 Task: Plan a trip to San Salvador, El Salvador from 1st November, 2023 to 9th November, 2023 for 5 adults.3 bedrooms having 3 beds and 3 bathrooms. Property type can be house. Booking option can be shelf check-in. Look for 5 properties as per requirement.
Action: Mouse moved to (563, 76)
Screenshot: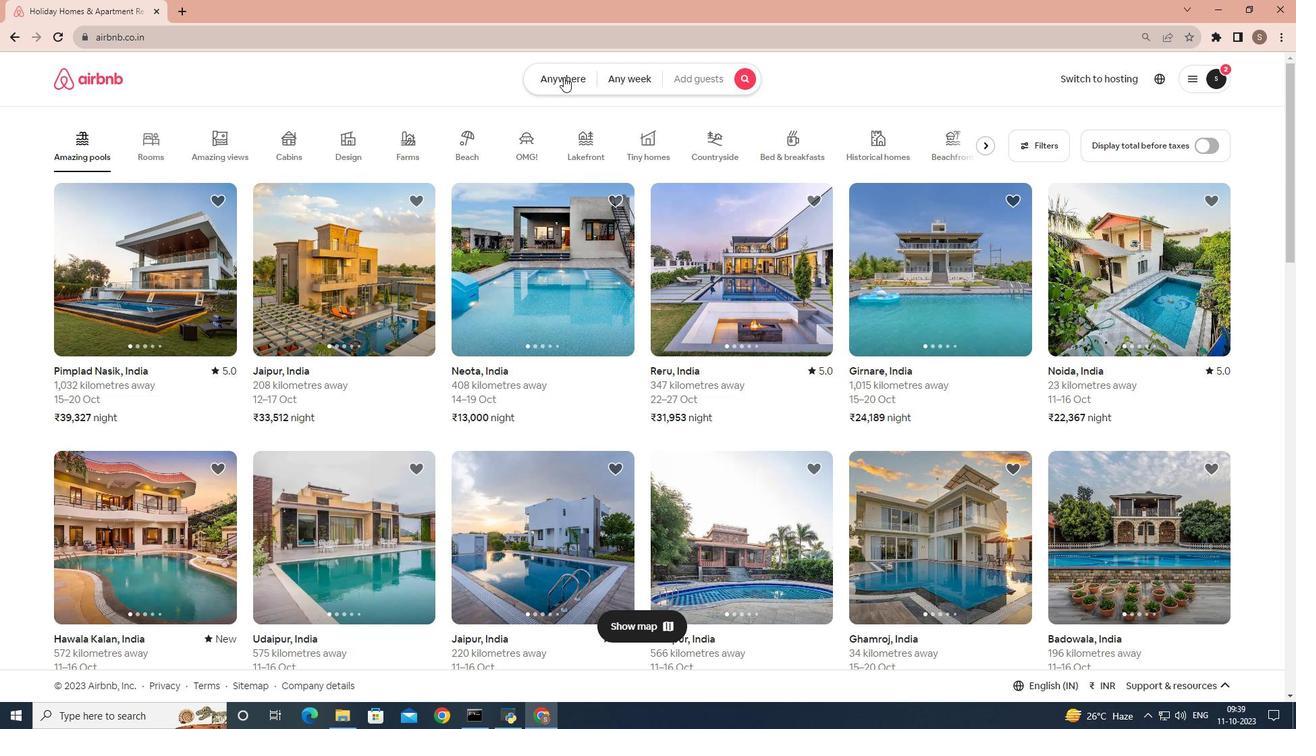 
Action: Mouse pressed left at (563, 76)
Screenshot: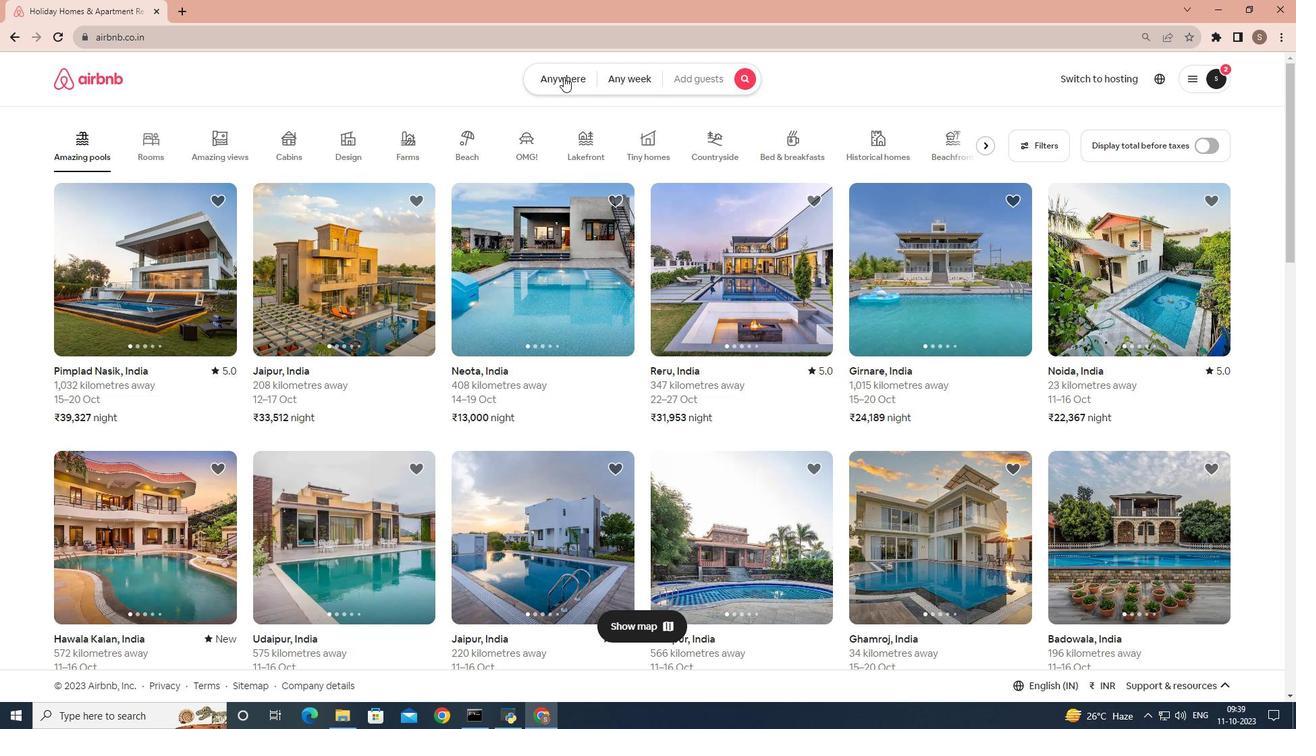 
Action: Mouse moved to (494, 127)
Screenshot: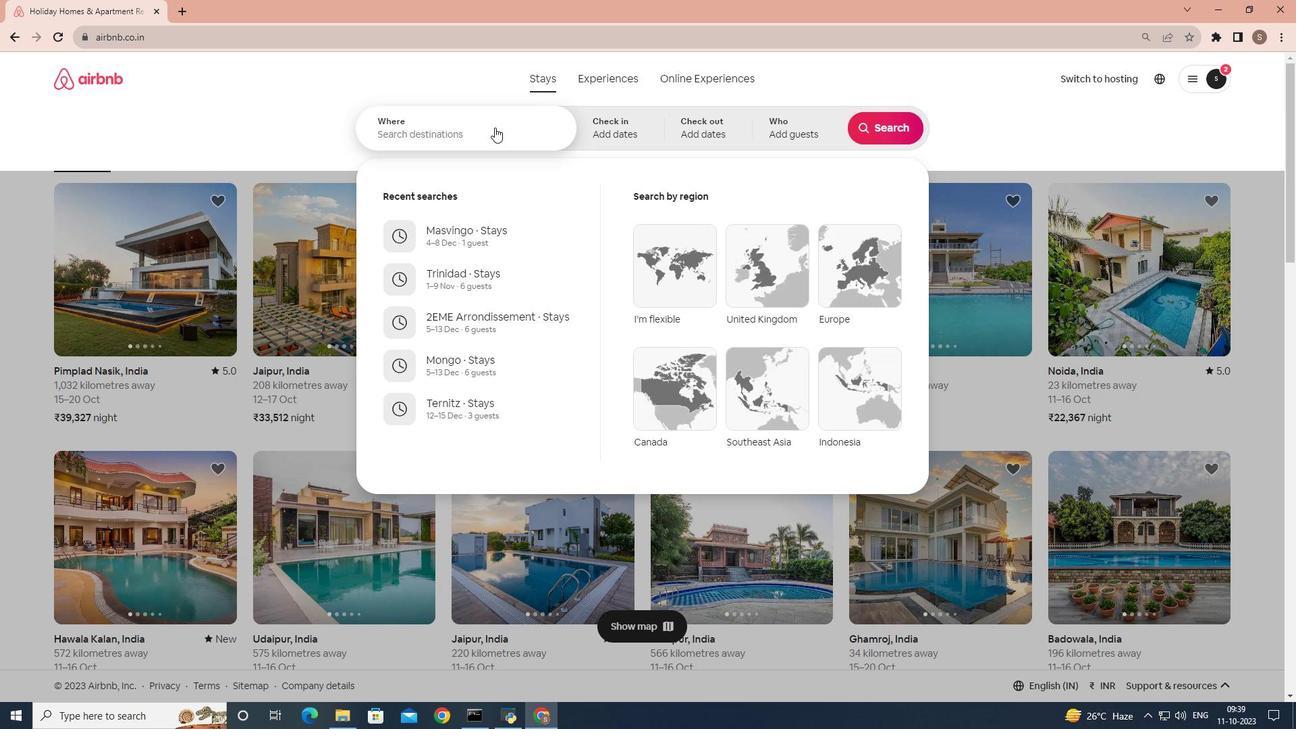 
Action: Mouse pressed left at (494, 127)
Screenshot: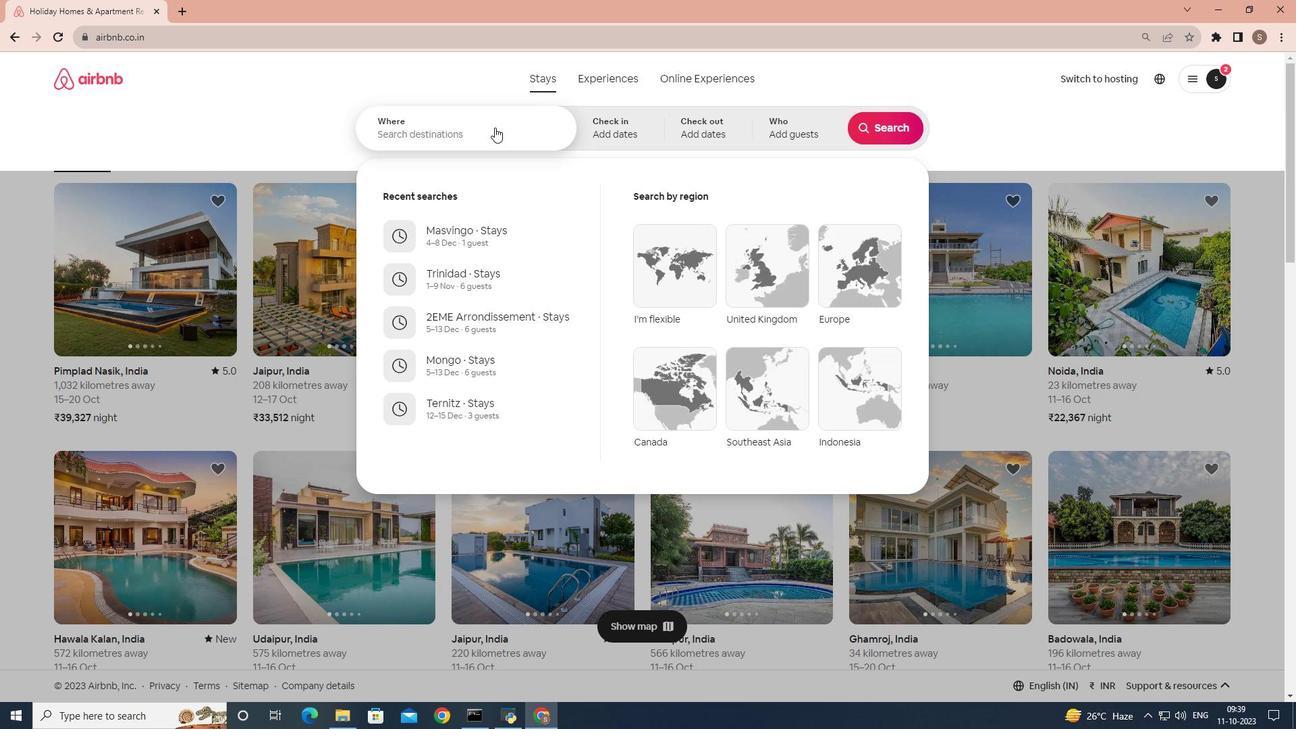 
Action: Mouse moved to (442, 135)
Screenshot: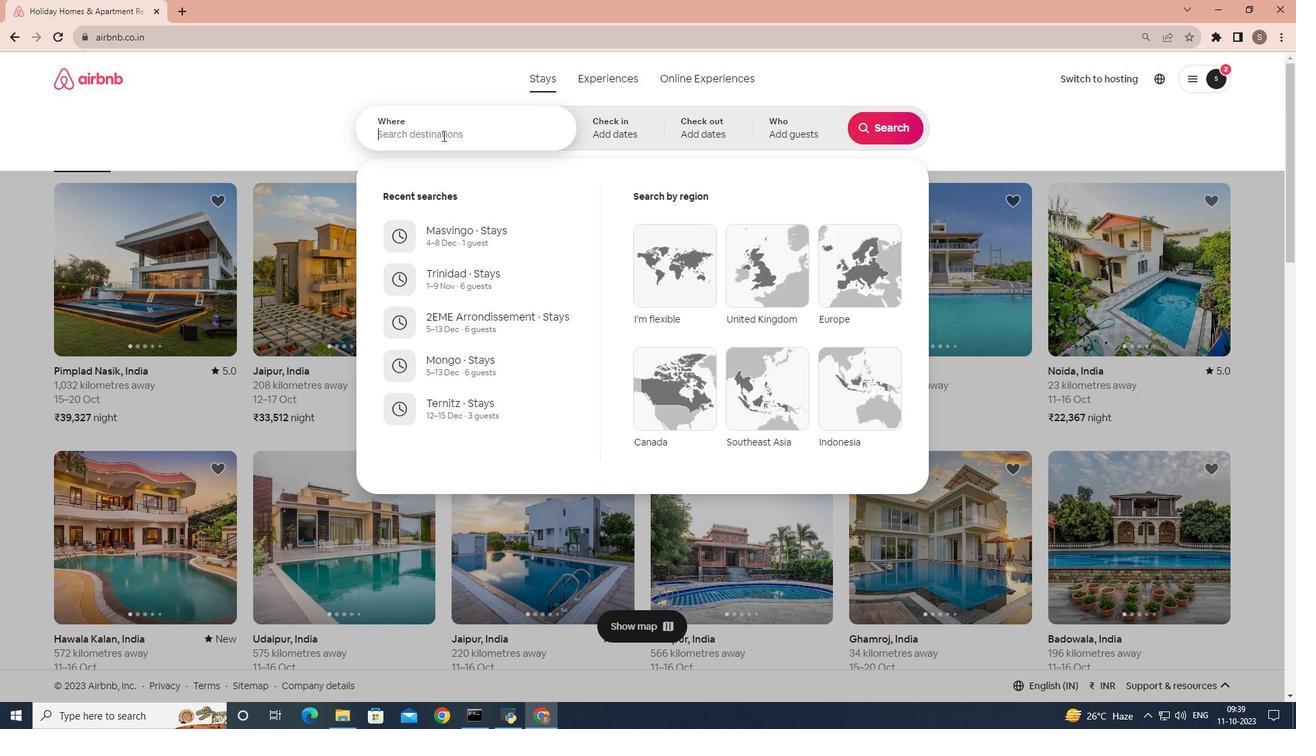 
Action: Key pressed <Key.shift>San<Key.space><Key.shift>Salvador,<Key.space><Key.shift>E<Key.shift_r>I<Key.space><Key.shift>Sal
Screenshot: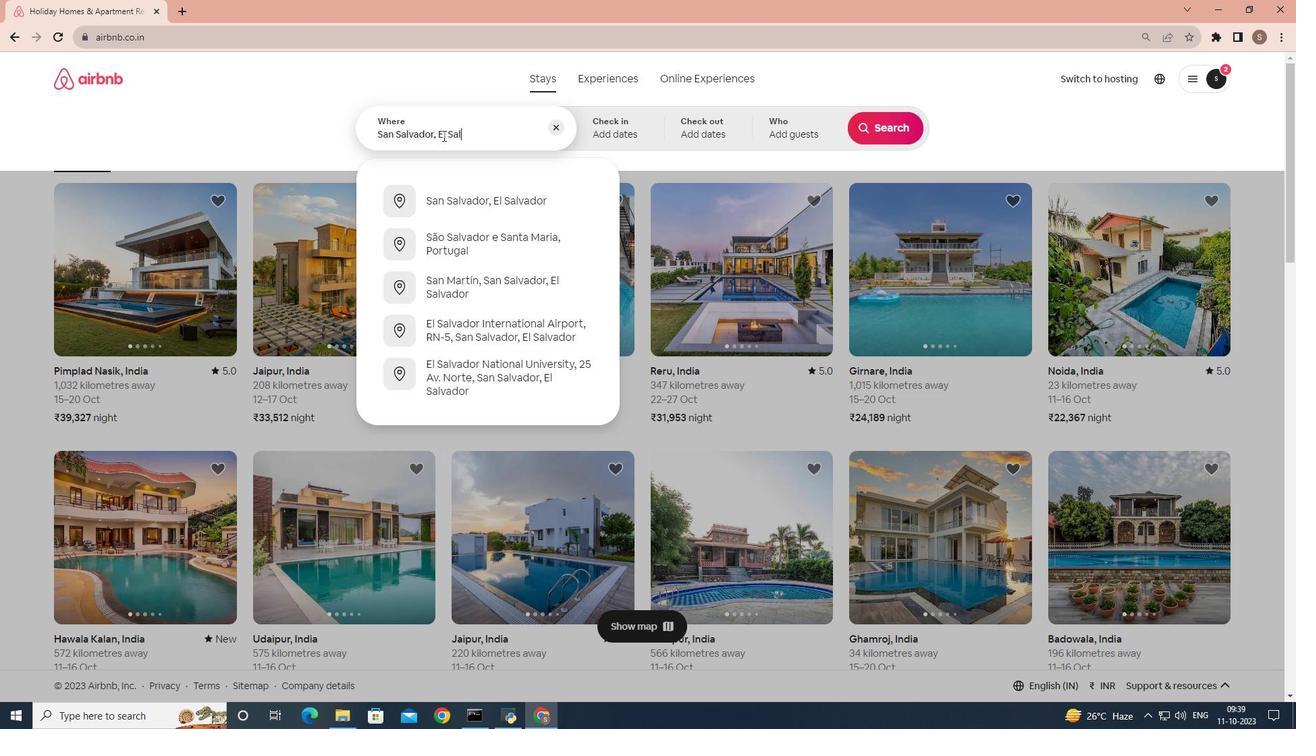 
Action: Mouse moved to (454, 196)
Screenshot: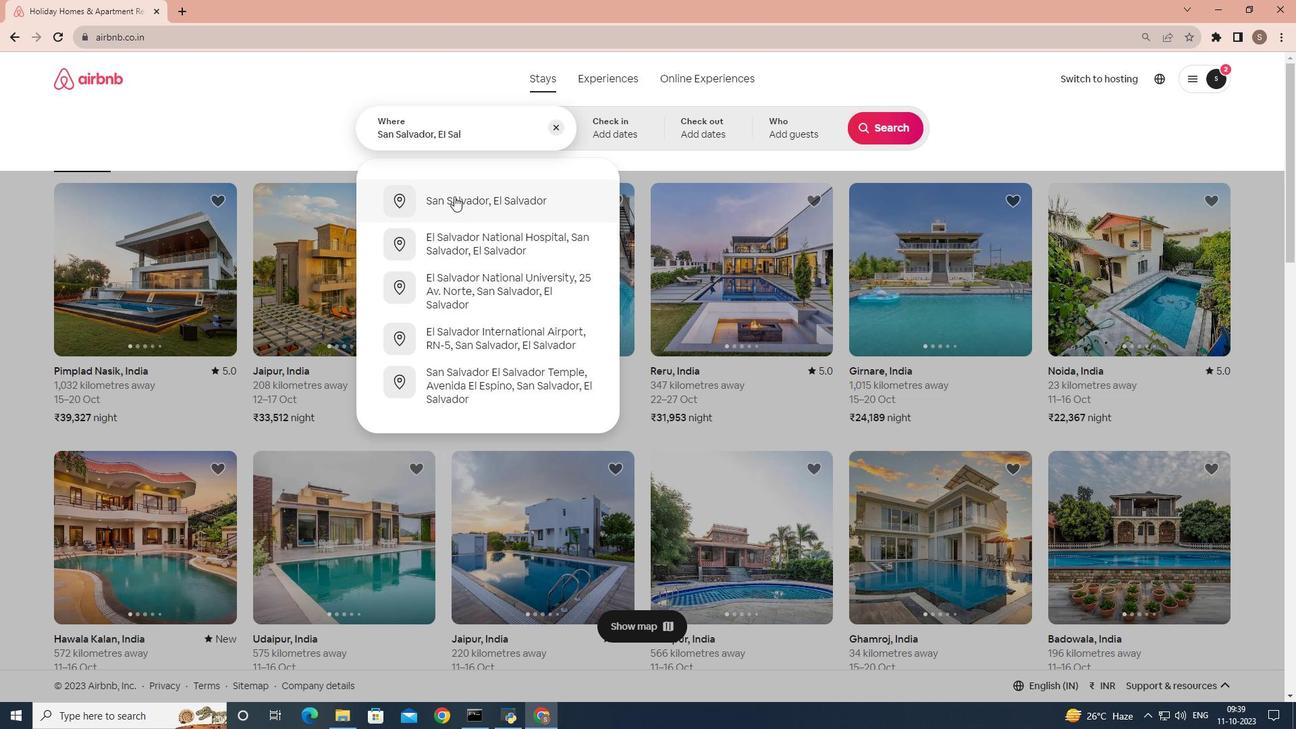
Action: Mouse pressed left at (454, 196)
Screenshot: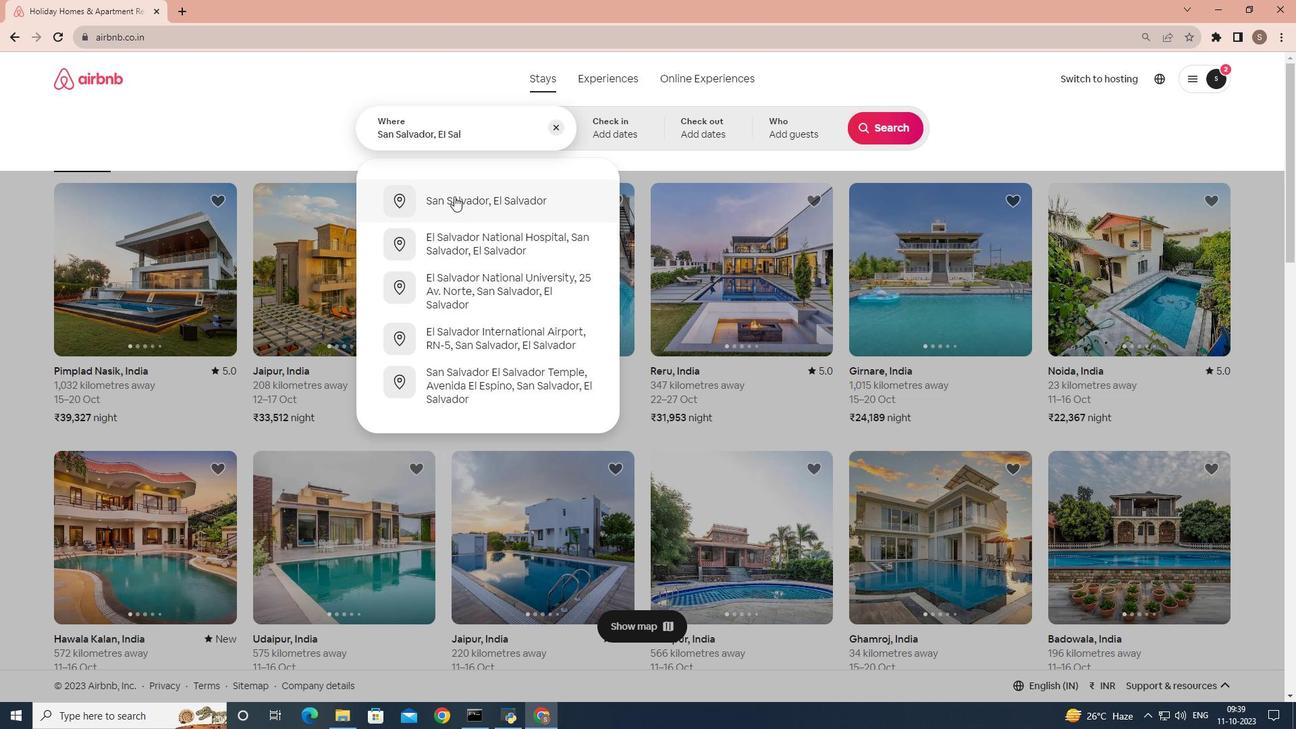 
Action: Mouse moved to (778, 291)
Screenshot: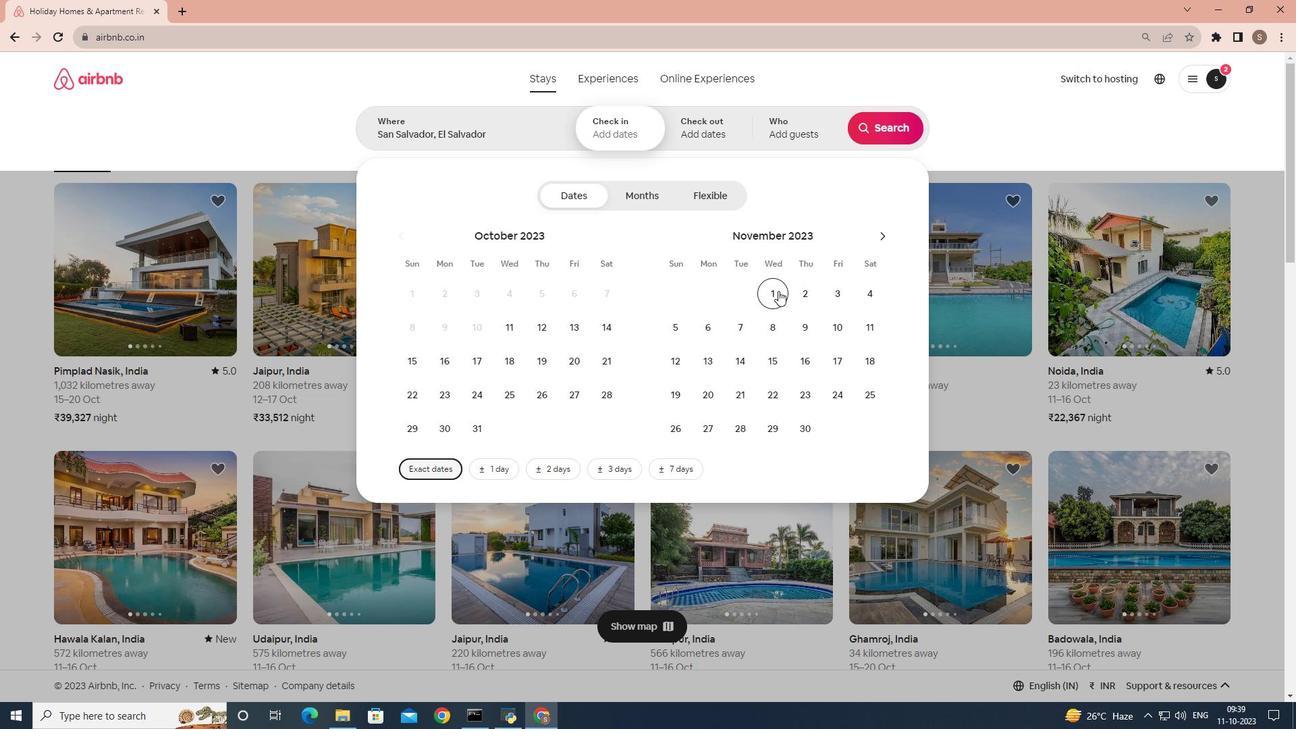 
Action: Mouse pressed left at (778, 291)
Screenshot: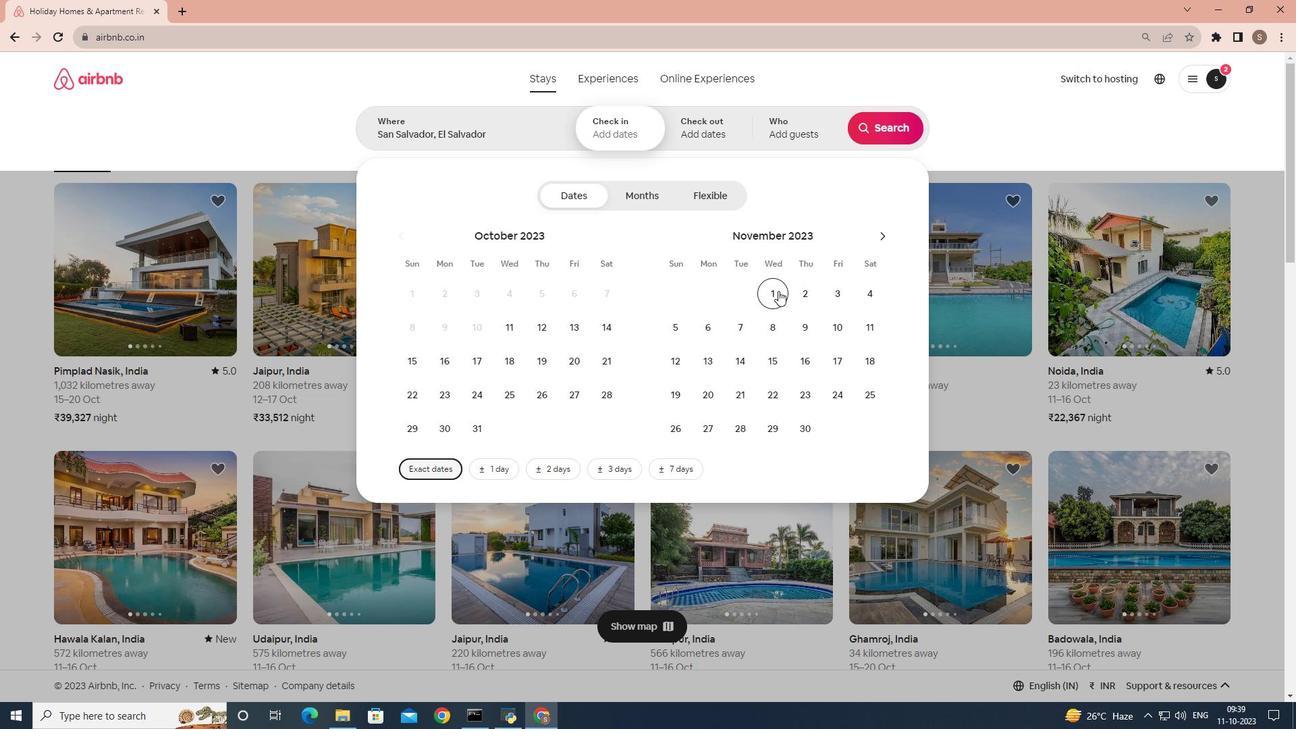
Action: Mouse moved to (814, 328)
Screenshot: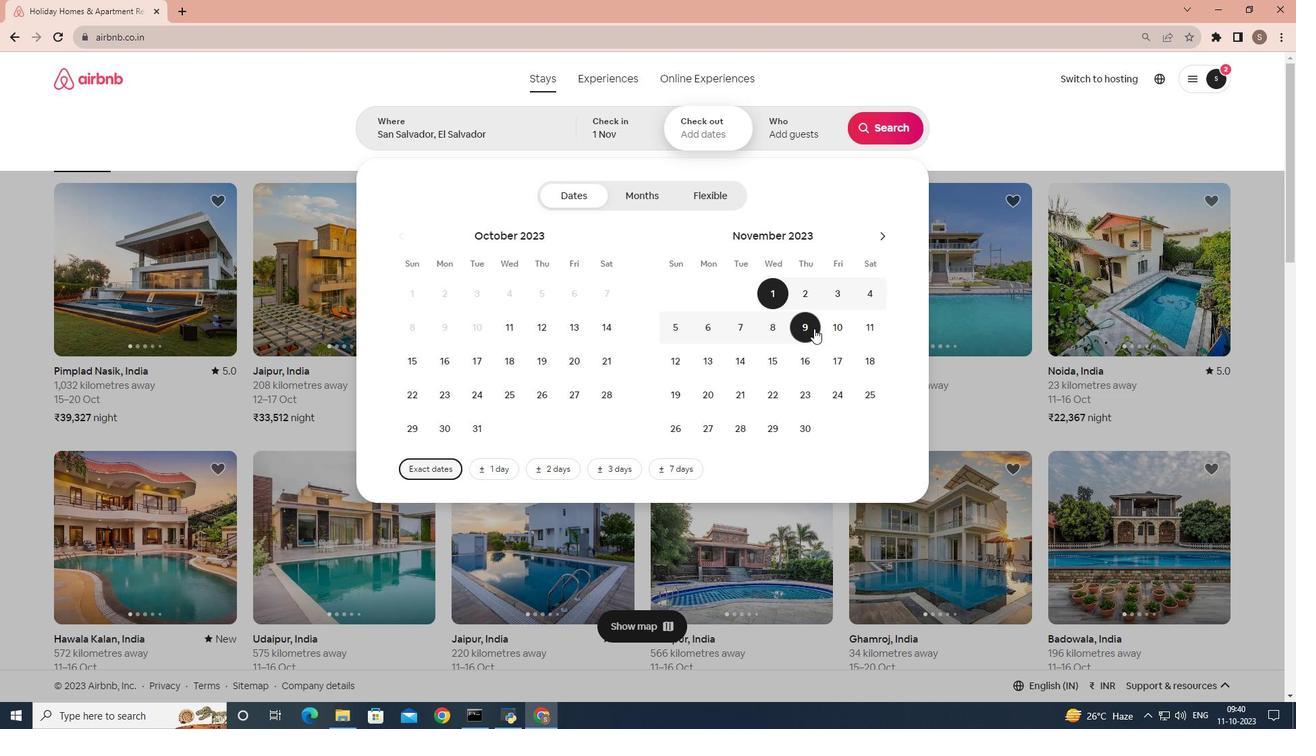 
Action: Mouse pressed left at (814, 328)
Screenshot: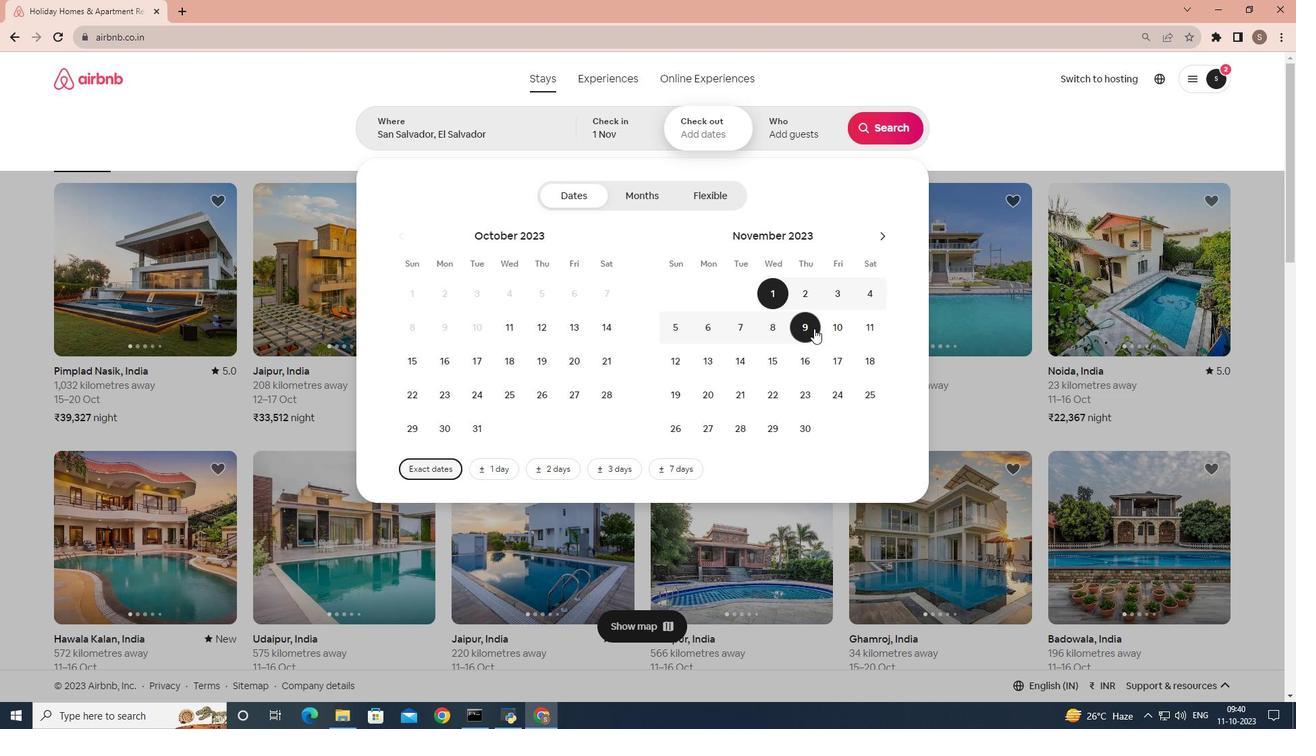 
Action: Mouse moved to (779, 126)
Screenshot: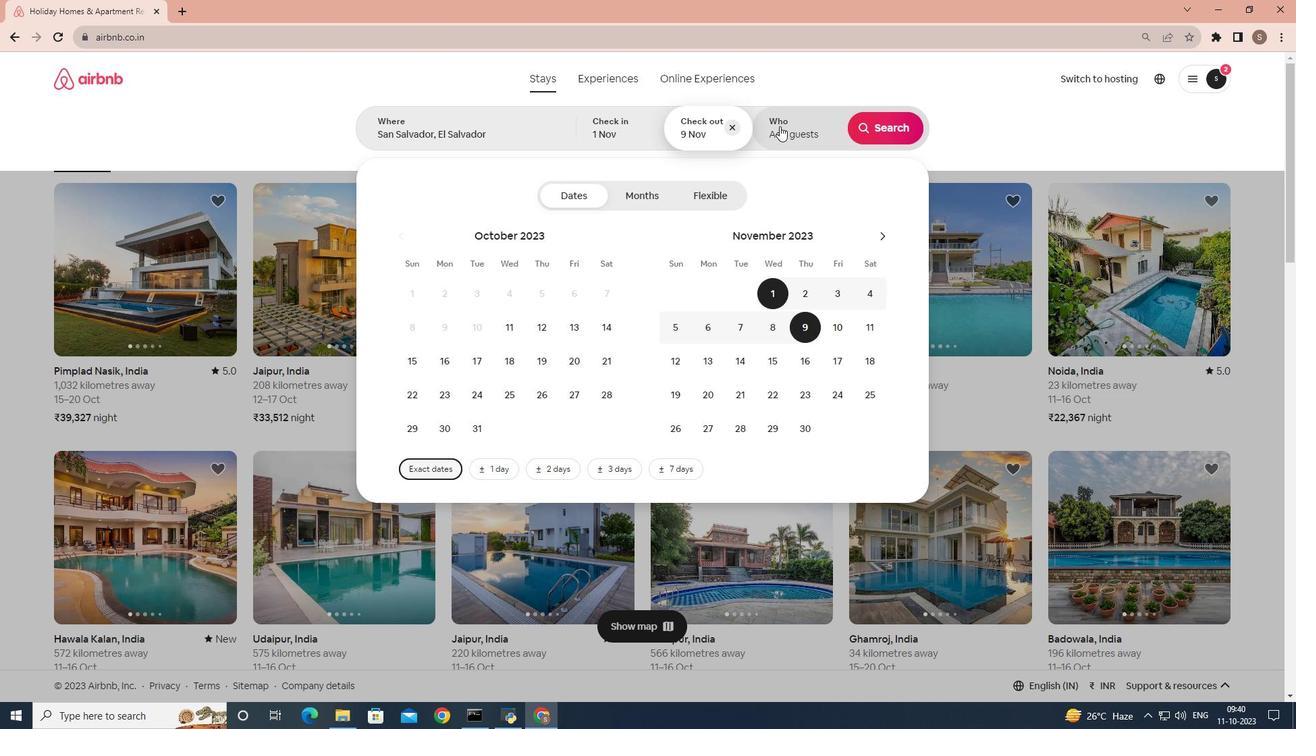 
Action: Mouse pressed left at (779, 126)
Screenshot: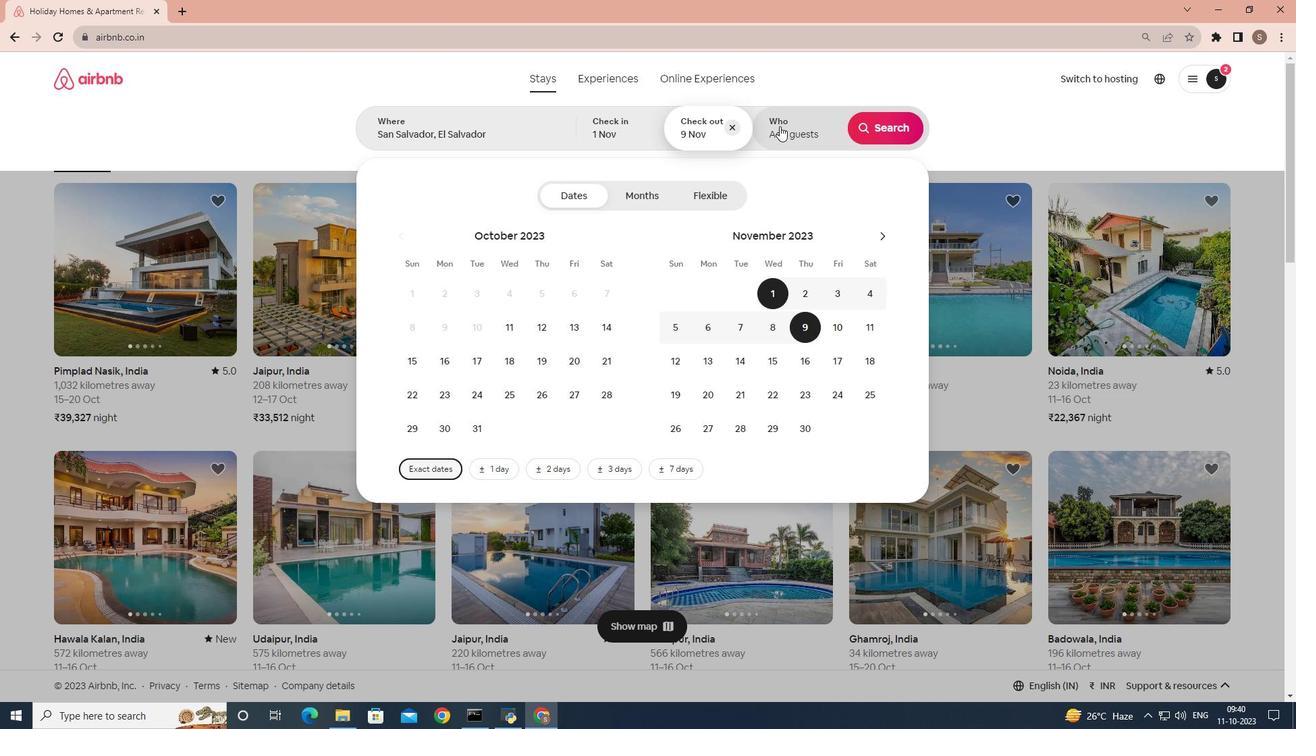 
Action: Mouse moved to (898, 194)
Screenshot: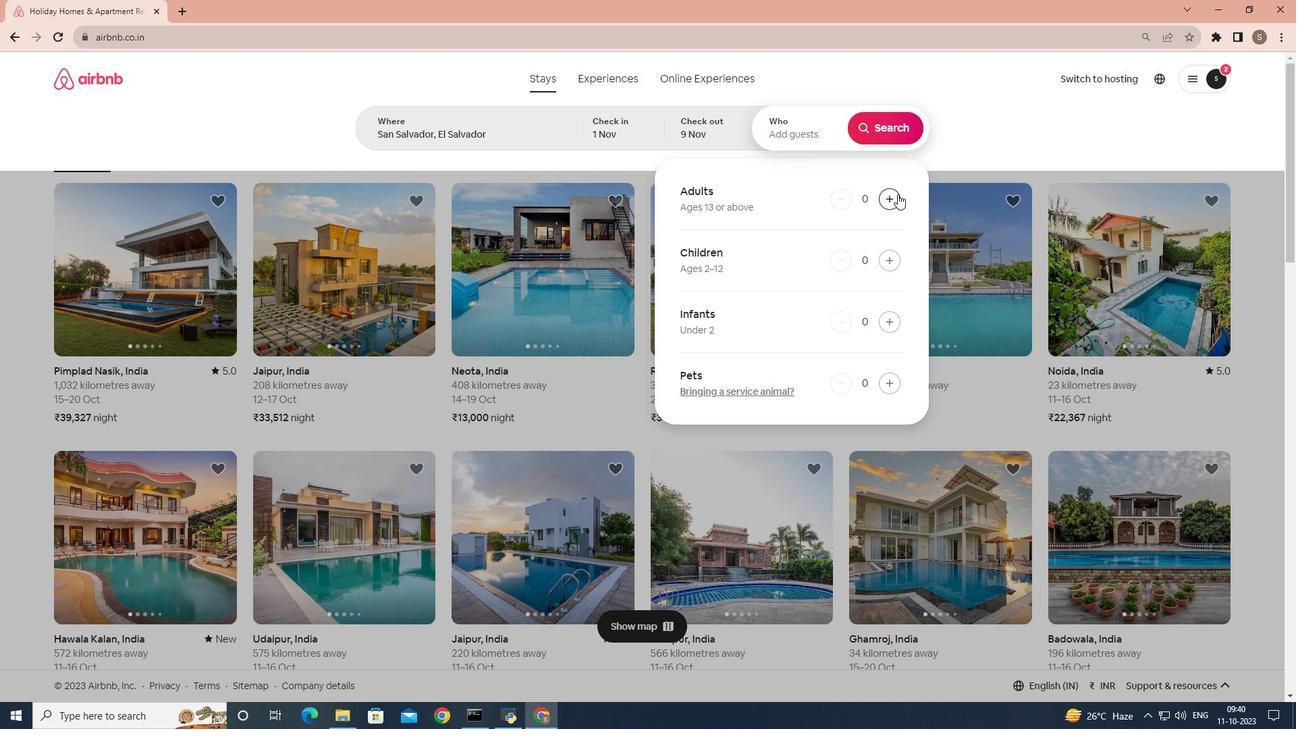 
Action: Mouse pressed left at (898, 194)
Screenshot: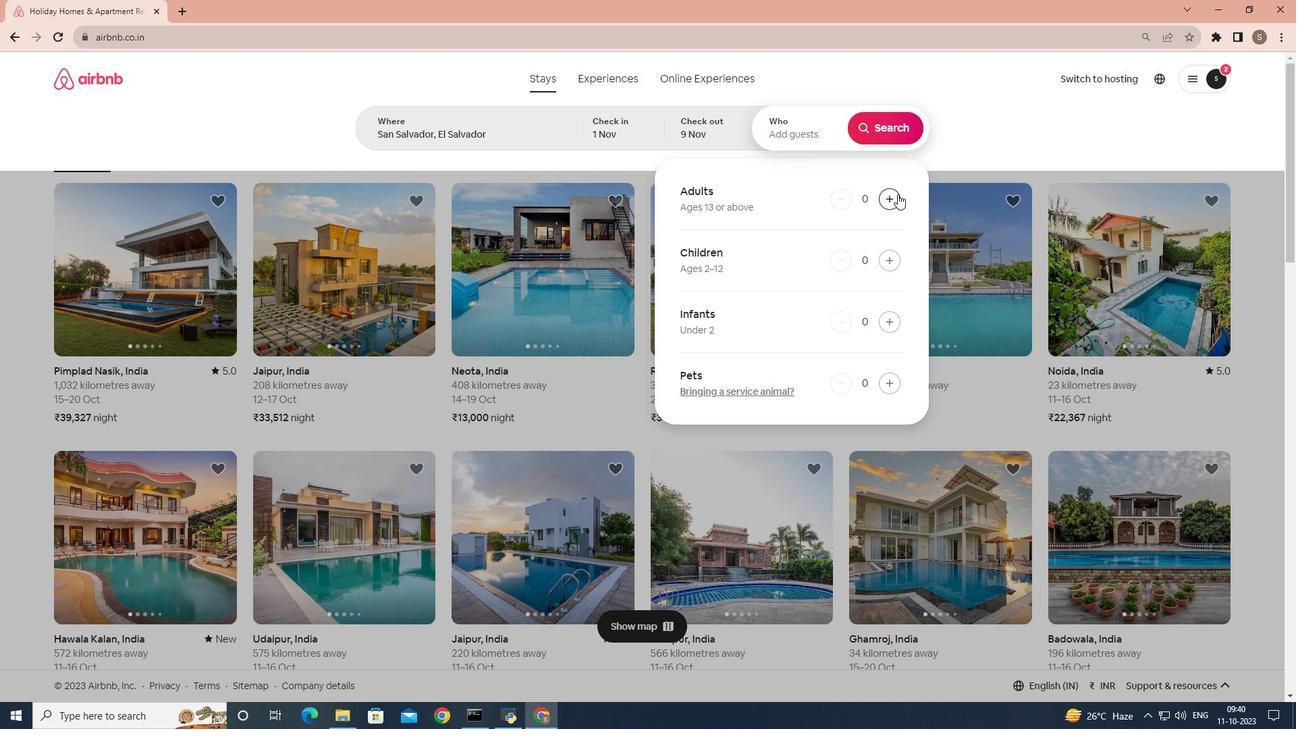 
Action: Mouse moved to (892, 197)
Screenshot: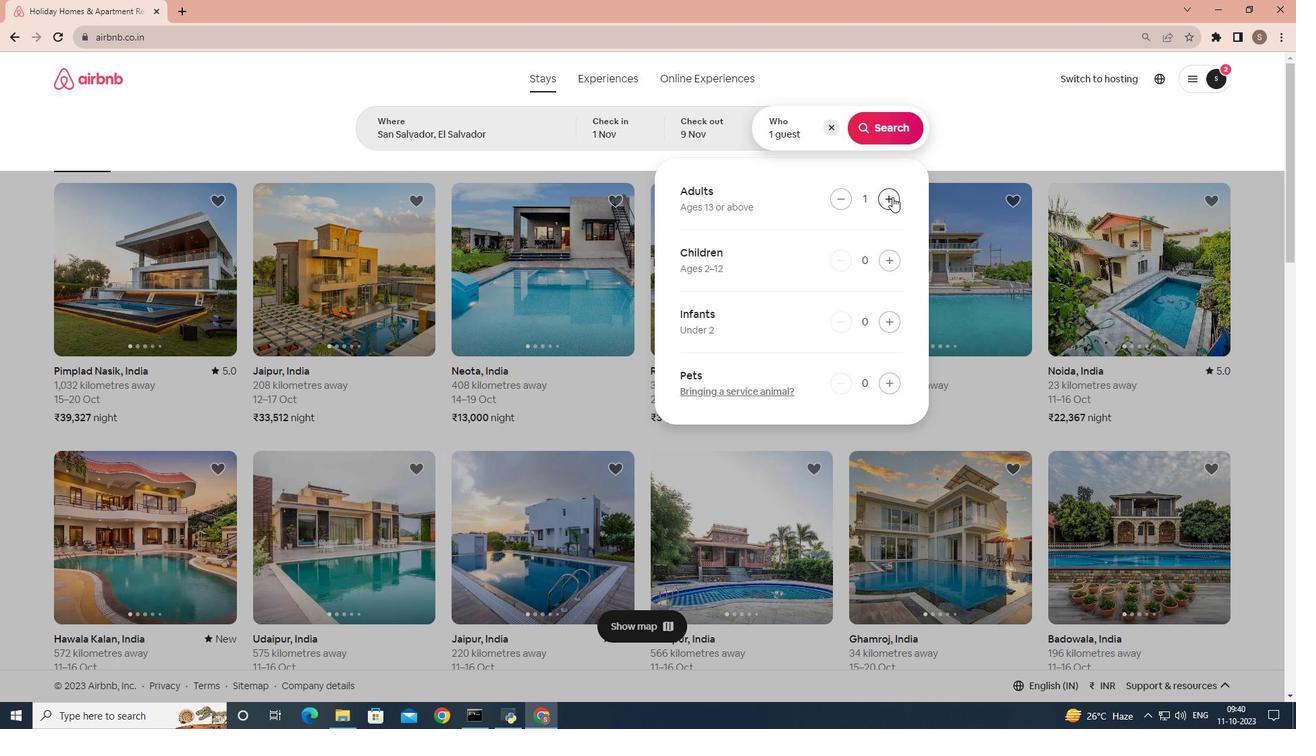 
Action: Mouse pressed left at (892, 197)
Screenshot: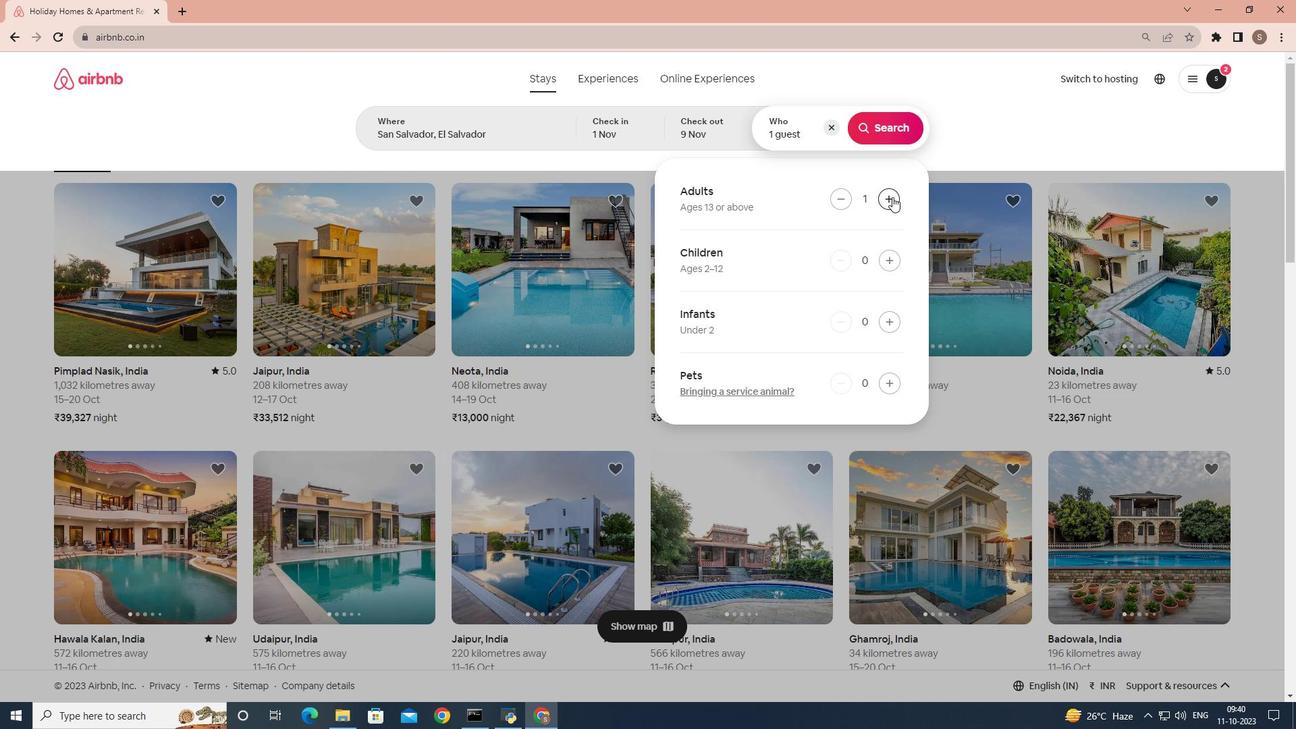 
Action: Mouse pressed left at (892, 197)
Screenshot: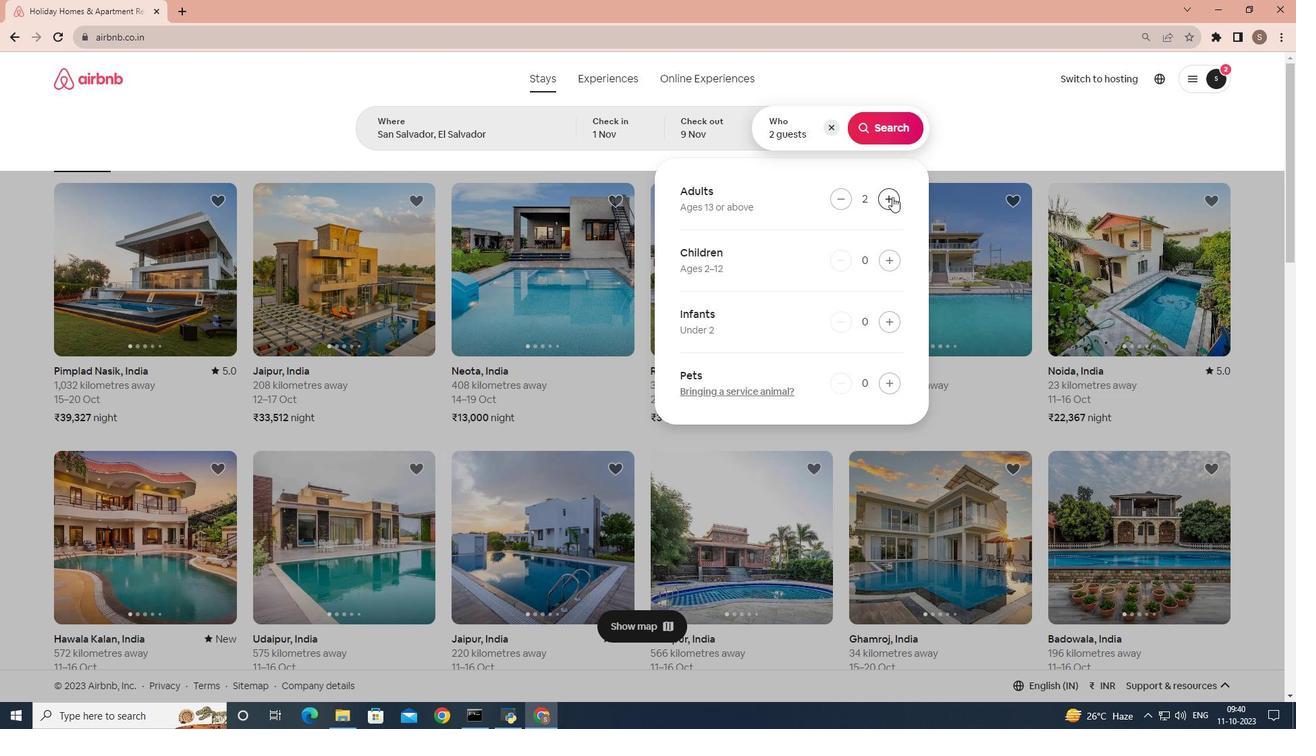 
Action: Mouse pressed left at (892, 197)
Screenshot: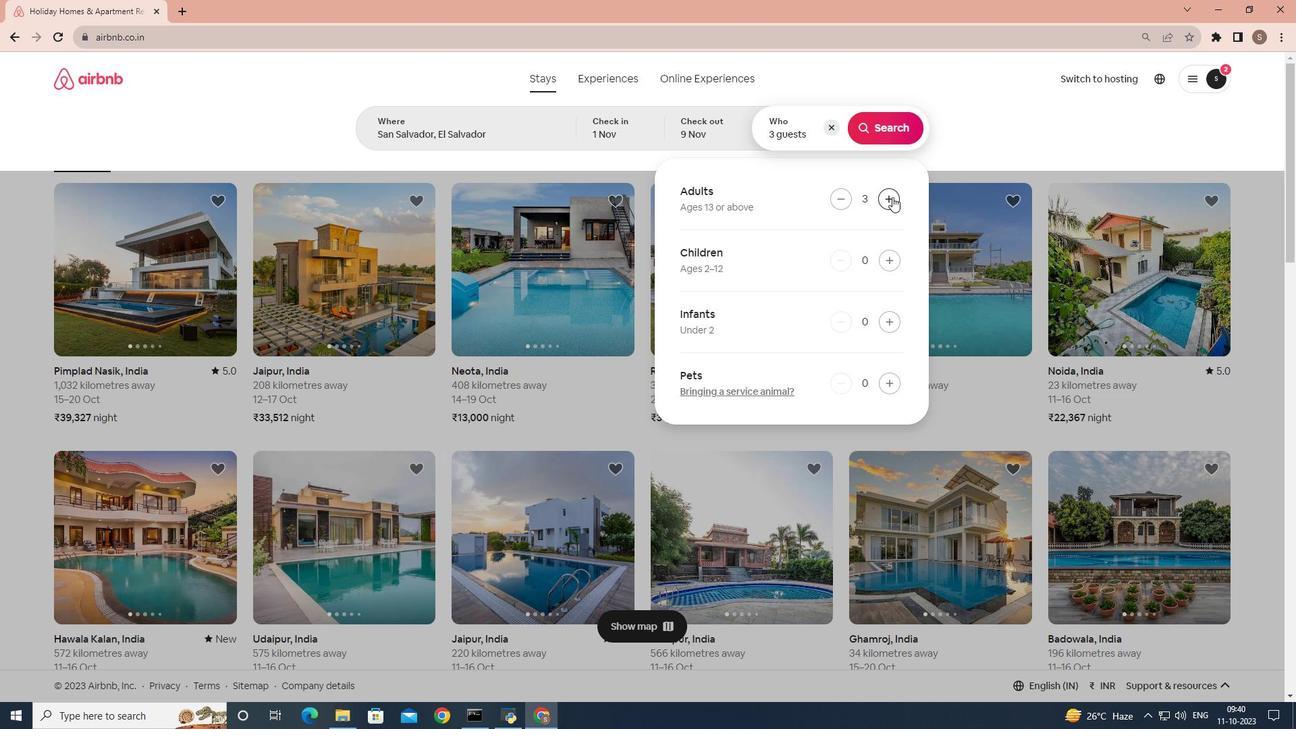 
Action: Mouse pressed left at (892, 197)
Screenshot: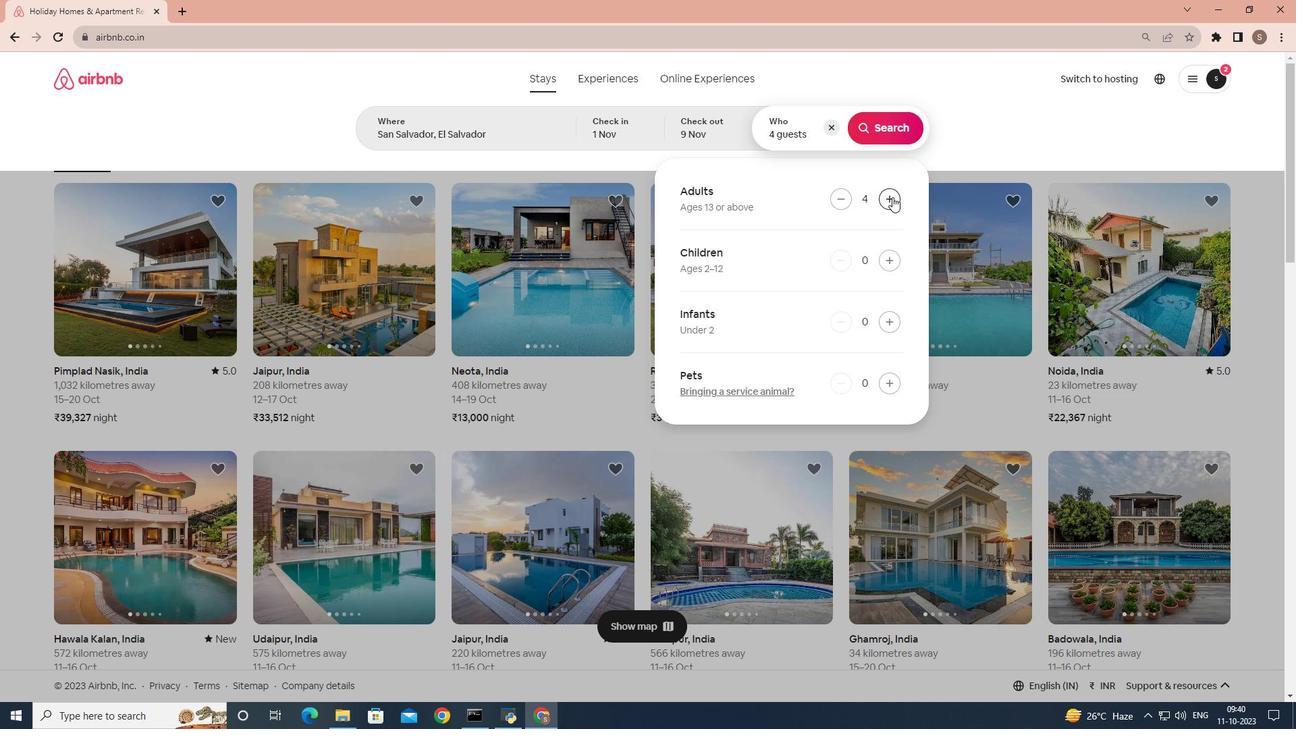 
Action: Mouse moved to (902, 133)
Screenshot: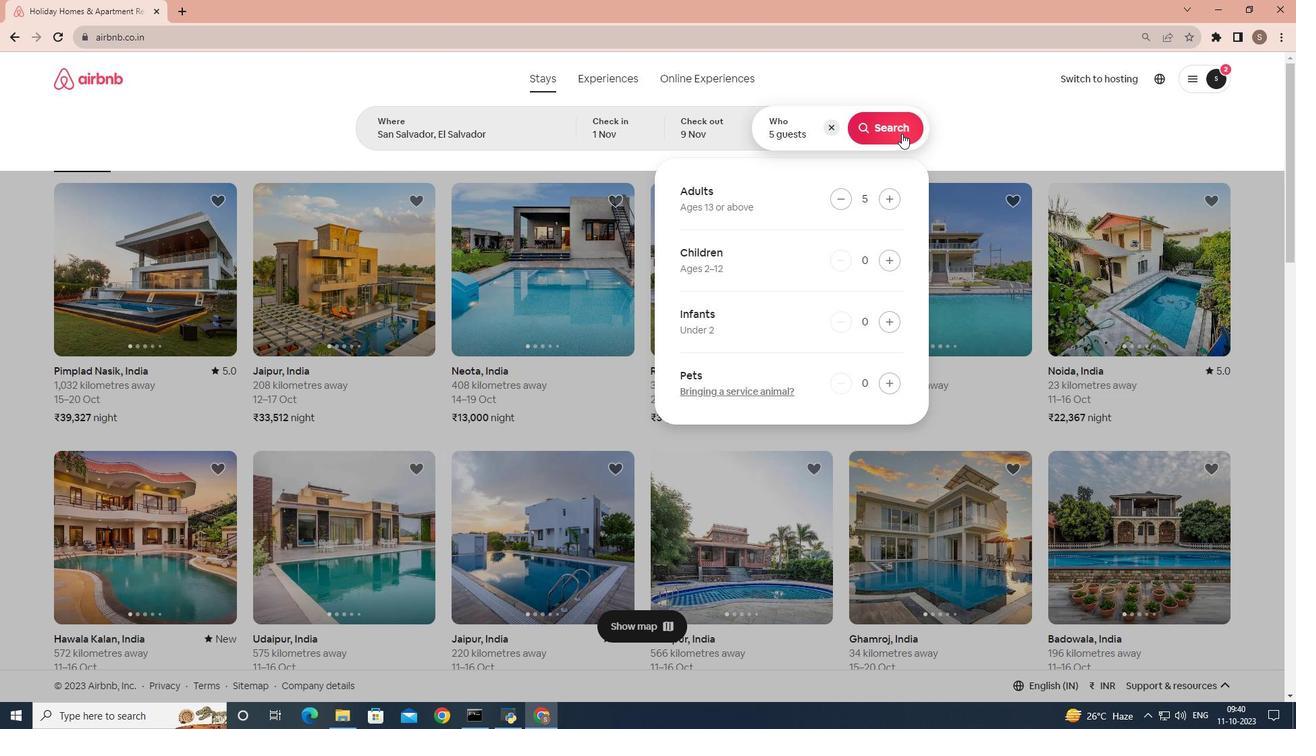 
Action: Mouse pressed left at (902, 133)
Screenshot: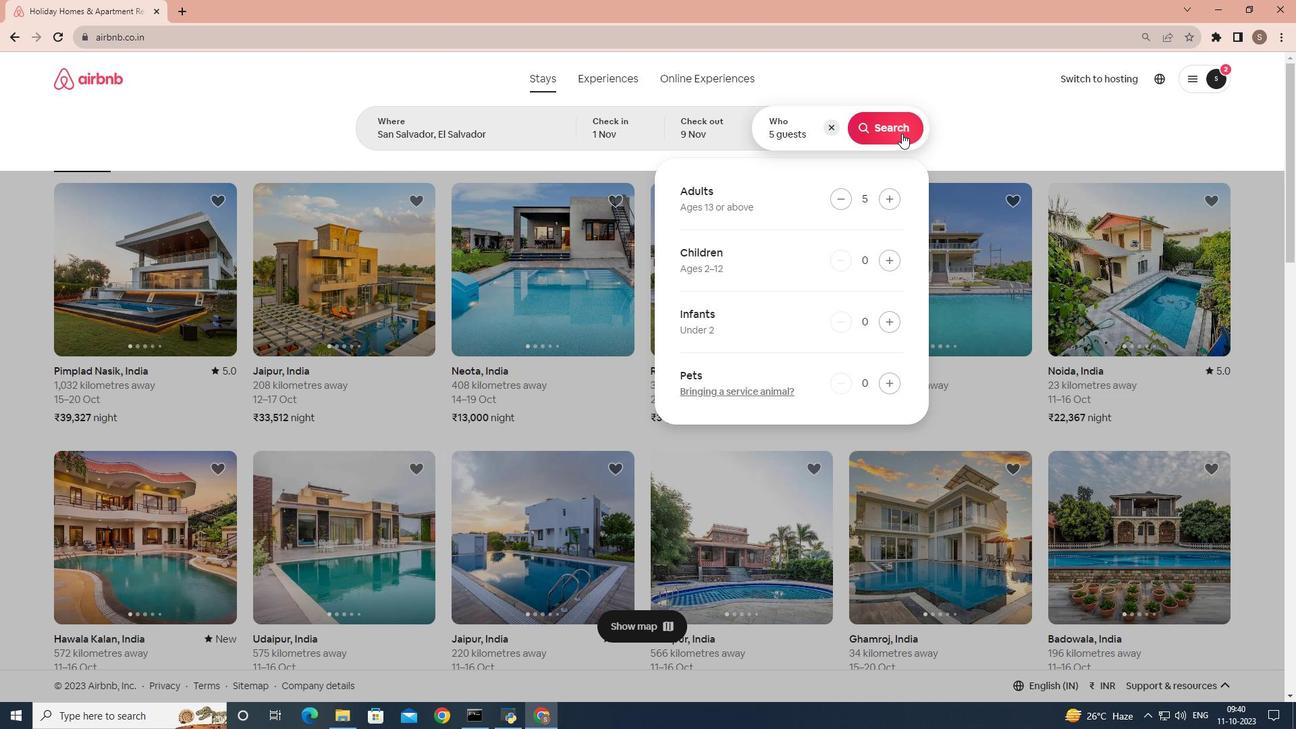 
Action: Mouse moved to (1058, 137)
Screenshot: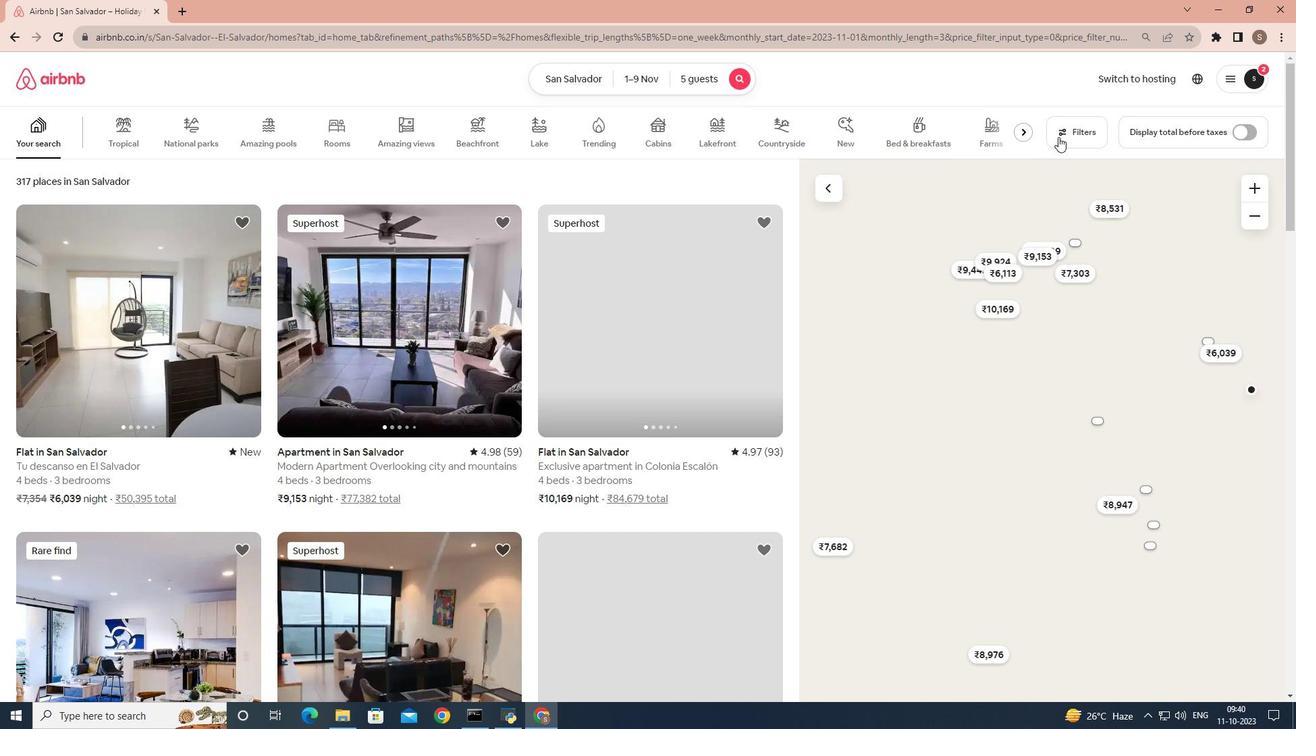 
Action: Mouse pressed left at (1058, 137)
Screenshot: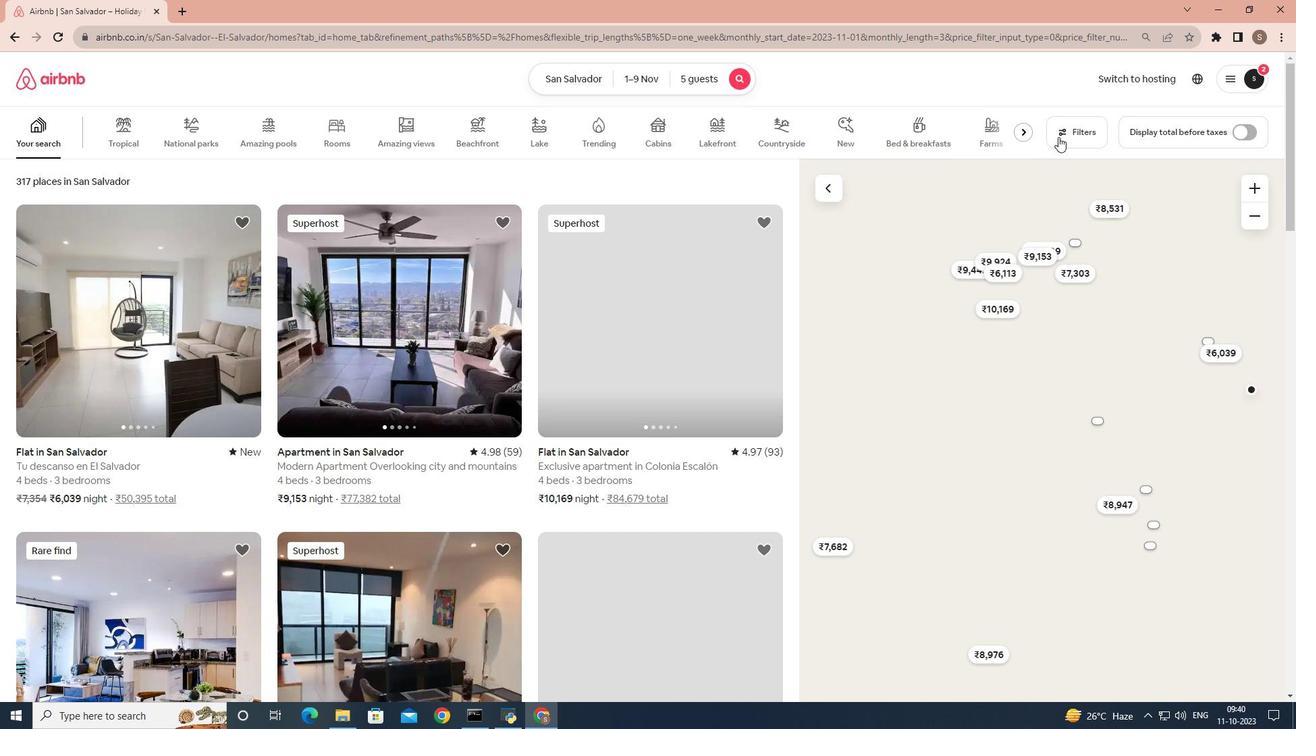 
Action: Mouse moved to (500, 515)
Screenshot: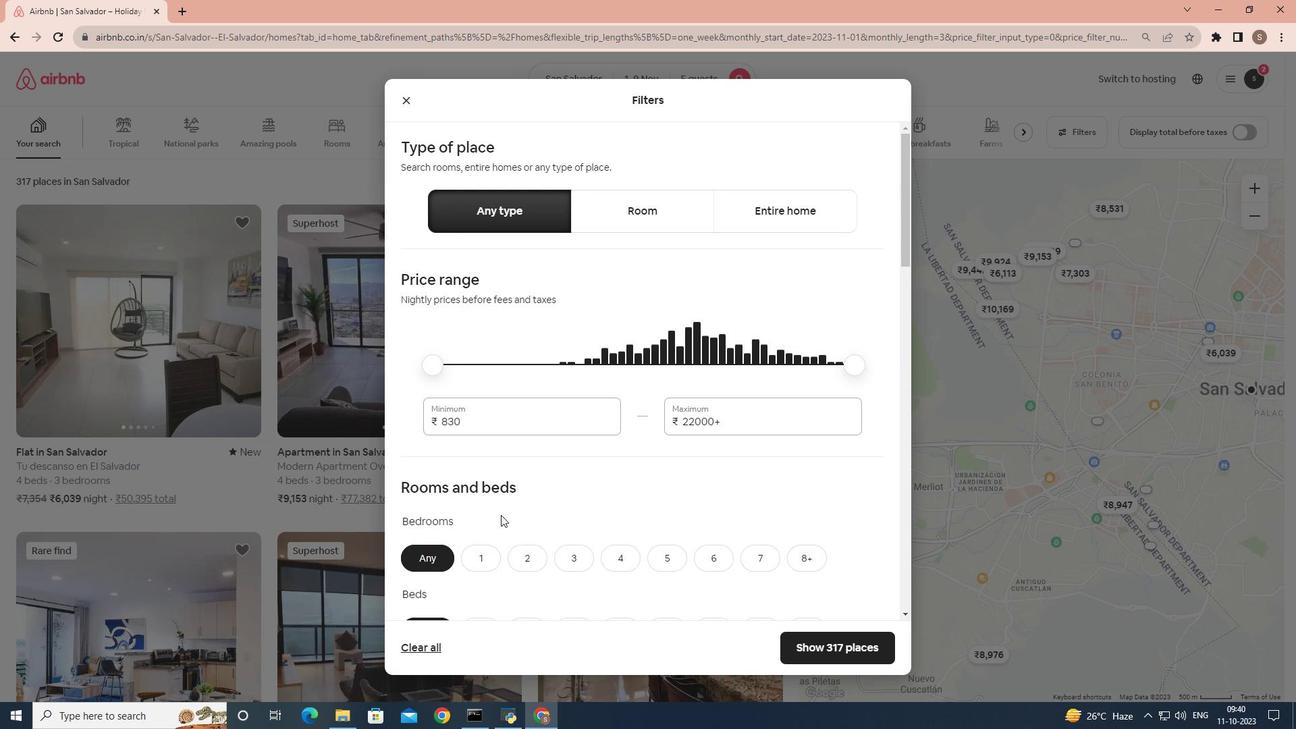 
Action: Mouse scrolled (500, 514) with delta (0, 0)
Screenshot: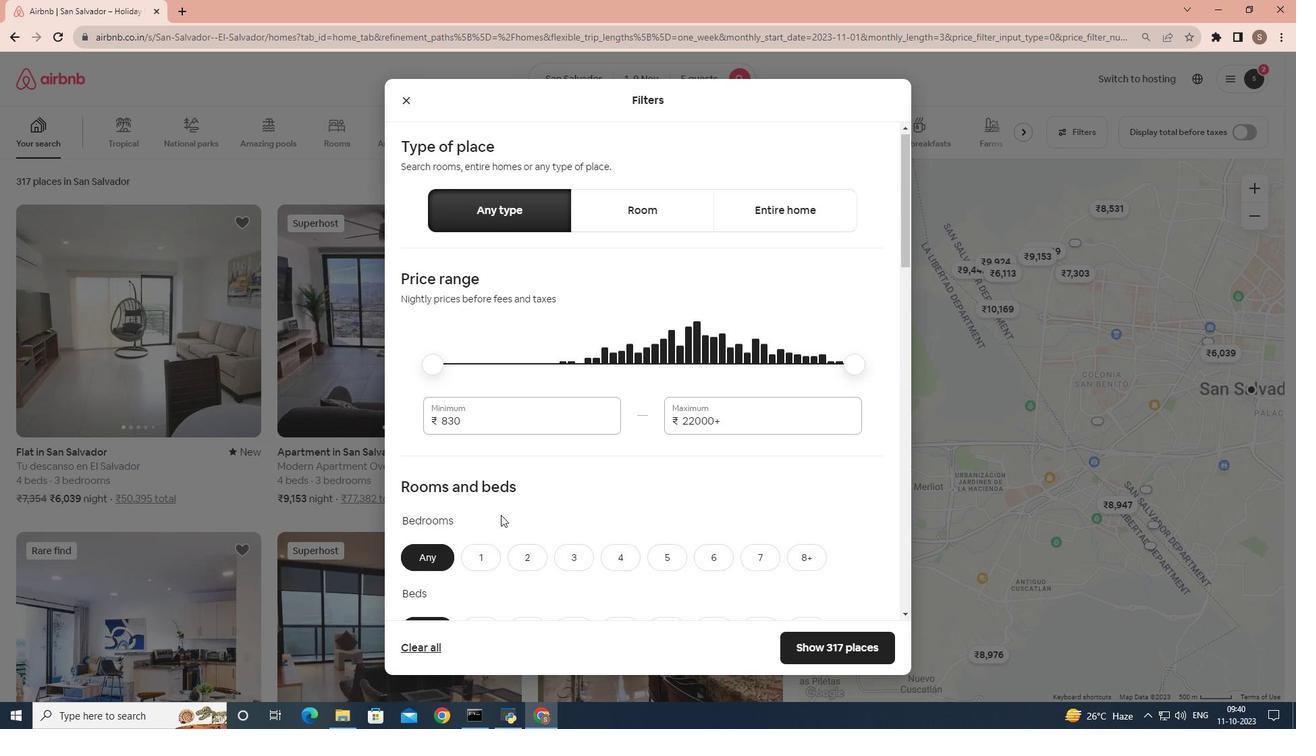 
Action: Mouse moved to (513, 517)
Screenshot: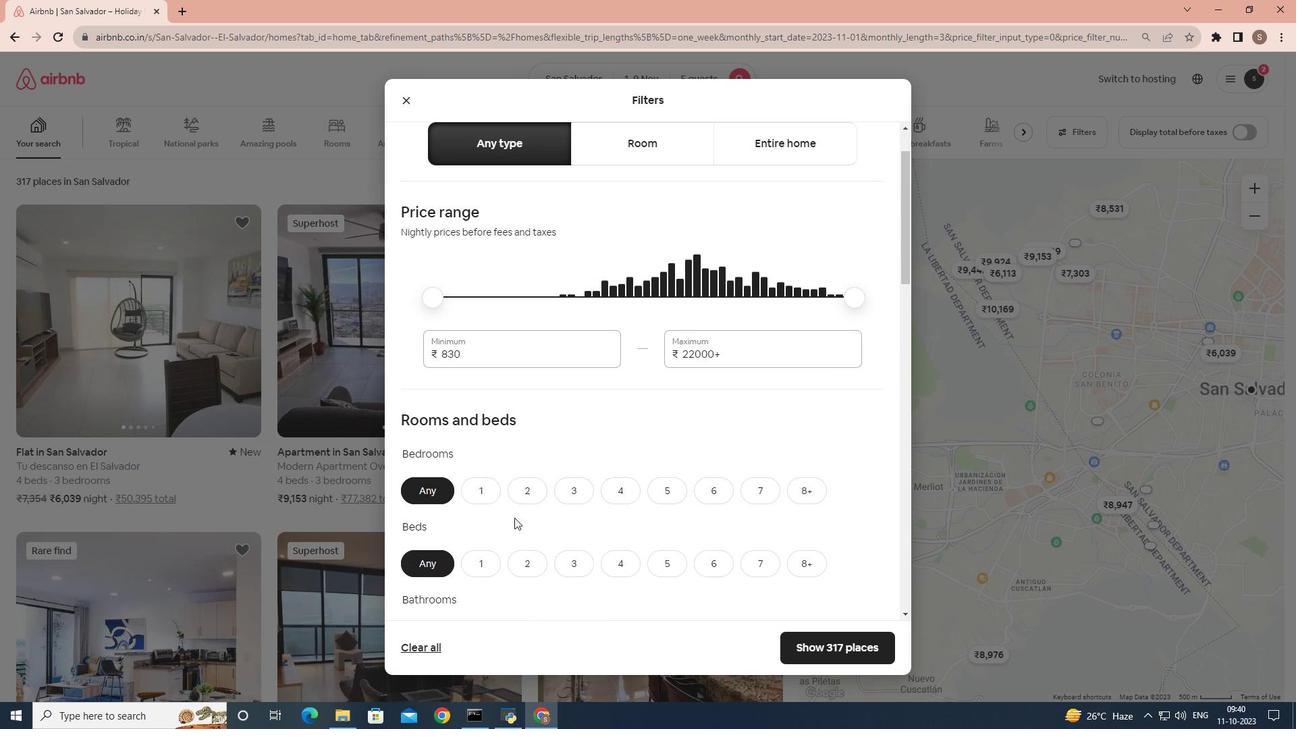 
Action: Mouse scrolled (513, 517) with delta (0, 0)
Screenshot: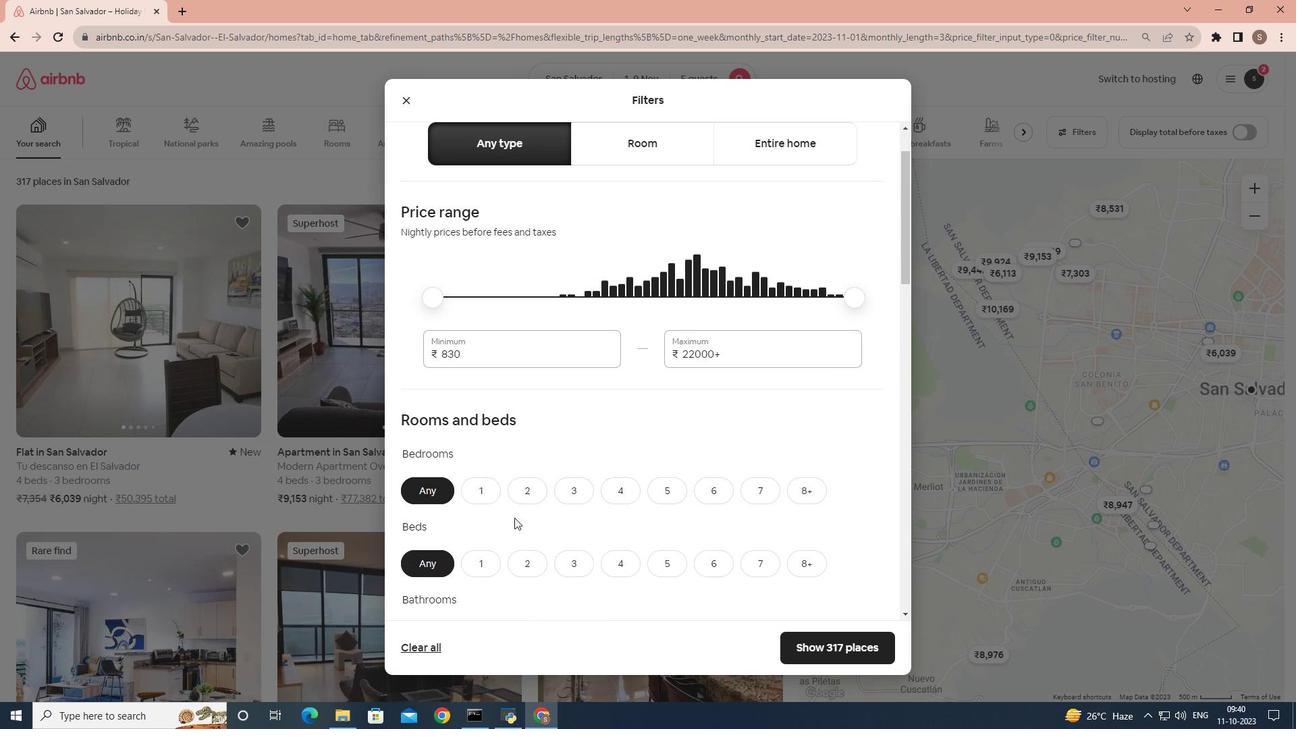 
Action: Mouse moved to (575, 552)
Screenshot: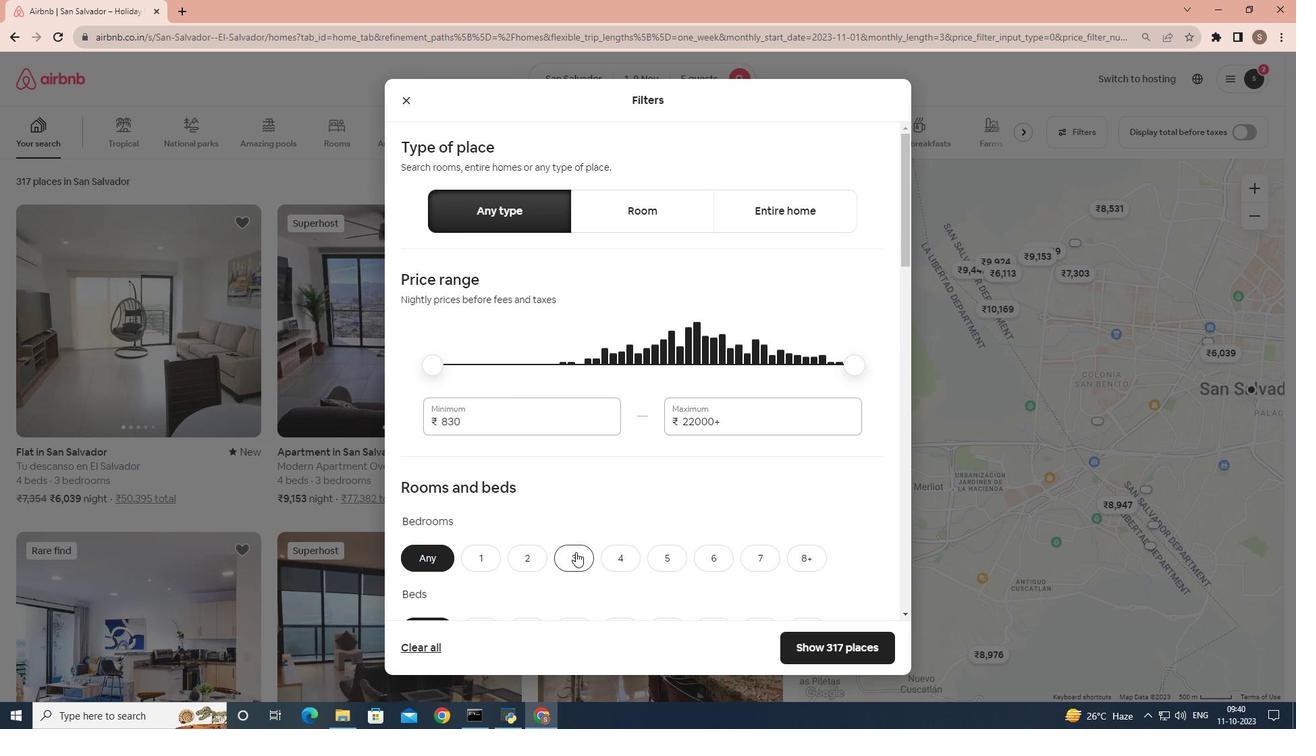 
Action: Mouse pressed left at (575, 552)
Screenshot: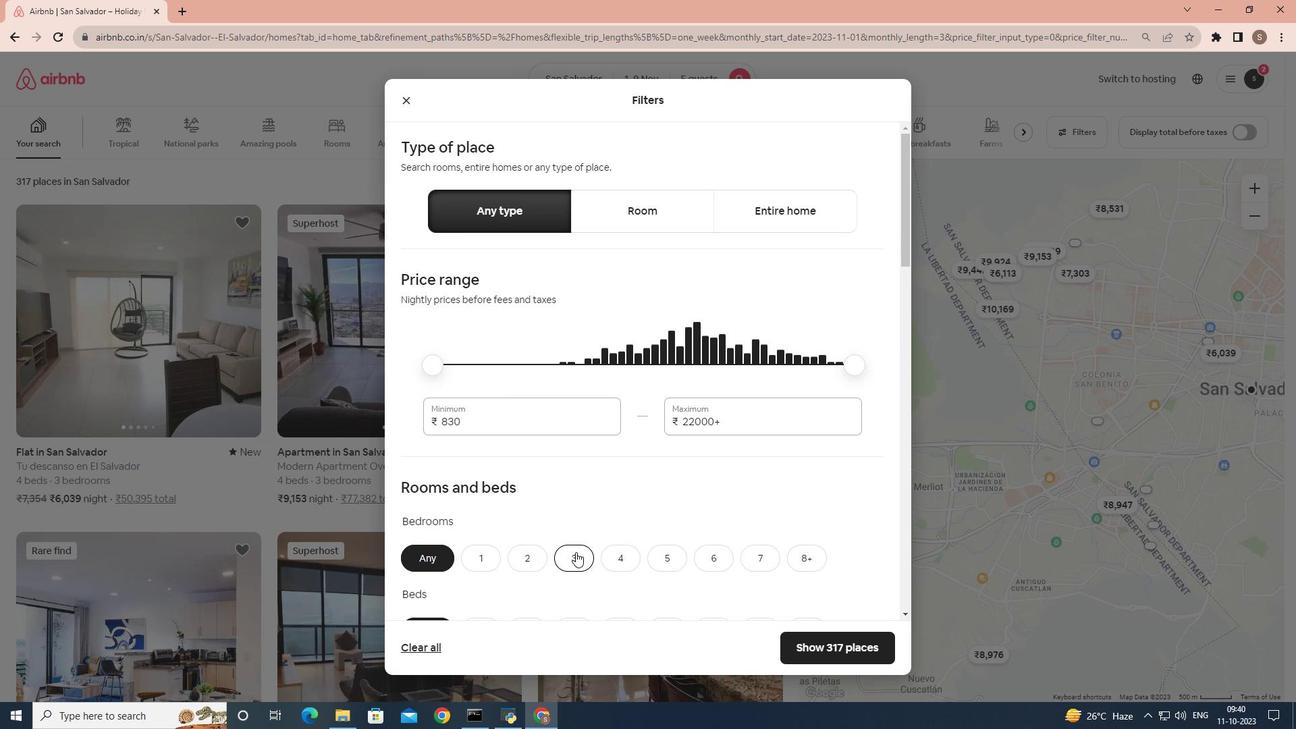 
Action: Mouse scrolled (575, 551) with delta (0, 0)
Screenshot: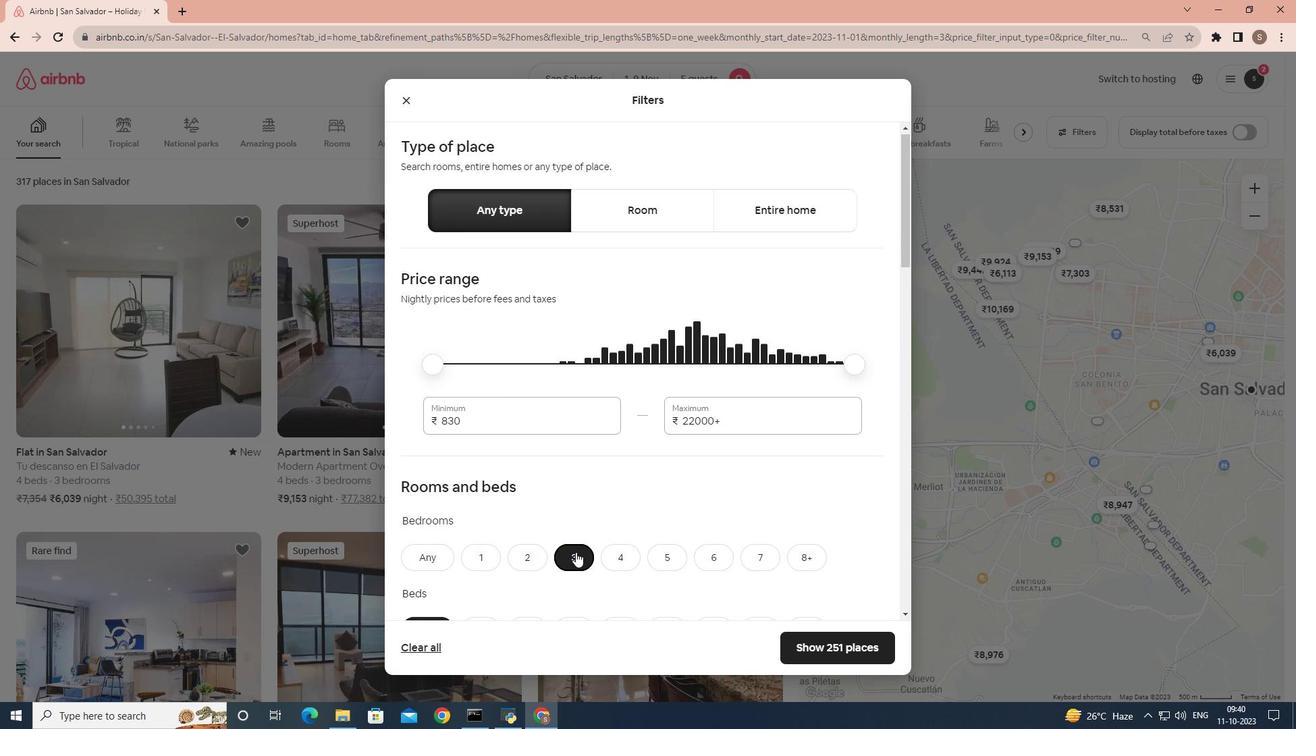 
Action: Mouse scrolled (575, 551) with delta (0, 0)
Screenshot: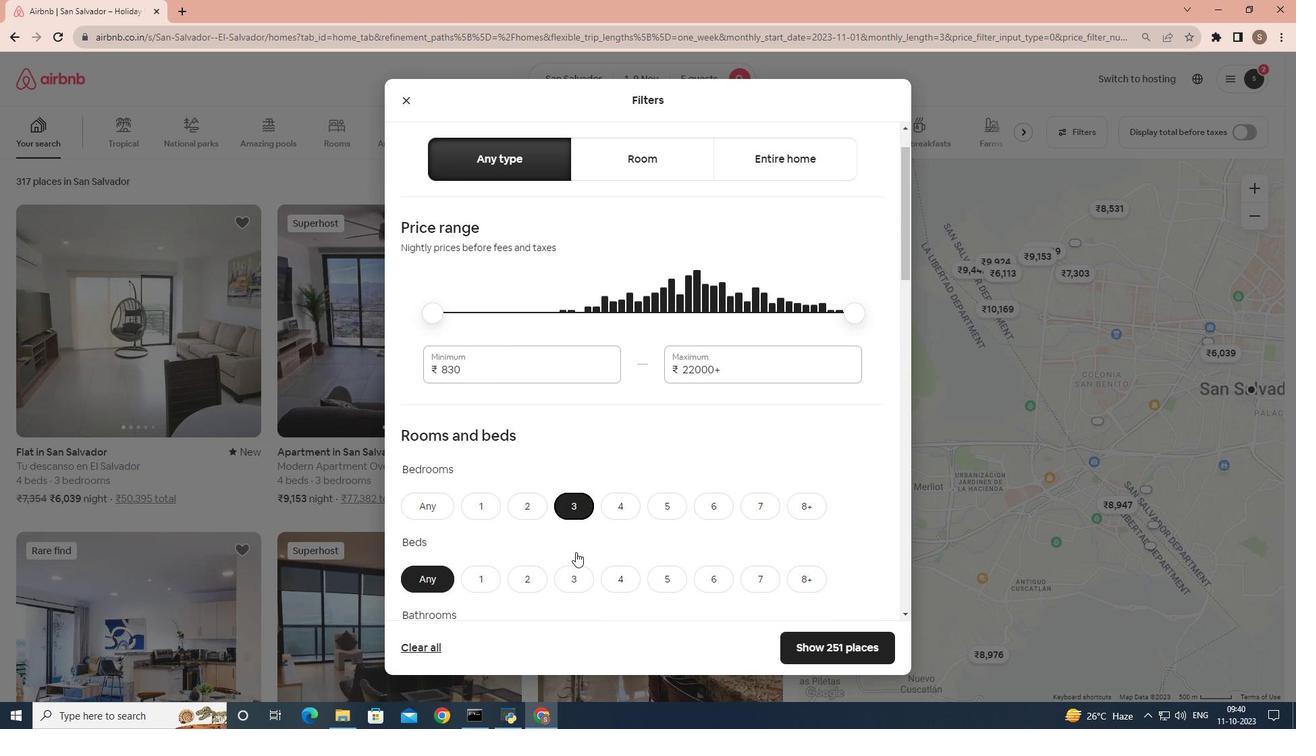 
Action: Mouse moved to (575, 502)
Screenshot: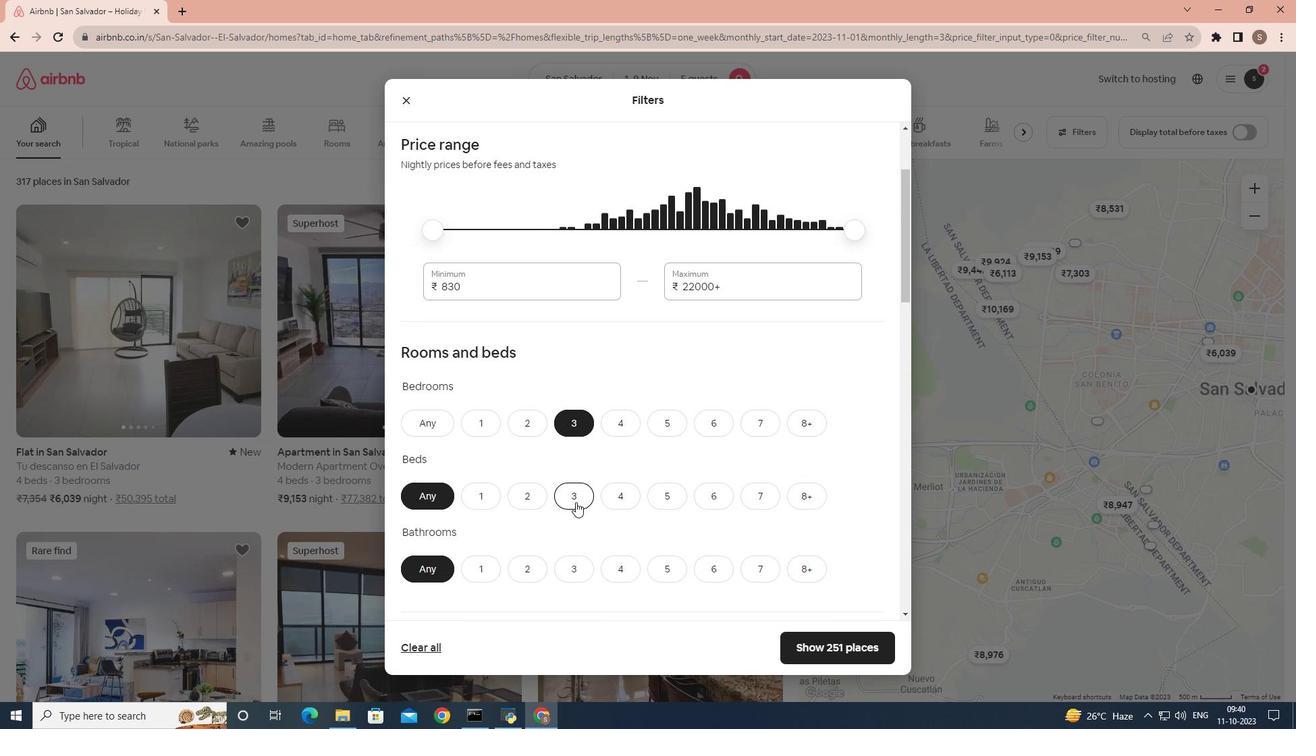 
Action: Mouse pressed left at (575, 502)
Screenshot: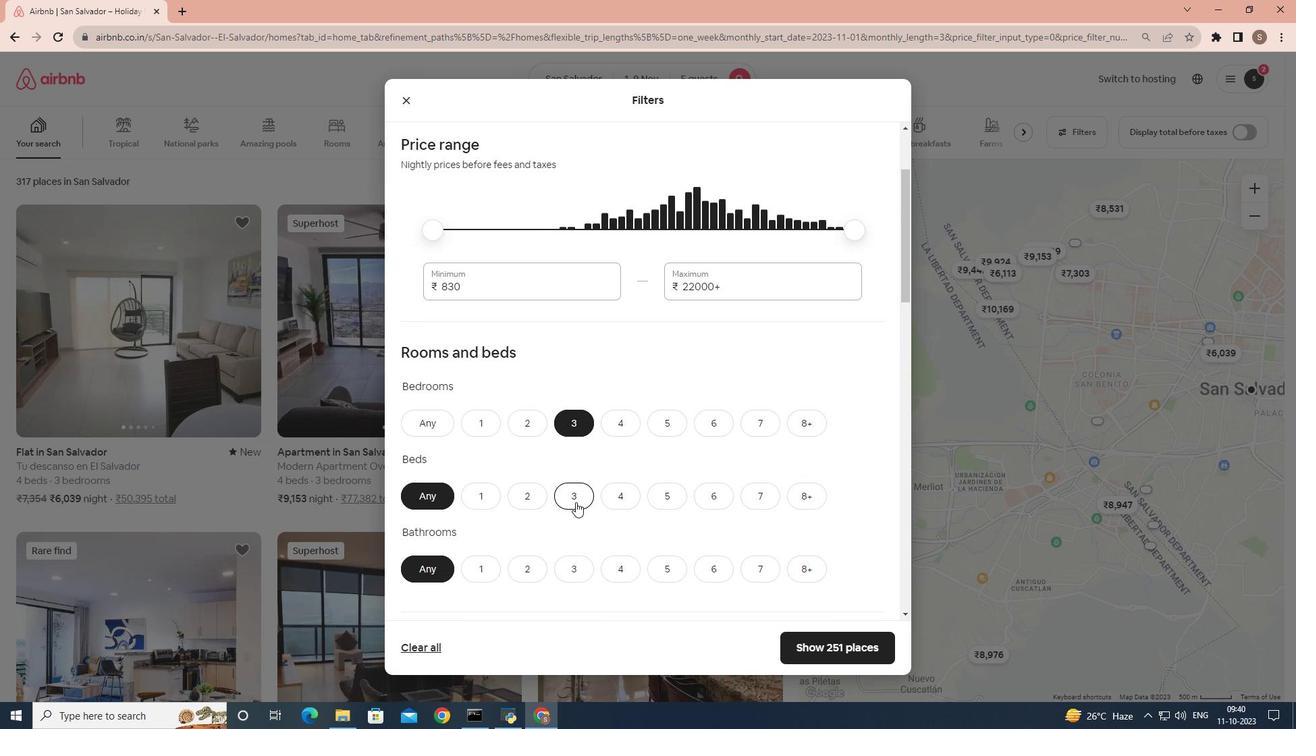 
Action: Mouse scrolled (575, 501) with delta (0, 0)
Screenshot: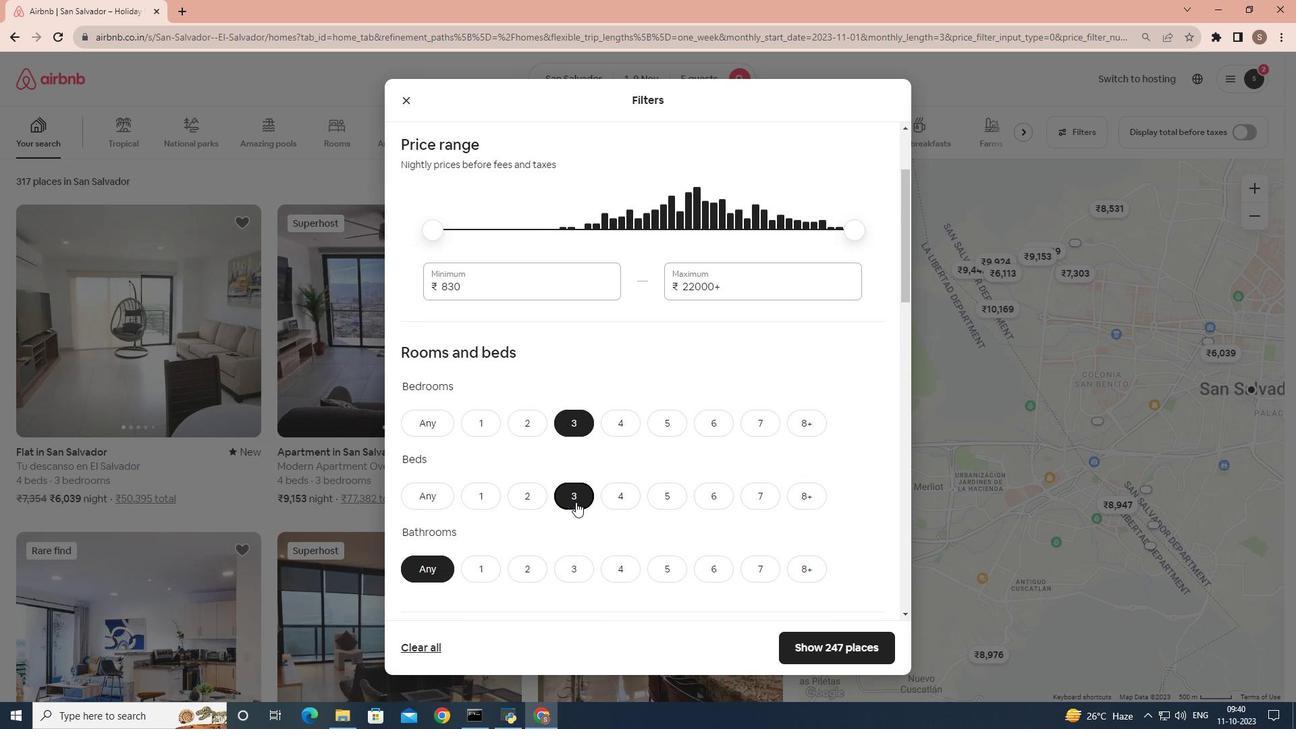 
Action: Mouse scrolled (575, 501) with delta (0, 0)
Screenshot: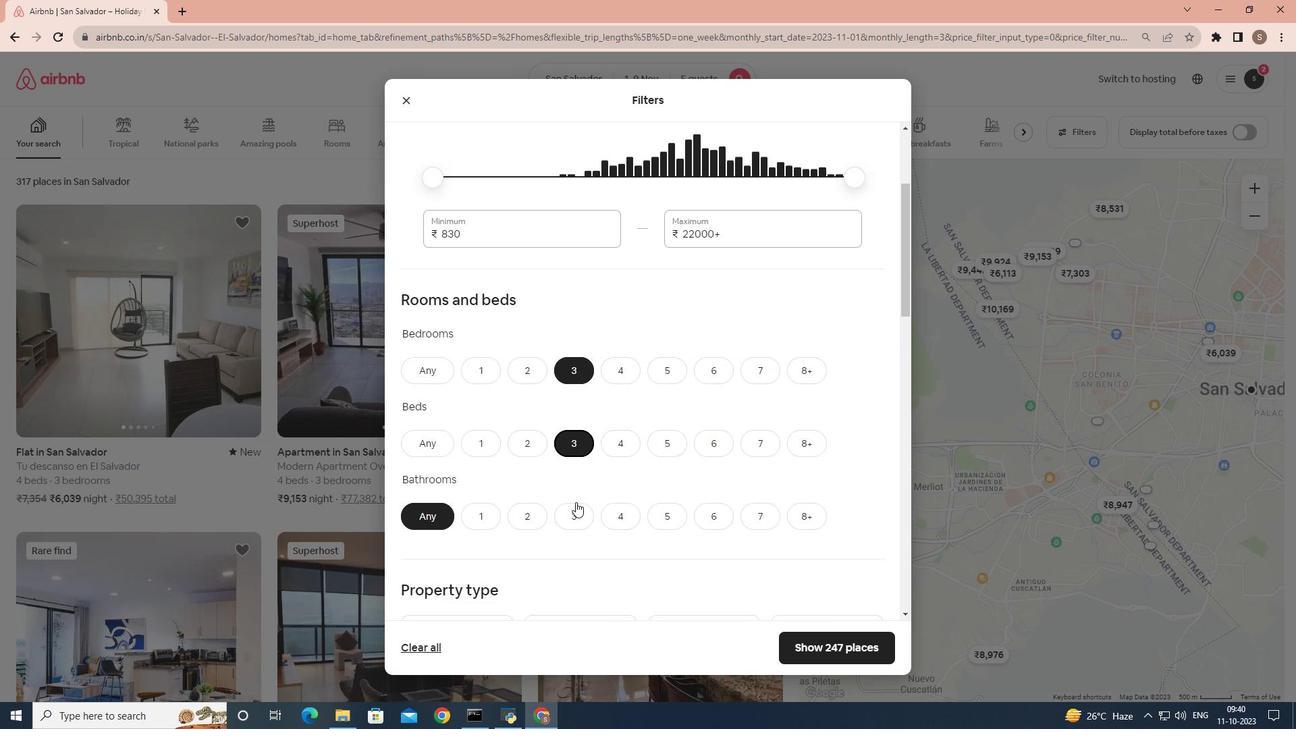 
Action: Mouse moved to (572, 443)
Screenshot: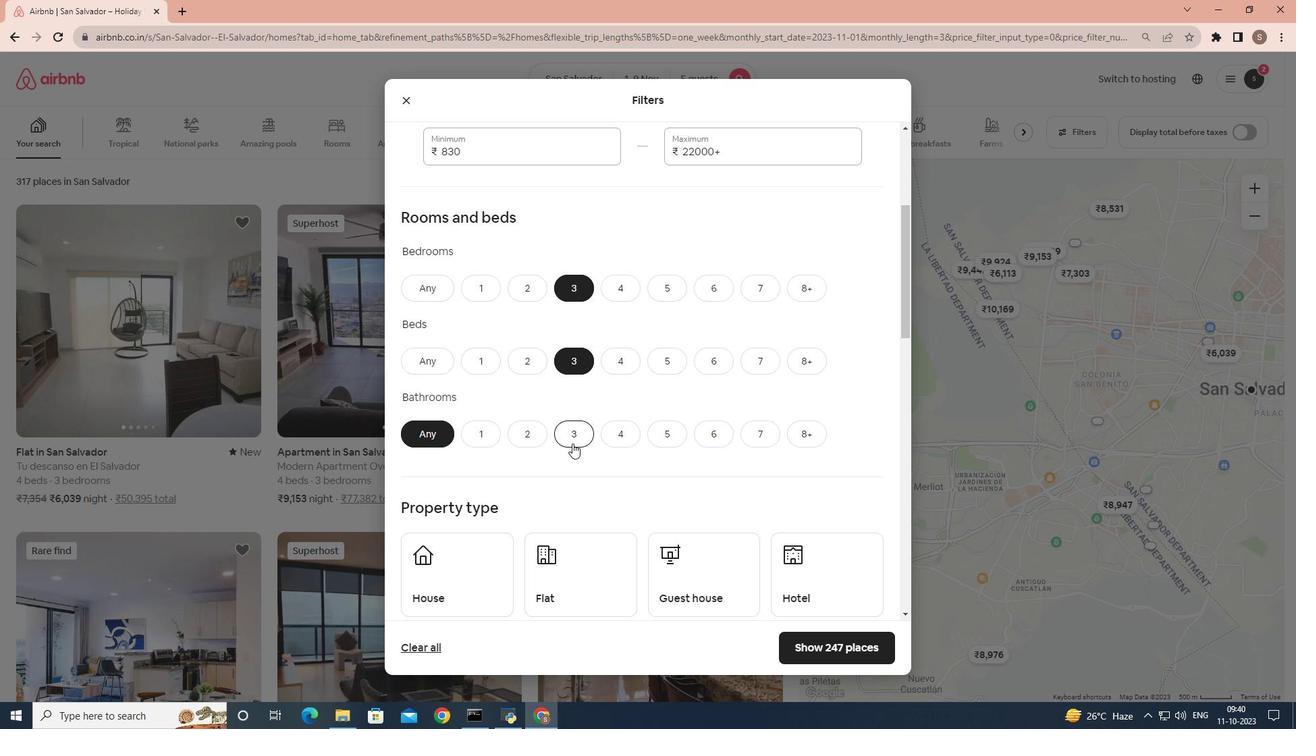 
Action: Mouse pressed left at (572, 443)
Screenshot: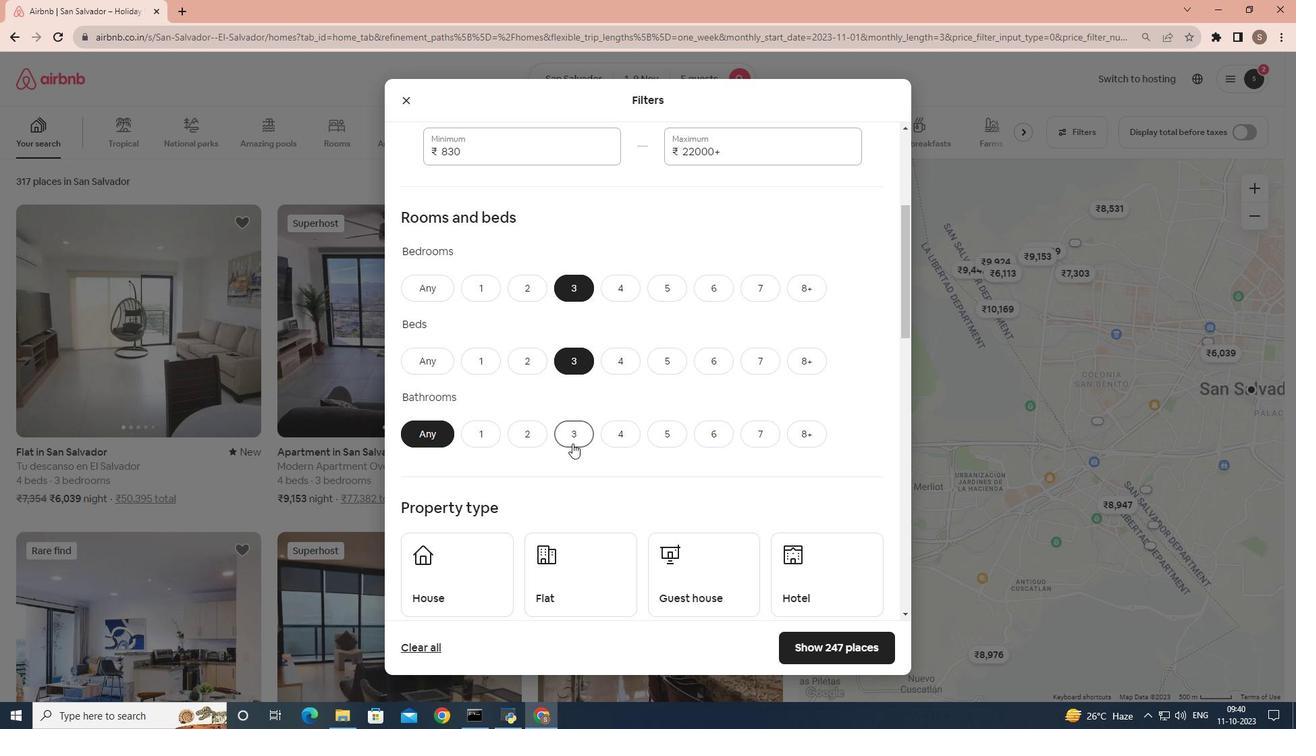 
Action: Mouse scrolled (572, 442) with delta (0, 0)
Screenshot: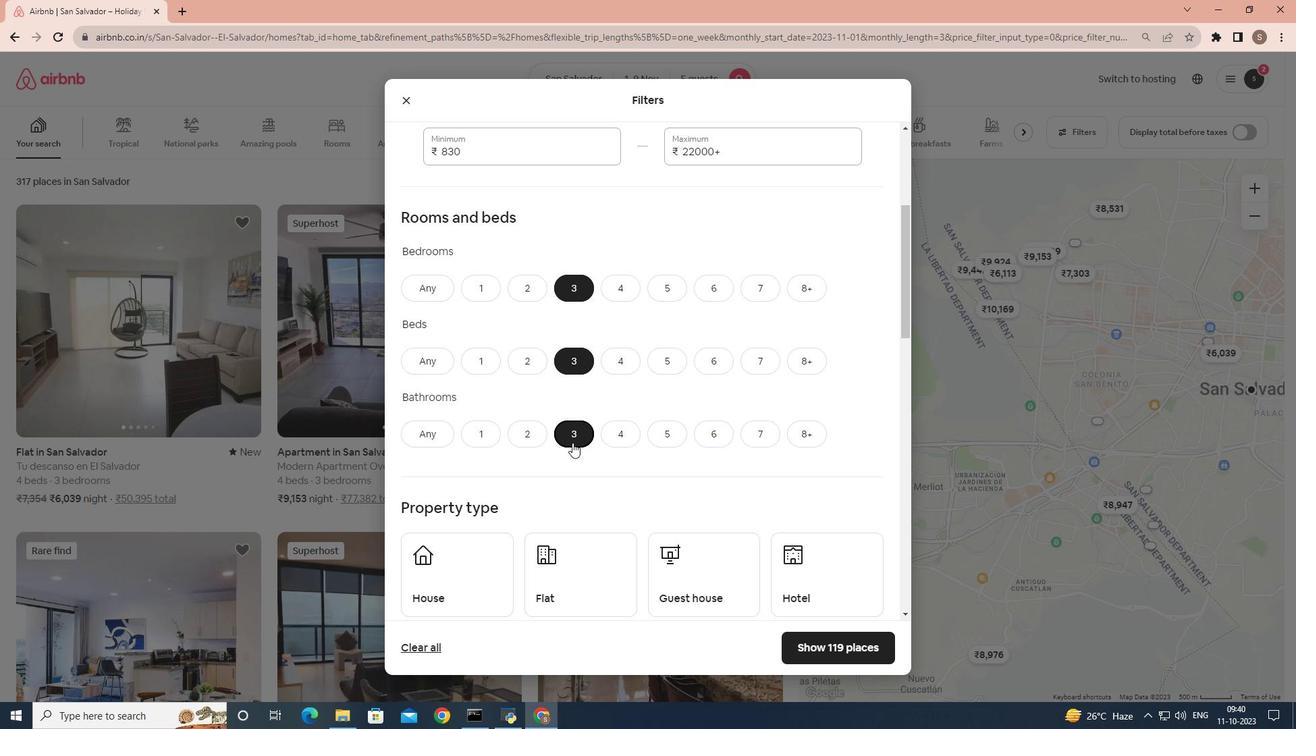 
Action: Mouse moved to (466, 495)
Screenshot: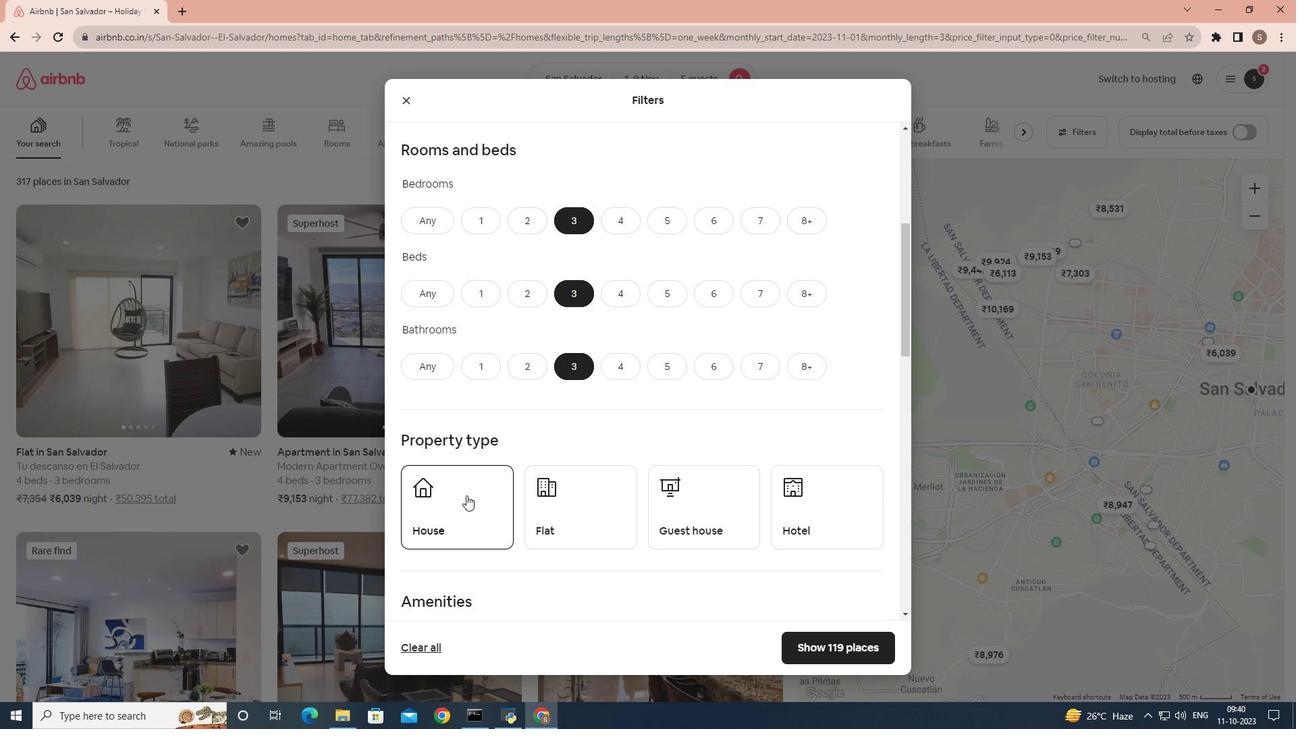 
Action: Mouse pressed left at (466, 495)
Screenshot: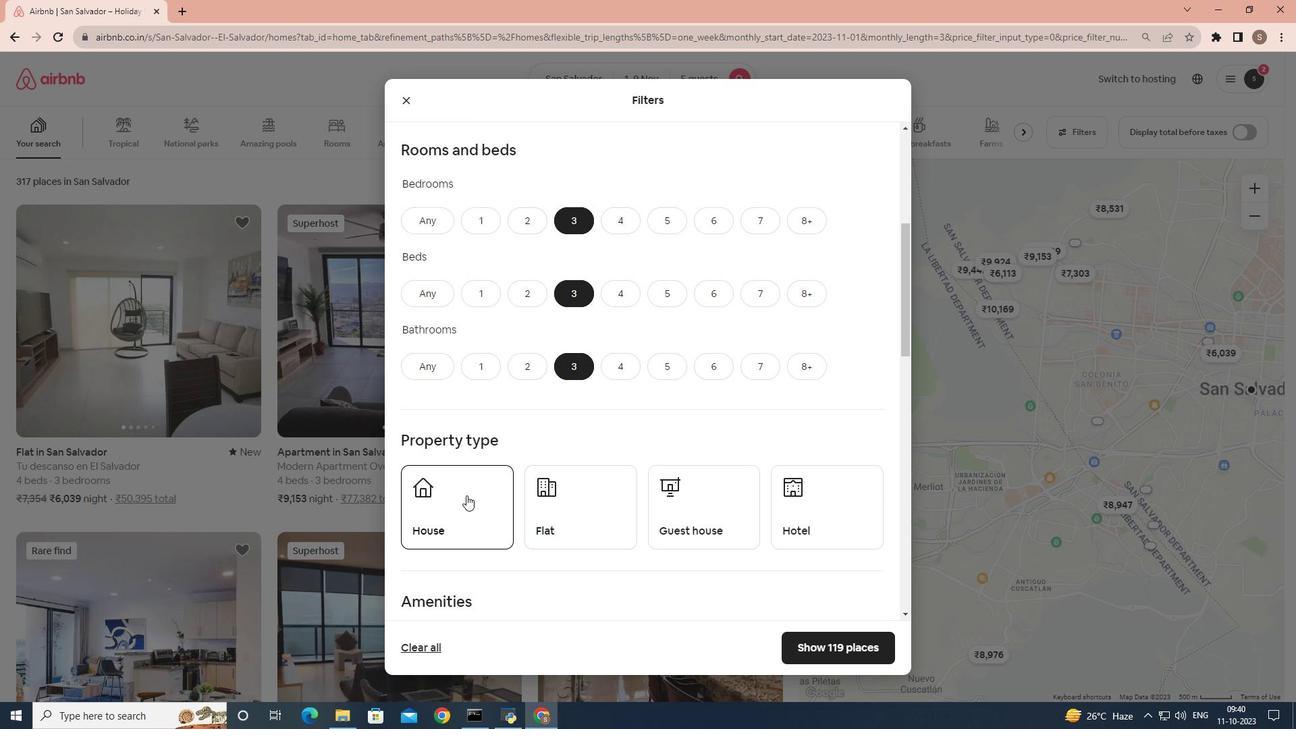 
Action: Mouse moved to (590, 498)
Screenshot: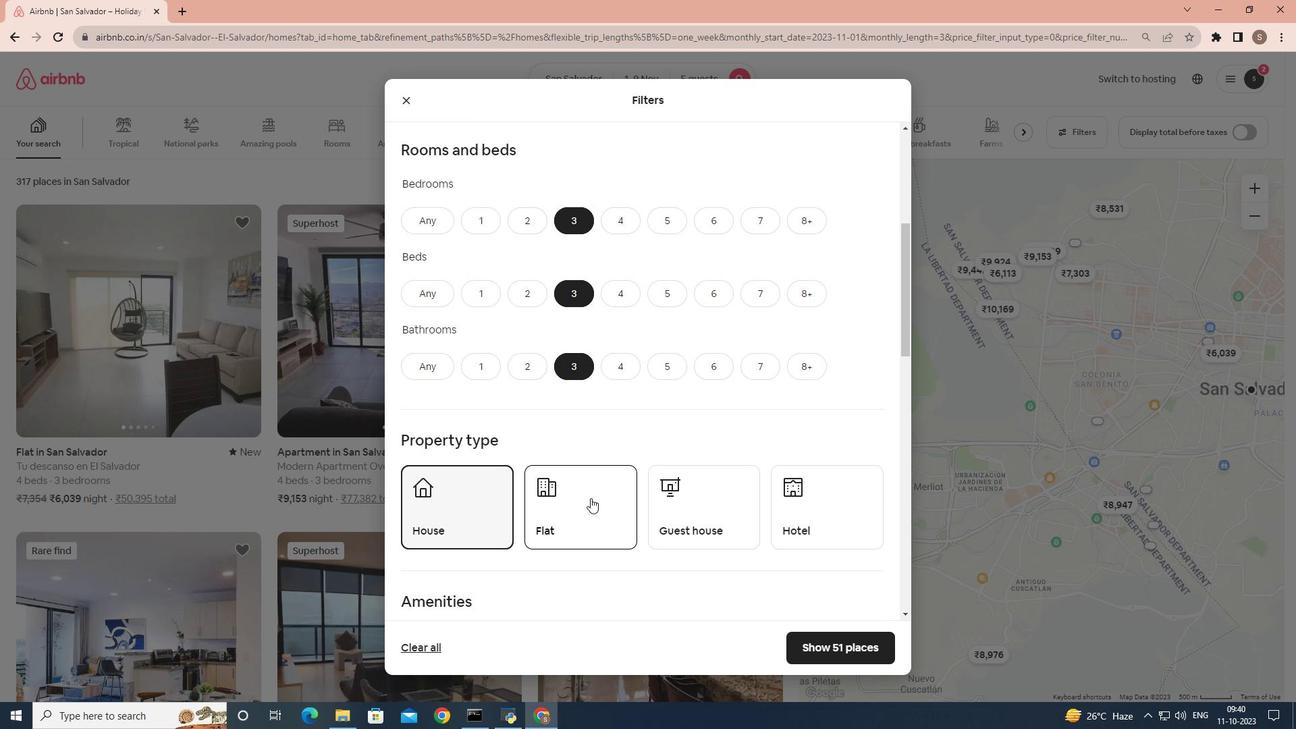 
Action: Mouse scrolled (590, 497) with delta (0, 0)
Screenshot: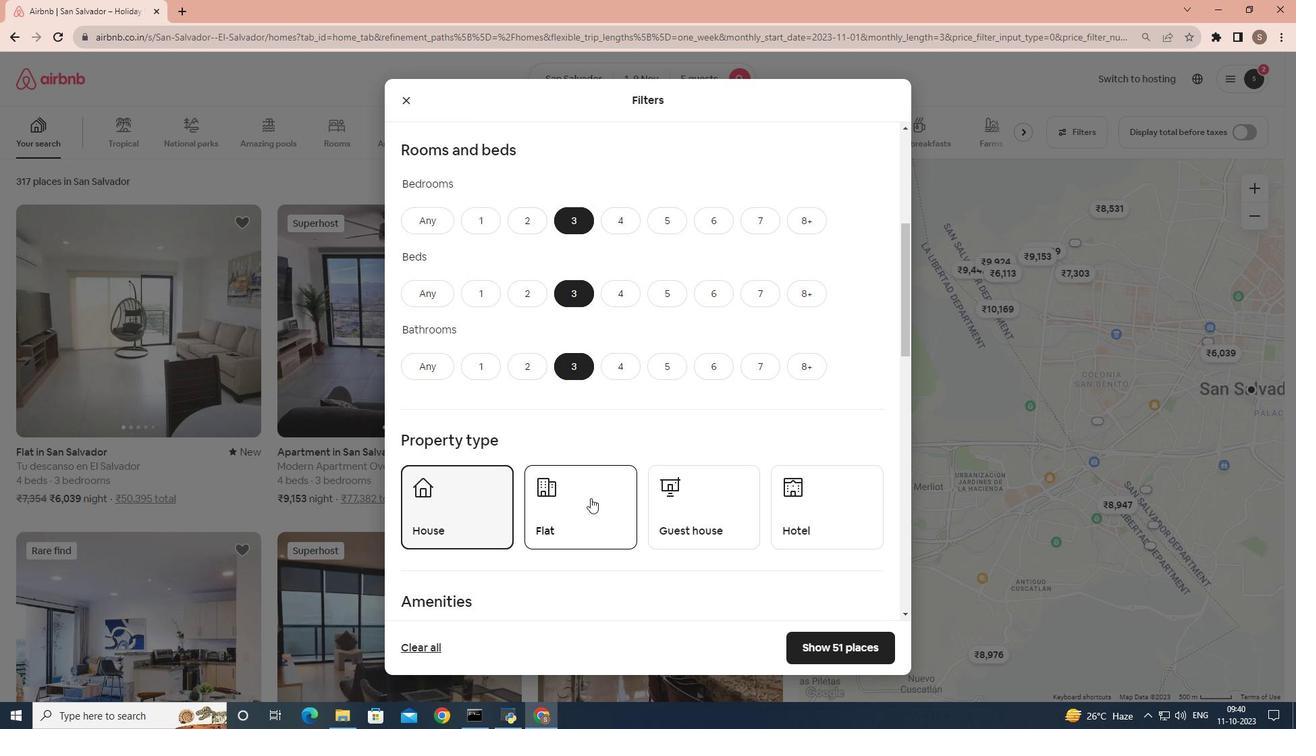 
Action: Mouse moved to (631, 512)
Screenshot: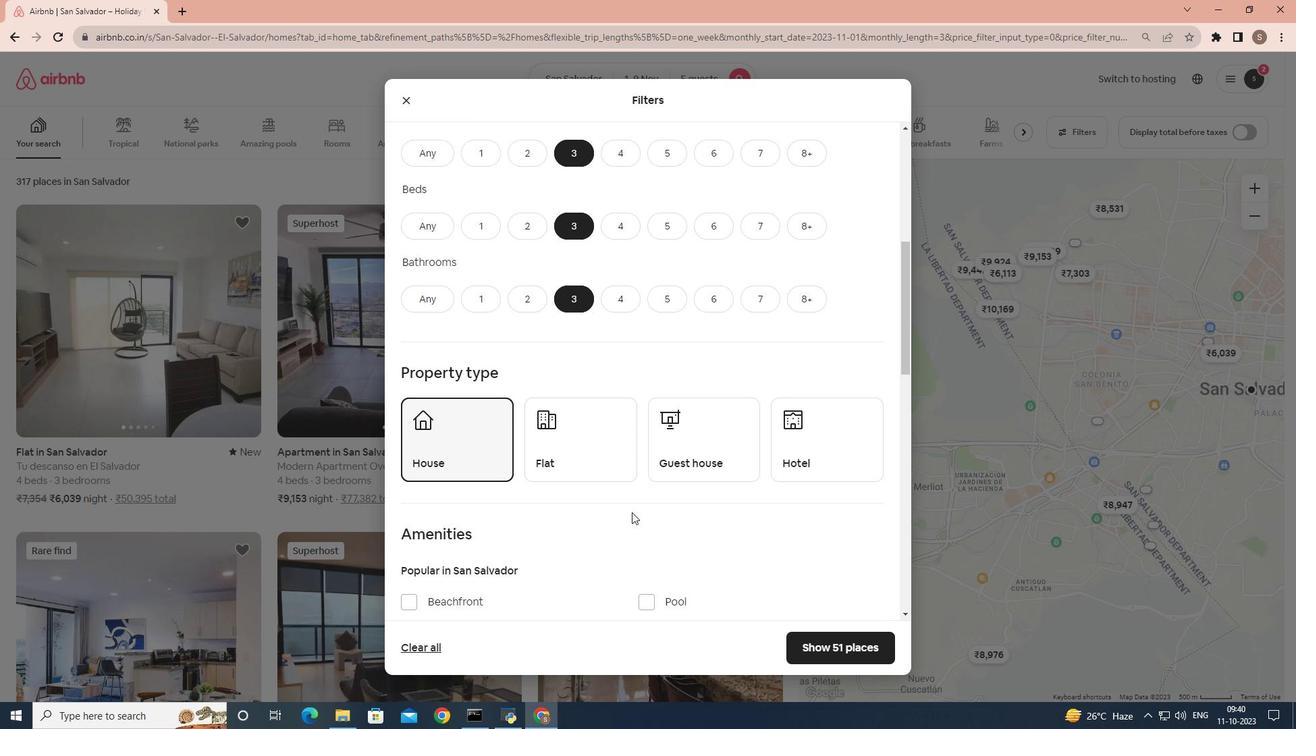 
Action: Mouse scrolled (631, 511) with delta (0, 0)
Screenshot: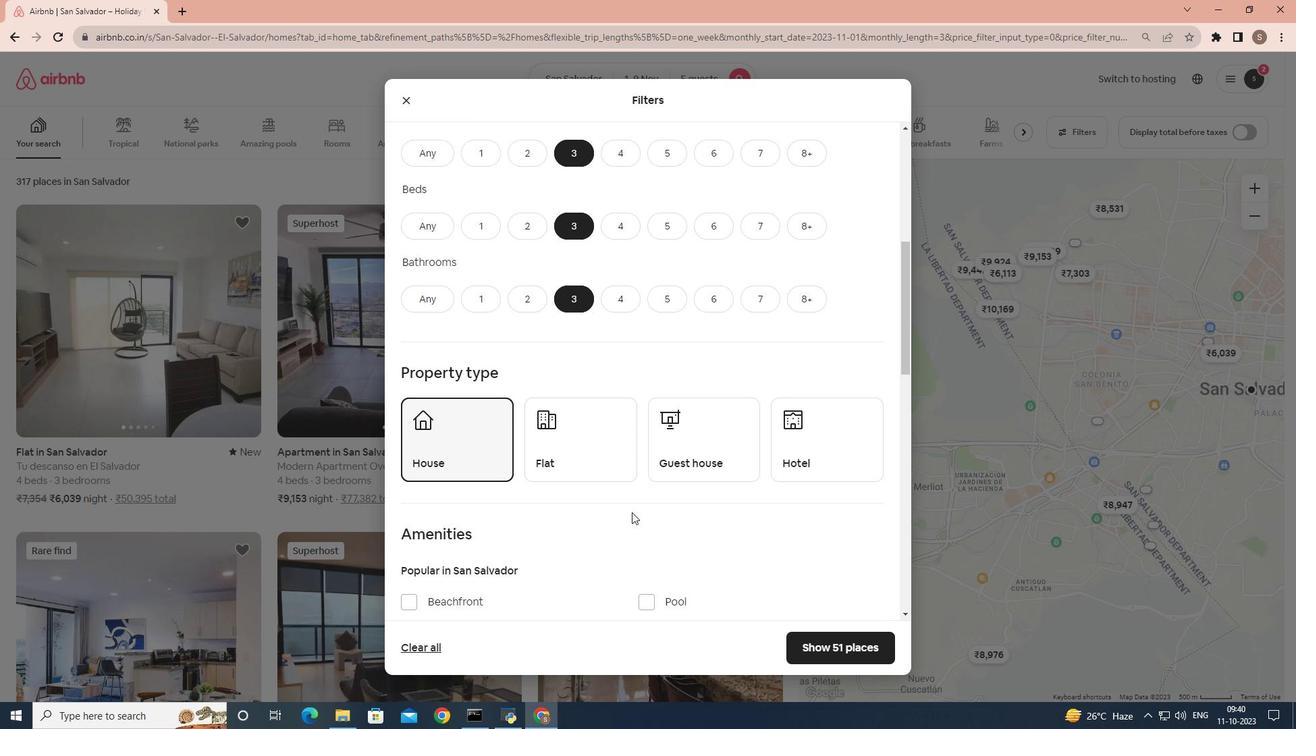 
Action: Mouse scrolled (631, 511) with delta (0, 0)
Screenshot: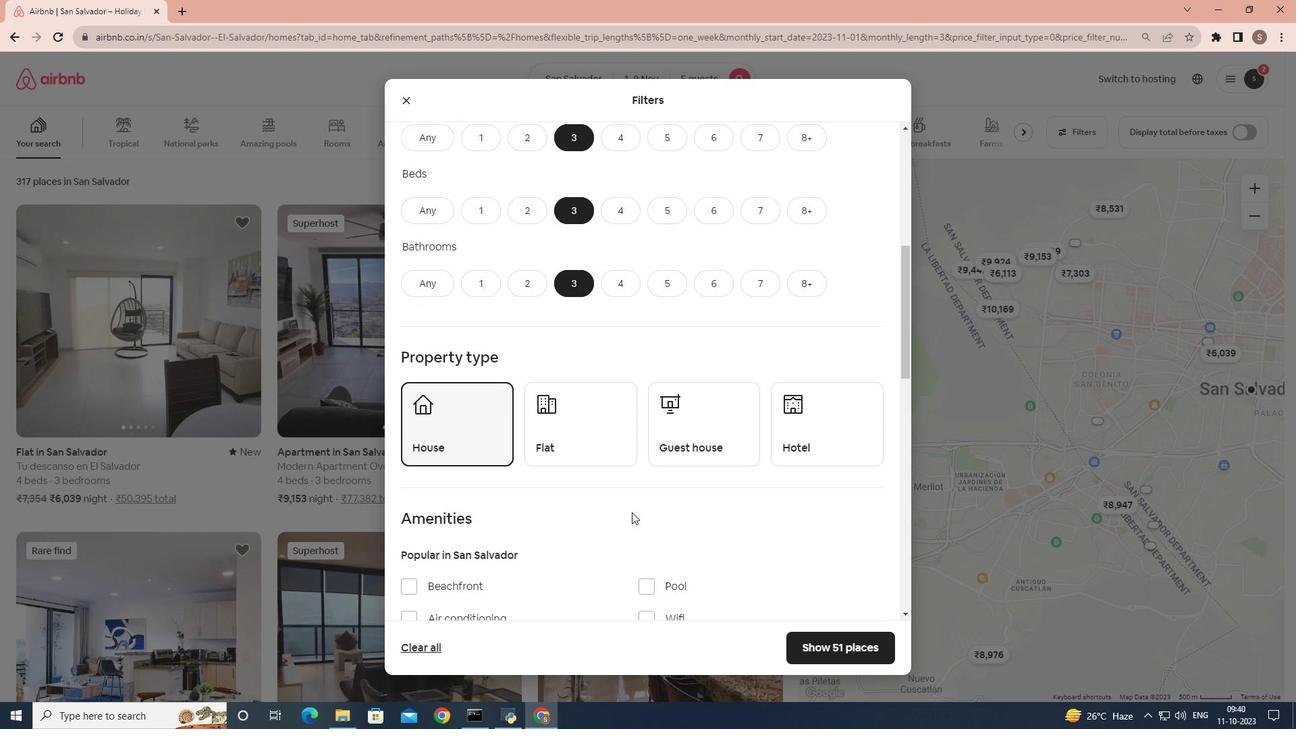 
Action: Mouse scrolled (631, 511) with delta (0, 0)
Screenshot: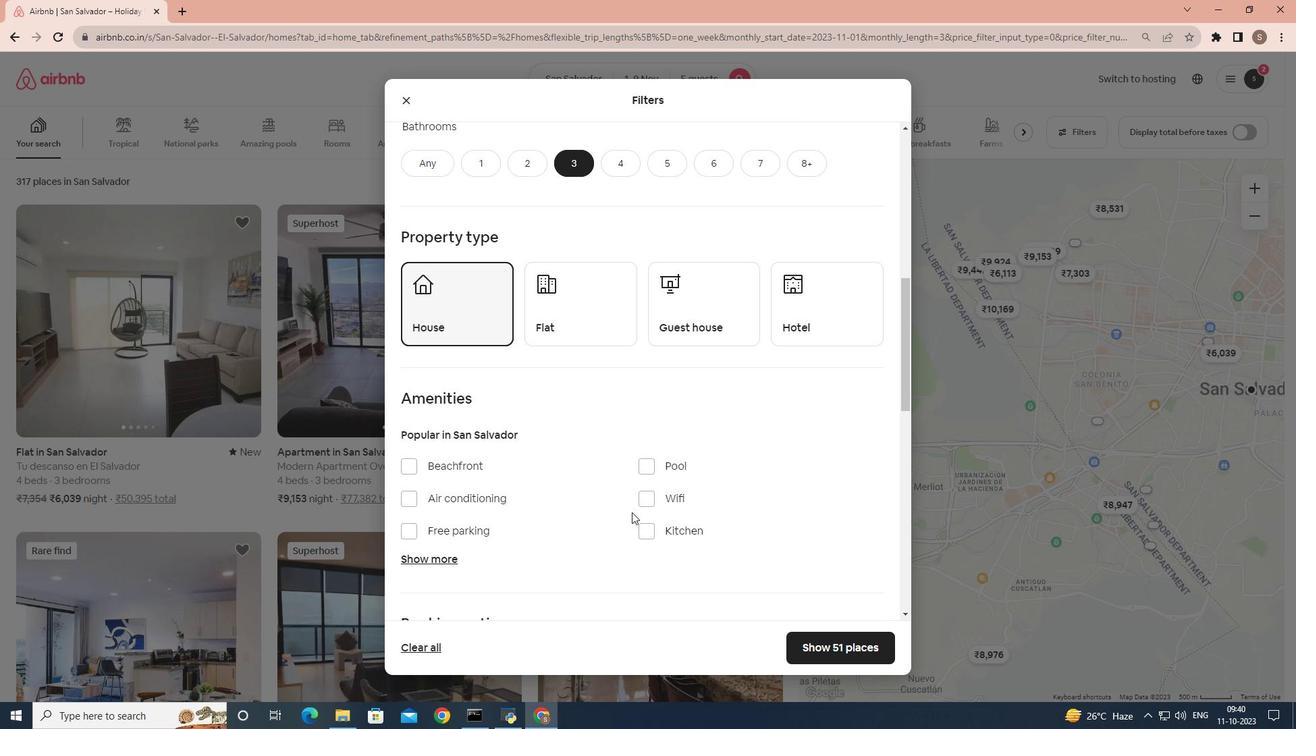 
Action: Mouse scrolled (631, 511) with delta (0, 0)
Screenshot: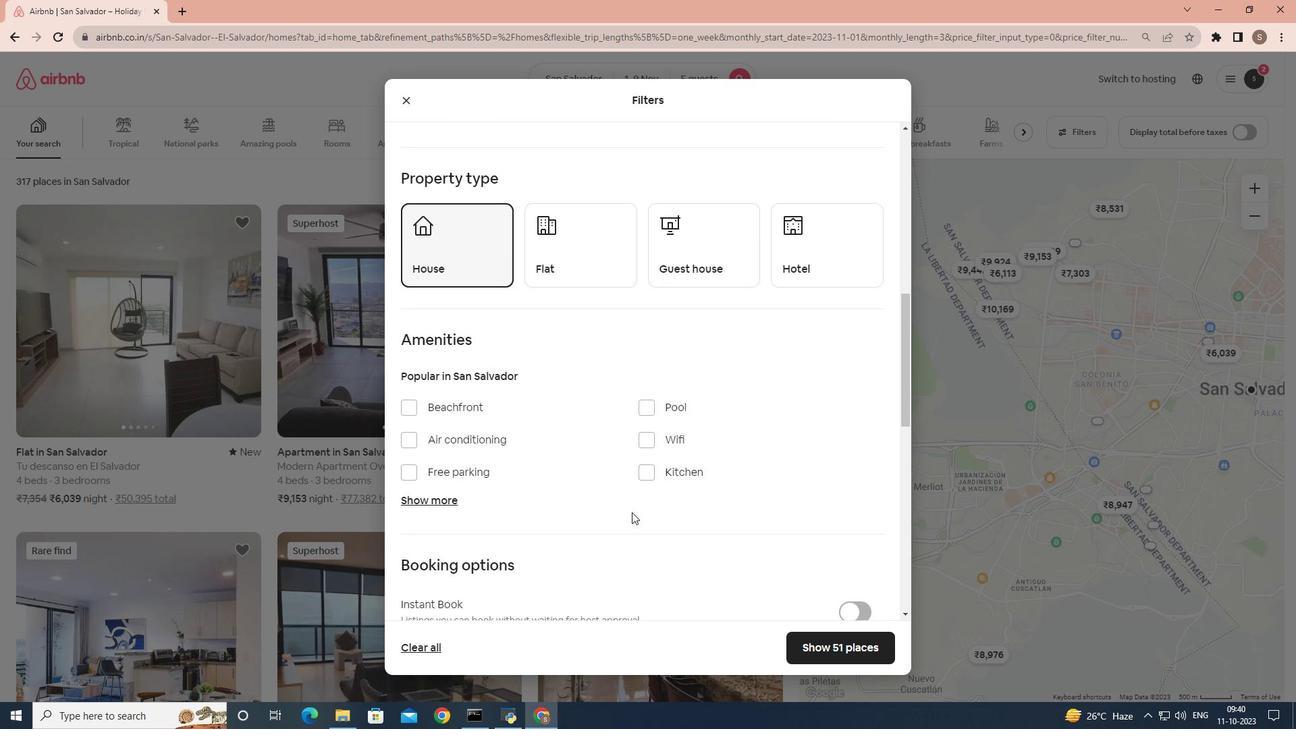
Action: Mouse moved to (634, 512)
Screenshot: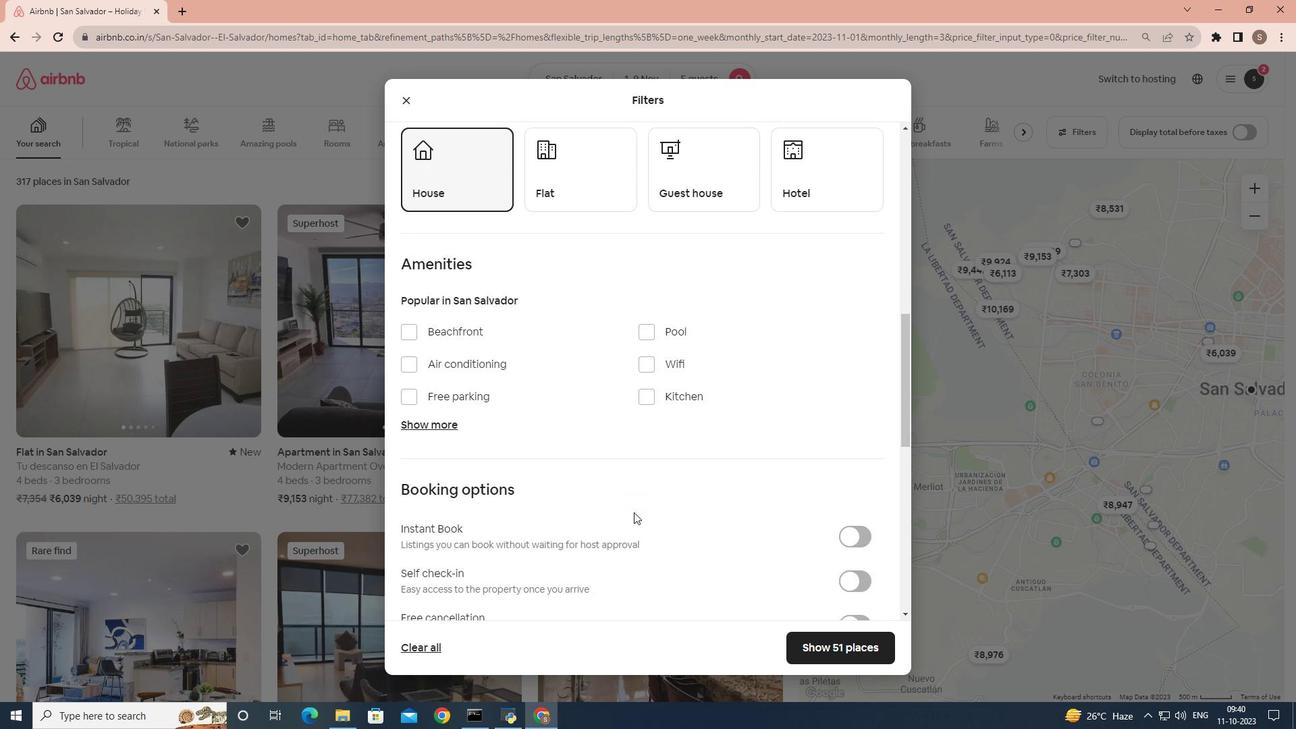 
Action: Mouse scrolled (634, 511) with delta (0, 0)
Screenshot: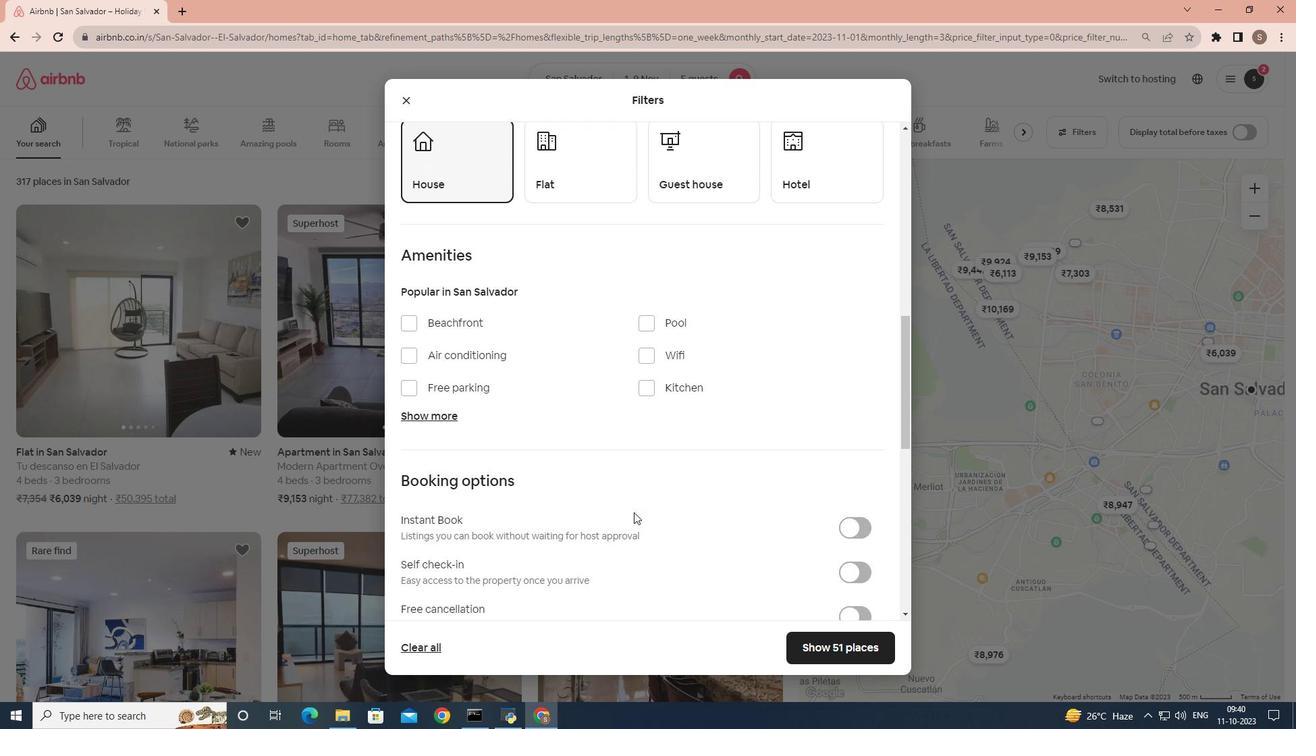 
Action: Mouse scrolled (634, 511) with delta (0, 0)
Screenshot: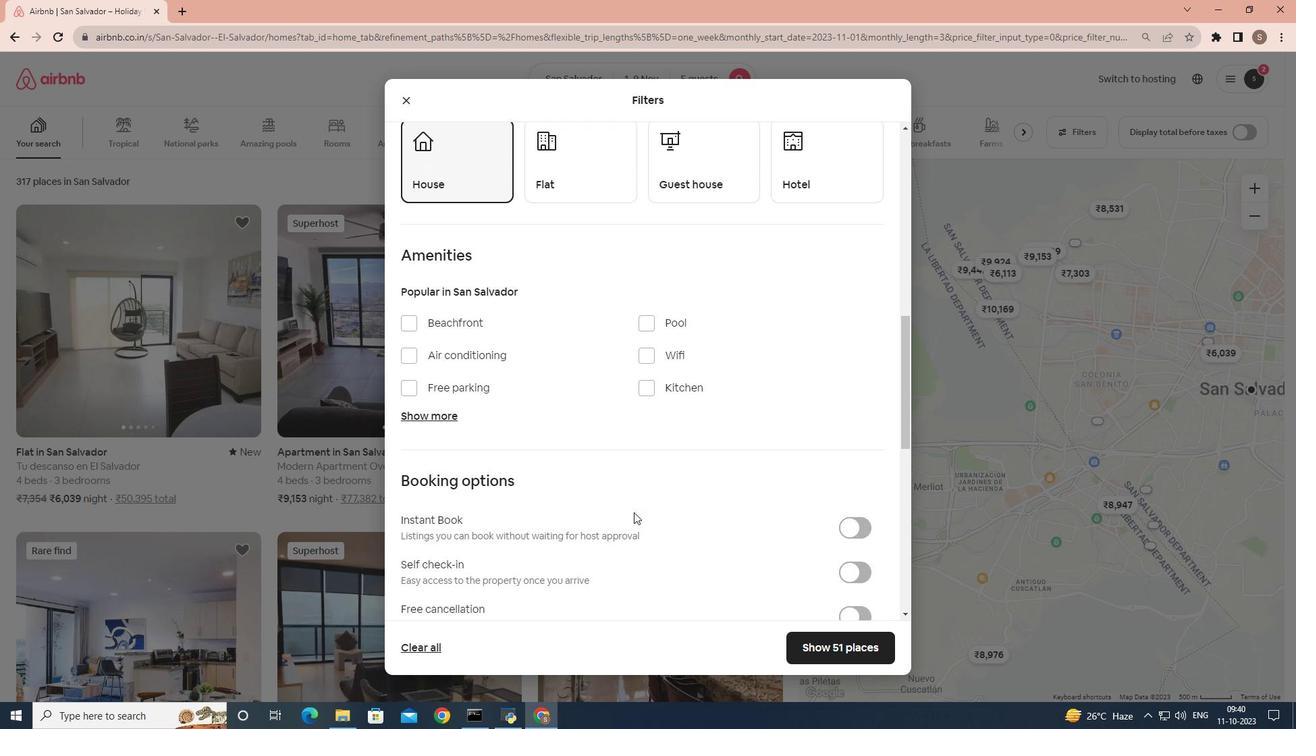 
Action: Mouse moved to (858, 445)
Screenshot: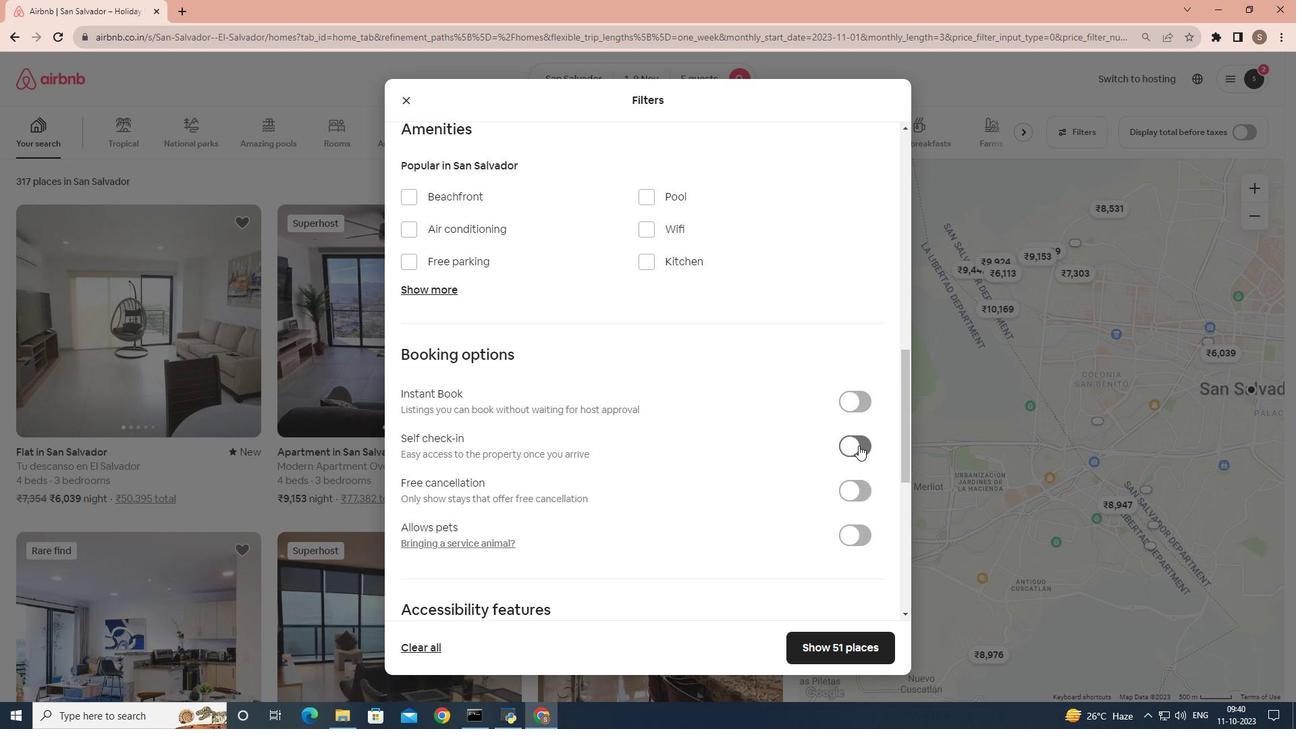 
Action: Mouse pressed left at (858, 445)
Screenshot: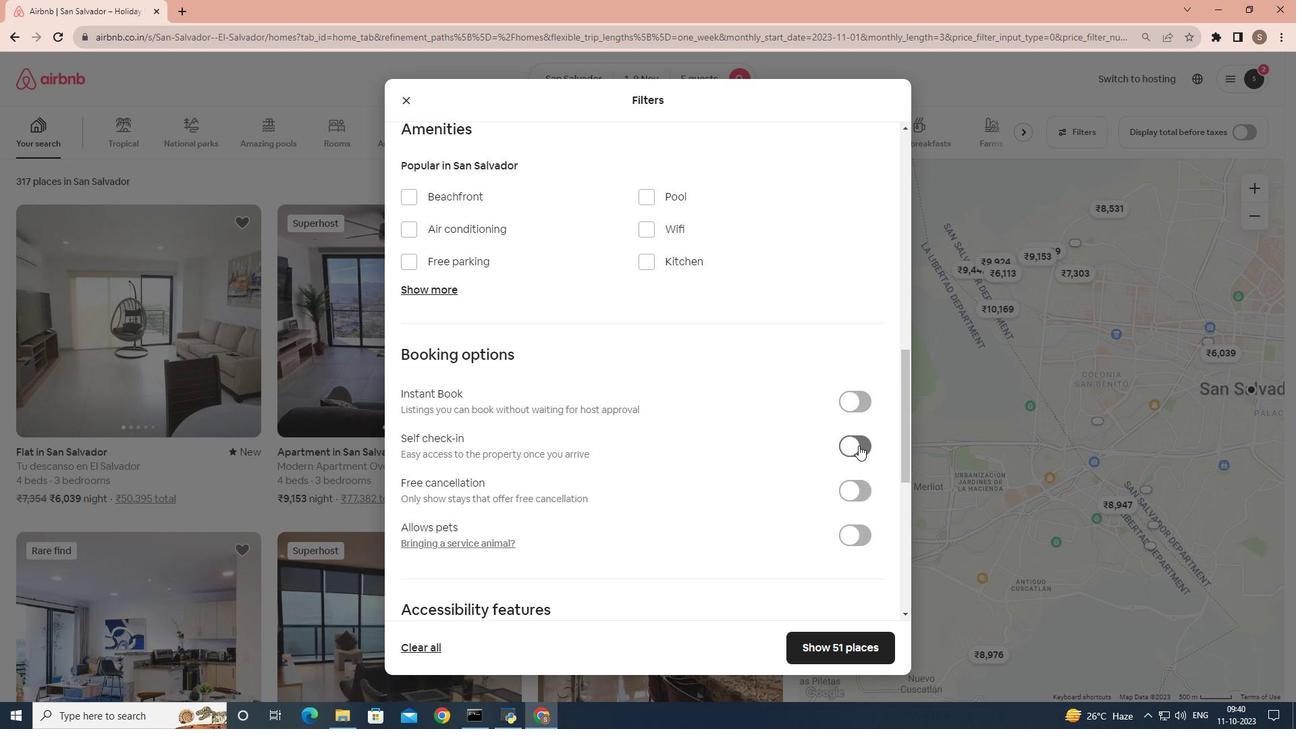 
Action: Mouse moved to (848, 646)
Screenshot: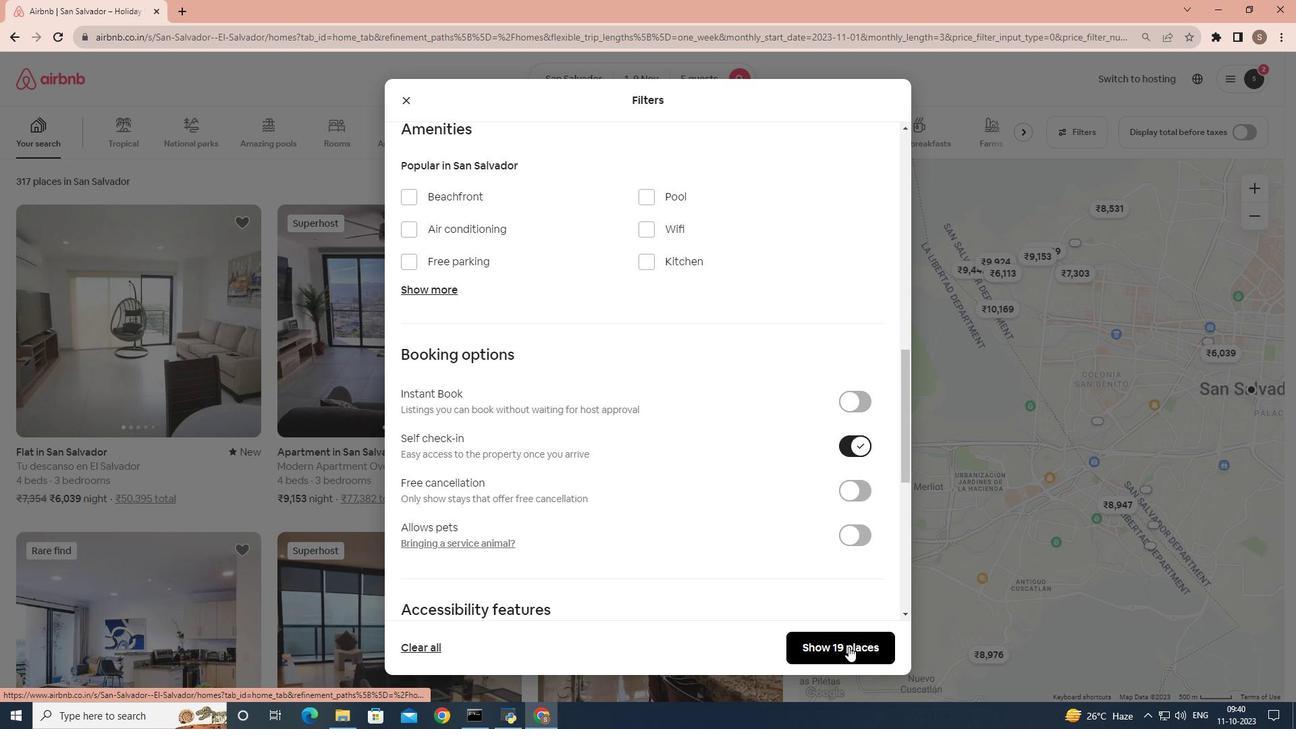 
Action: Mouse pressed left at (848, 646)
Screenshot: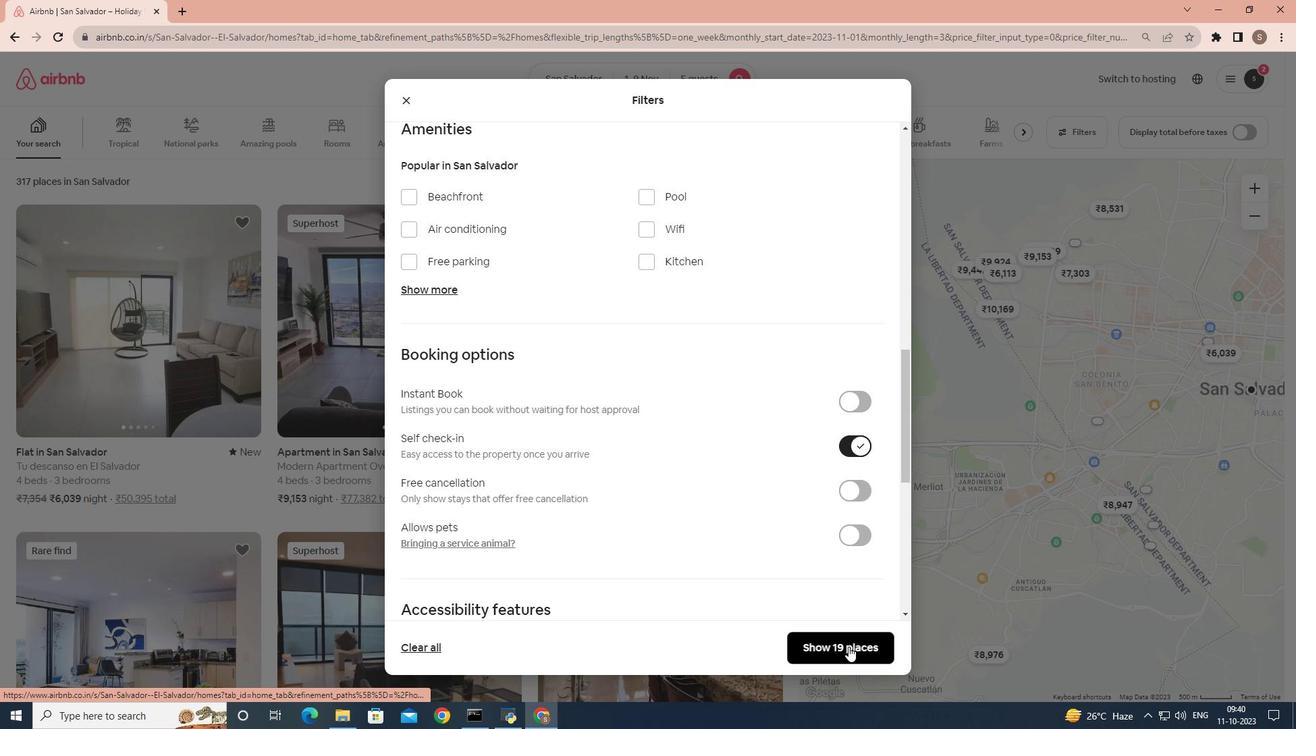 
Action: Mouse moved to (330, 523)
Screenshot: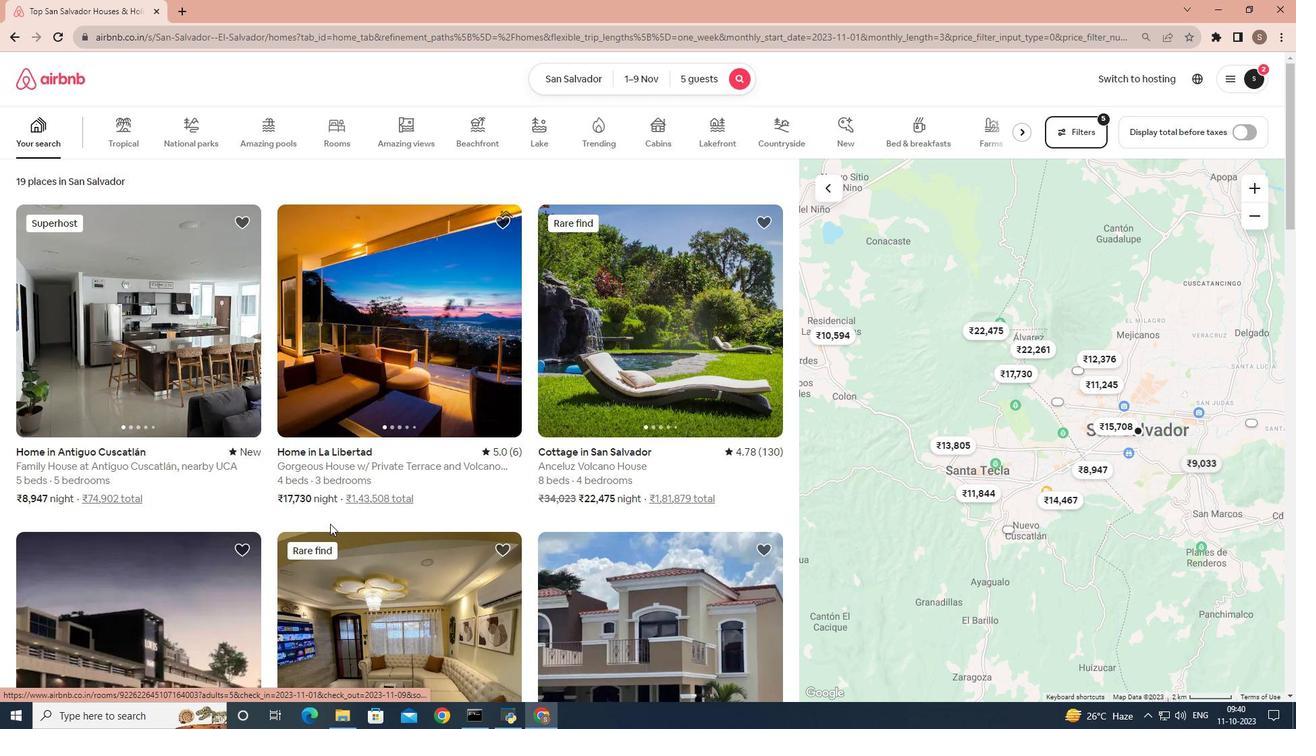 
Action: Mouse scrolled (330, 523) with delta (0, 0)
Screenshot: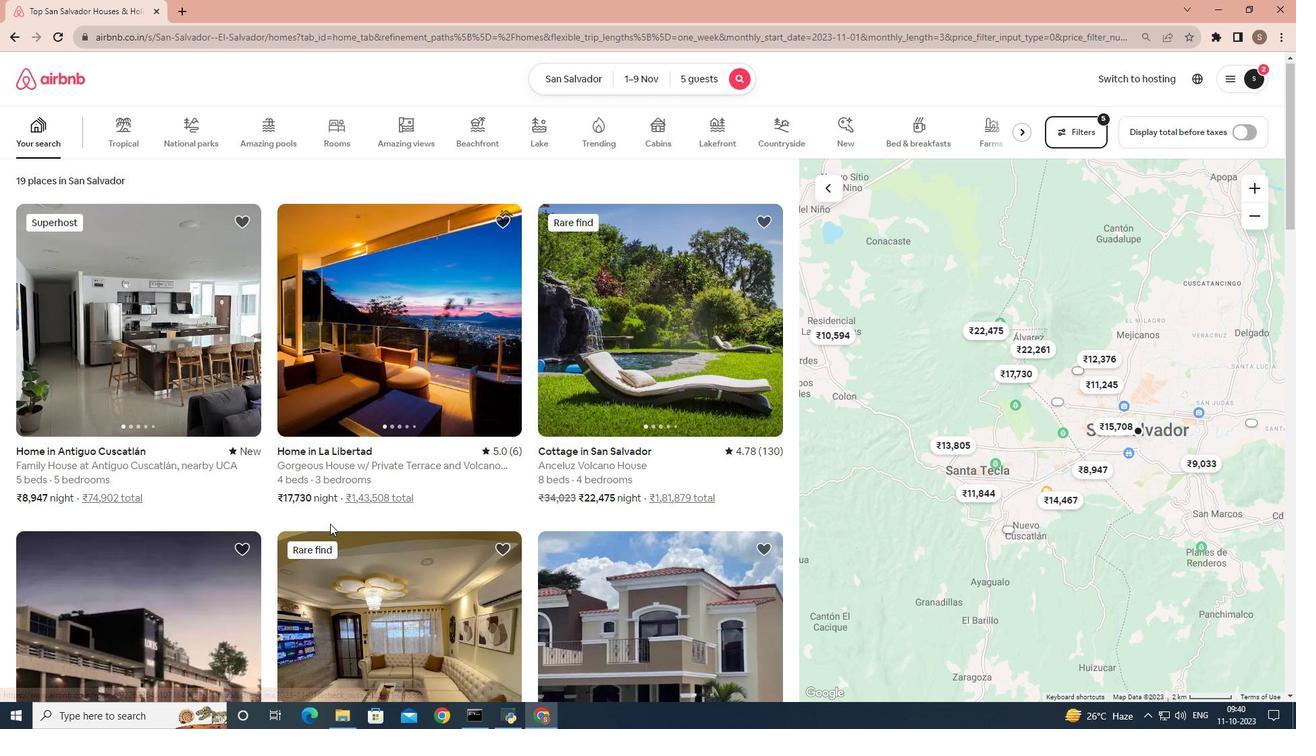 
Action: Mouse moved to (397, 324)
Screenshot: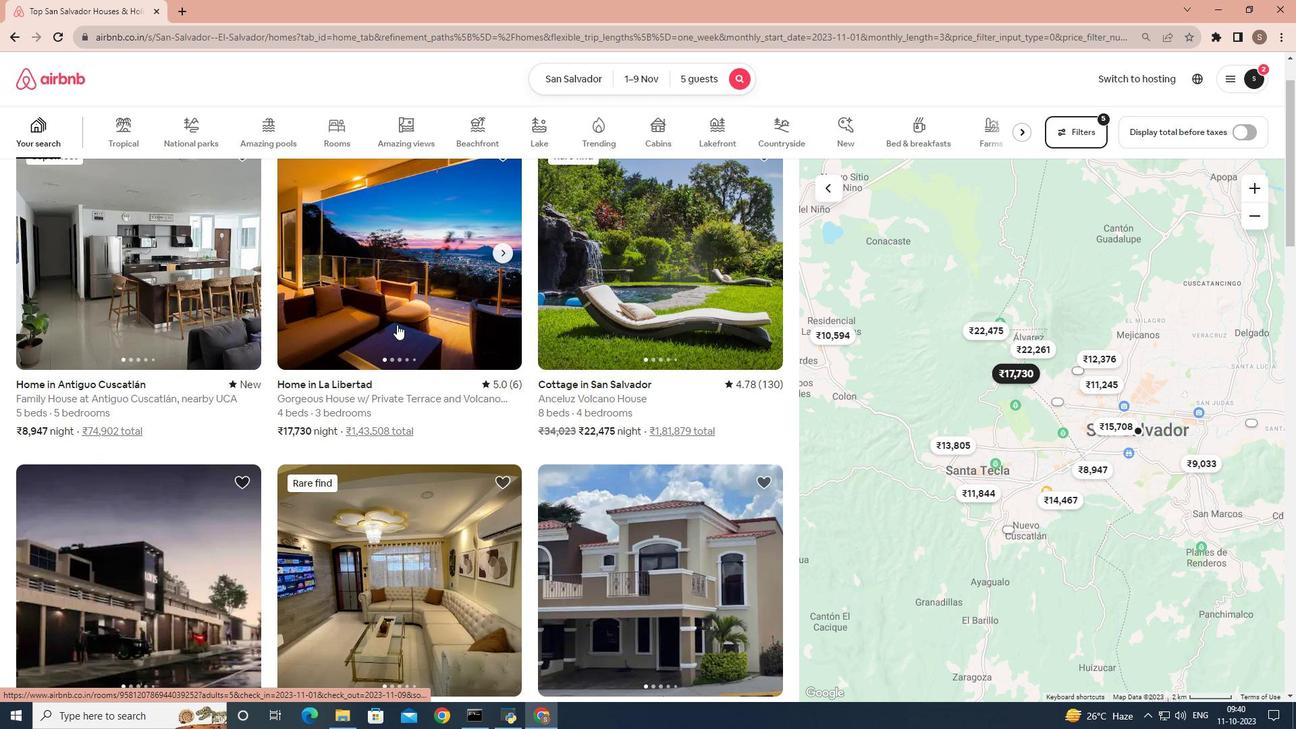 
Action: Mouse pressed left at (397, 324)
Screenshot: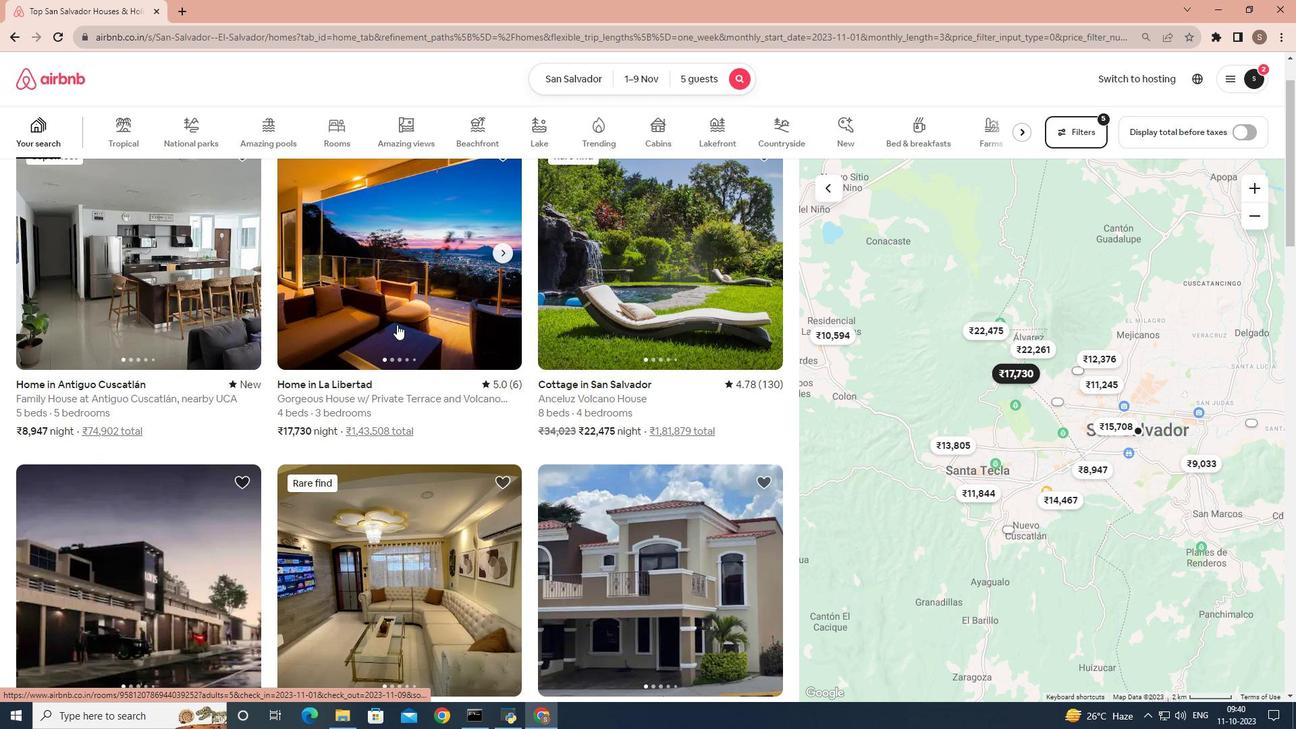 
Action: Mouse moved to (935, 496)
Screenshot: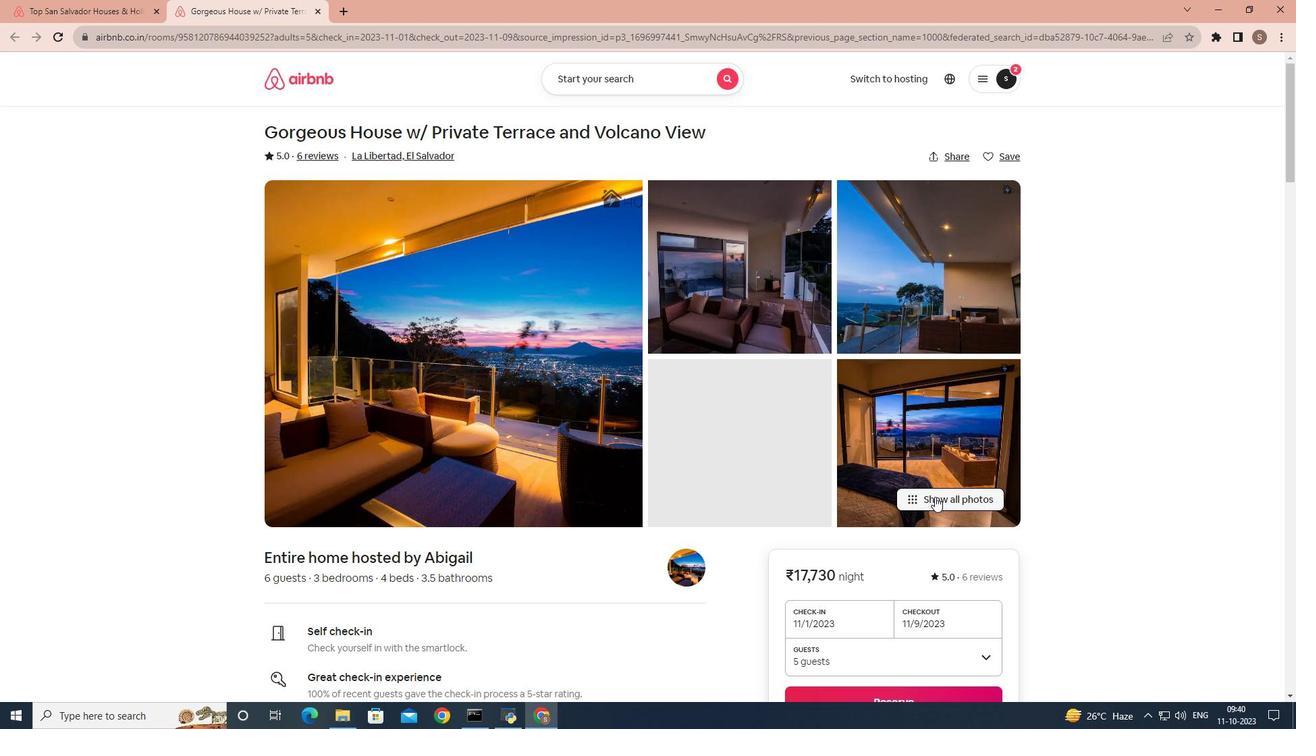 
Action: Mouse pressed left at (935, 496)
Screenshot: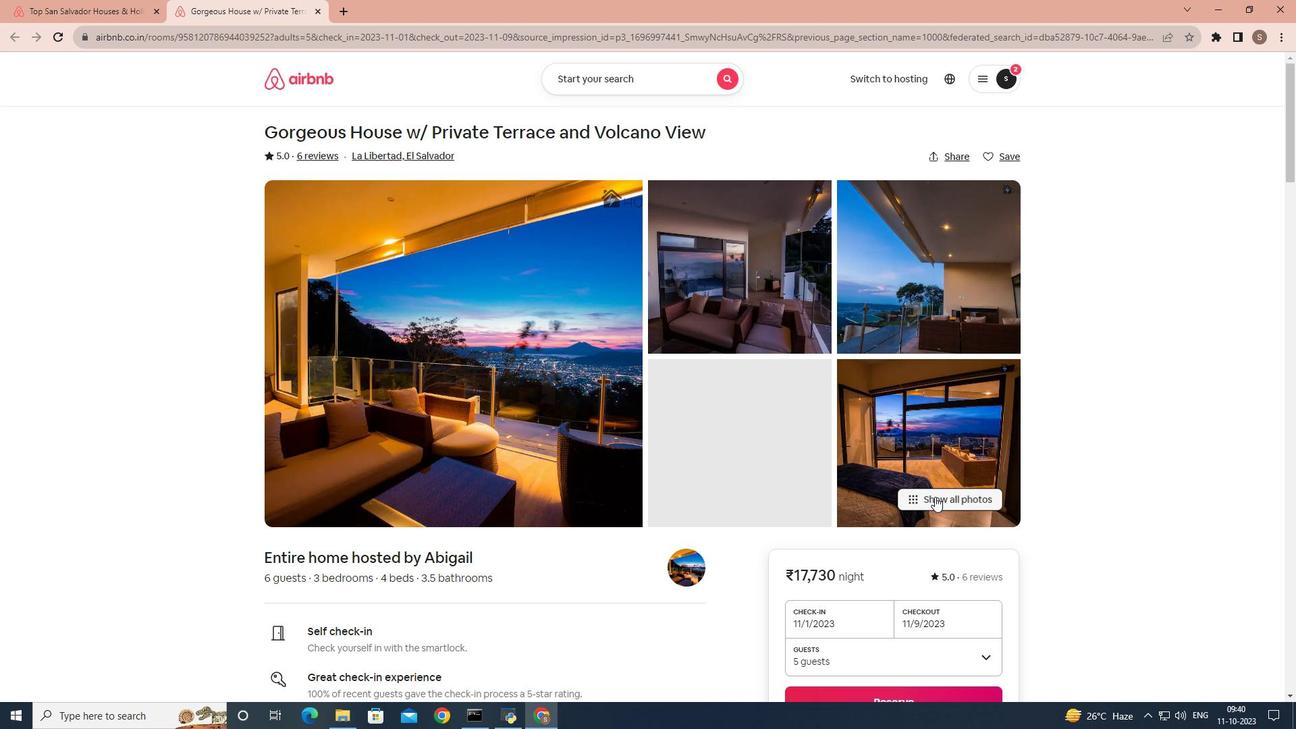 
Action: Mouse moved to (978, 476)
Screenshot: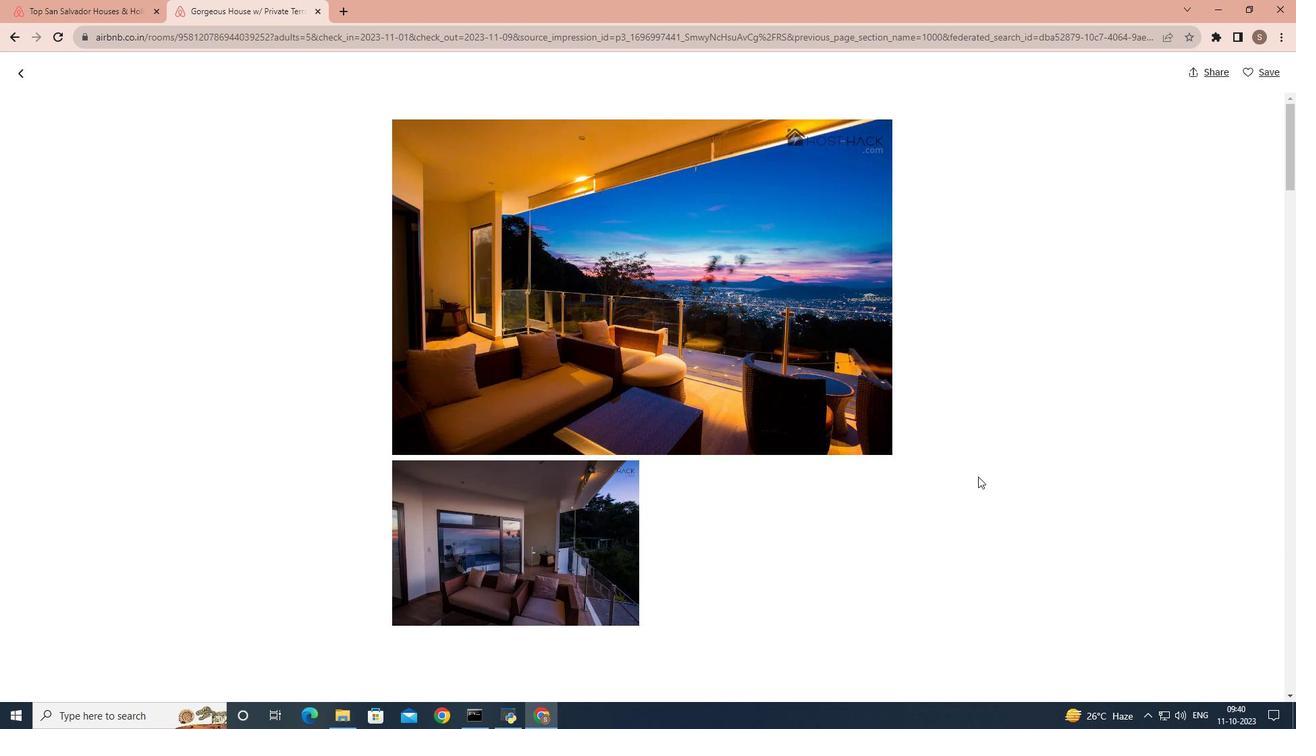 
Action: Mouse scrolled (978, 476) with delta (0, 0)
Screenshot: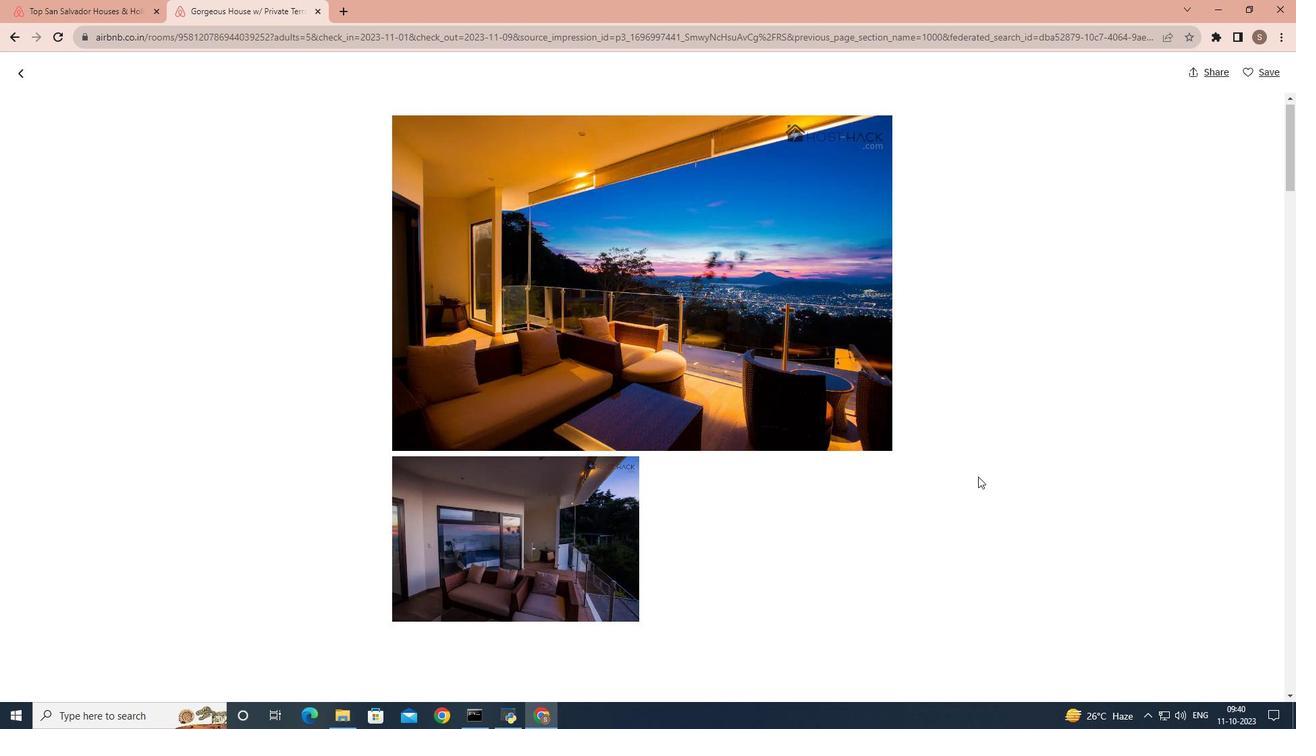
Action: Mouse scrolled (978, 476) with delta (0, 0)
Screenshot: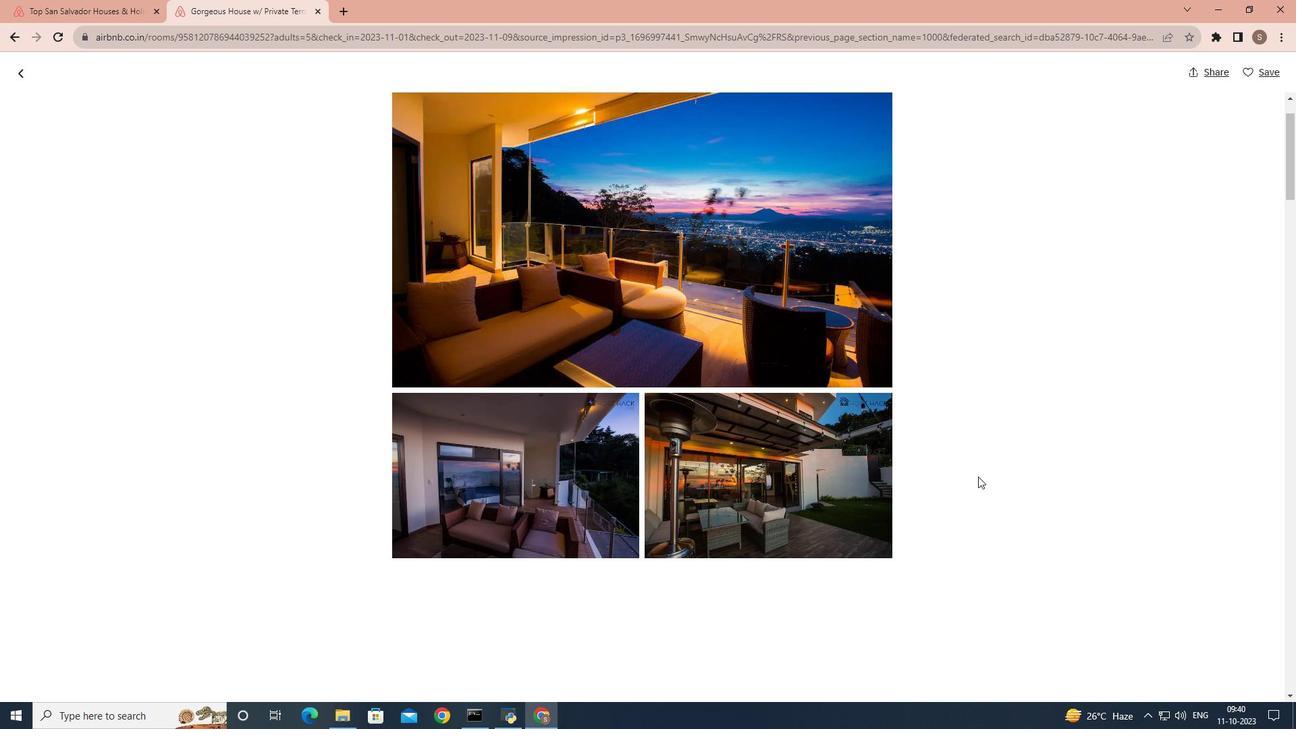 
Action: Mouse scrolled (978, 476) with delta (0, 0)
Screenshot: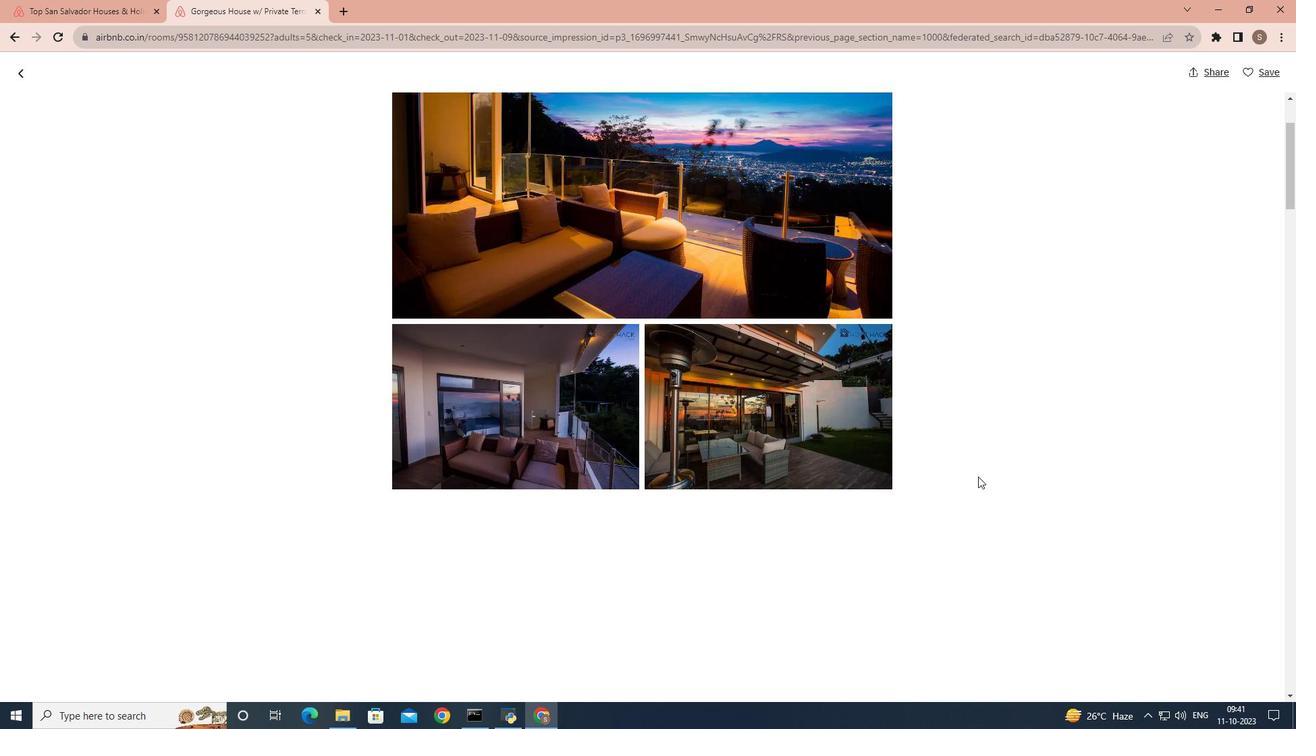 
Action: Mouse scrolled (978, 476) with delta (0, 0)
Screenshot: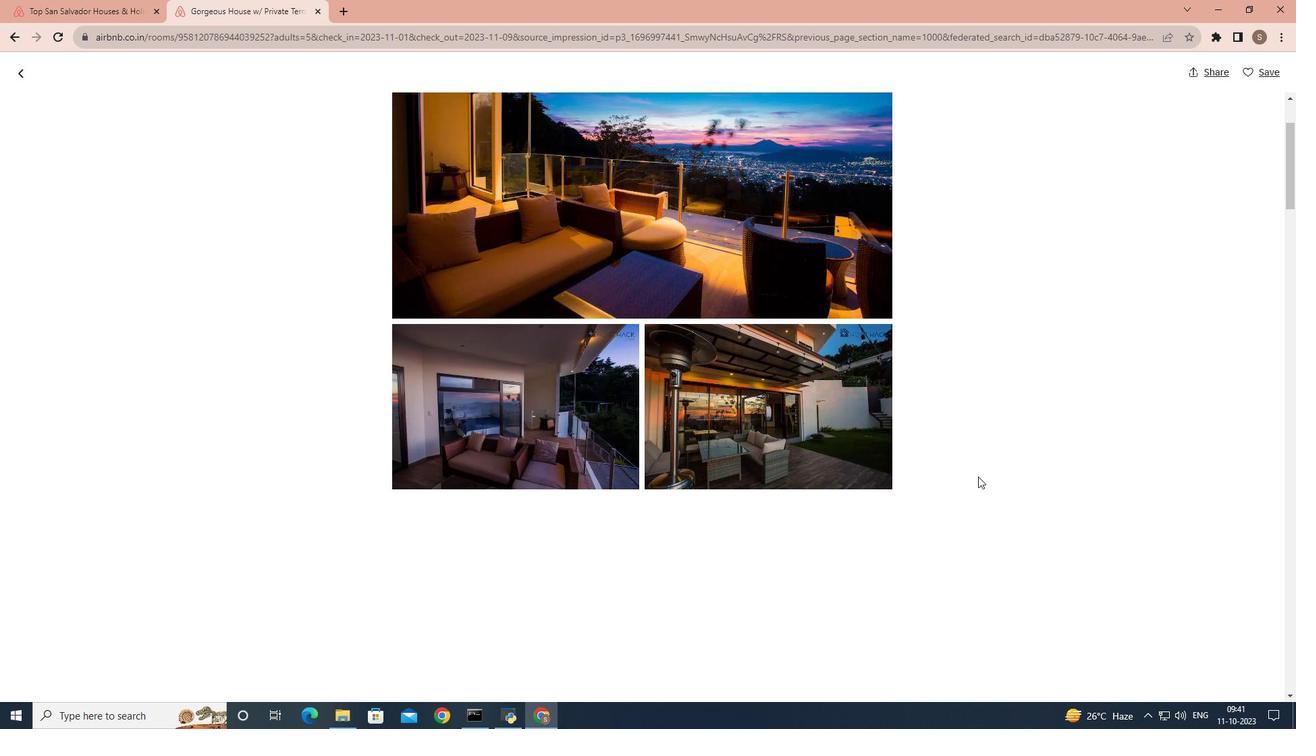 
Action: Mouse scrolled (978, 476) with delta (0, 0)
Screenshot: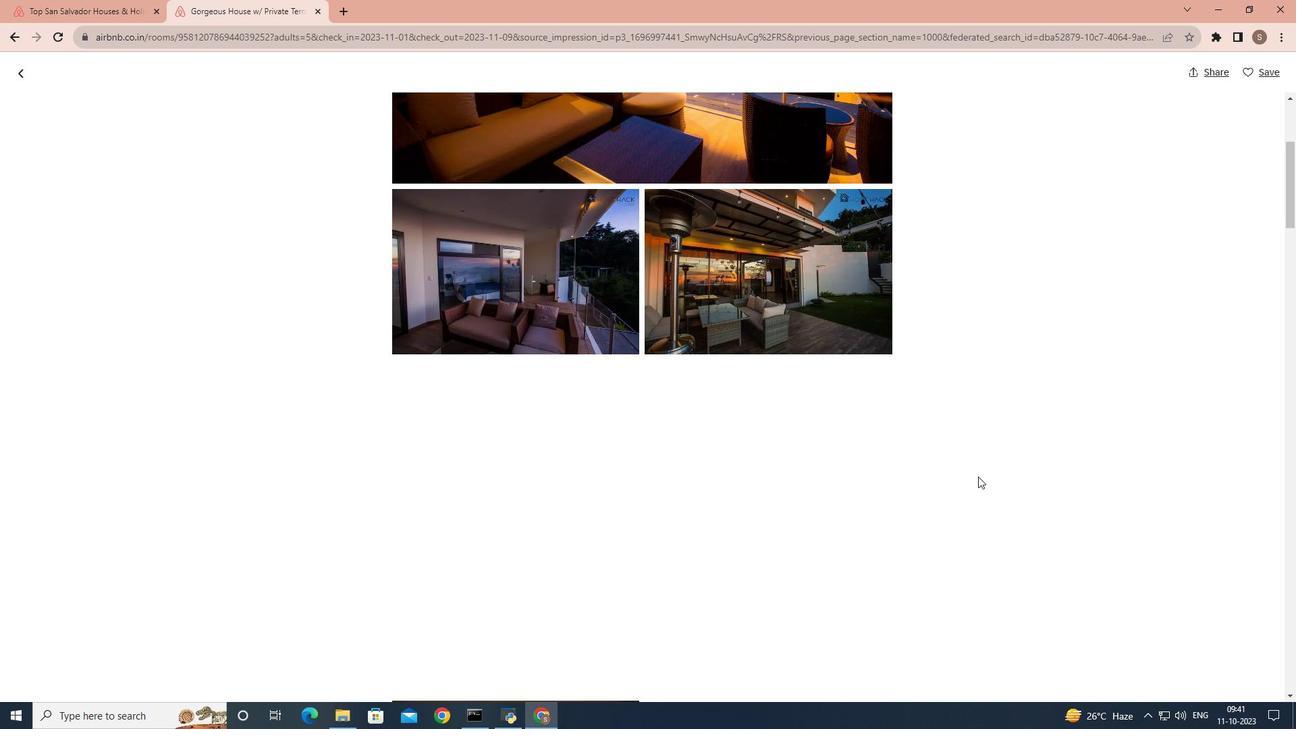 
Action: Mouse scrolled (978, 476) with delta (0, 0)
Screenshot: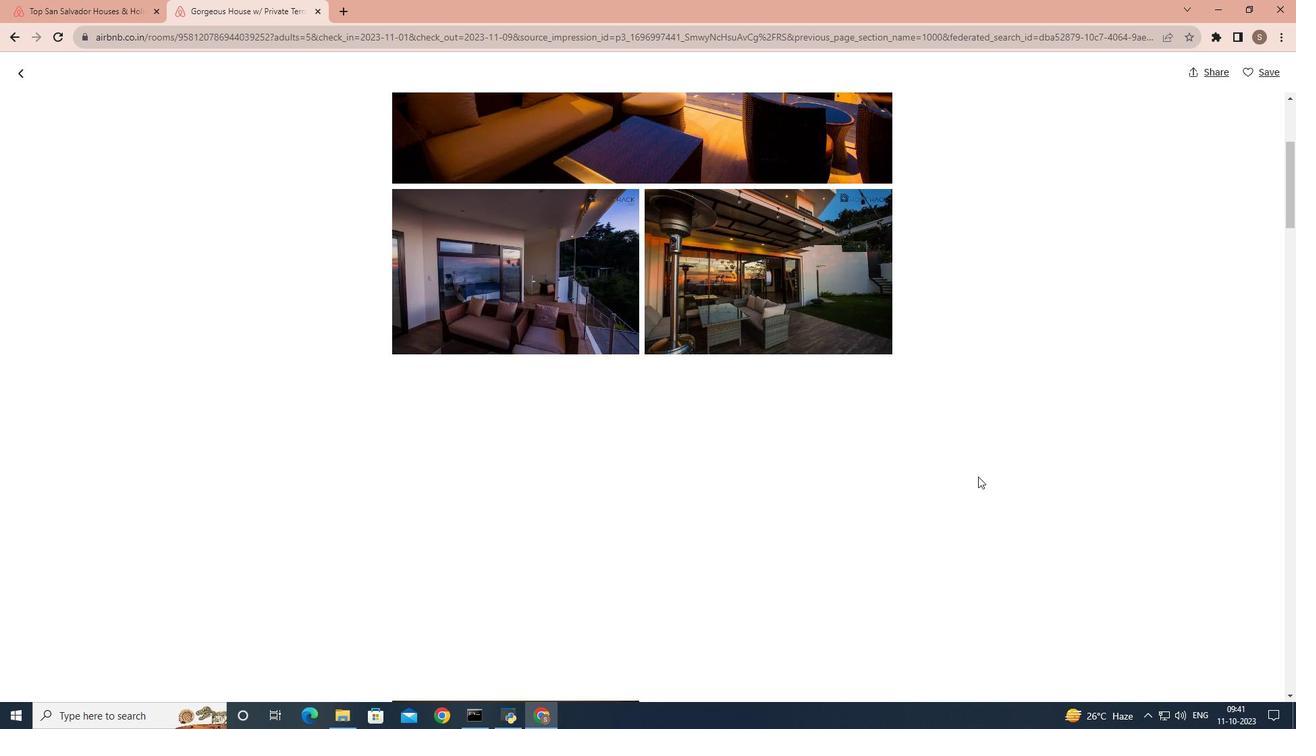
Action: Mouse scrolled (978, 476) with delta (0, 0)
Screenshot: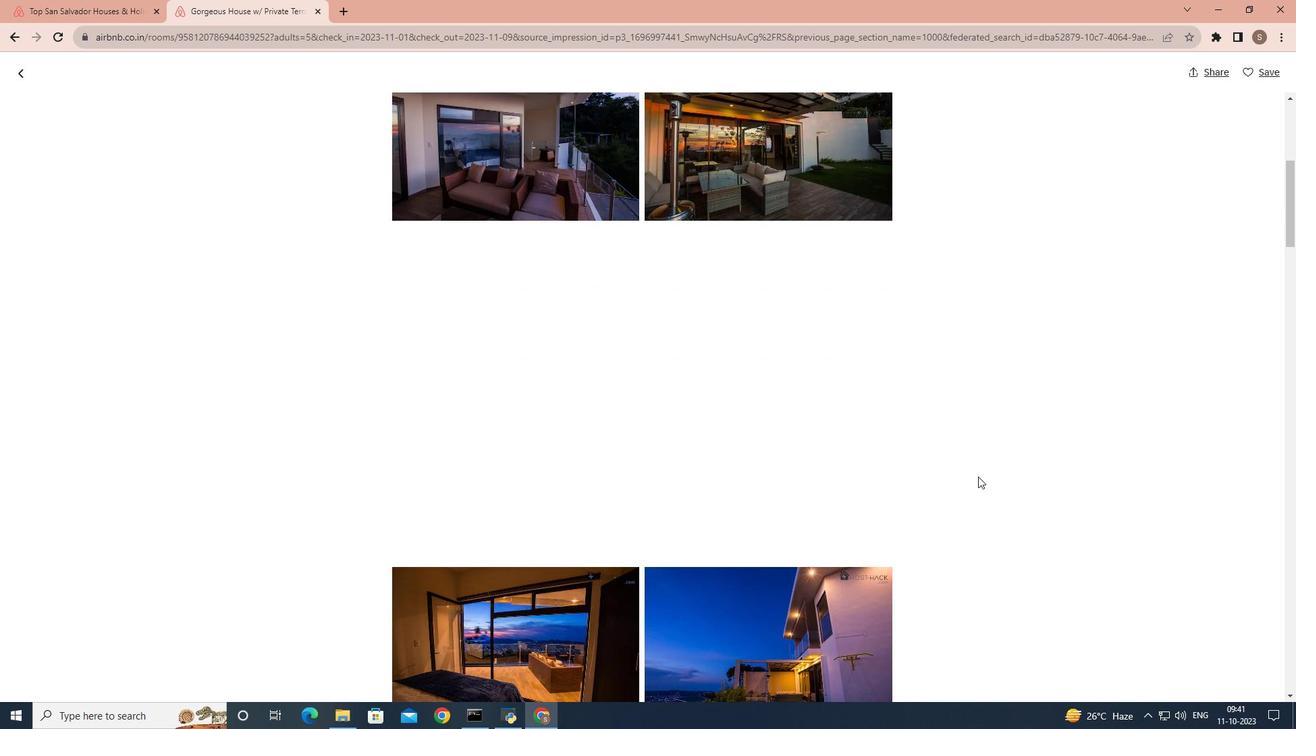 
Action: Mouse scrolled (978, 476) with delta (0, 0)
Screenshot: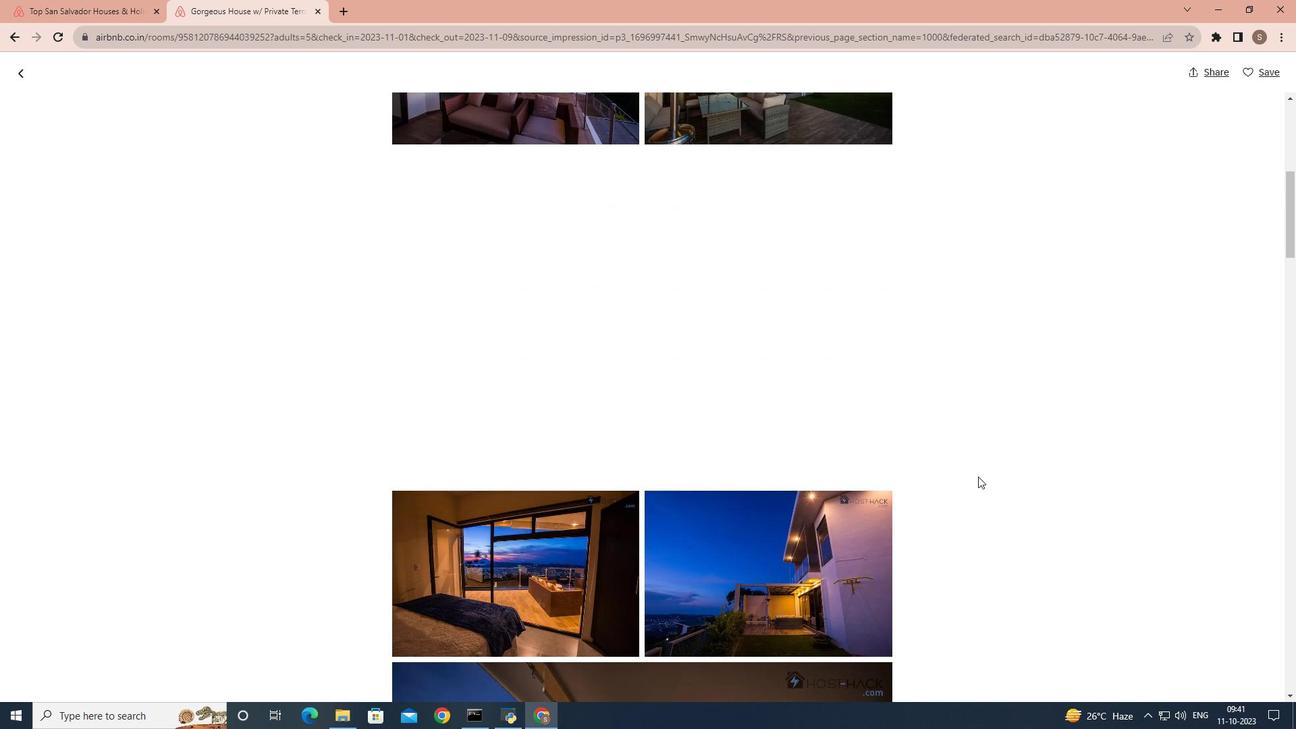 
Action: Mouse scrolled (978, 476) with delta (0, 0)
Screenshot: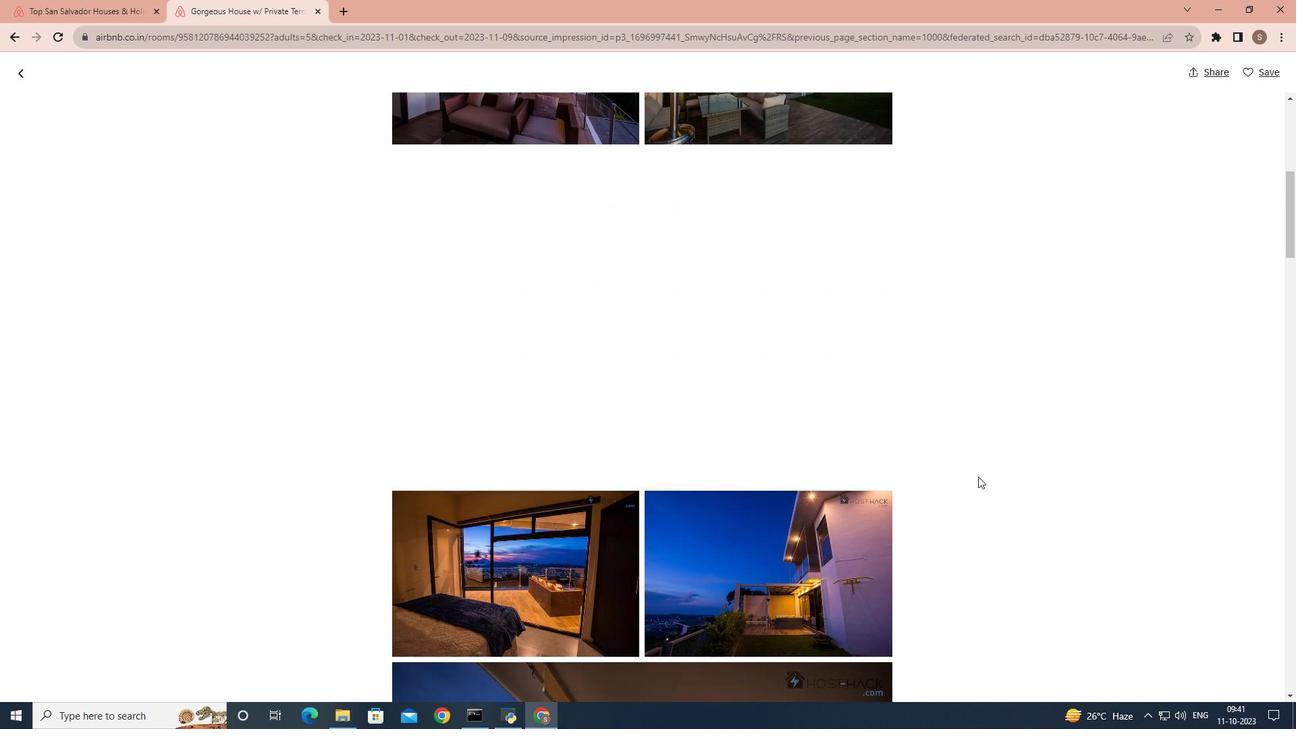 
Action: Mouse scrolled (978, 476) with delta (0, 0)
Screenshot: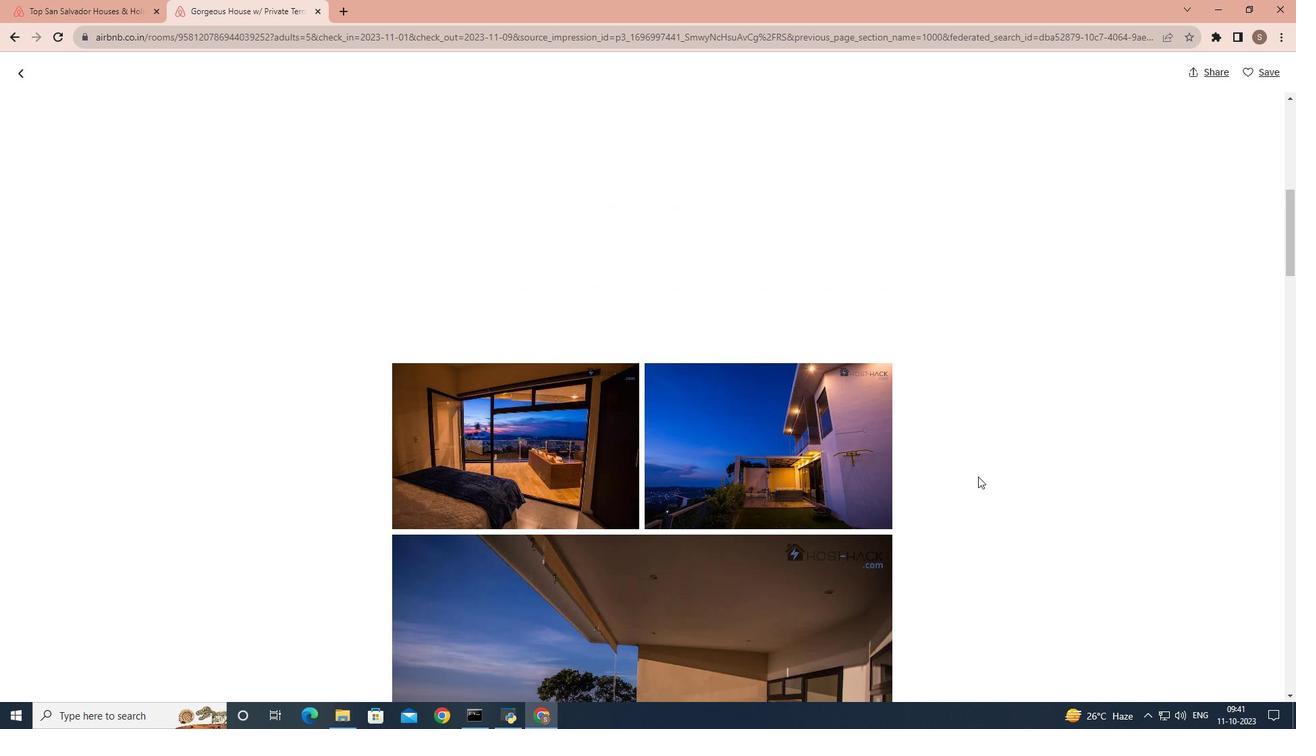 
Action: Mouse scrolled (978, 476) with delta (0, 0)
Screenshot: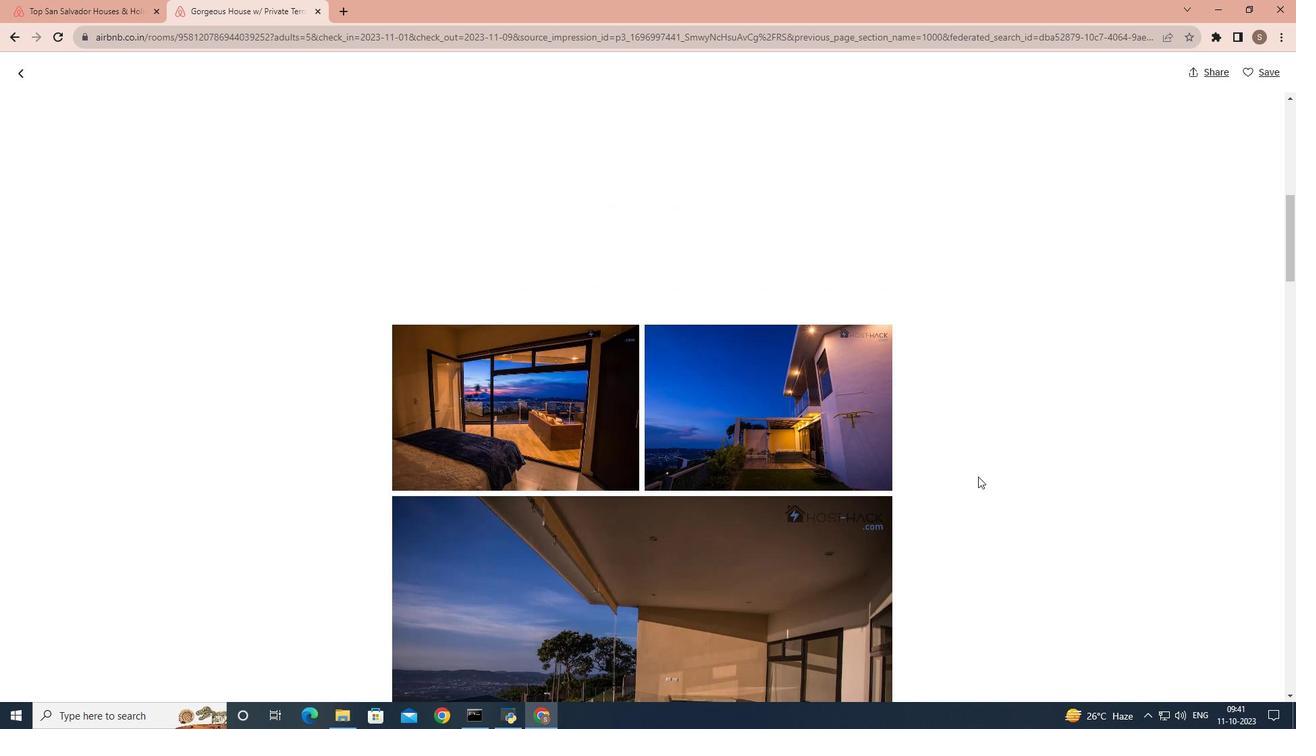 
Action: Mouse scrolled (978, 476) with delta (0, 0)
Screenshot: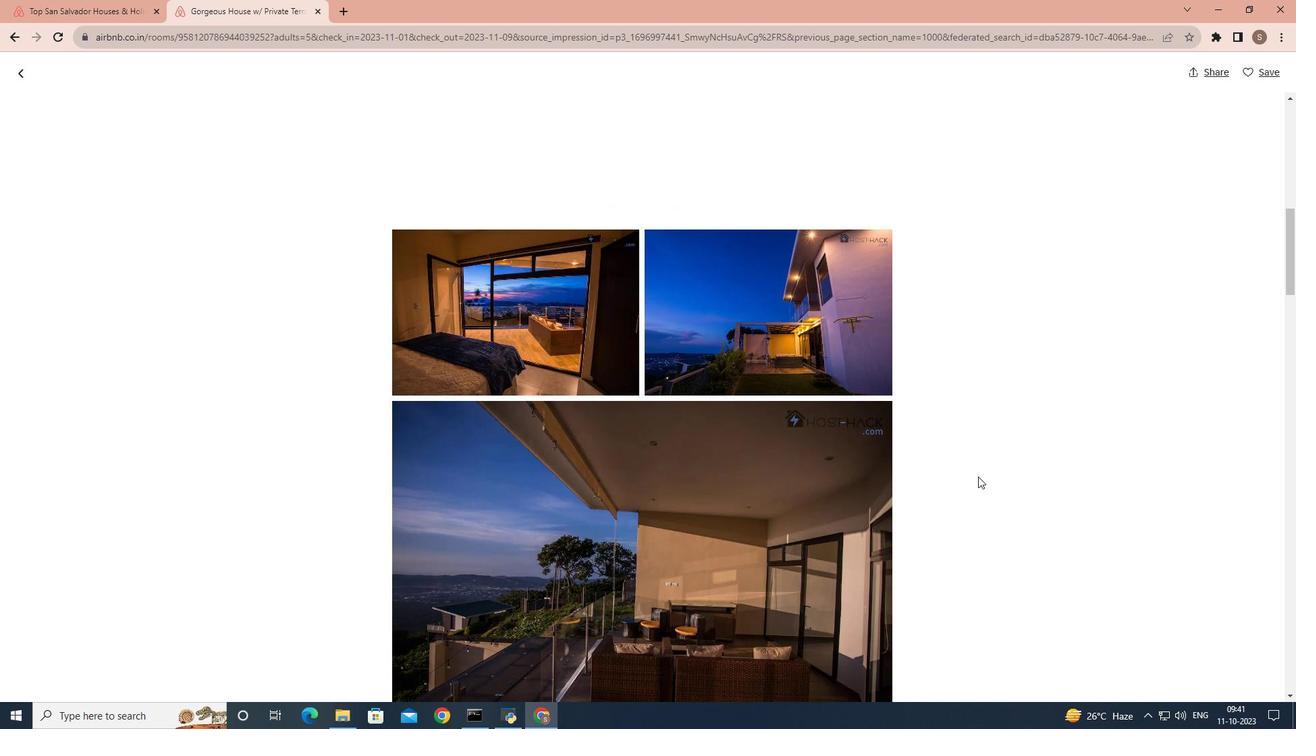 
Action: Mouse scrolled (978, 476) with delta (0, 0)
Screenshot: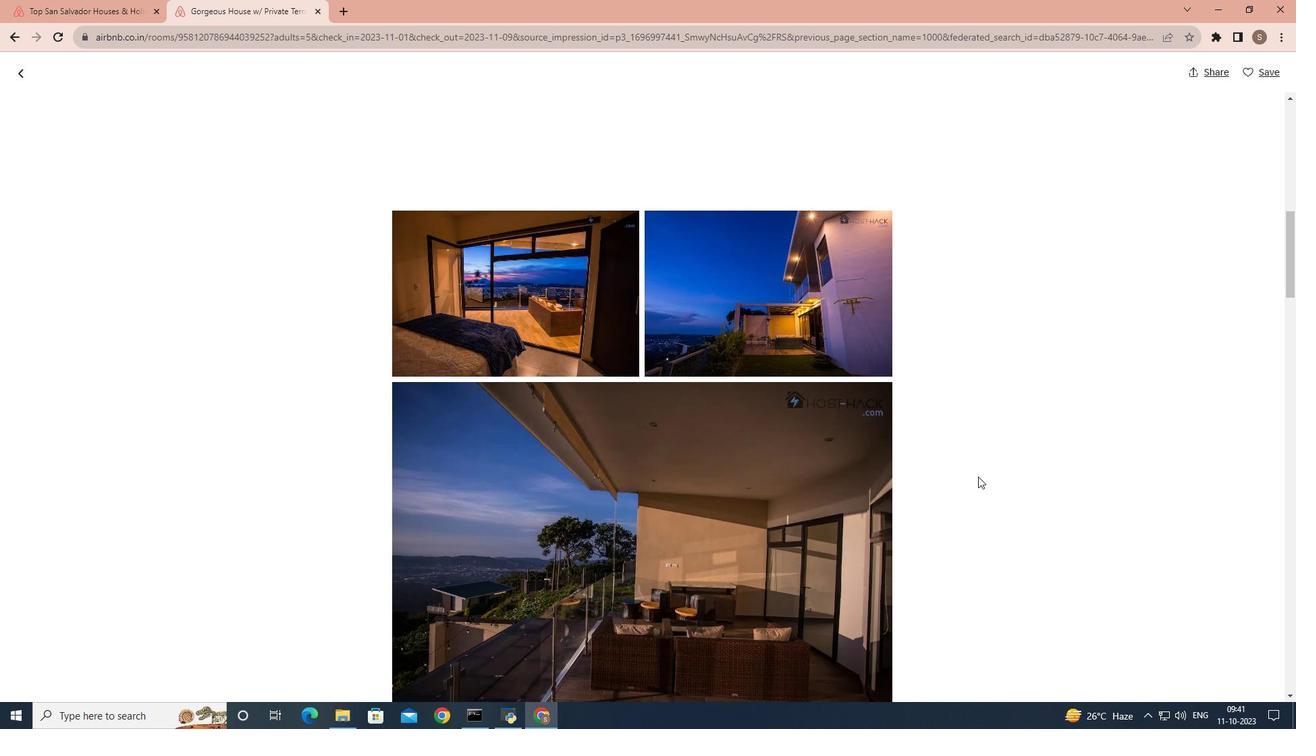 
Action: Mouse scrolled (978, 476) with delta (0, 0)
Screenshot: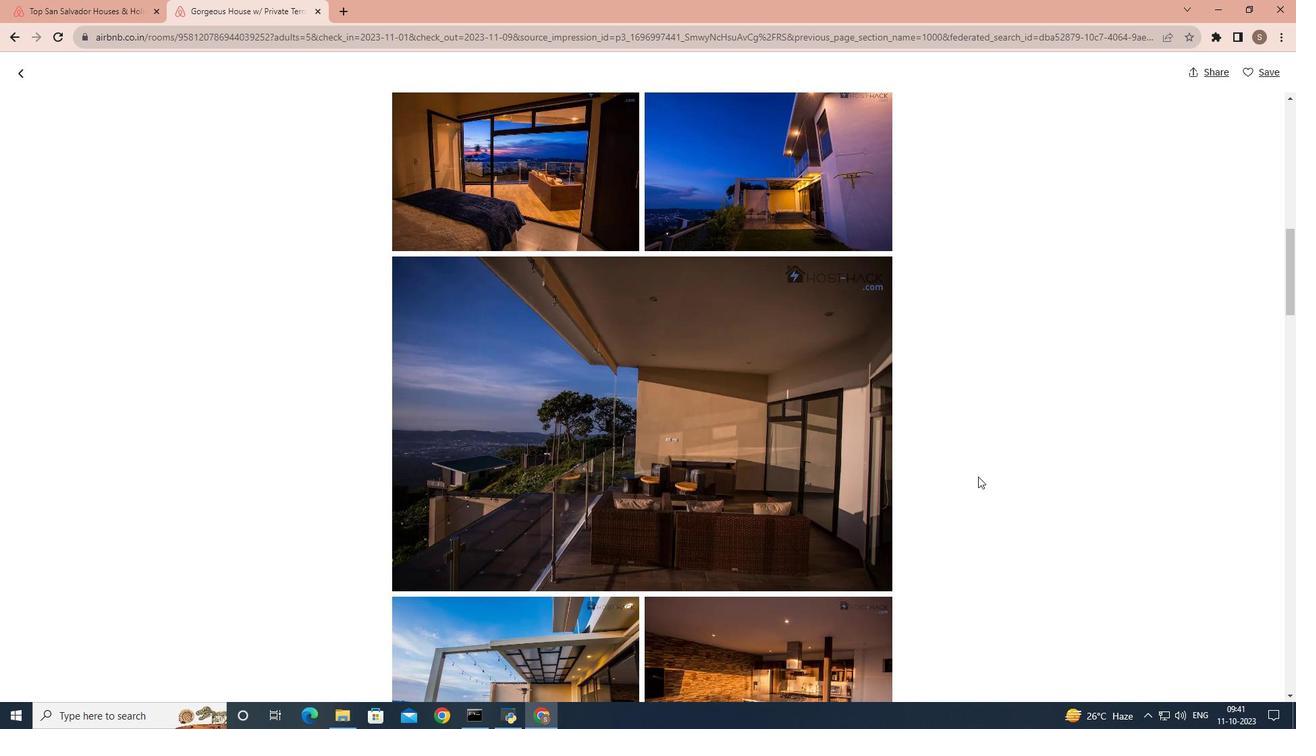 
Action: Mouse scrolled (978, 476) with delta (0, 0)
Screenshot: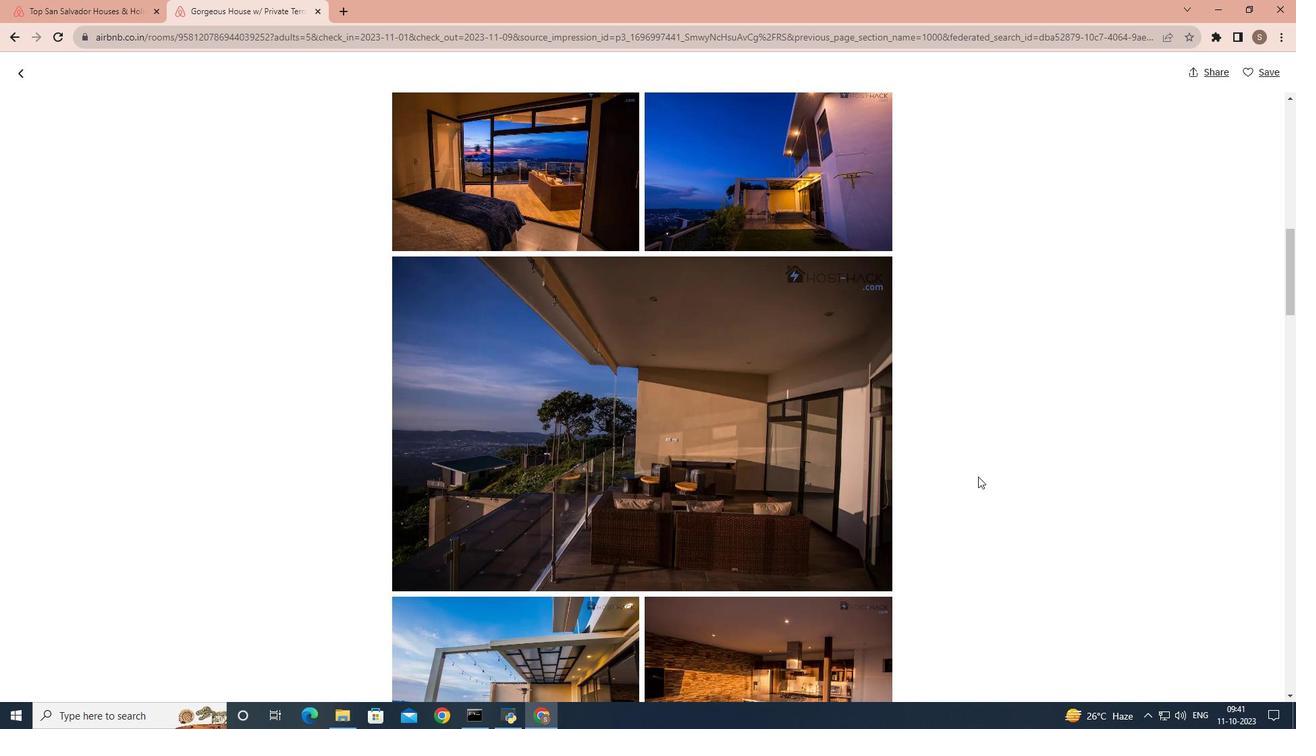 
Action: Mouse scrolled (978, 476) with delta (0, 0)
Screenshot: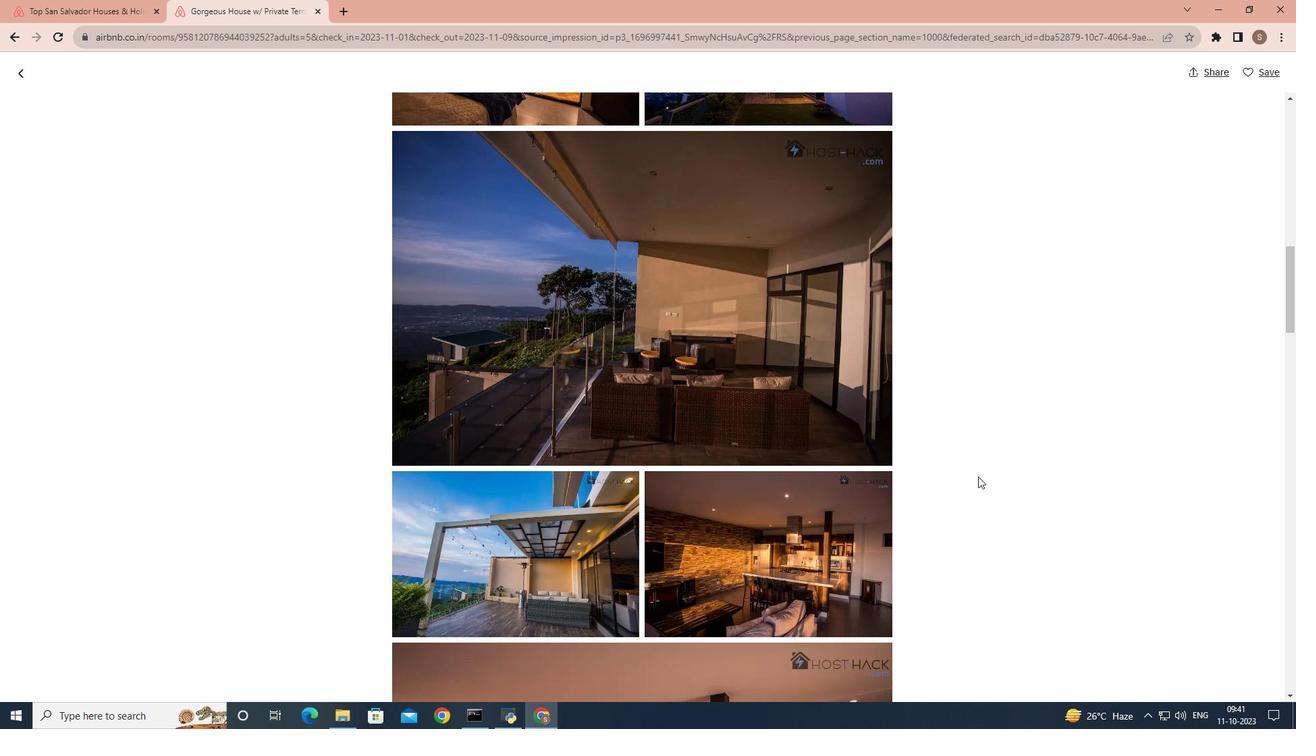 
Action: Mouse scrolled (978, 476) with delta (0, 0)
Screenshot: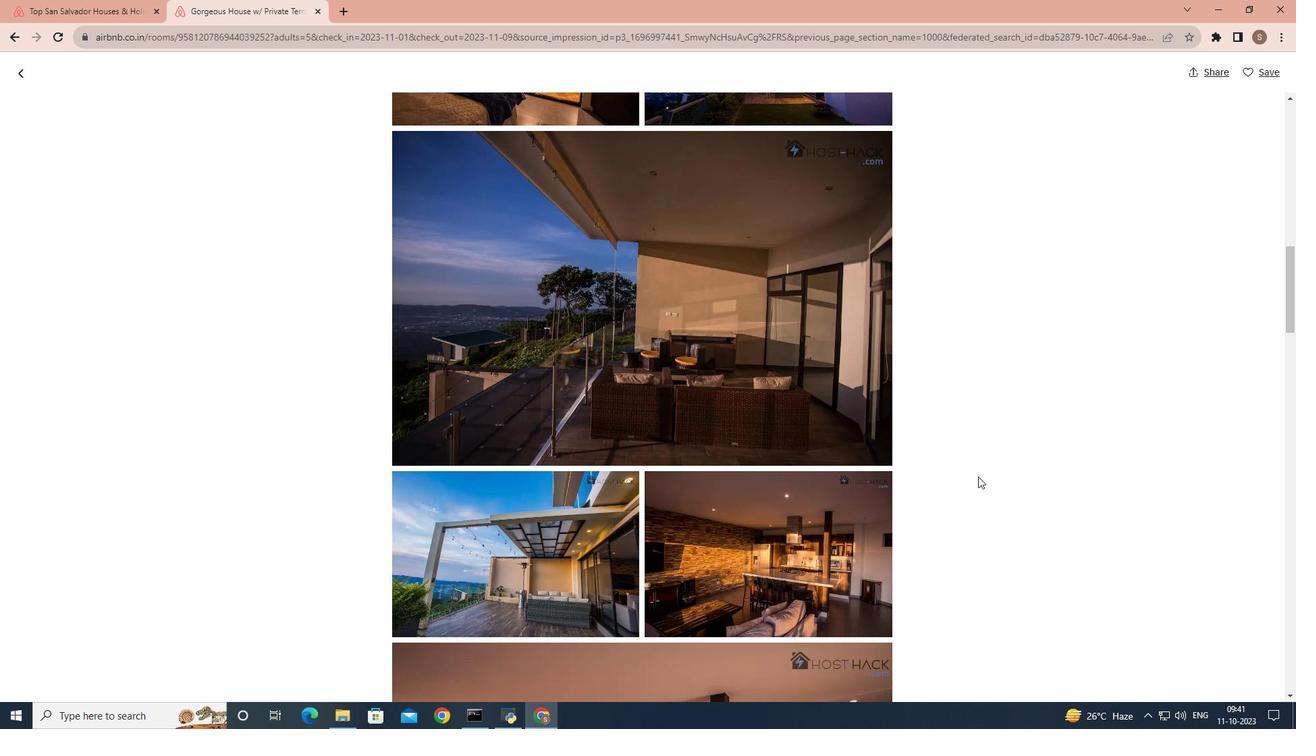 
Action: Mouse scrolled (978, 476) with delta (0, 0)
Screenshot: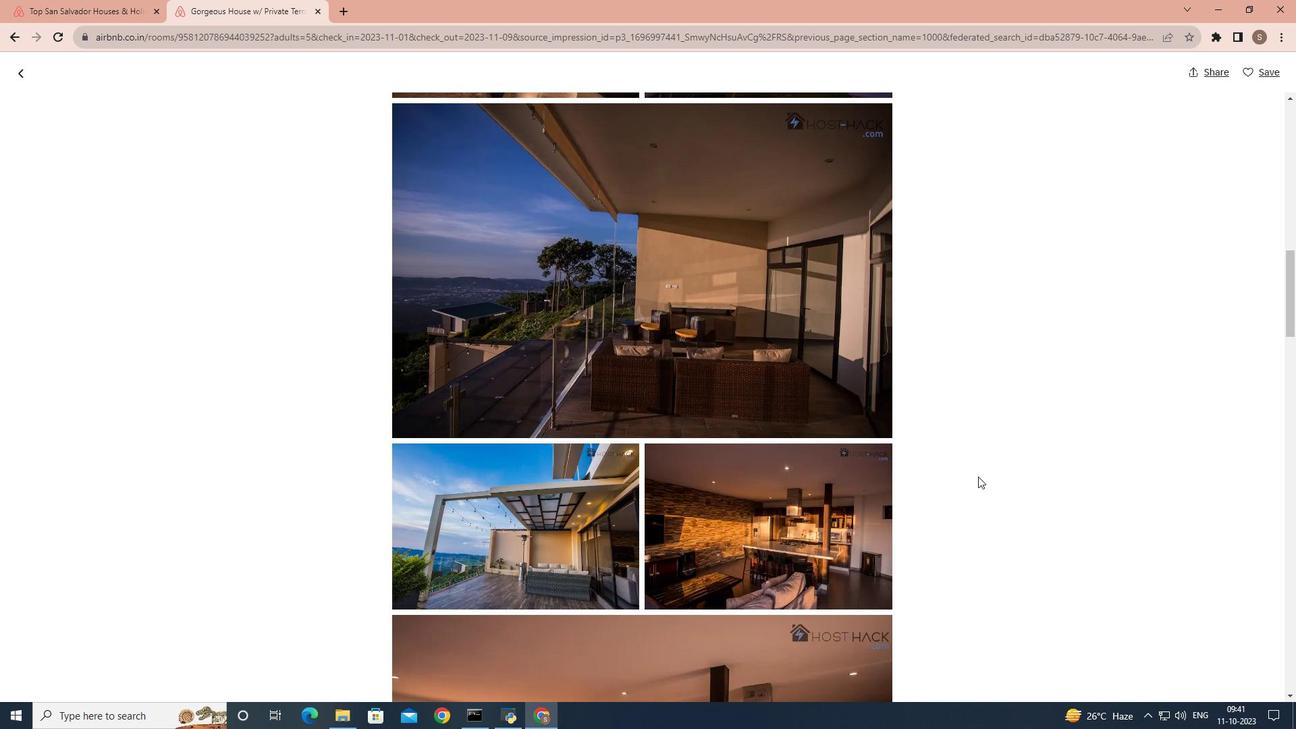 
Action: Mouse scrolled (978, 476) with delta (0, 0)
Screenshot: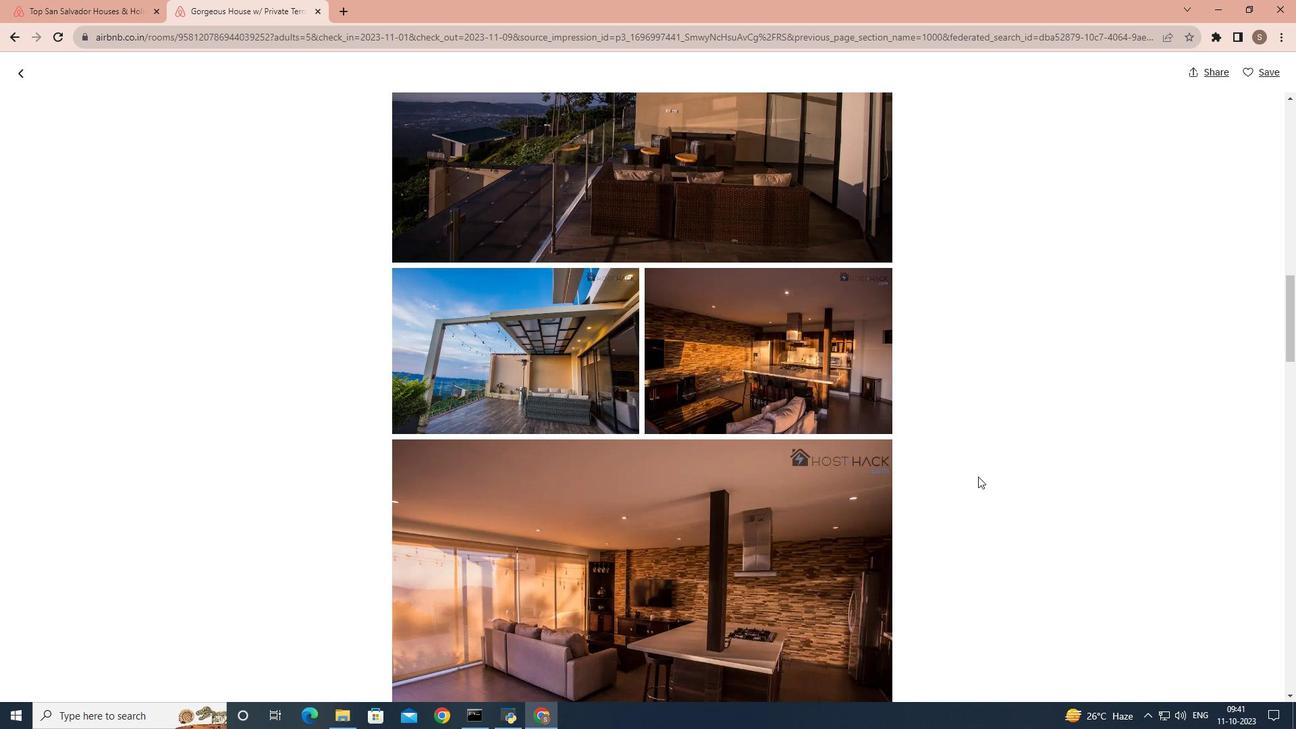 
Action: Mouse scrolled (978, 476) with delta (0, 0)
Screenshot: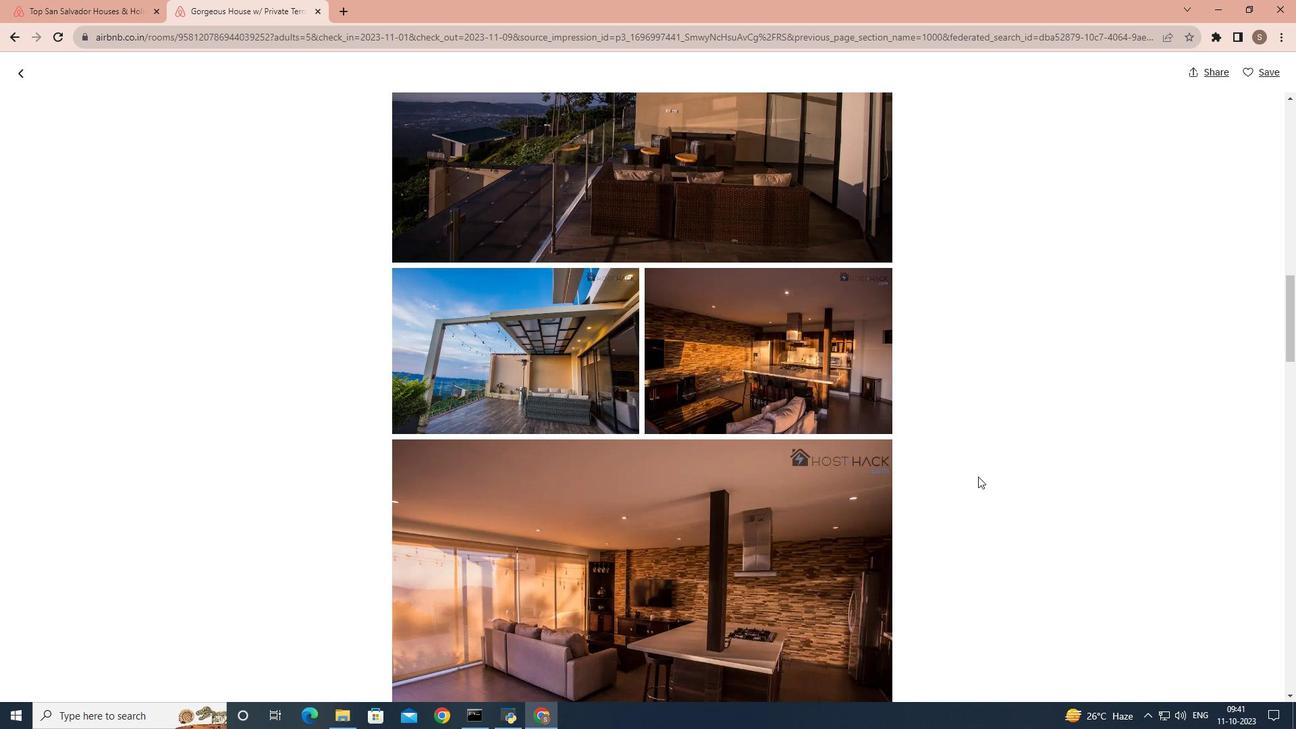 
Action: Mouse scrolled (978, 476) with delta (0, 0)
Screenshot: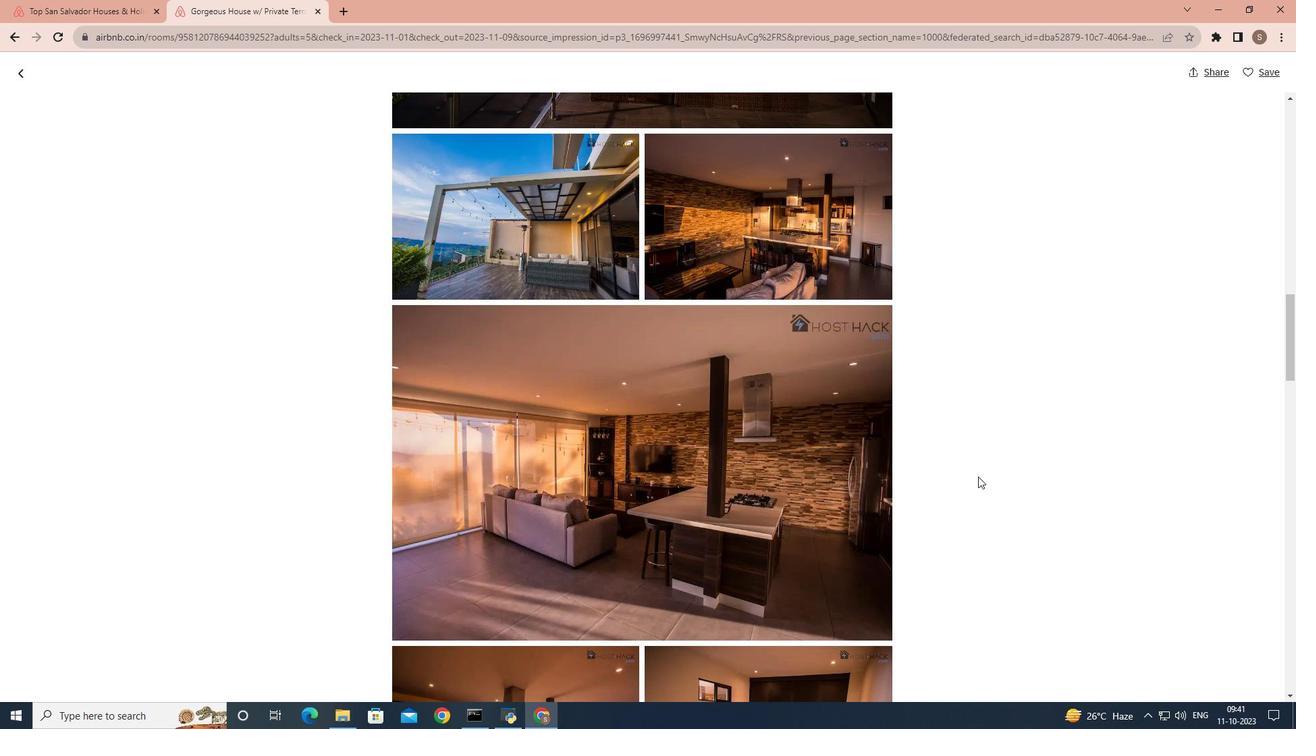 
Action: Mouse scrolled (978, 476) with delta (0, 0)
Screenshot: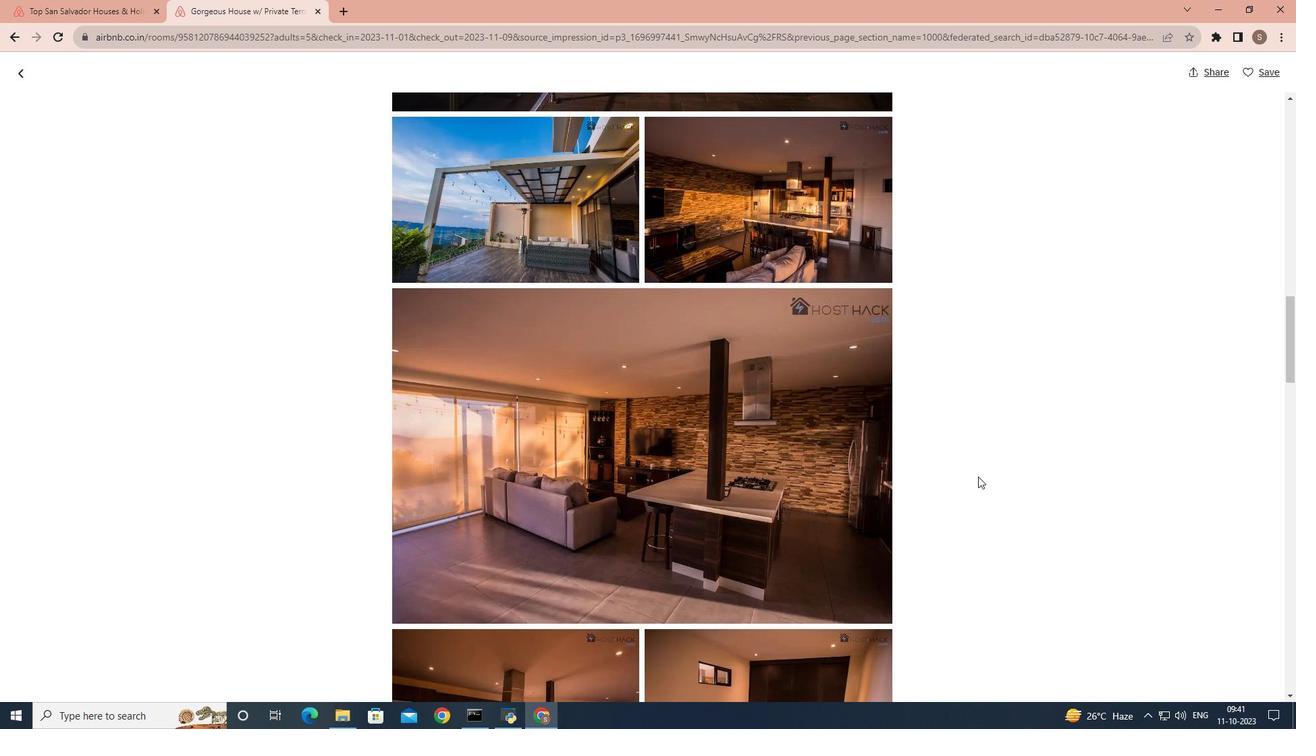 
Action: Mouse scrolled (978, 476) with delta (0, 0)
Screenshot: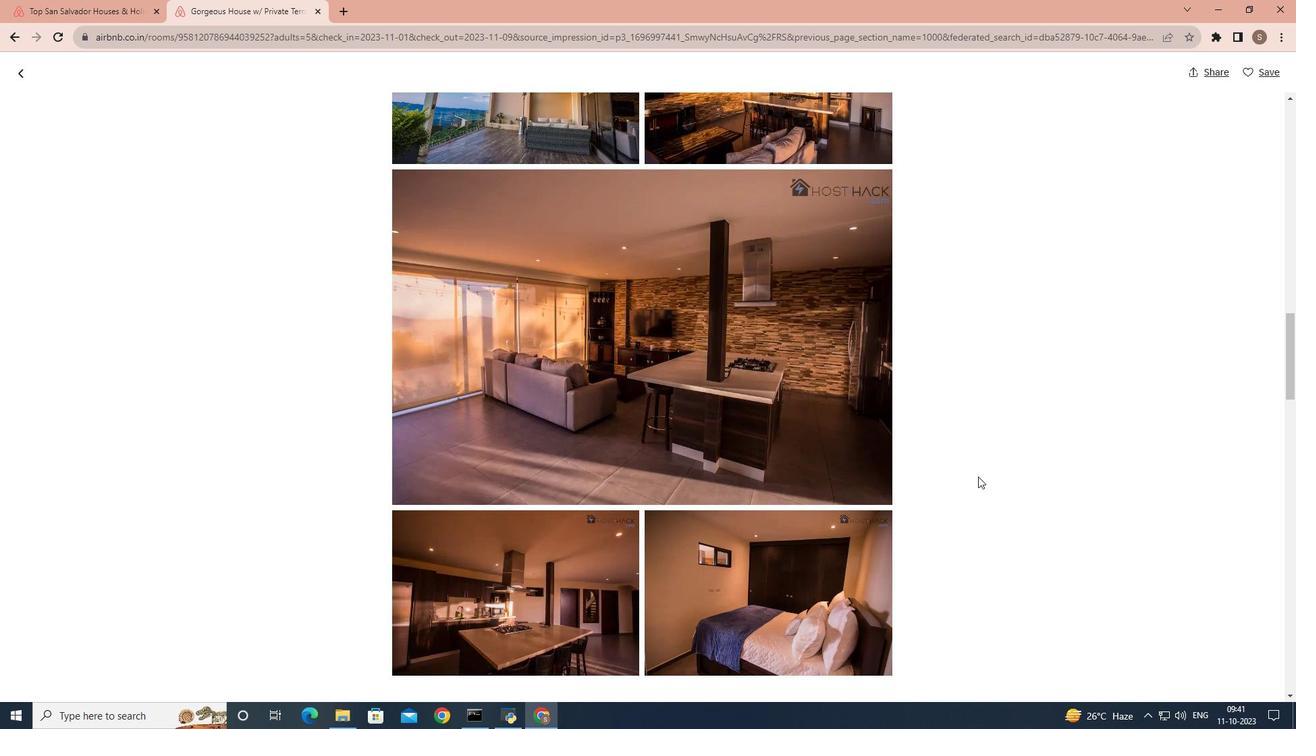 
Action: Mouse scrolled (978, 476) with delta (0, 0)
Screenshot: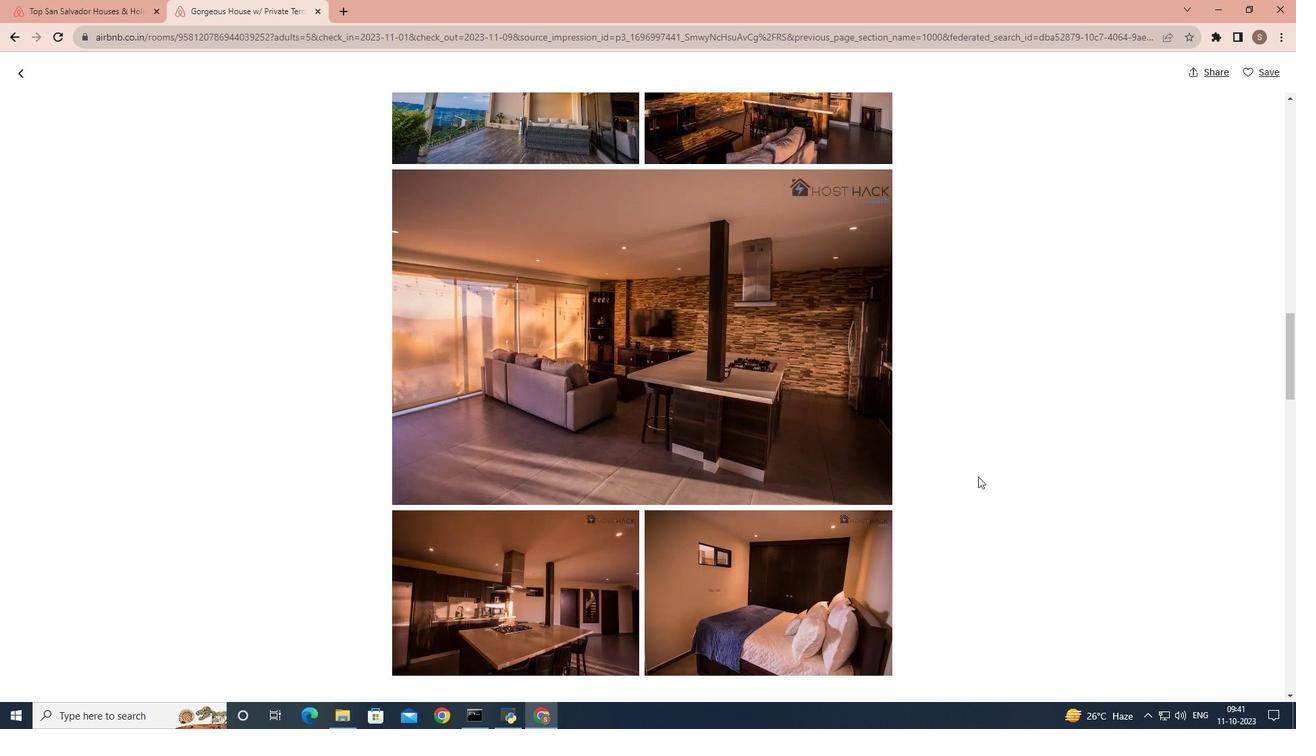 
Action: Mouse scrolled (978, 476) with delta (0, 0)
Screenshot: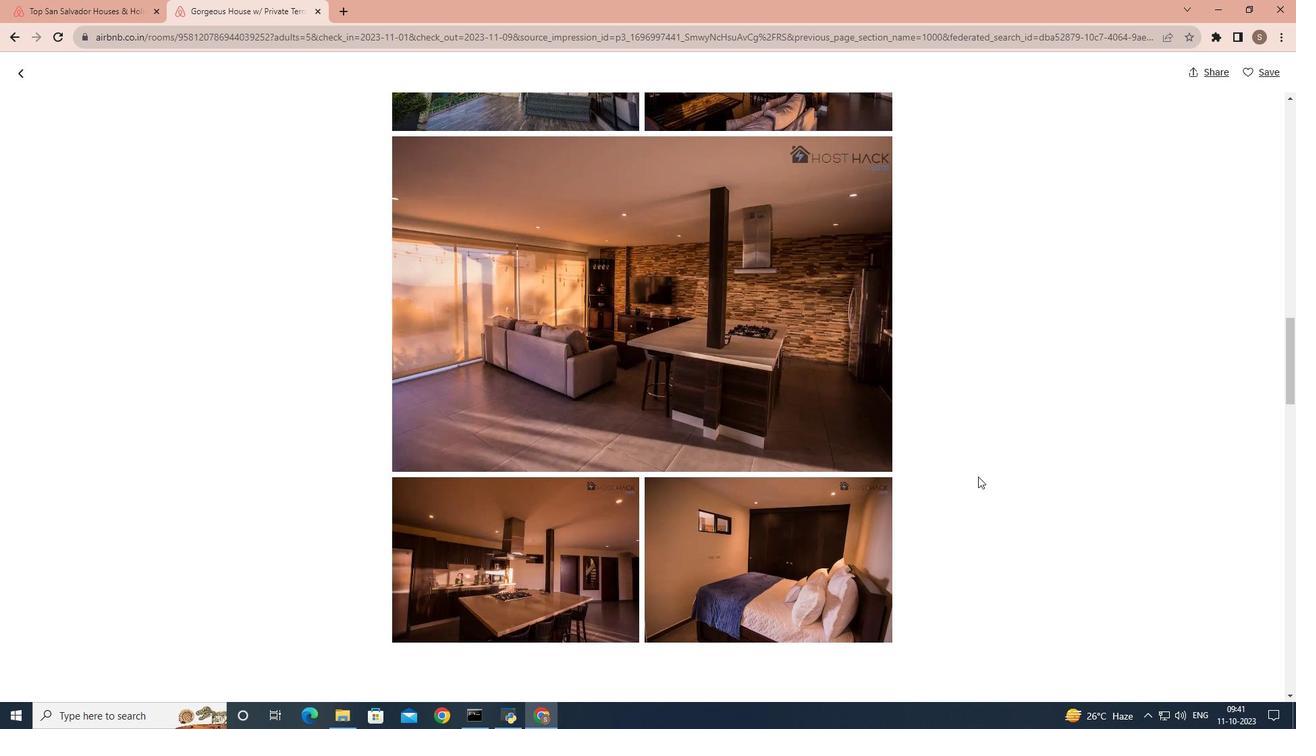 
Action: Mouse scrolled (978, 476) with delta (0, 0)
Screenshot: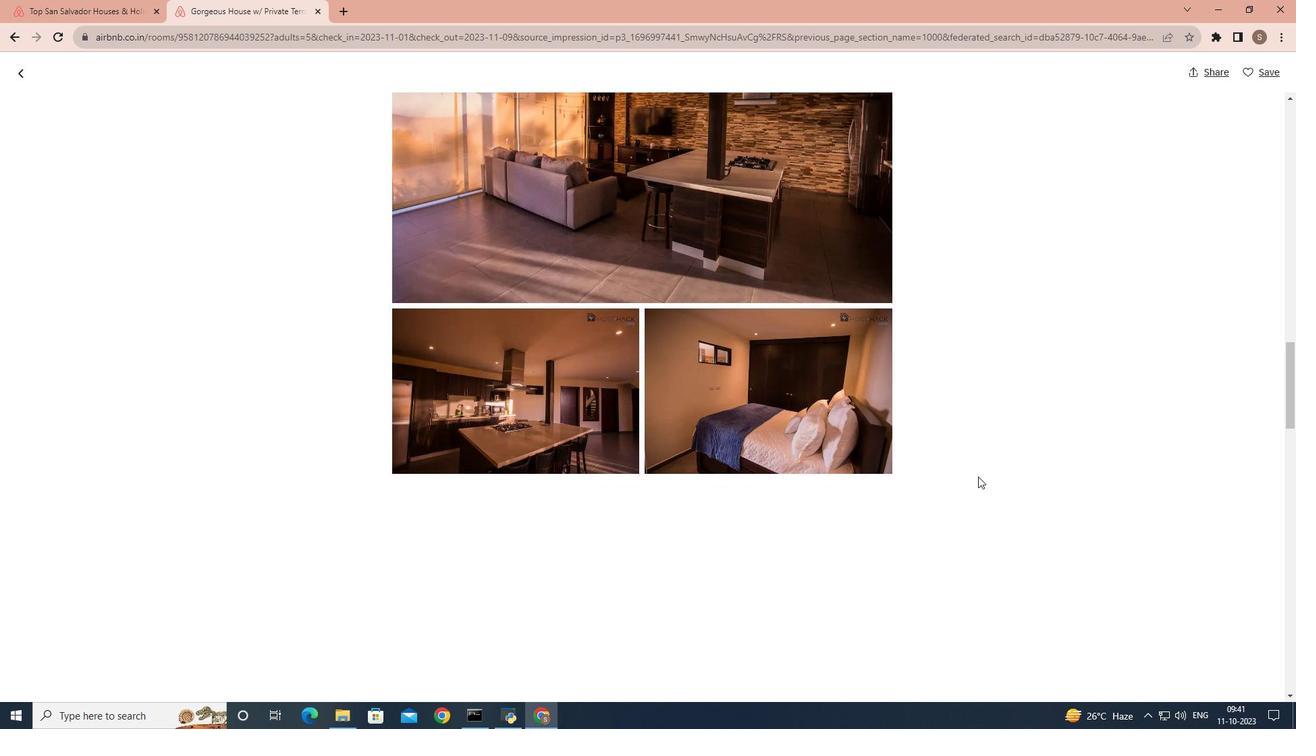 
Action: Mouse scrolled (978, 476) with delta (0, 0)
Screenshot: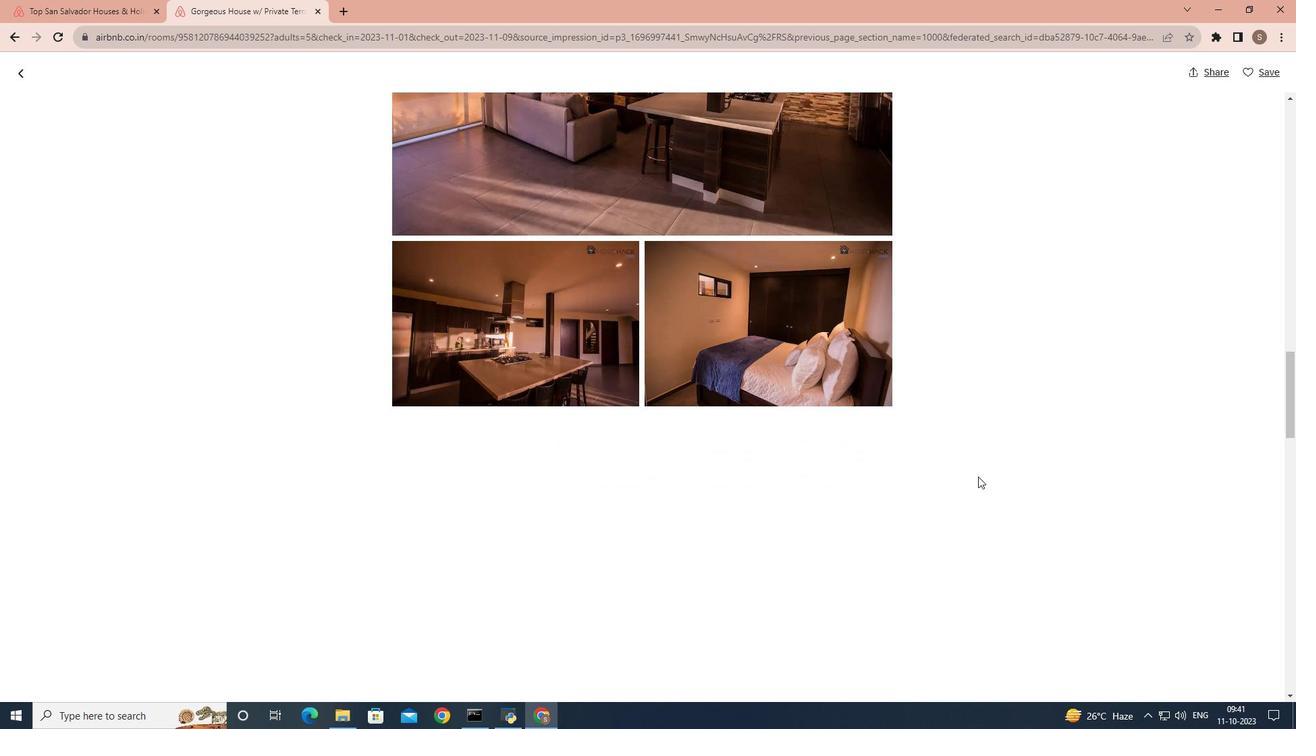 
Action: Mouse scrolled (978, 476) with delta (0, 0)
Screenshot: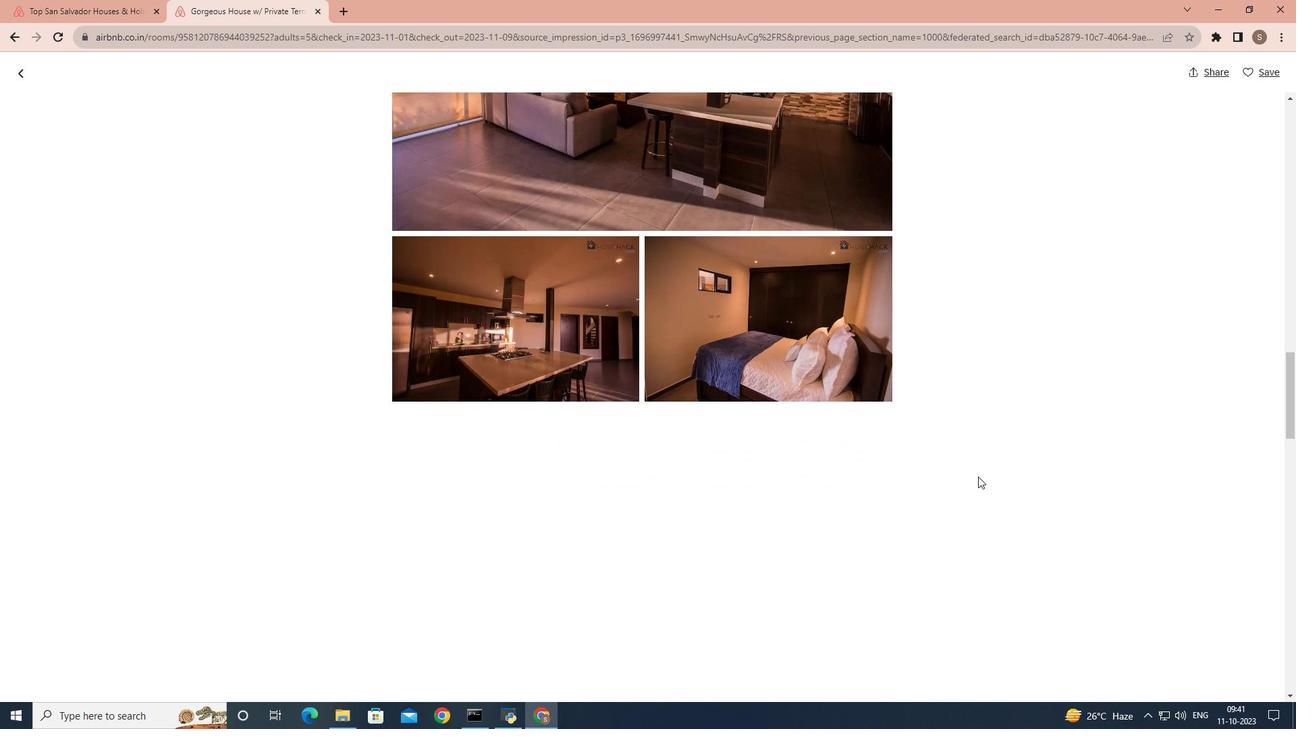 
Action: Mouse scrolled (978, 476) with delta (0, 0)
Screenshot: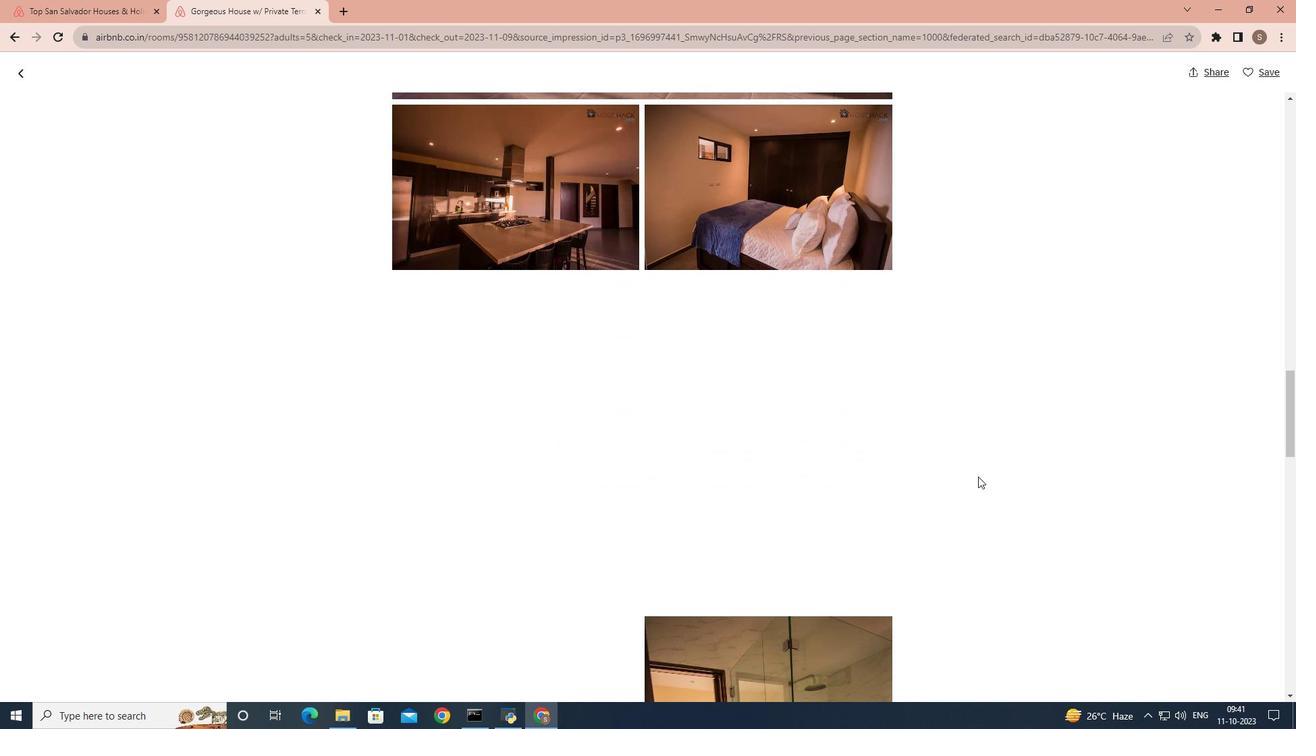 
Action: Mouse scrolled (978, 476) with delta (0, 0)
Screenshot: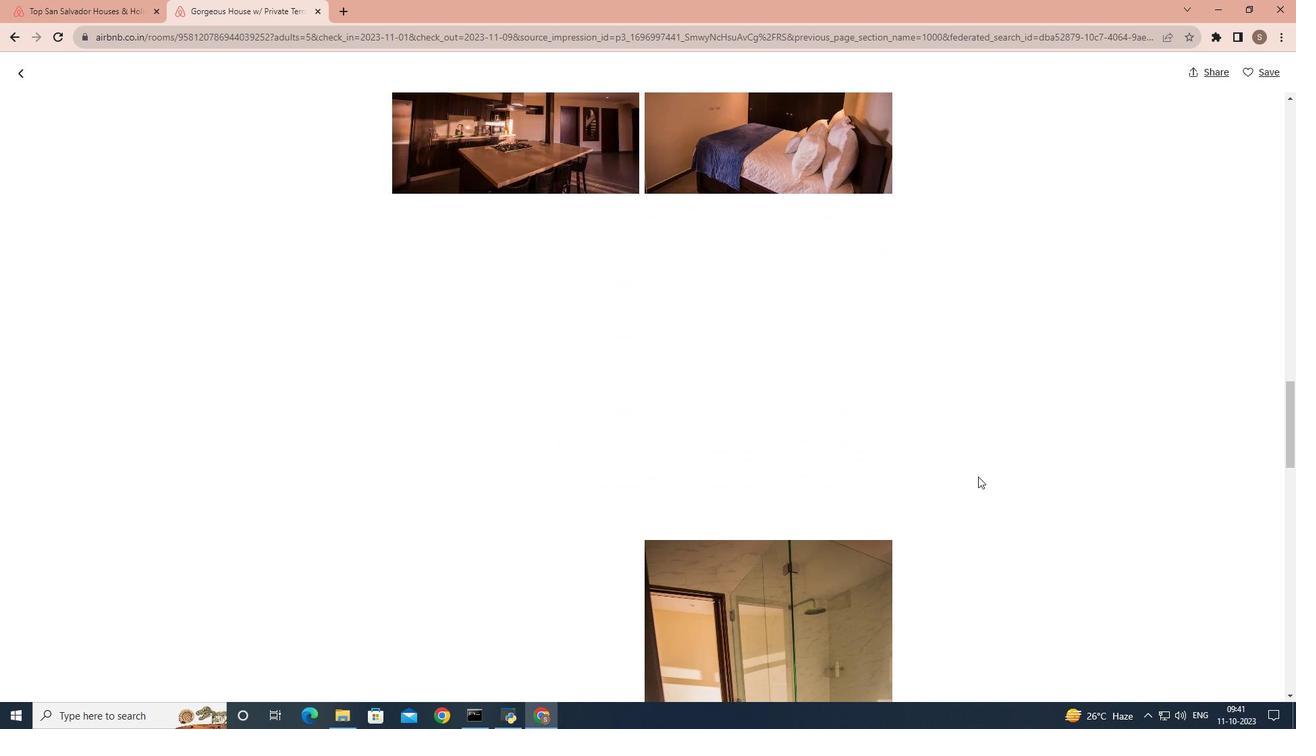 
Action: Mouse scrolled (978, 476) with delta (0, 0)
Screenshot: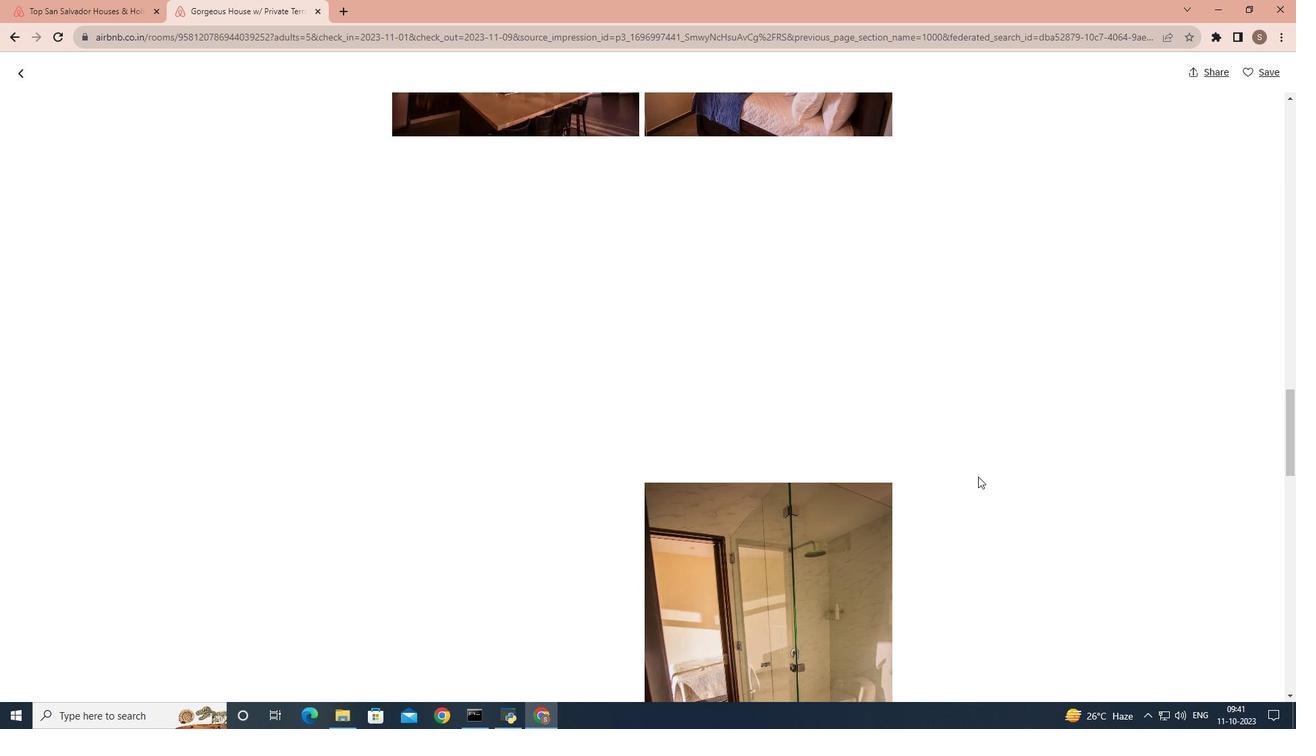 
Action: Mouse scrolled (978, 476) with delta (0, 0)
Screenshot: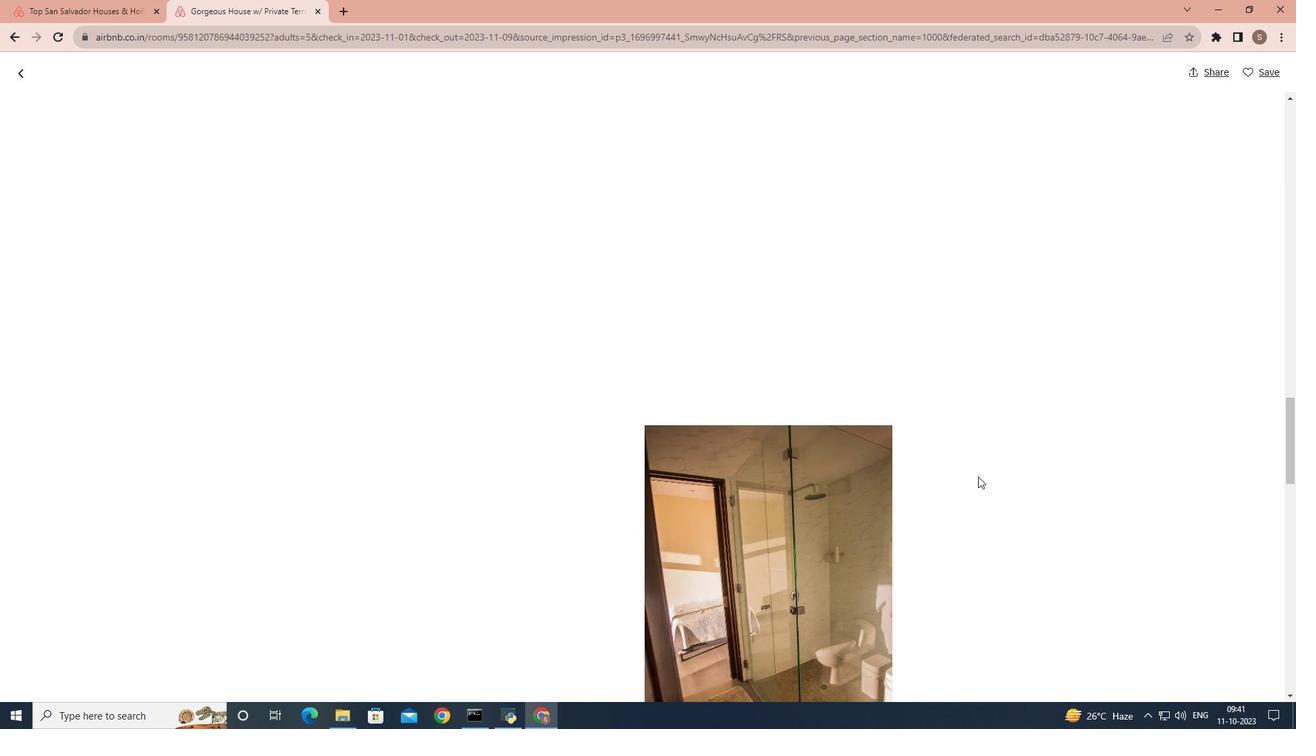 
Action: Mouse scrolled (978, 476) with delta (0, 0)
Screenshot: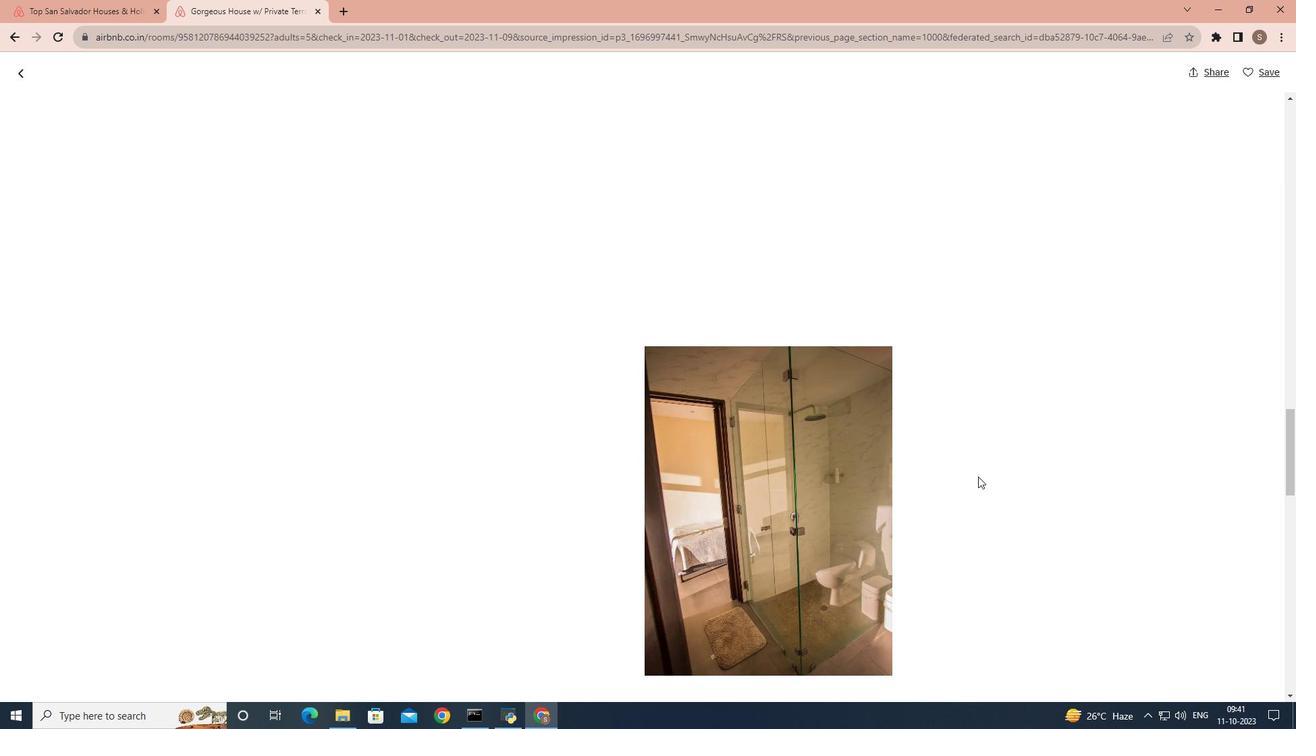 
Action: Mouse scrolled (978, 476) with delta (0, 0)
Screenshot: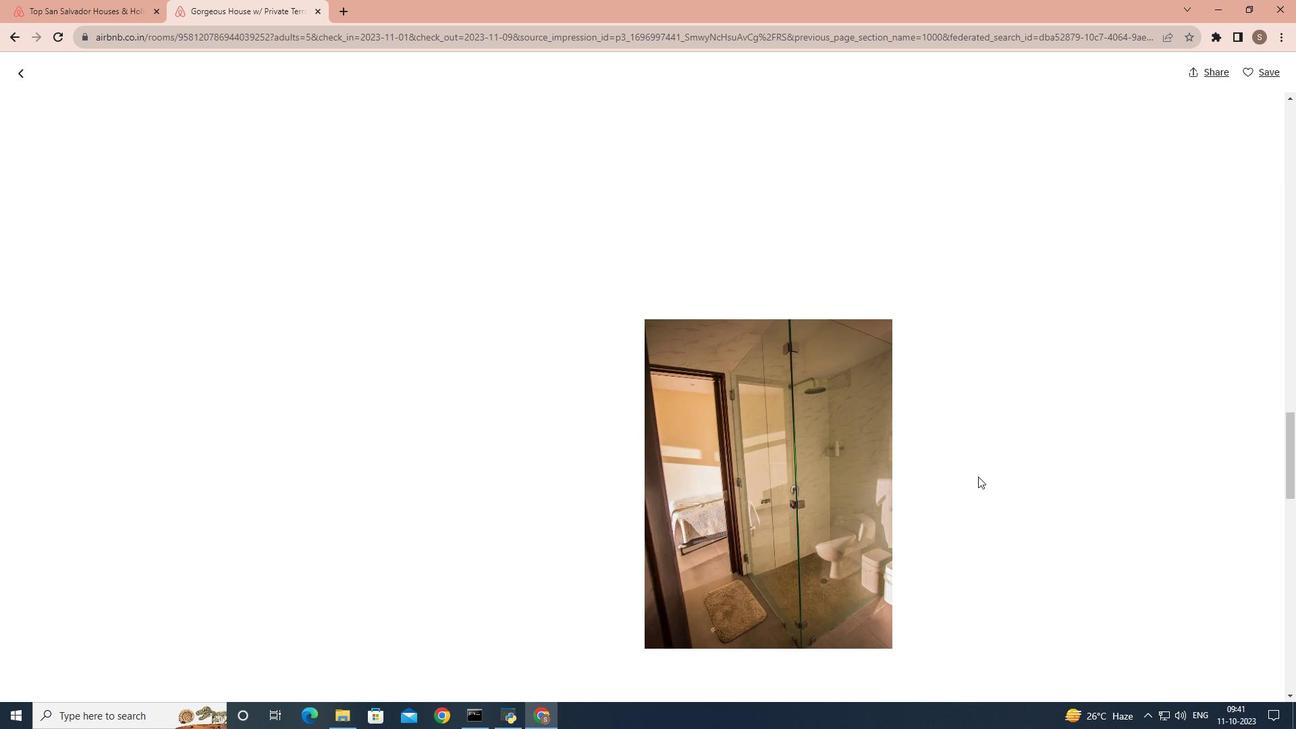 
Action: Mouse scrolled (978, 476) with delta (0, 0)
Screenshot: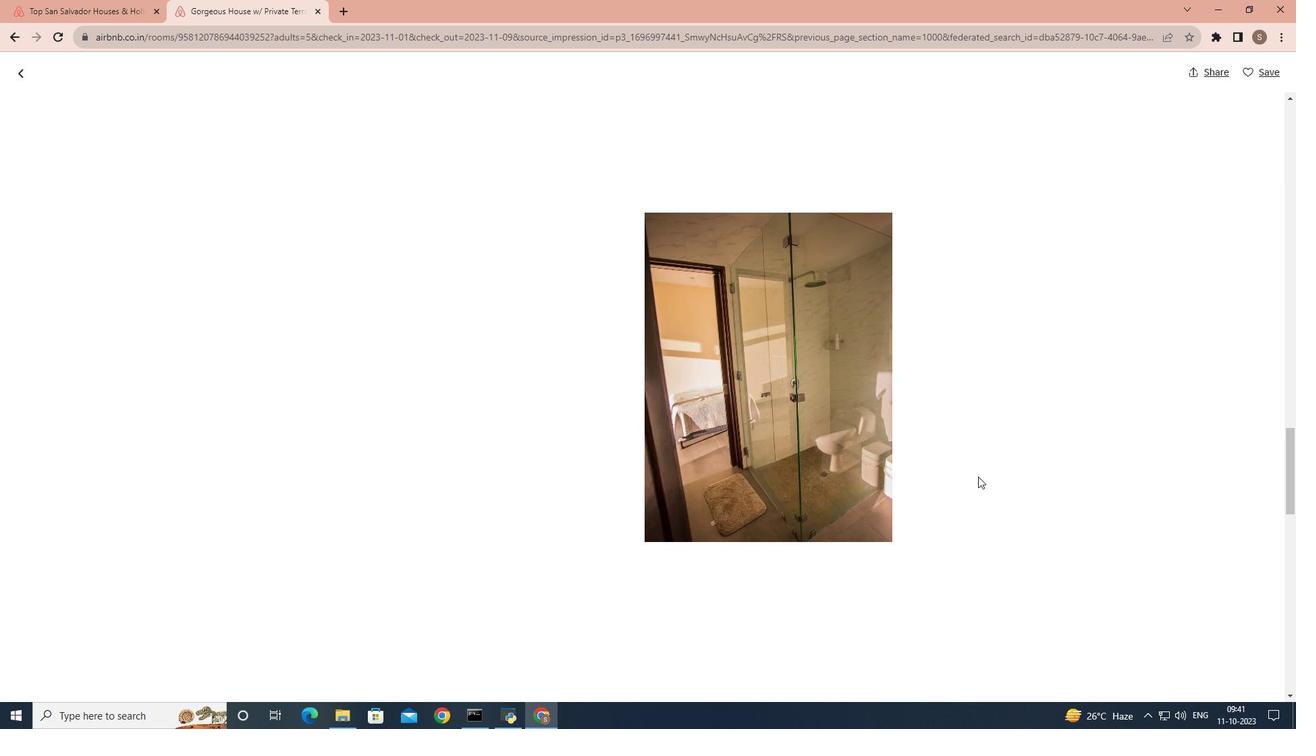 
Action: Mouse scrolled (978, 476) with delta (0, 0)
Screenshot: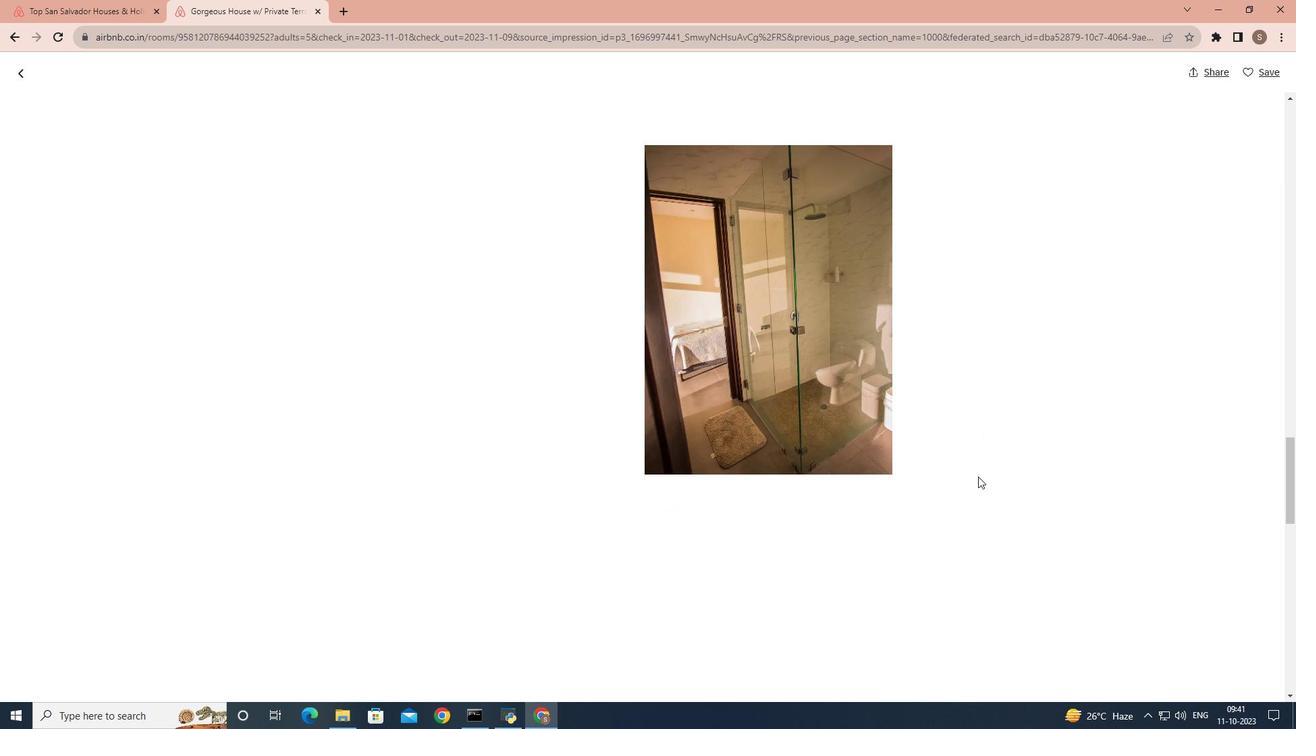 
Action: Mouse scrolled (978, 476) with delta (0, 0)
Screenshot: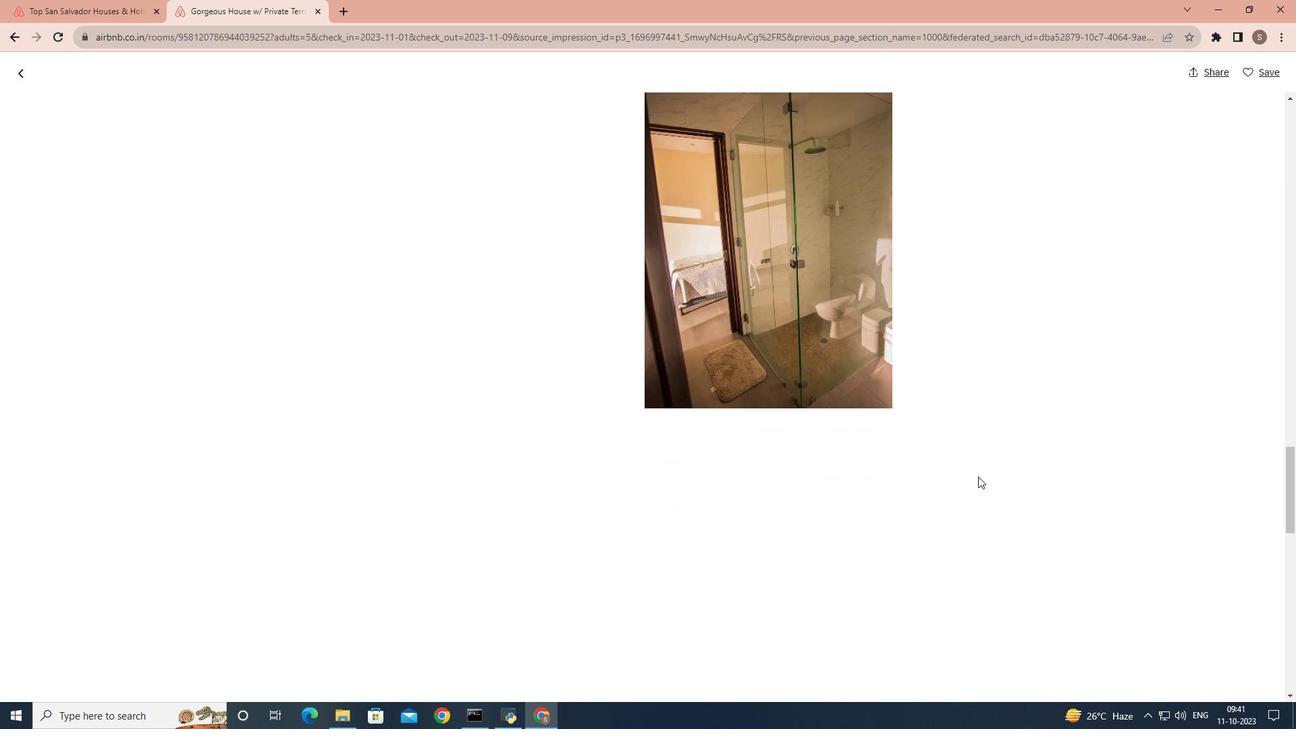 
Action: Mouse scrolled (978, 476) with delta (0, 0)
Screenshot: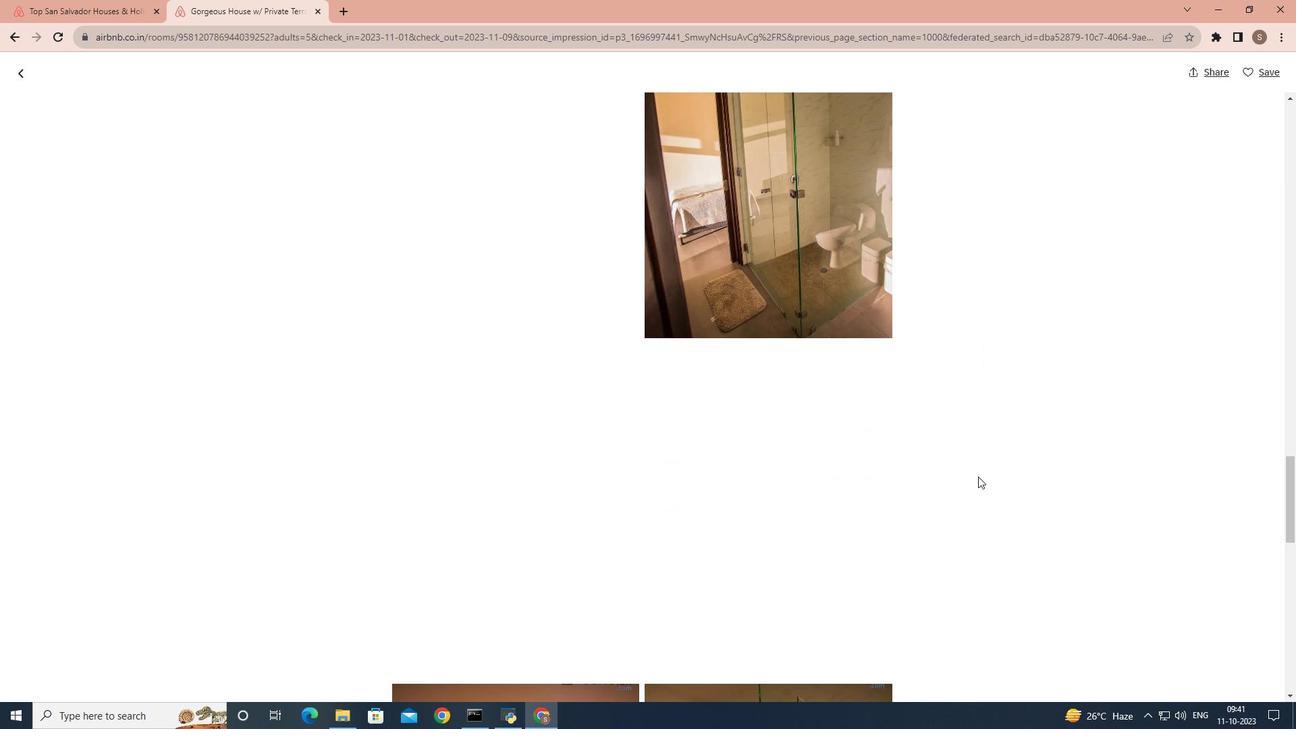 
Action: Mouse scrolled (978, 476) with delta (0, 0)
Screenshot: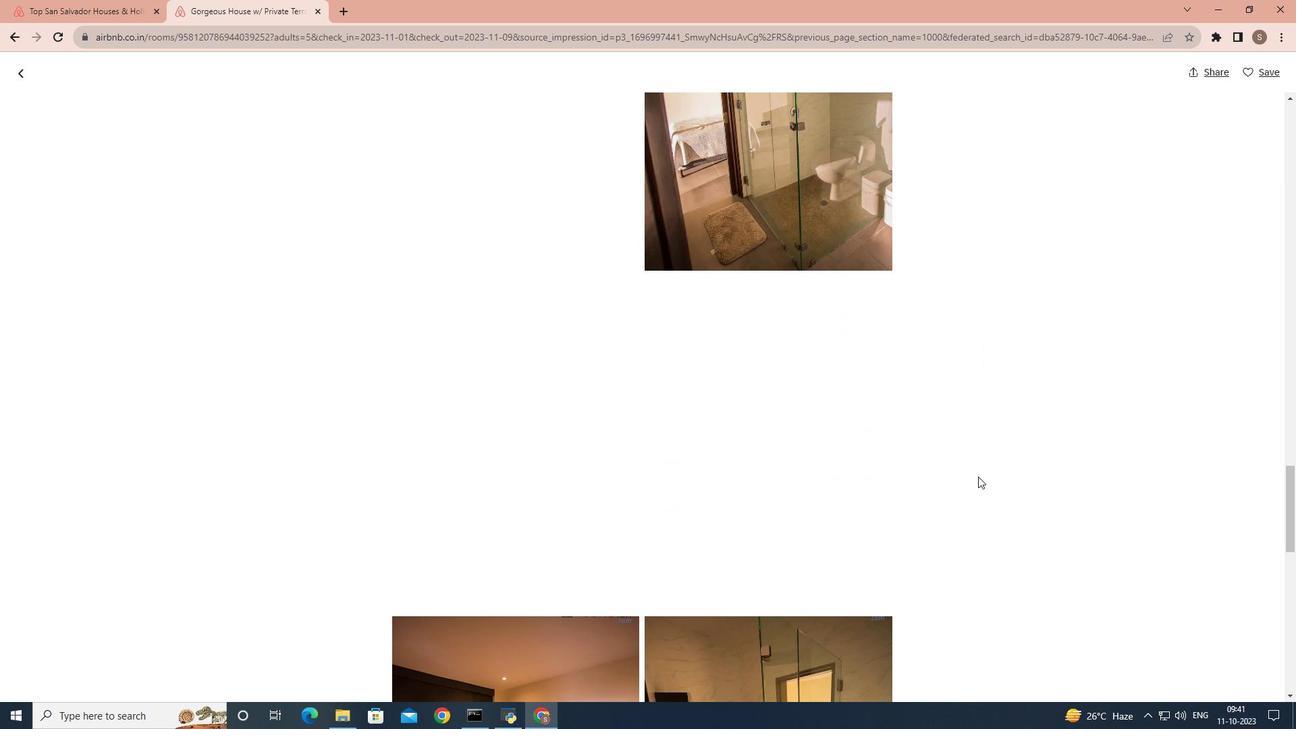 
Action: Mouse scrolled (978, 476) with delta (0, 0)
Screenshot: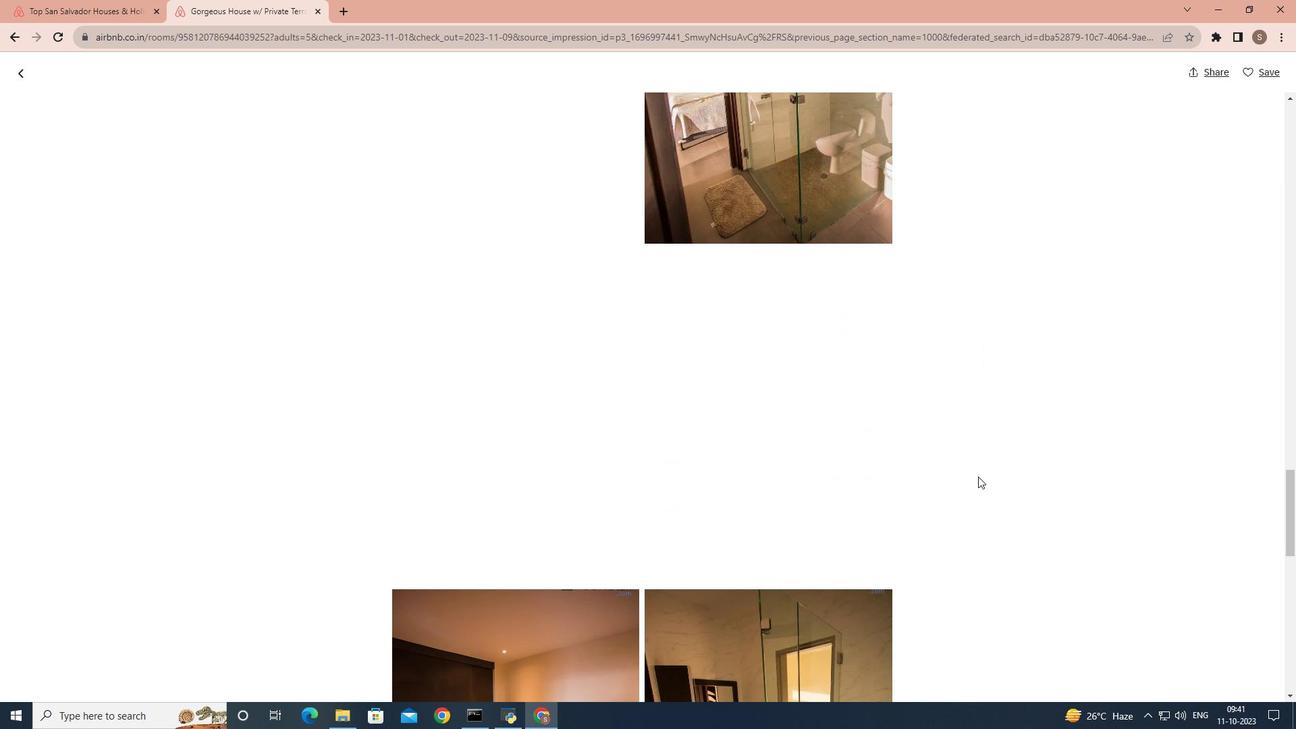 
Action: Mouse scrolled (978, 476) with delta (0, 0)
Screenshot: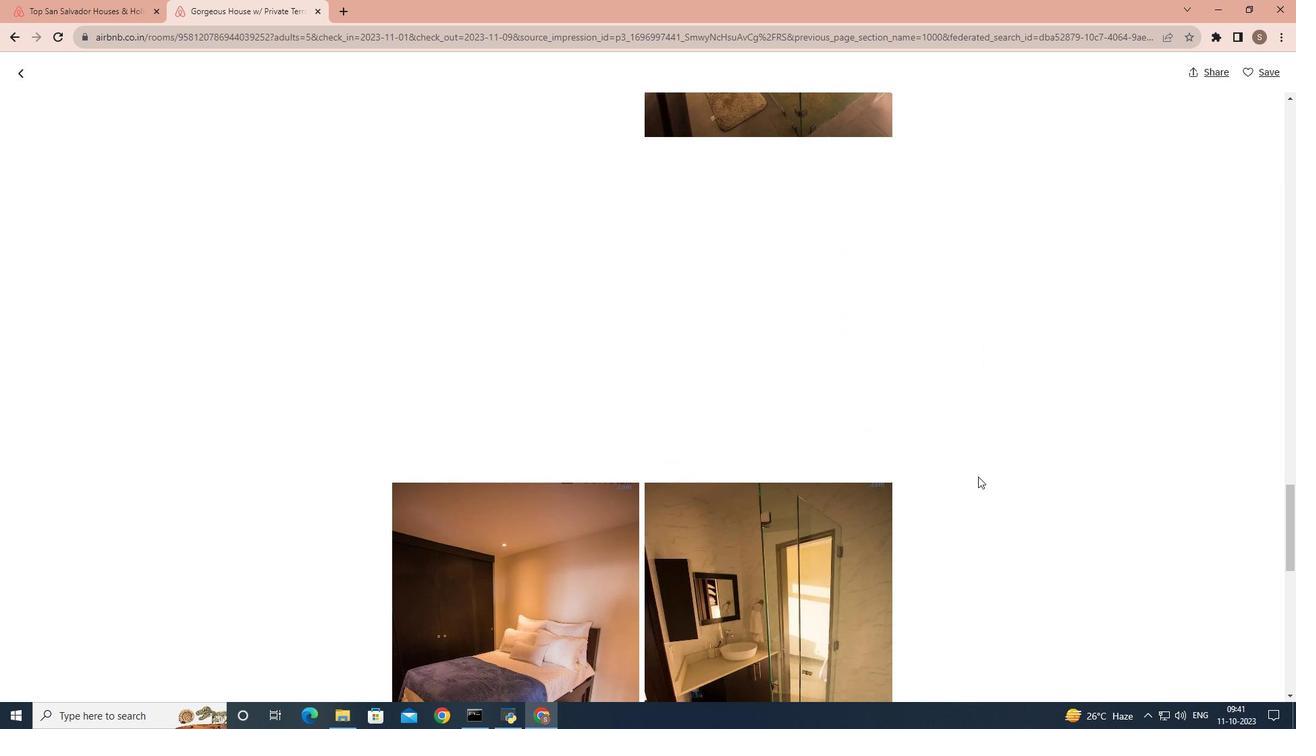 
Action: Mouse scrolled (978, 476) with delta (0, 0)
Screenshot: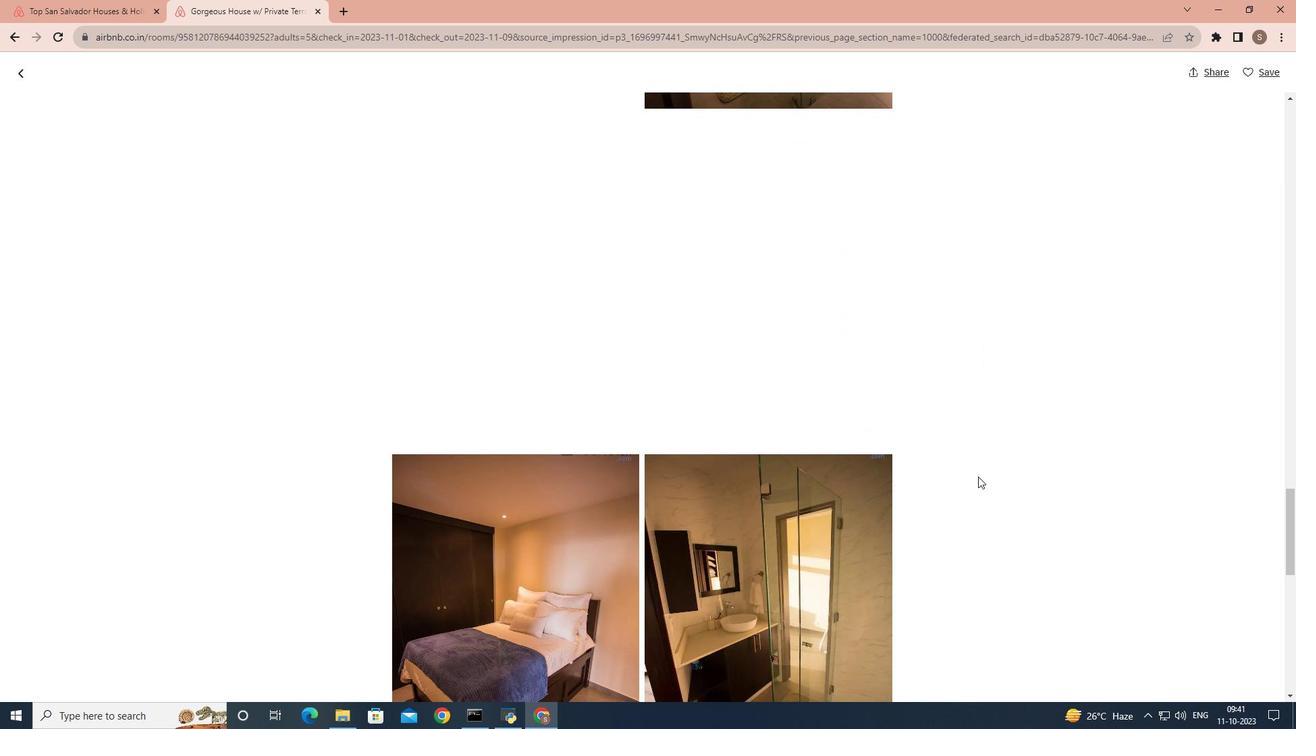 
Action: Mouse scrolled (978, 476) with delta (0, 0)
Screenshot: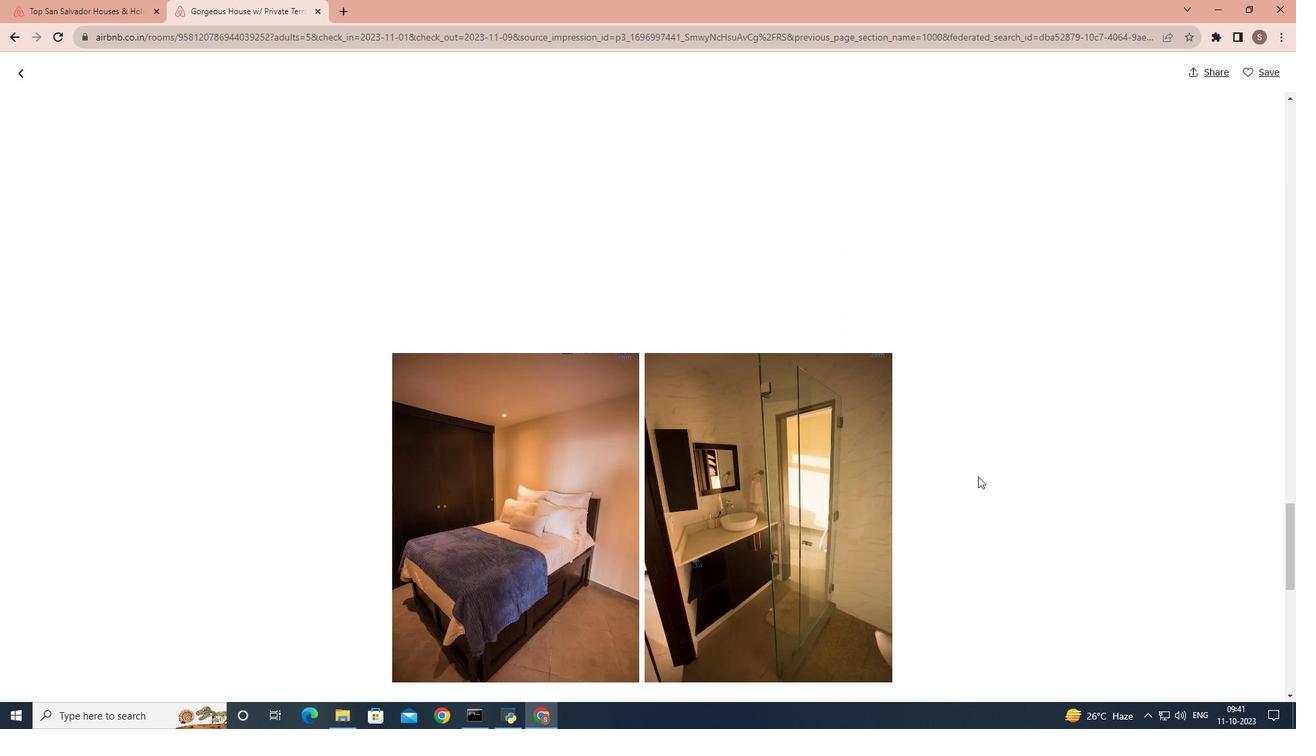 
Action: Mouse scrolled (978, 476) with delta (0, 0)
Screenshot: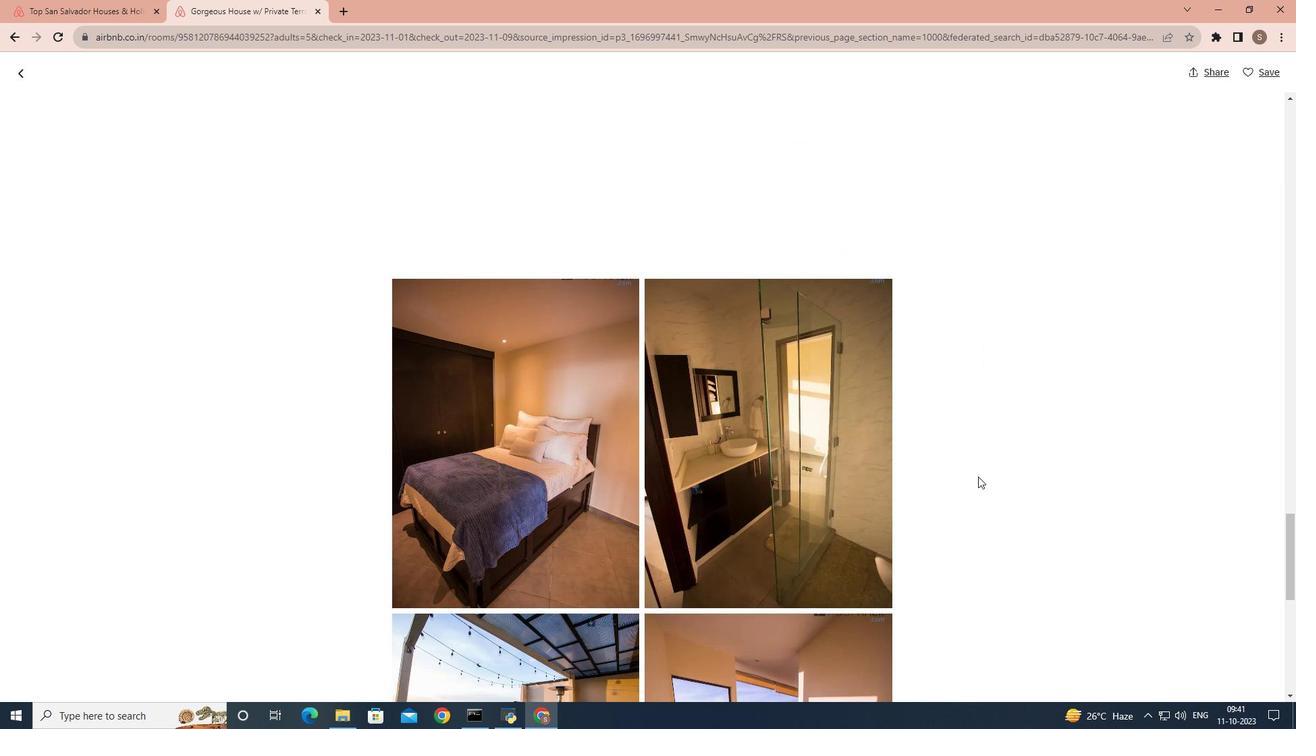 
Action: Mouse scrolled (978, 476) with delta (0, 0)
Screenshot: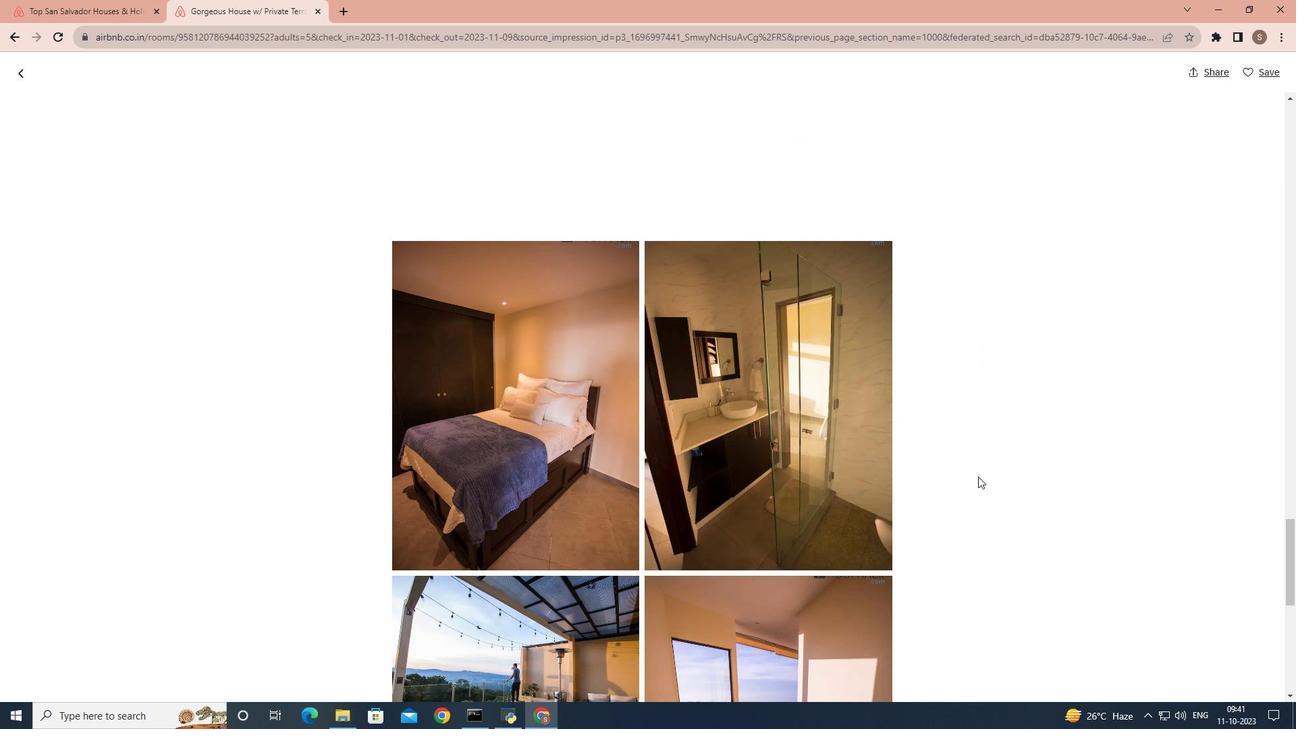 
Action: Mouse scrolled (978, 476) with delta (0, 0)
Screenshot: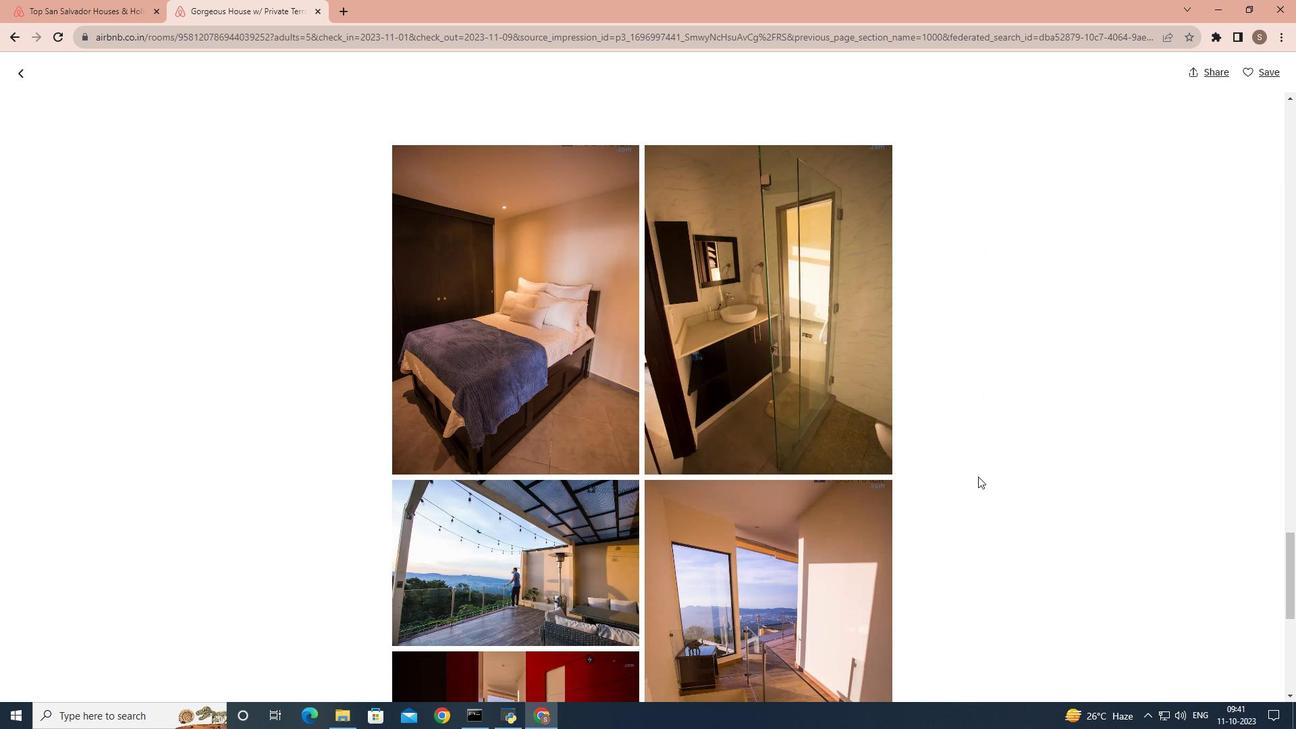 
Action: Mouse scrolled (978, 476) with delta (0, 0)
Screenshot: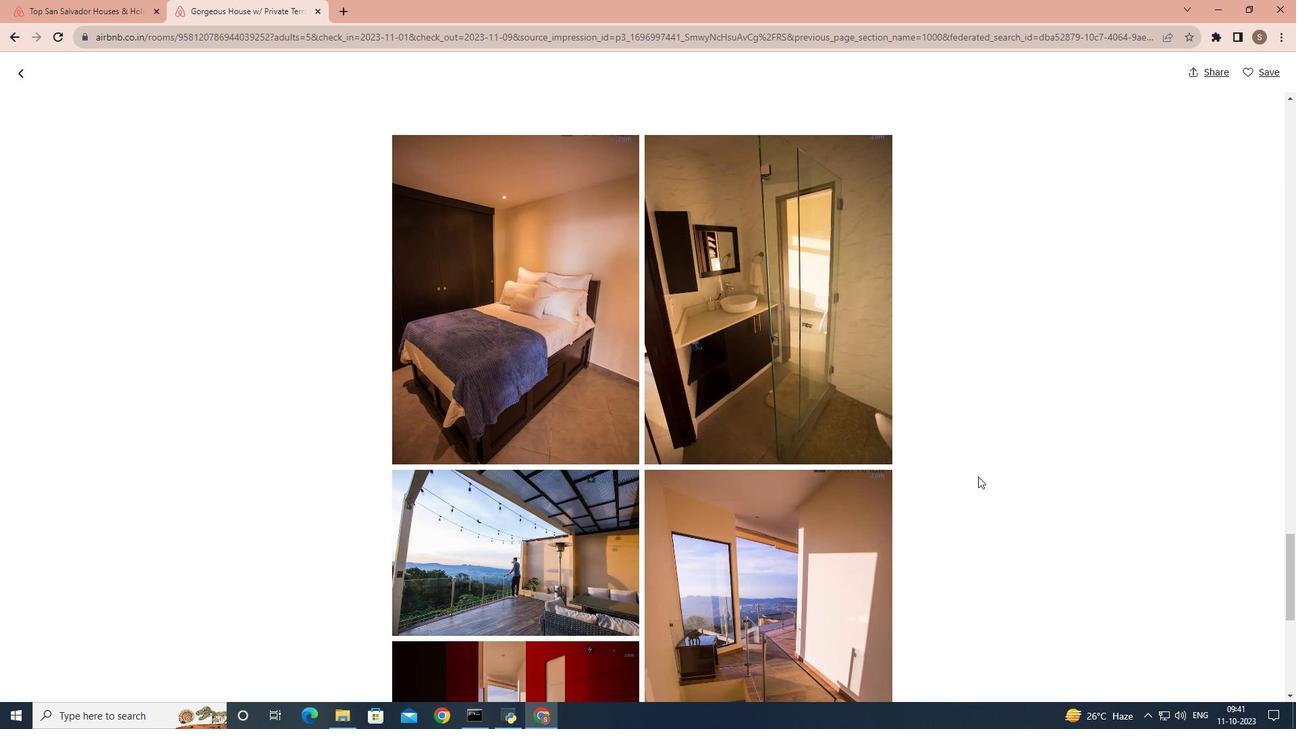 
Action: Mouse scrolled (978, 476) with delta (0, 0)
Screenshot: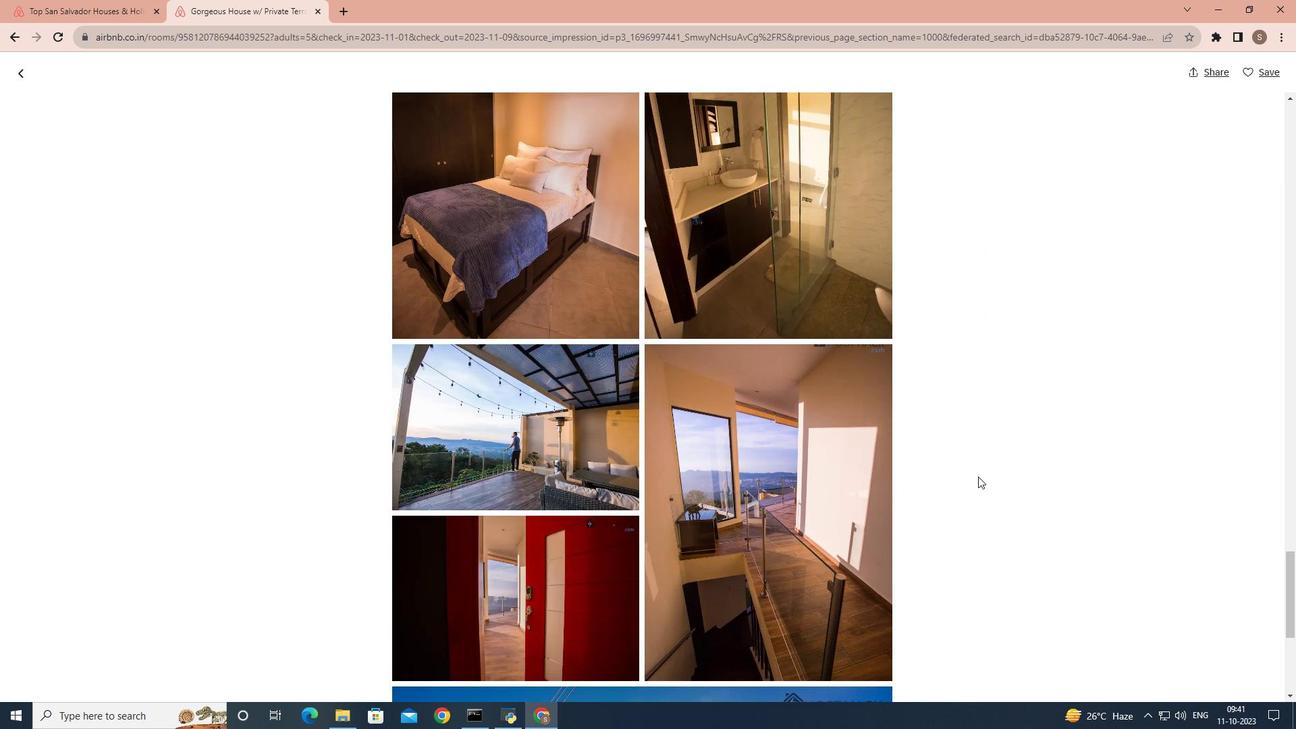 
Action: Mouse scrolled (978, 476) with delta (0, 0)
Screenshot: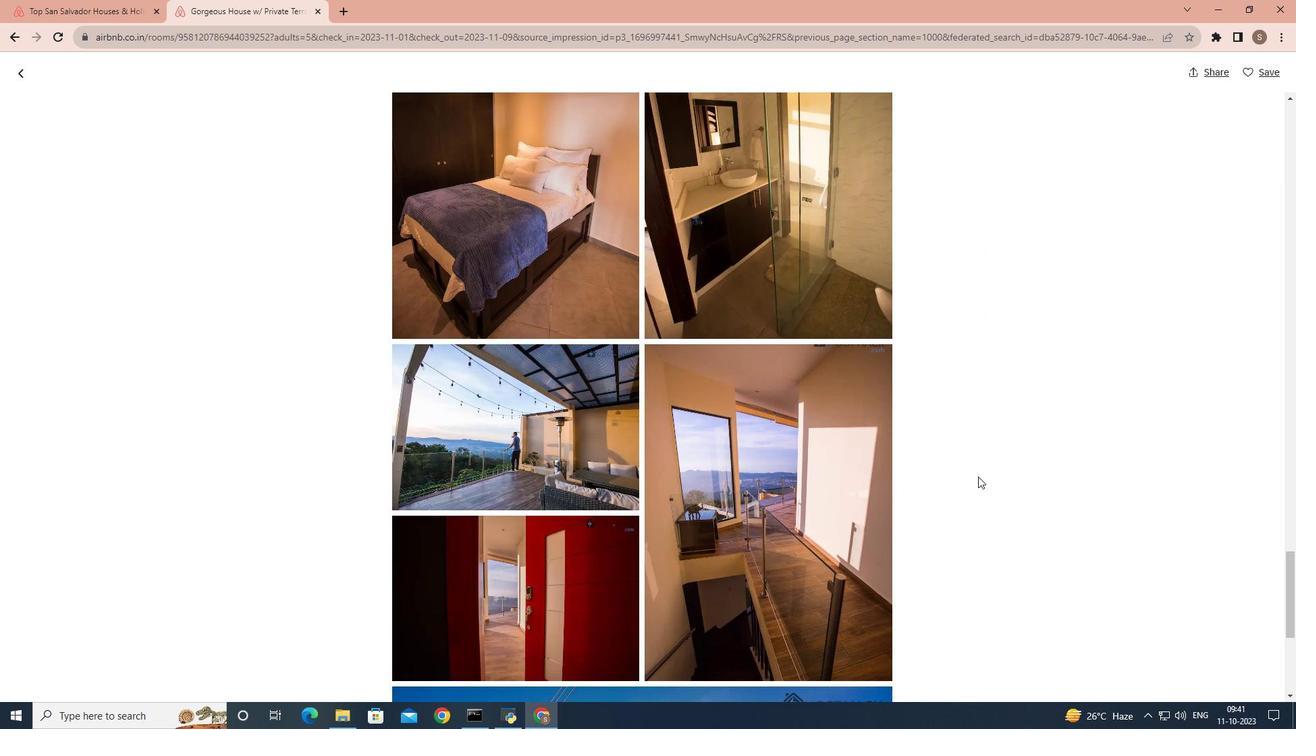 
Action: Mouse scrolled (978, 476) with delta (0, 0)
Screenshot: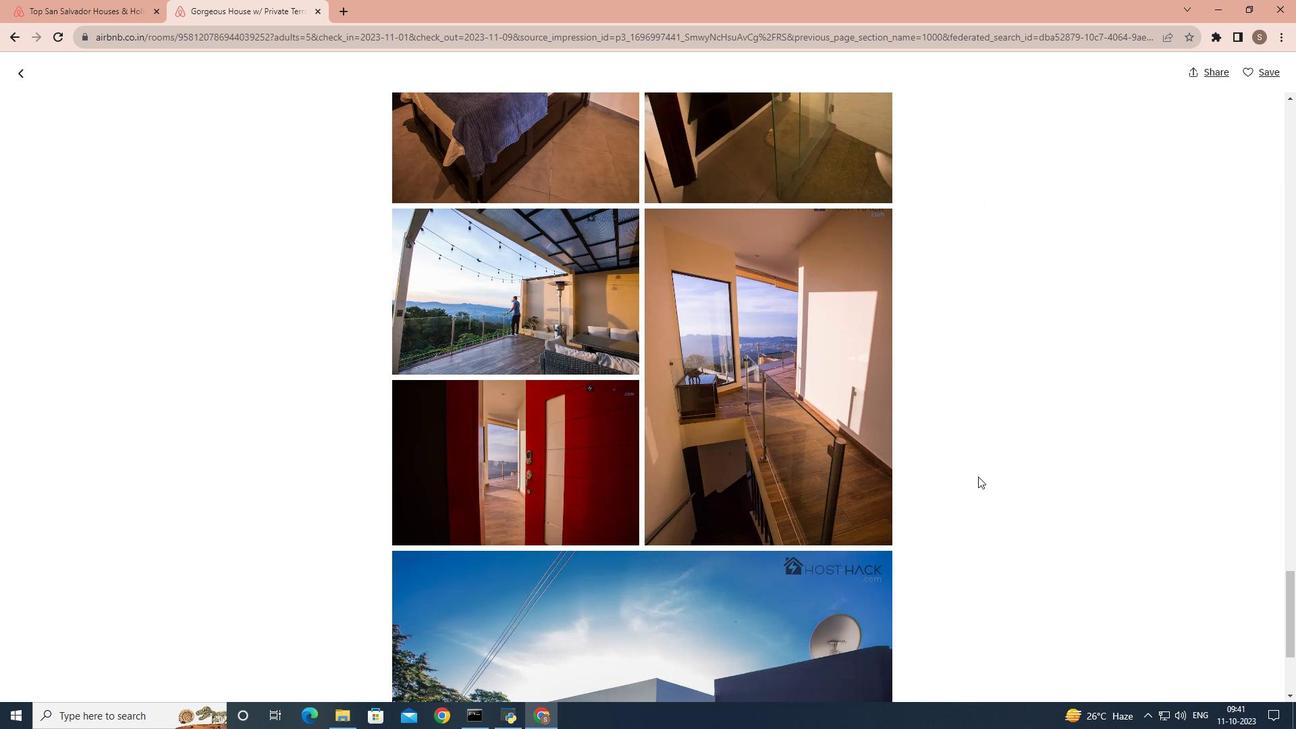 
Action: Mouse scrolled (978, 476) with delta (0, 0)
Screenshot: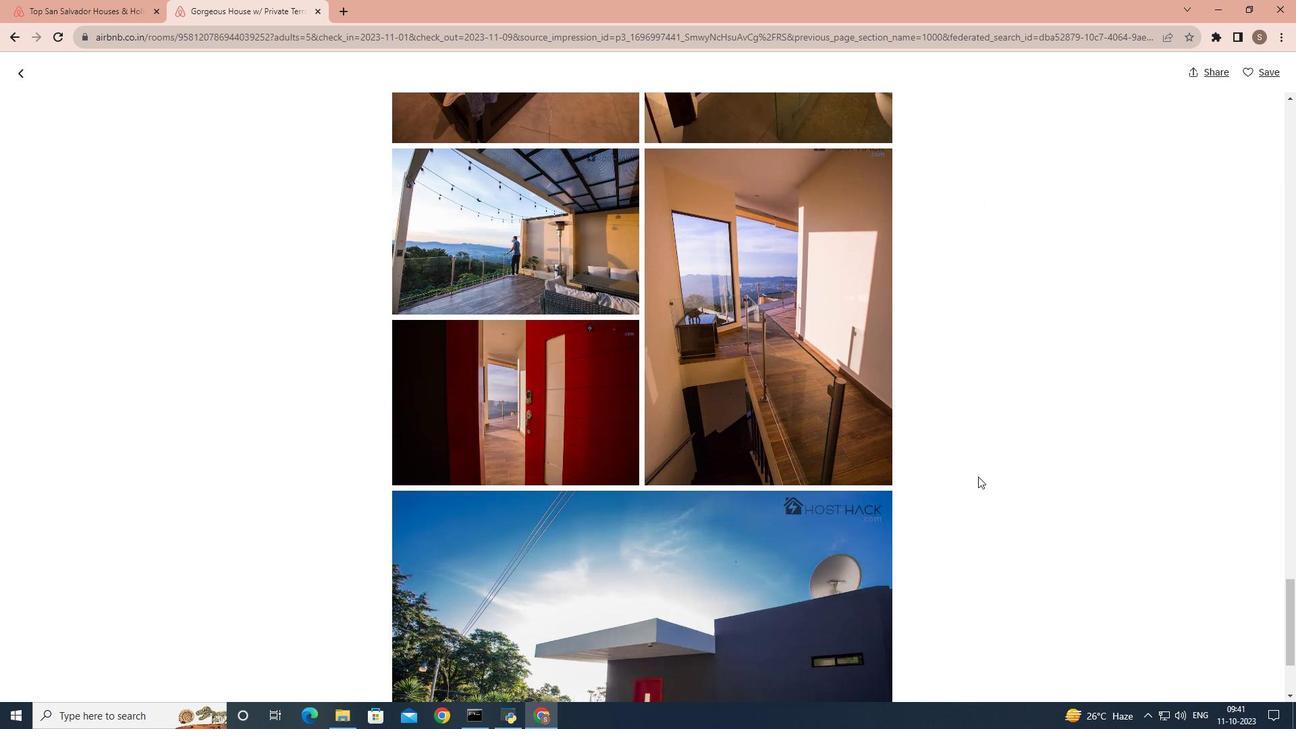 
Action: Mouse scrolled (978, 476) with delta (0, 0)
Screenshot: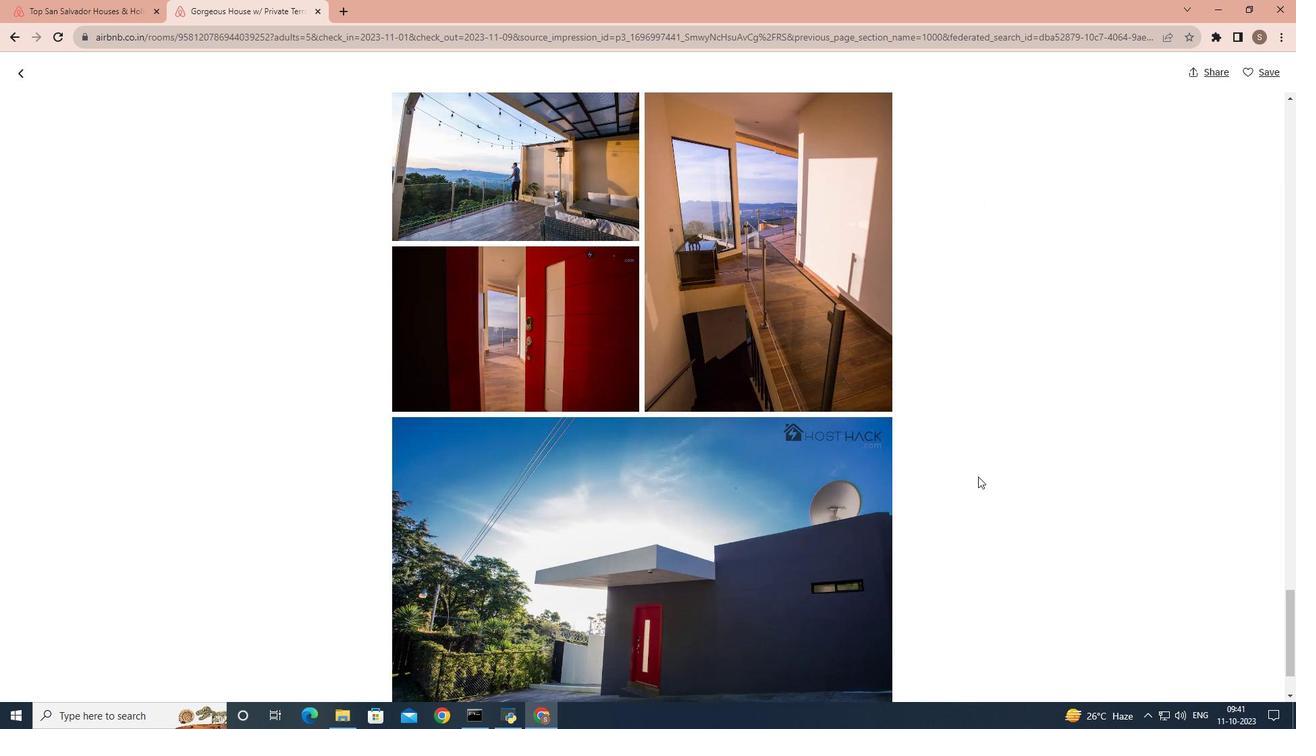 
Action: Mouse scrolled (978, 476) with delta (0, 0)
Screenshot: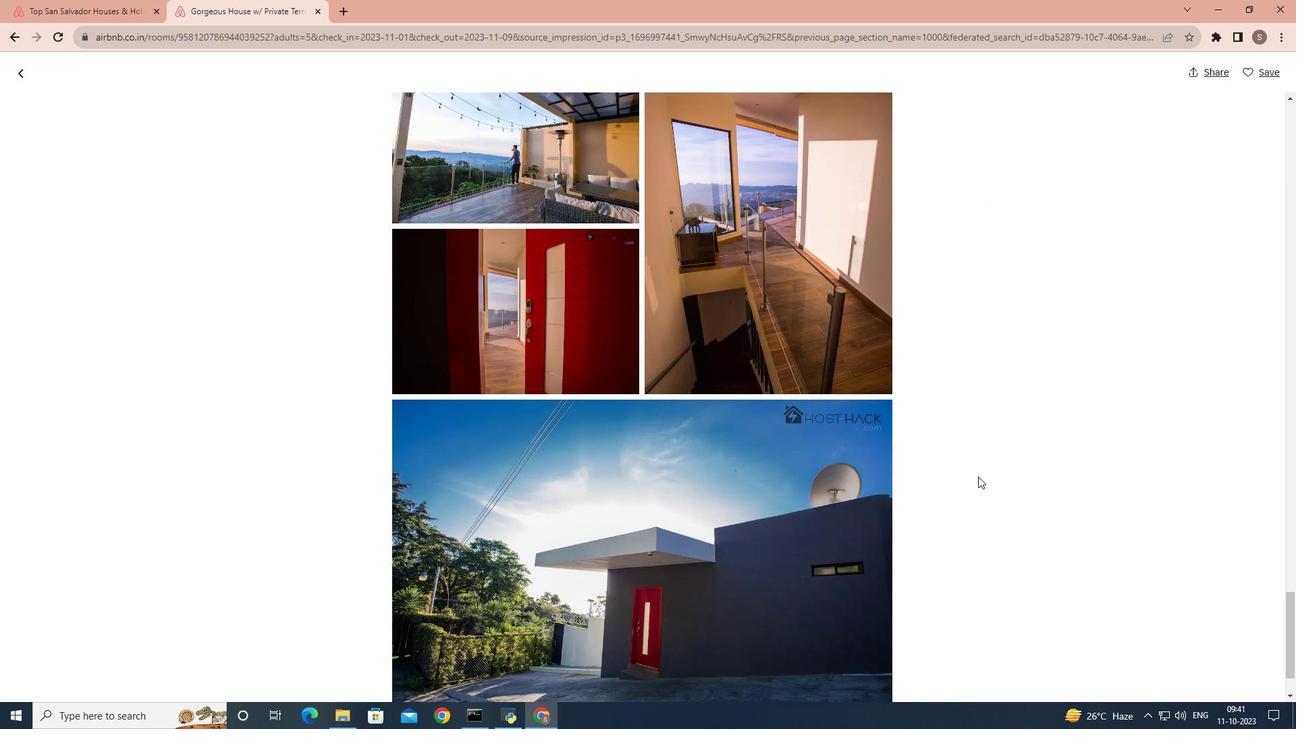 
Action: Mouse scrolled (978, 476) with delta (0, 0)
Screenshot: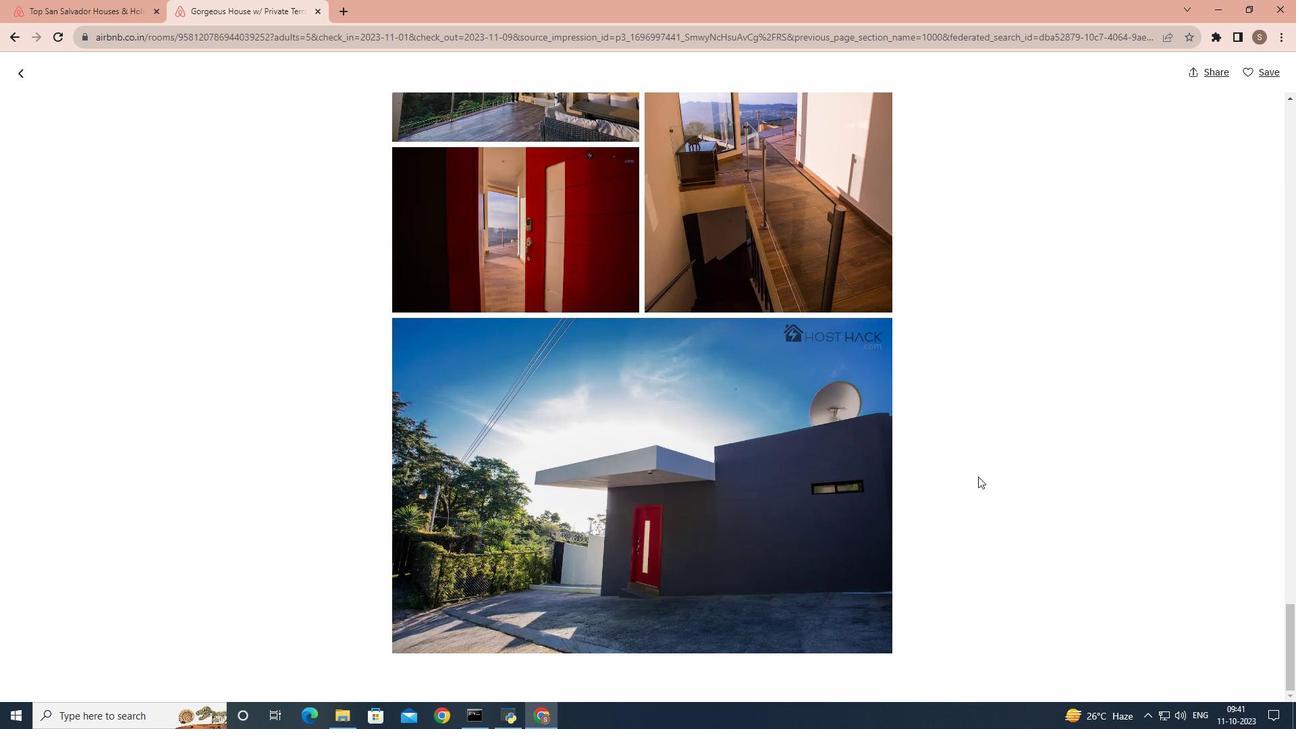 
Action: Mouse scrolled (978, 476) with delta (0, 0)
Screenshot: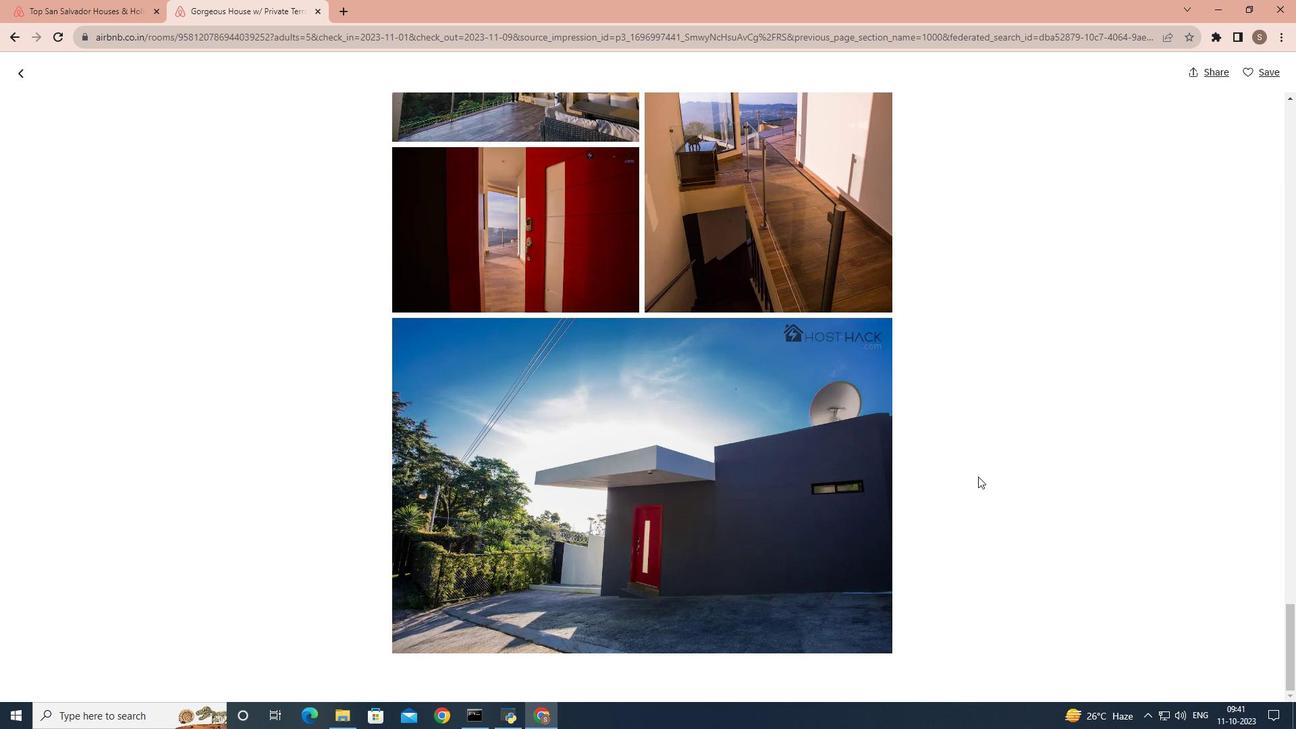
Action: Mouse scrolled (978, 476) with delta (0, 0)
Screenshot: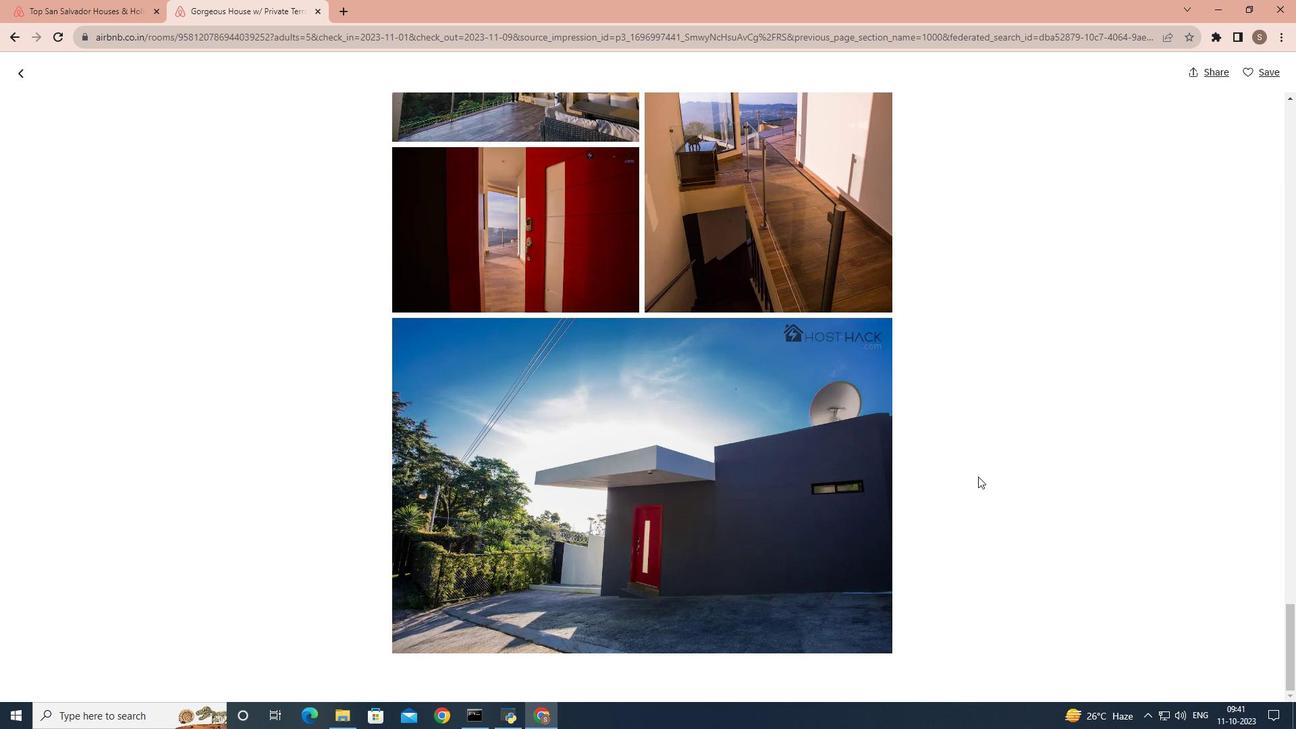 
Action: Mouse scrolled (978, 476) with delta (0, 0)
Screenshot: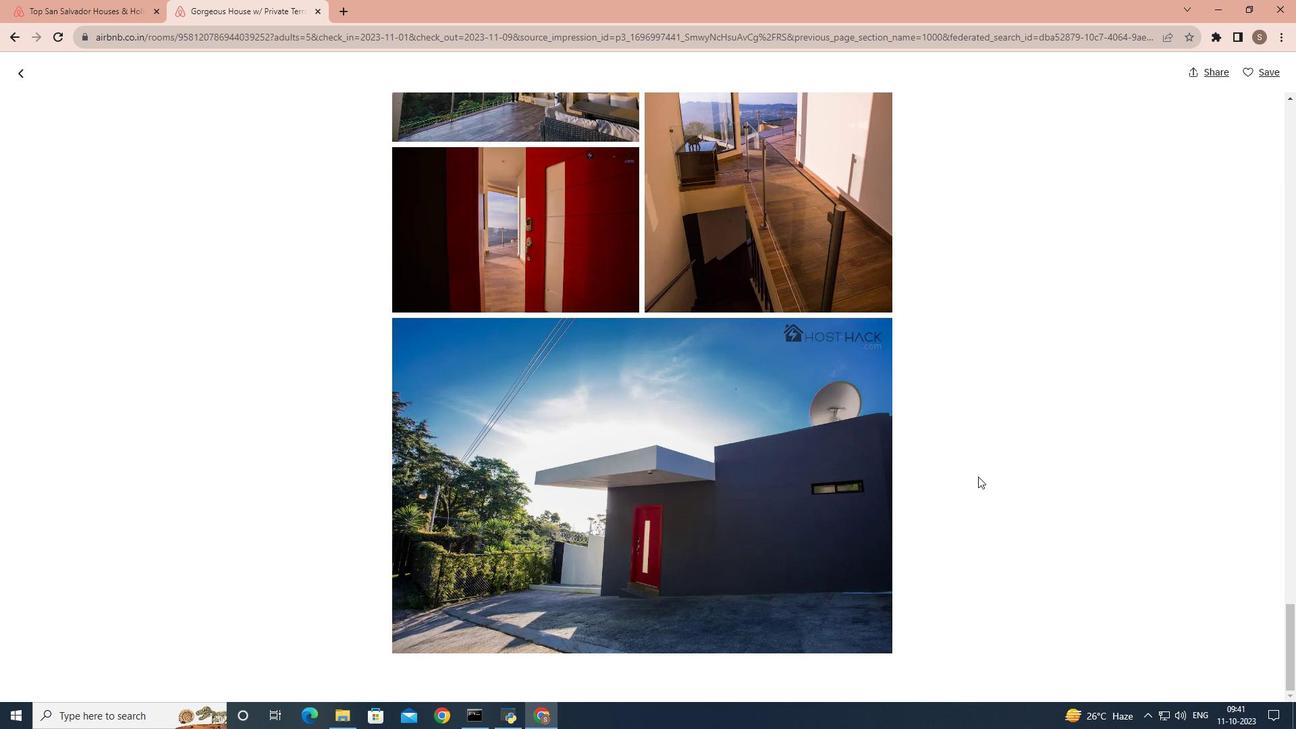 
Action: Mouse moved to (22, 70)
Screenshot: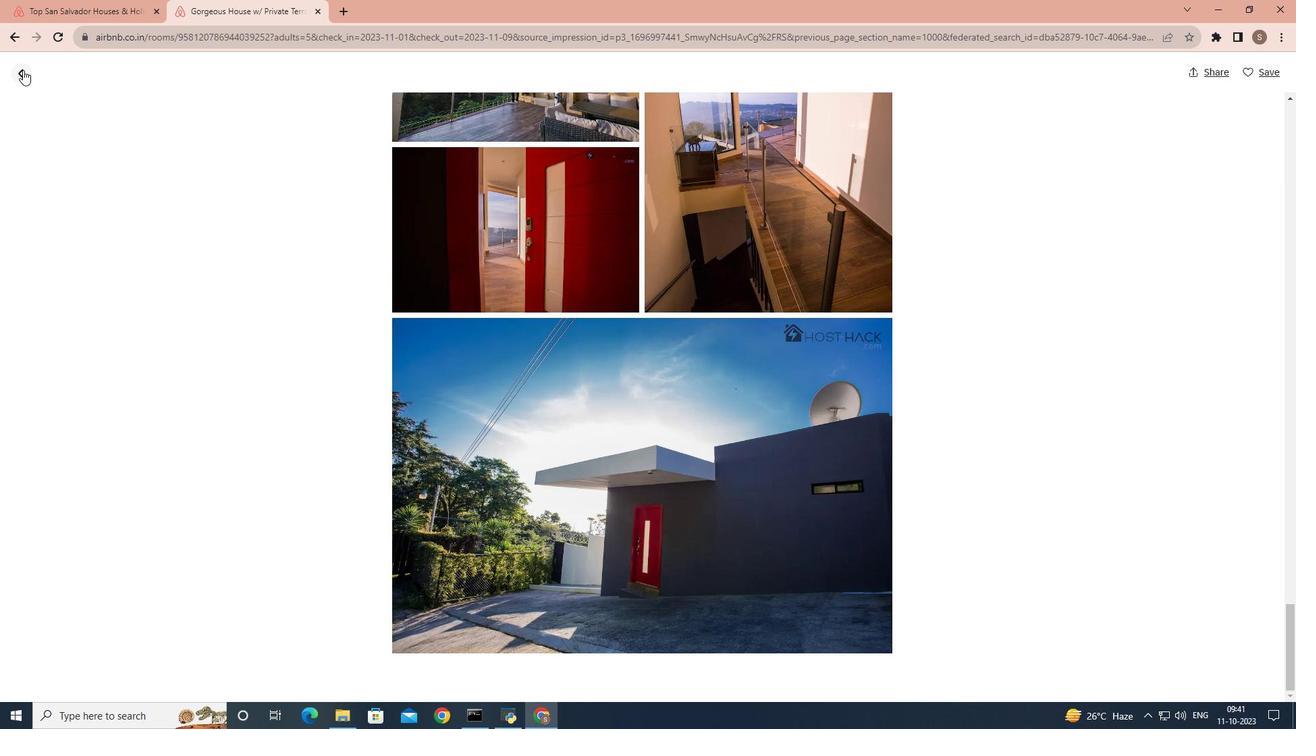 
Action: Mouse pressed left at (22, 70)
Screenshot: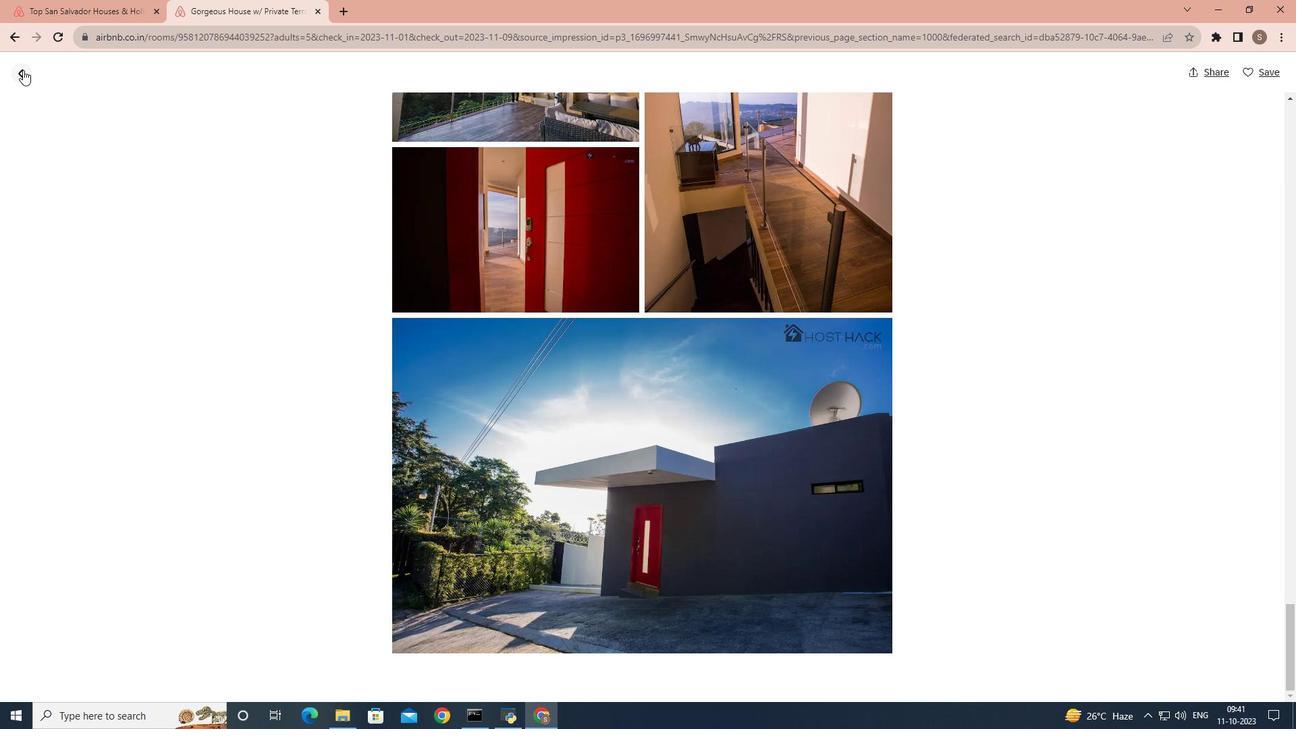 
Action: Mouse moved to (271, 358)
Screenshot: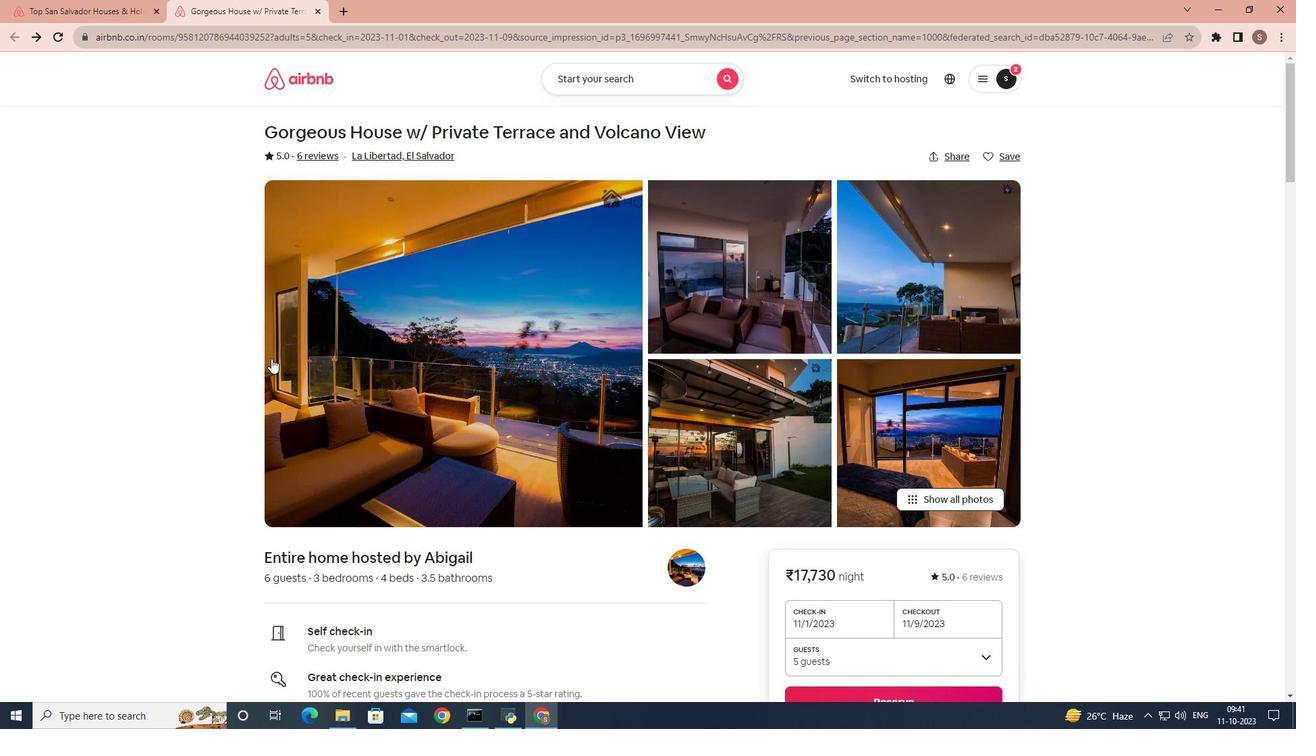 
Action: Mouse scrolled (271, 357) with delta (0, 0)
Screenshot: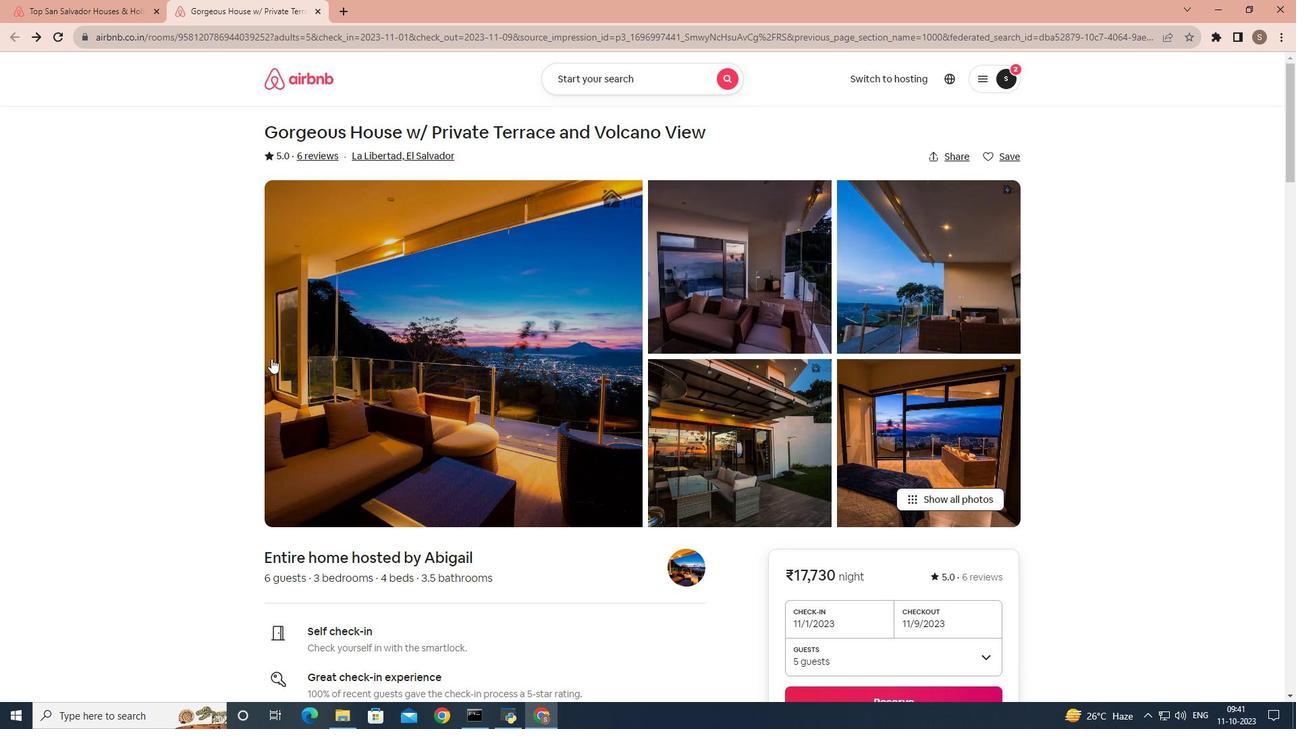 
Action: Mouse scrolled (271, 357) with delta (0, 0)
Screenshot: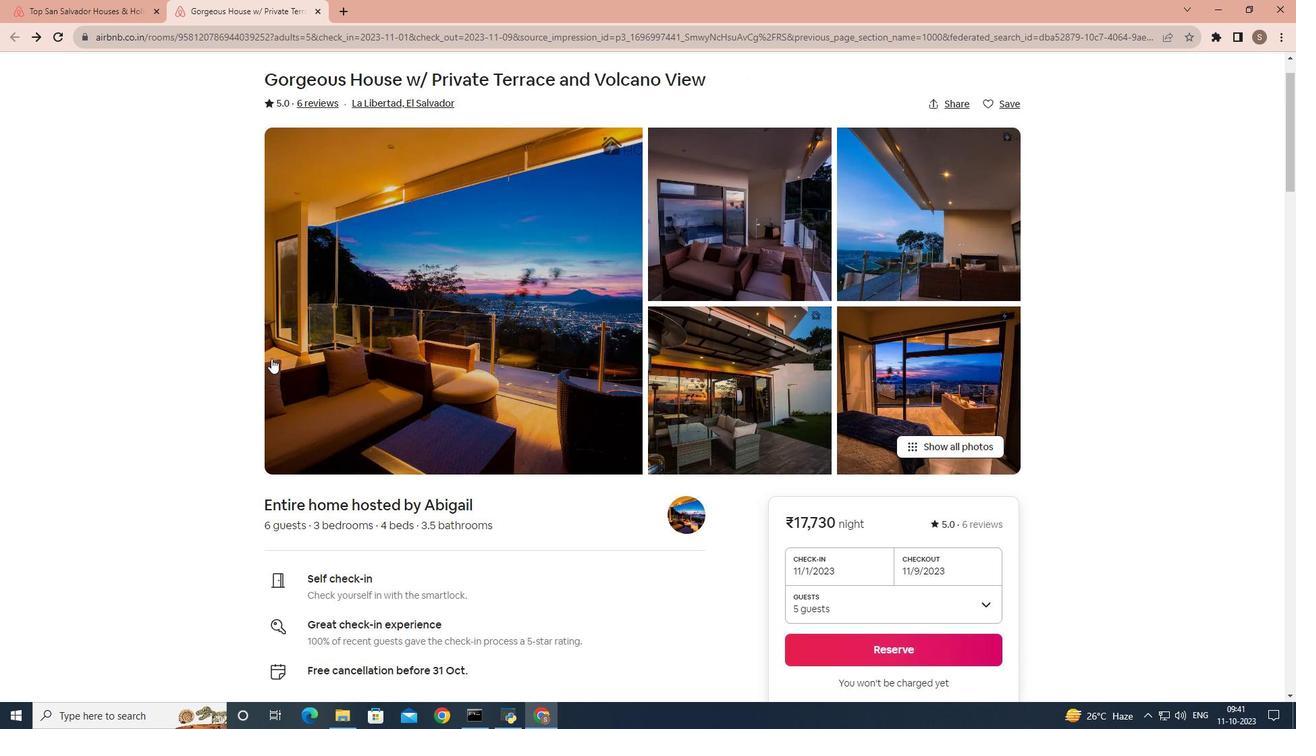 
Action: Mouse scrolled (271, 357) with delta (0, 0)
Screenshot: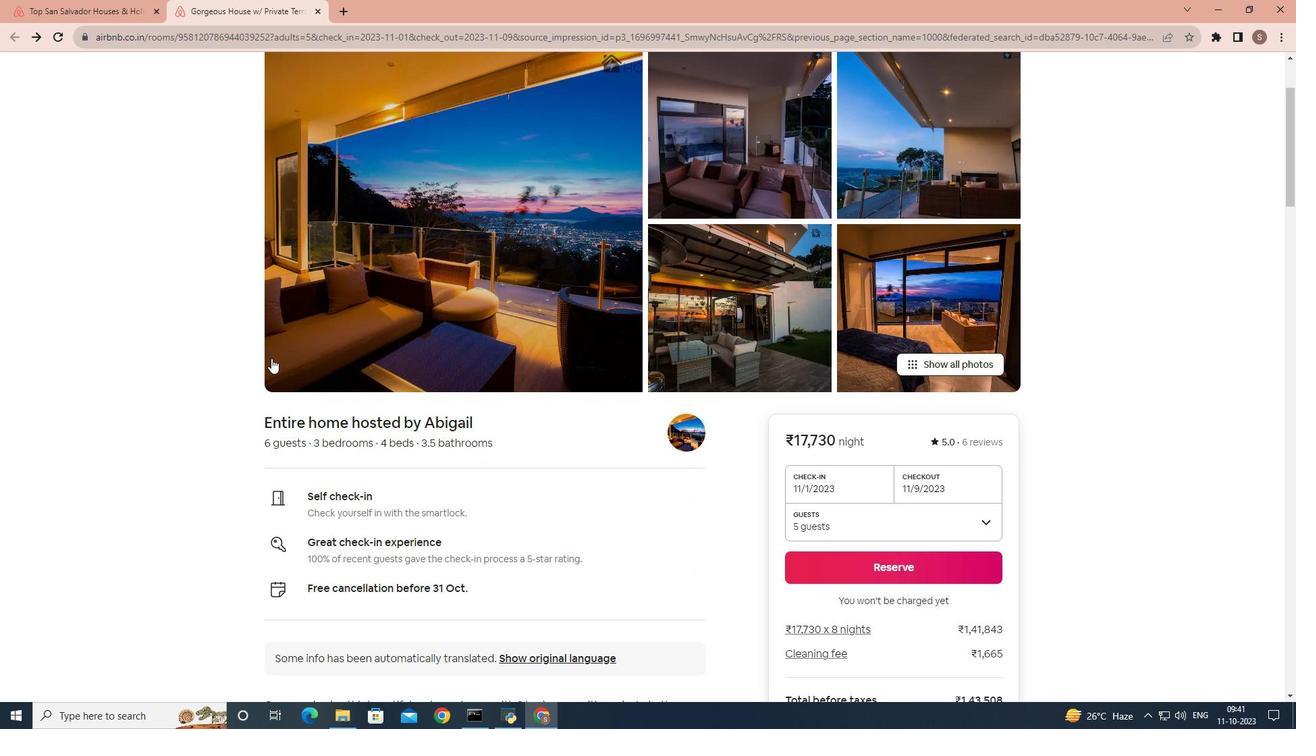 
Action: Mouse scrolled (271, 357) with delta (0, 0)
Screenshot: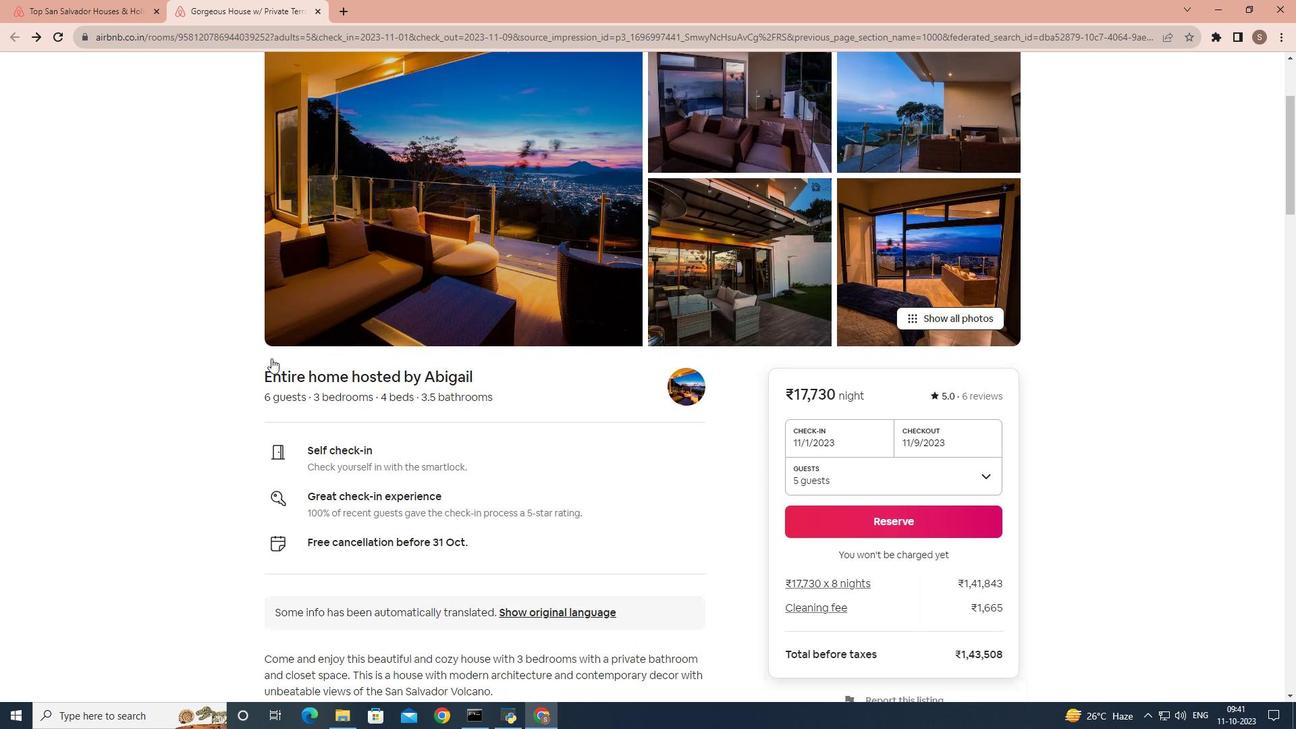 
Action: Mouse scrolled (271, 357) with delta (0, 0)
Screenshot: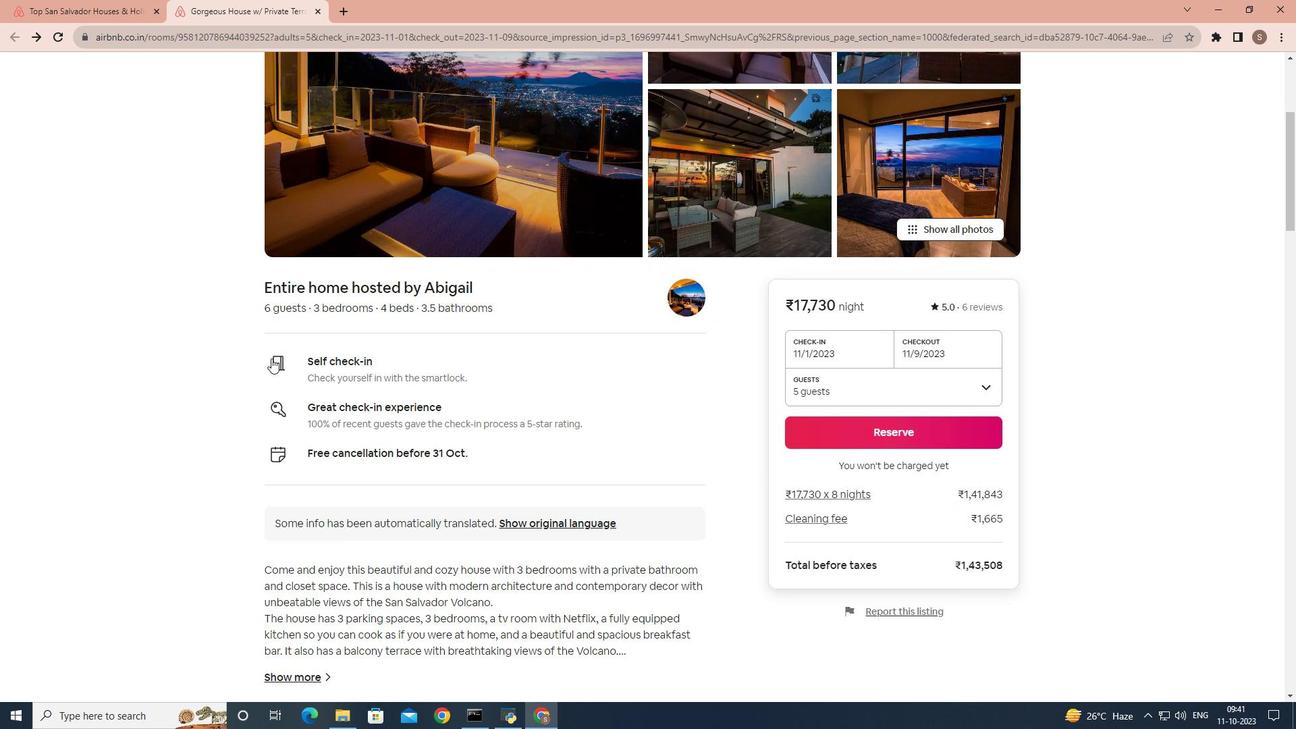 
Action: Mouse scrolled (271, 357) with delta (0, 0)
Screenshot: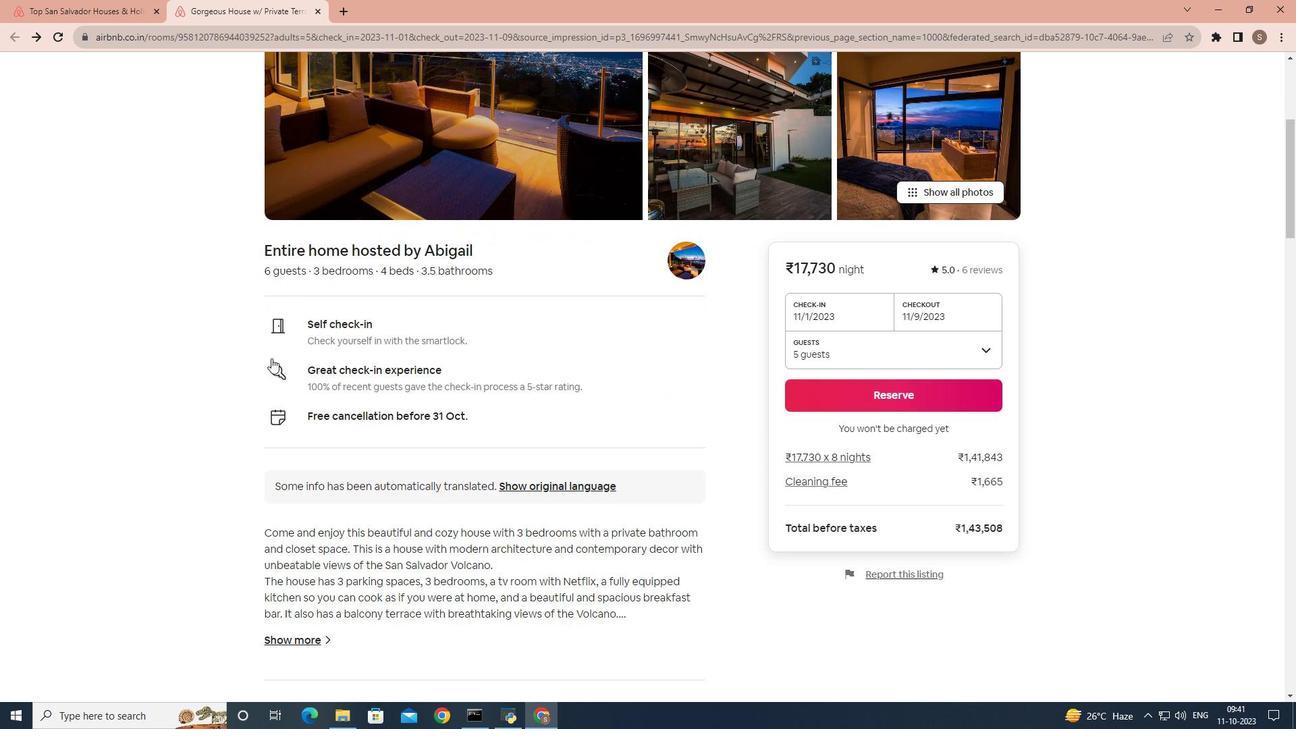 
Action: Mouse scrolled (271, 357) with delta (0, 0)
Screenshot: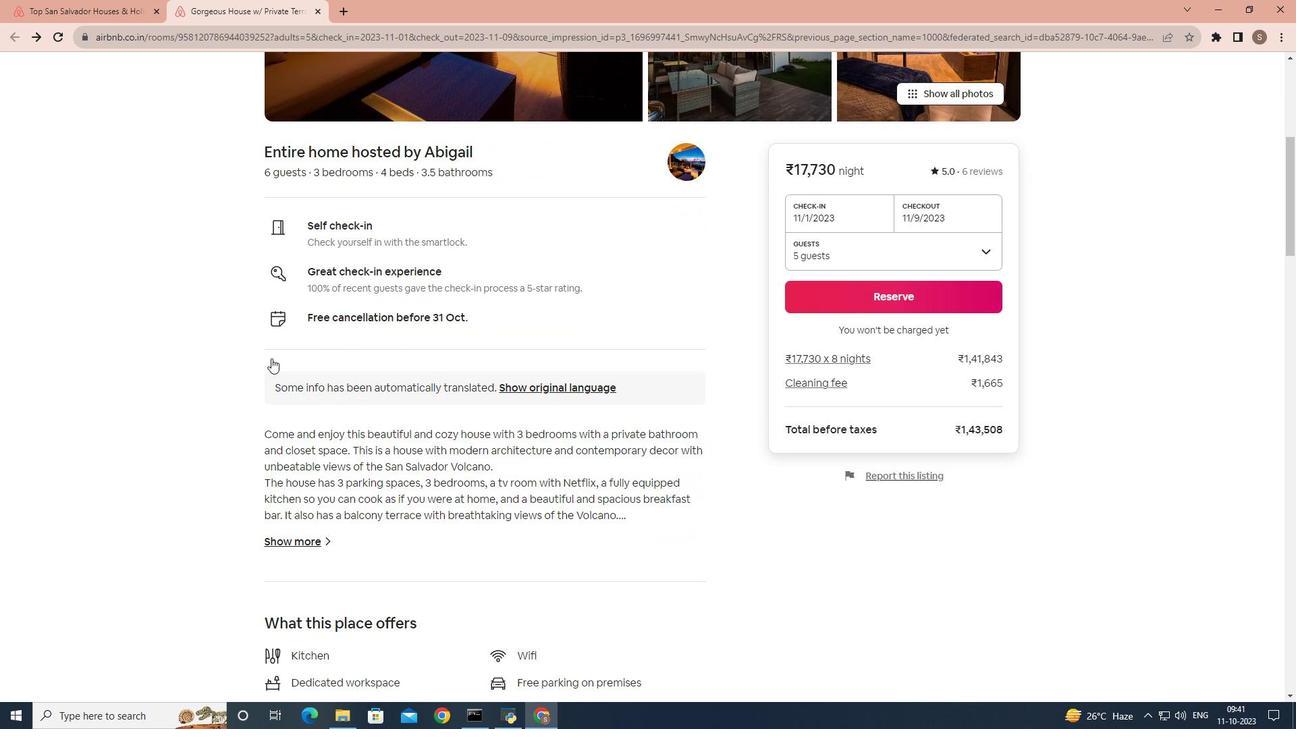 
Action: Mouse scrolled (271, 357) with delta (0, 0)
Screenshot: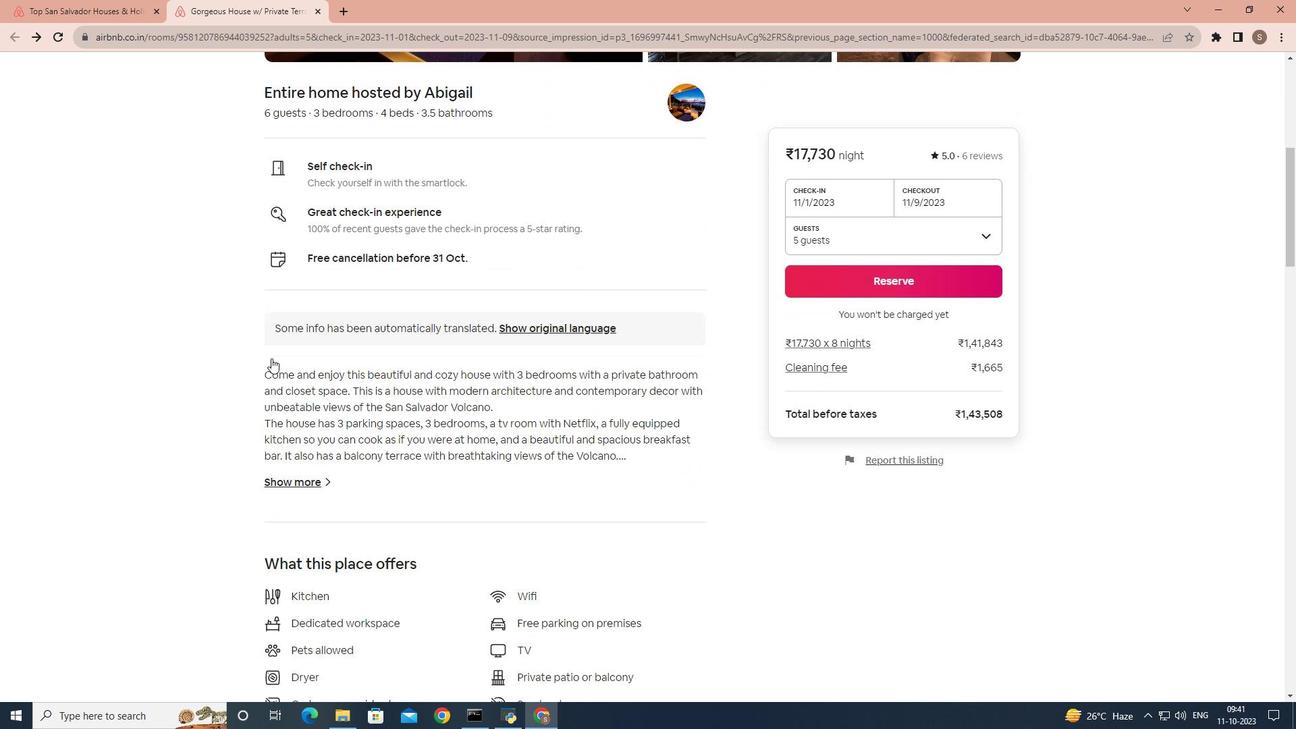 
Action: Mouse scrolled (271, 357) with delta (0, 0)
Screenshot: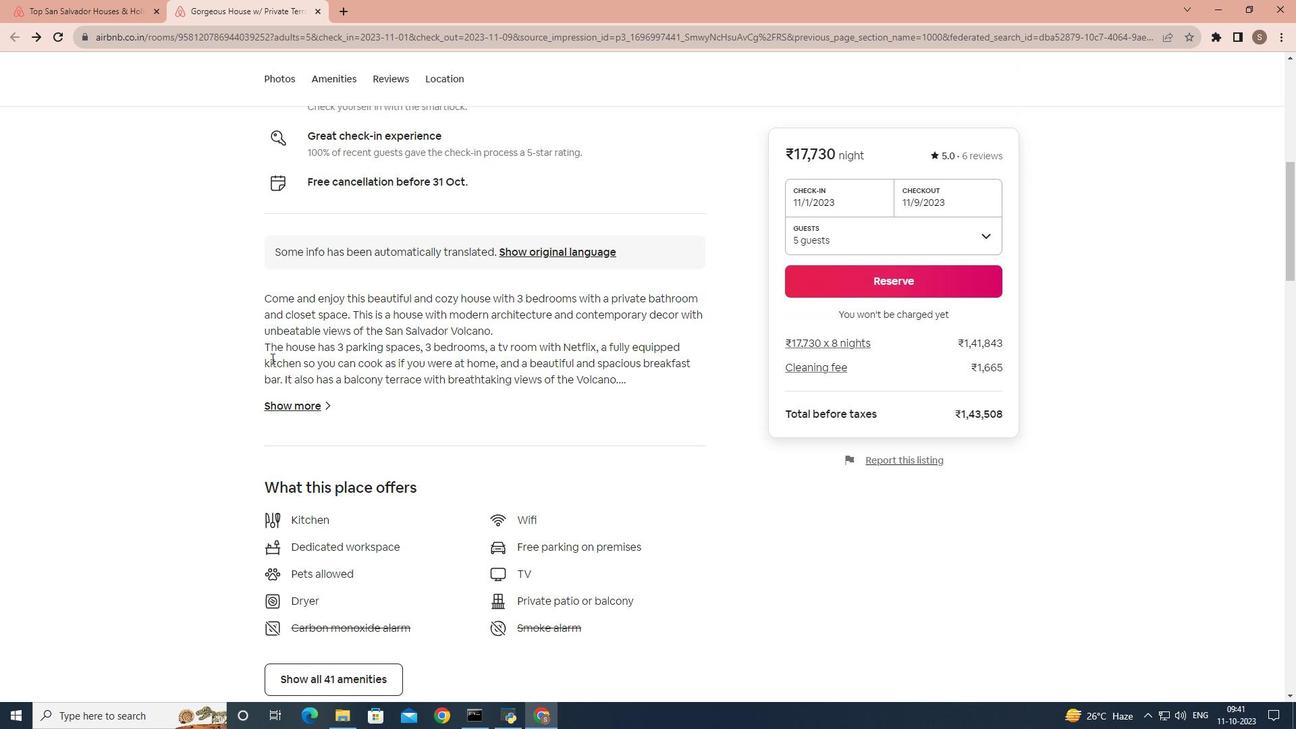 
Action: Mouse moved to (296, 338)
Screenshot: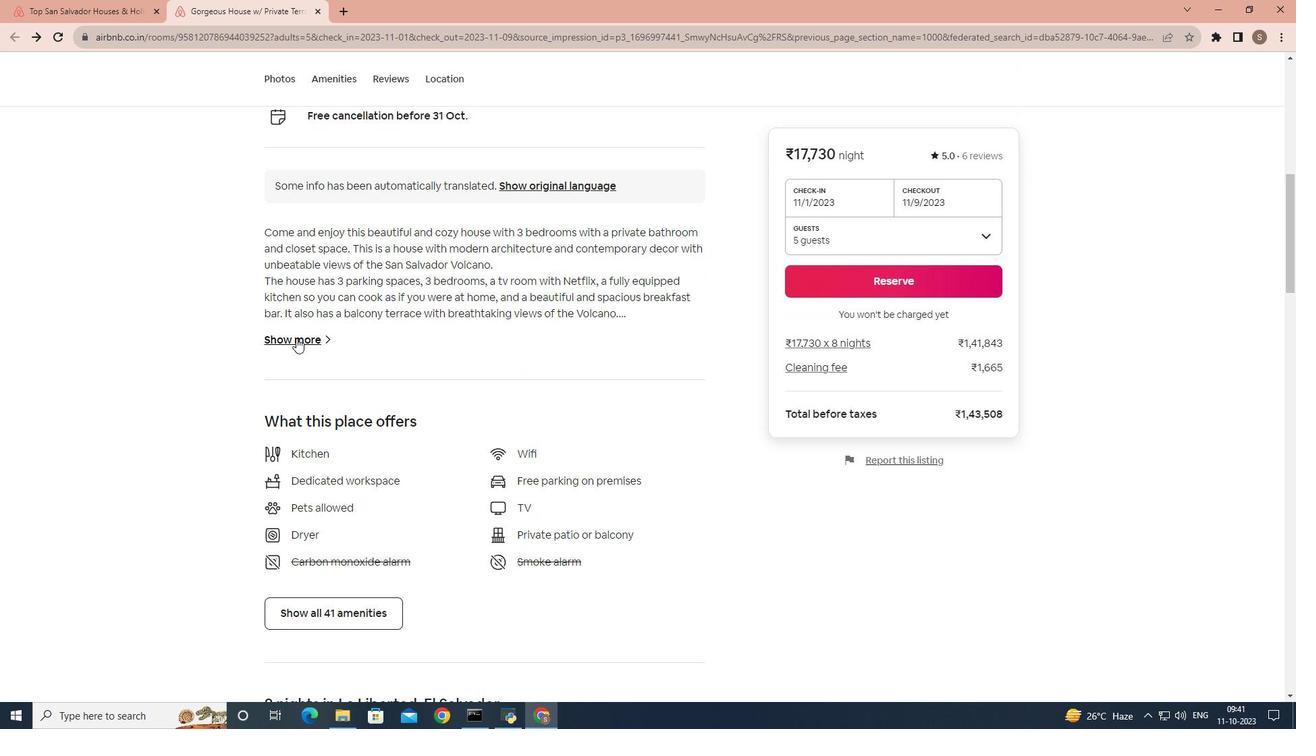 
Action: Mouse pressed left at (296, 338)
Screenshot: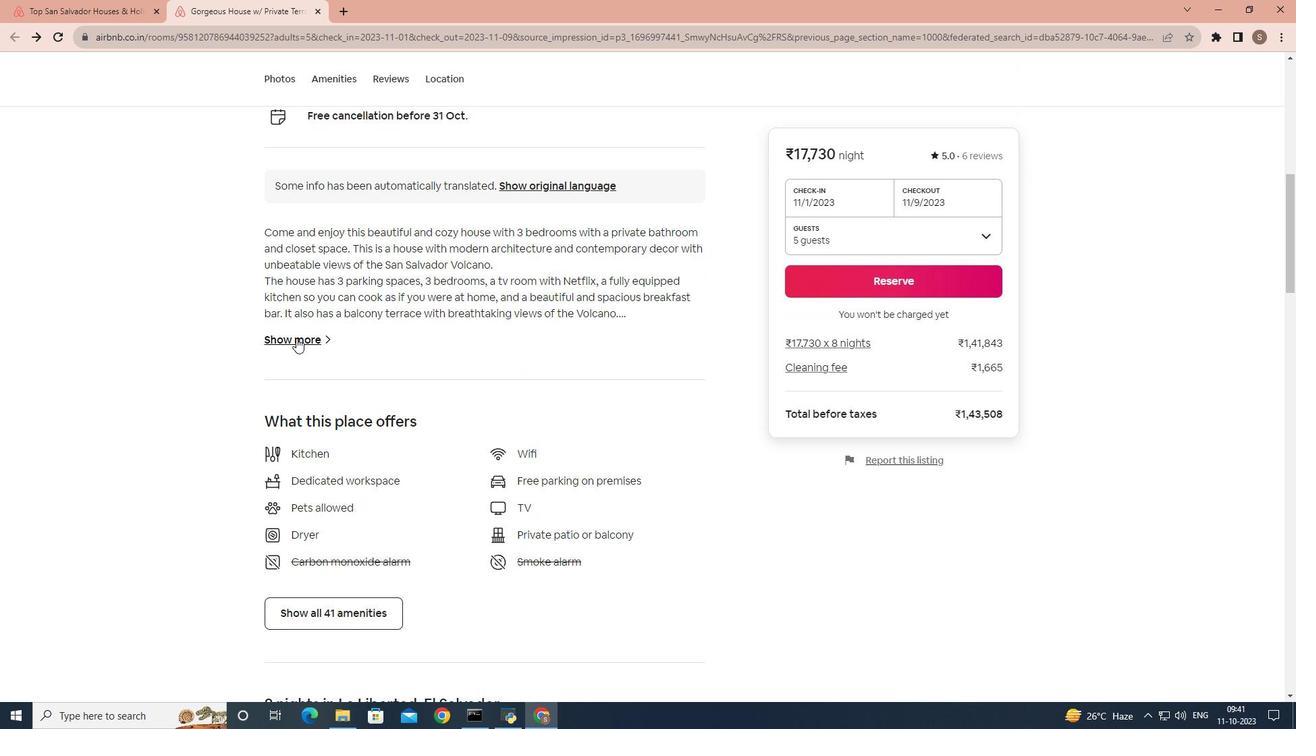 
Action: Mouse moved to (432, 374)
Screenshot: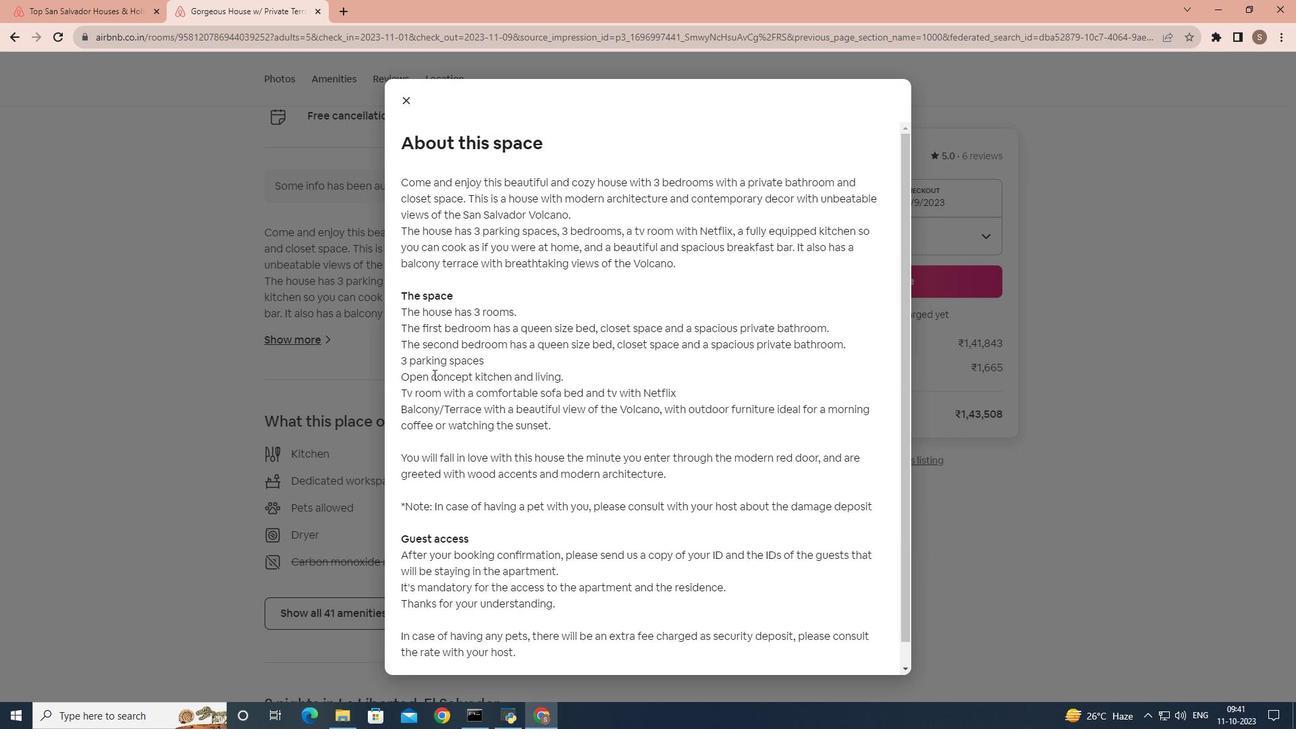 
Action: Mouse scrolled (432, 374) with delta (0, 0)
Screenshot: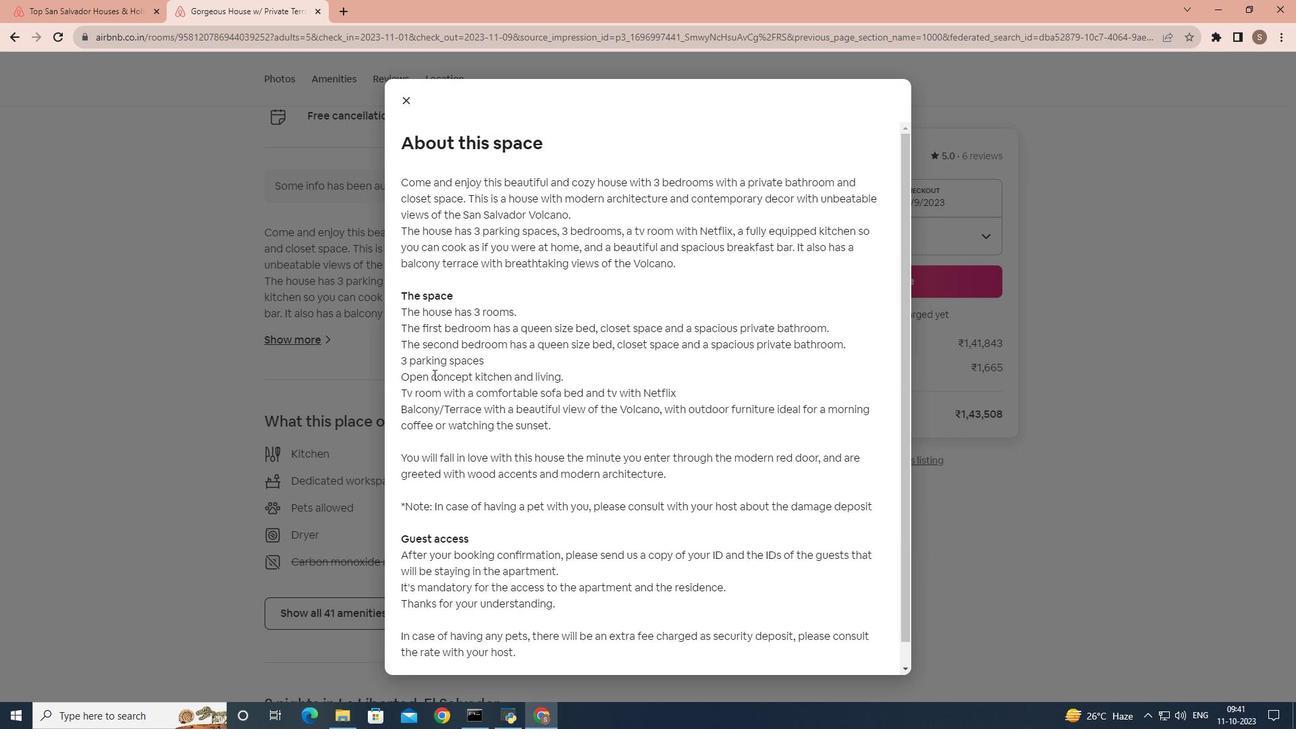 
Action: Mouse moved to (434, 374)
Screenshot: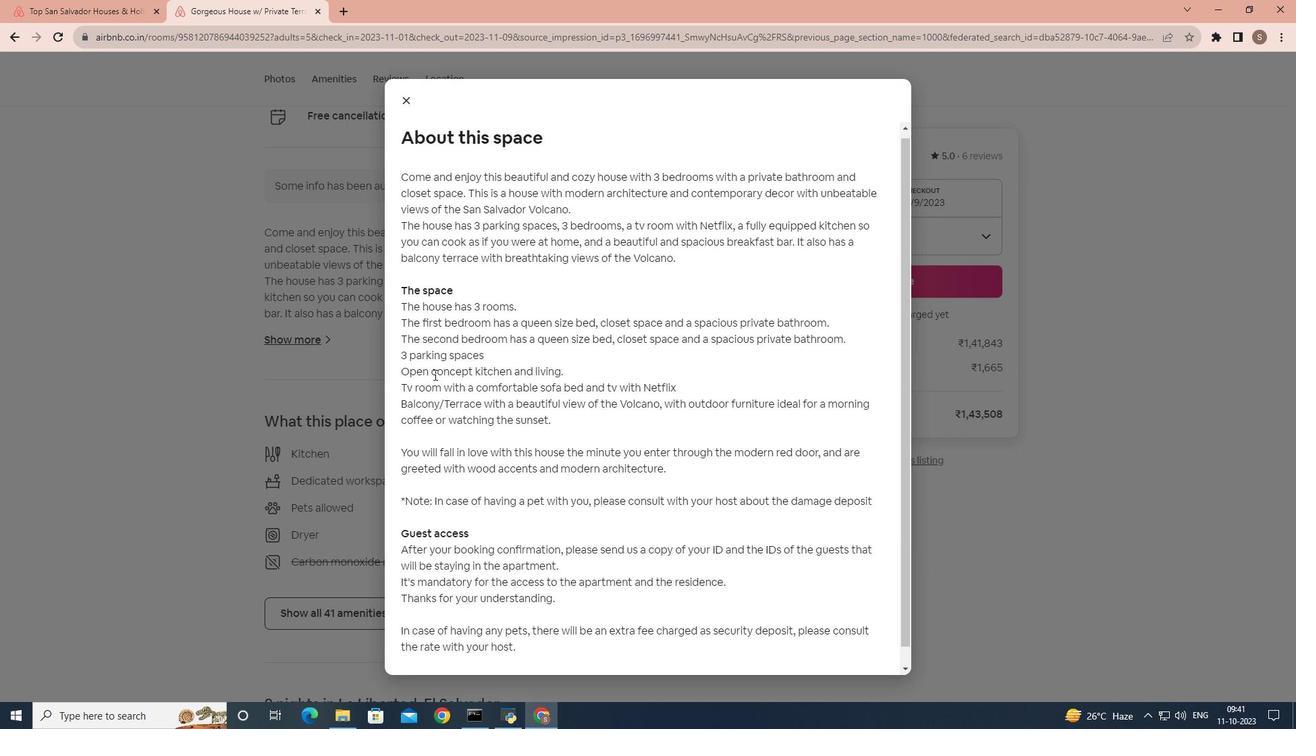 
Action: Mouse scrolled (434, 374) with delta (0, 0)
Screenshot: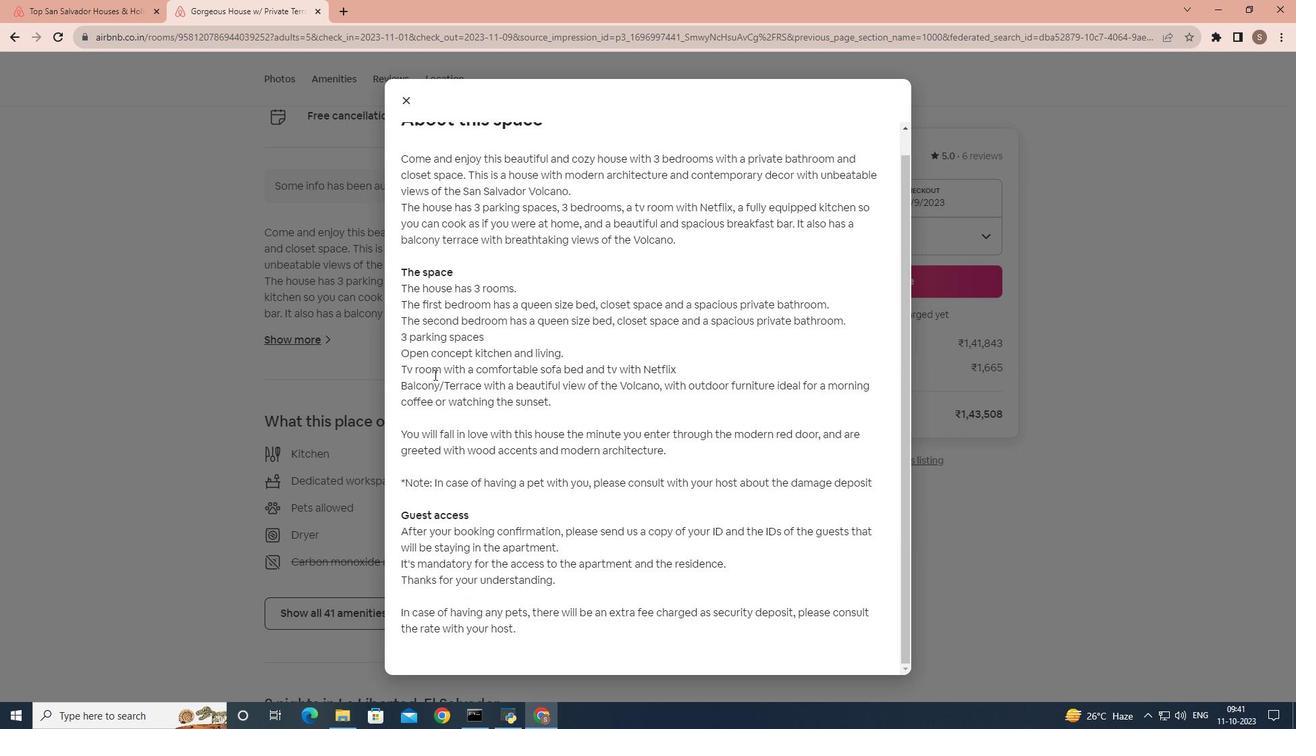 
Action: Mouse moved to (434, 374)
Screenshot: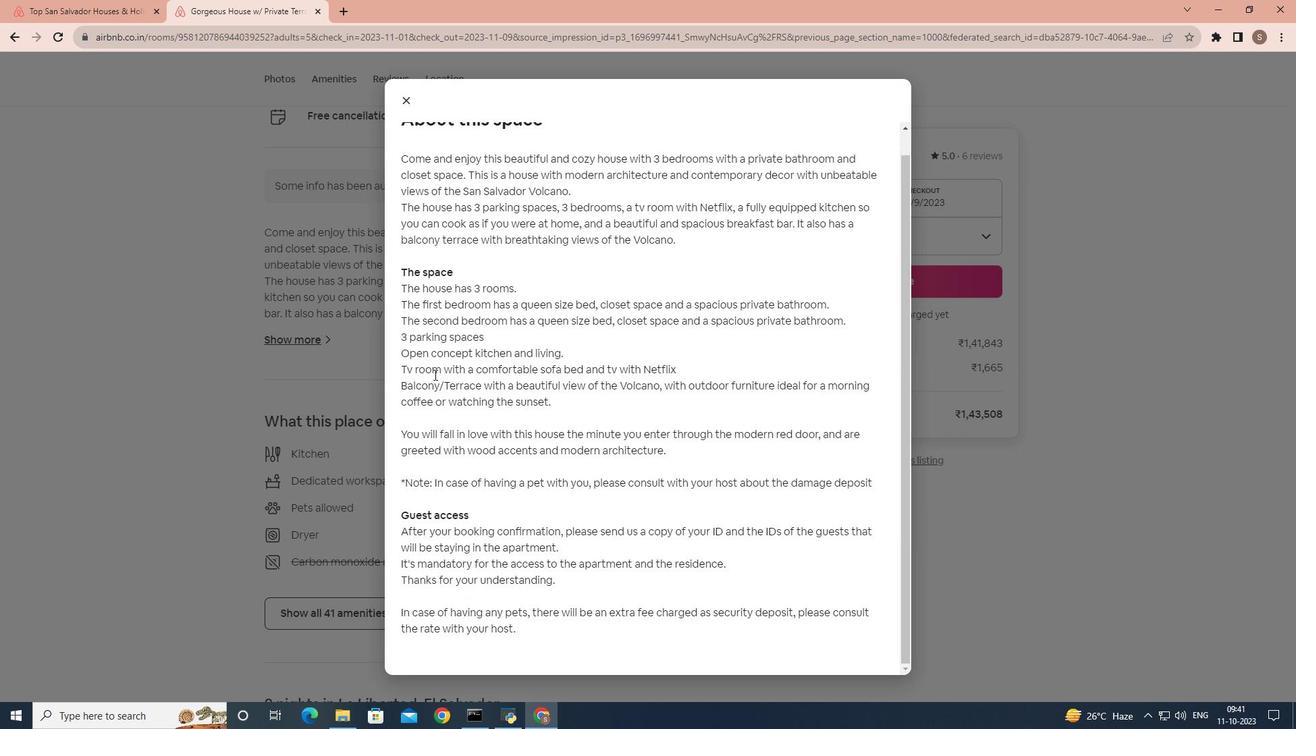 
Action: Mouse scrolled (434, 374) with delta (0, 0)
Screenshot: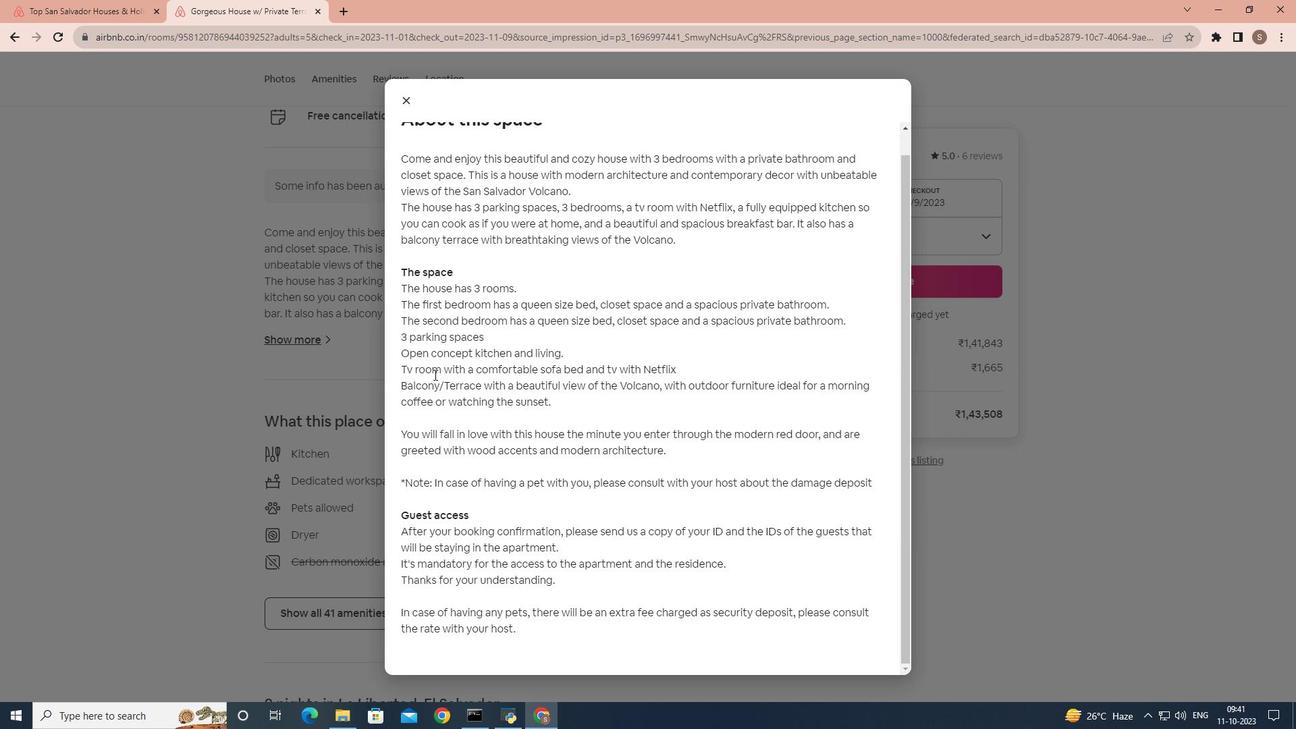 
Action: Mouse scrolled (434, 374) with delta (0, 0)
Screenshot: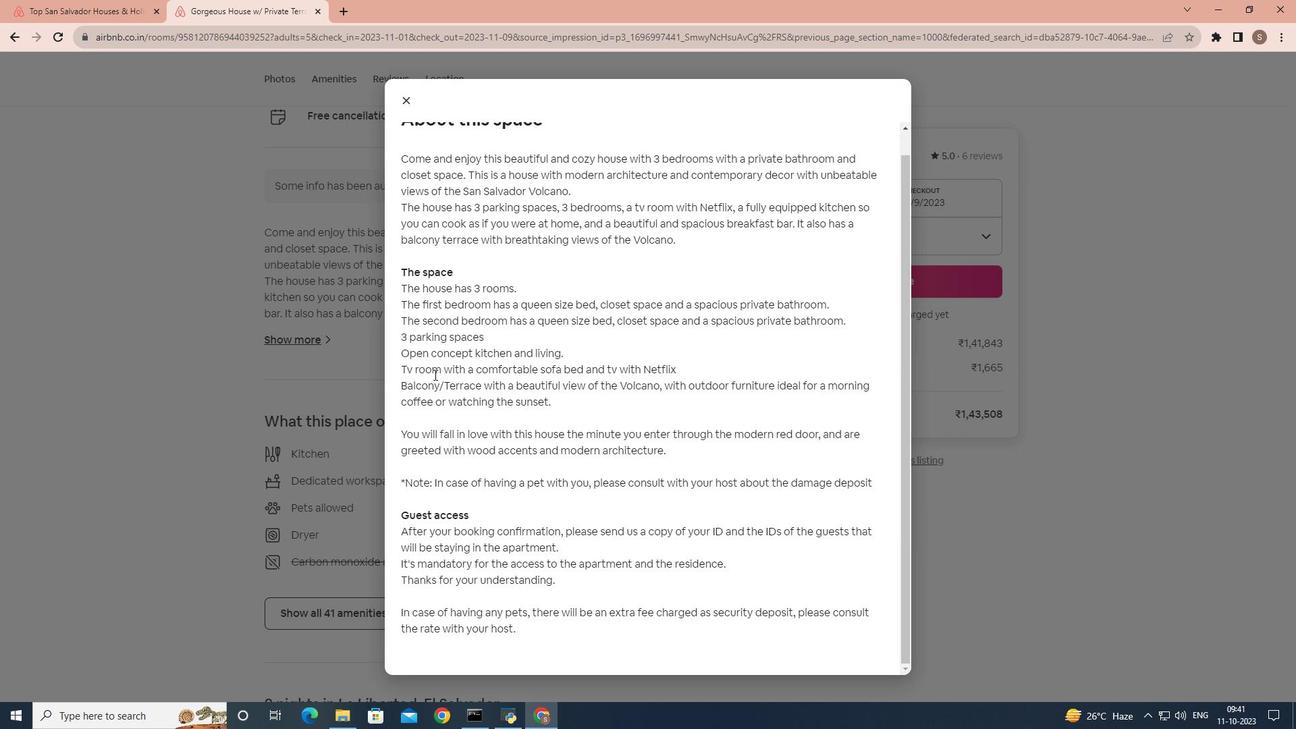 
Action: Mouse moved to (409, 103)
Screenshot: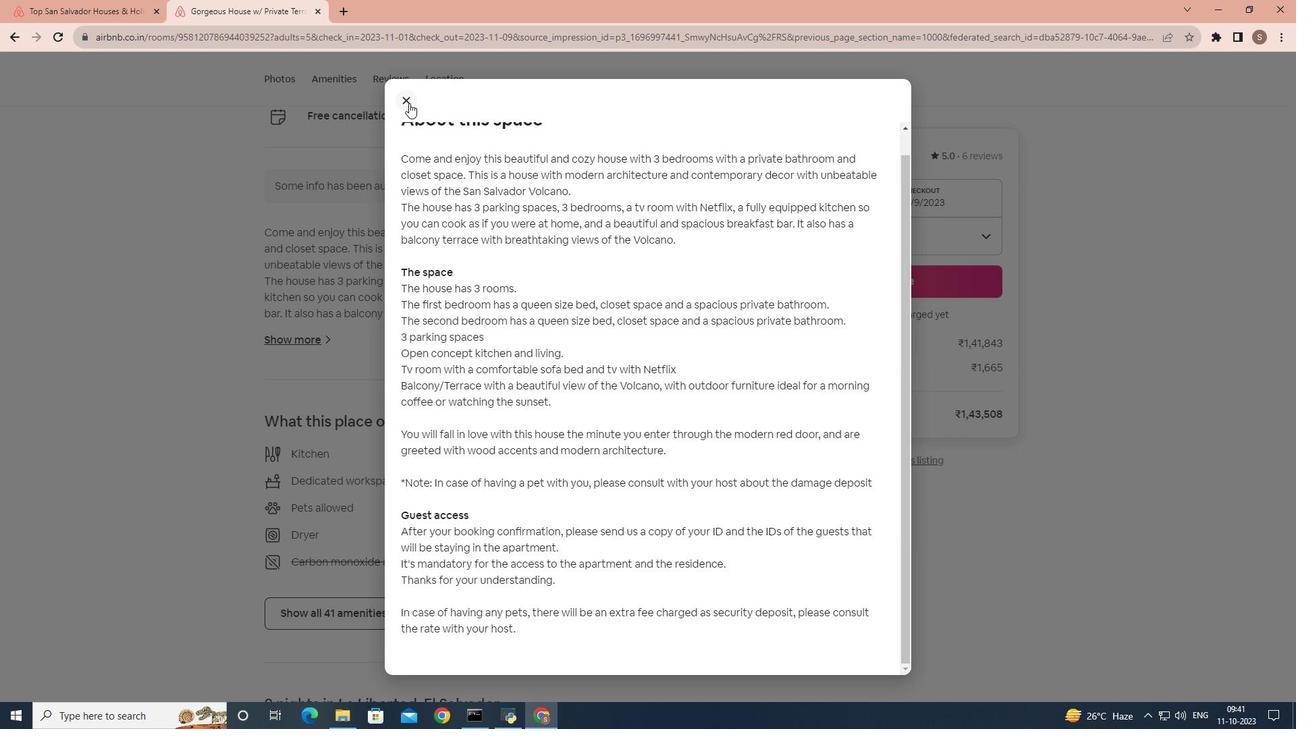 
Action: Mouse pressed left at (409, 103)
Screenshot: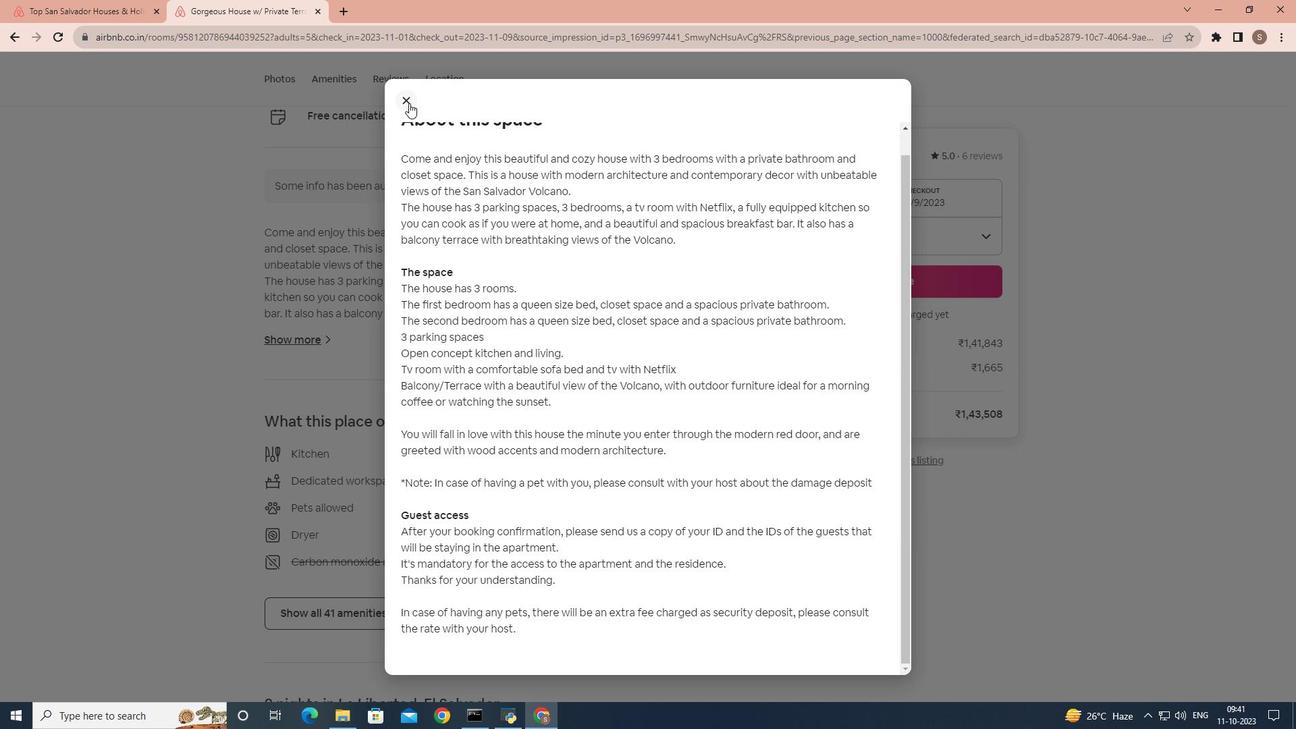 
Action: Mouse moved to (340, 352)
Screenshot: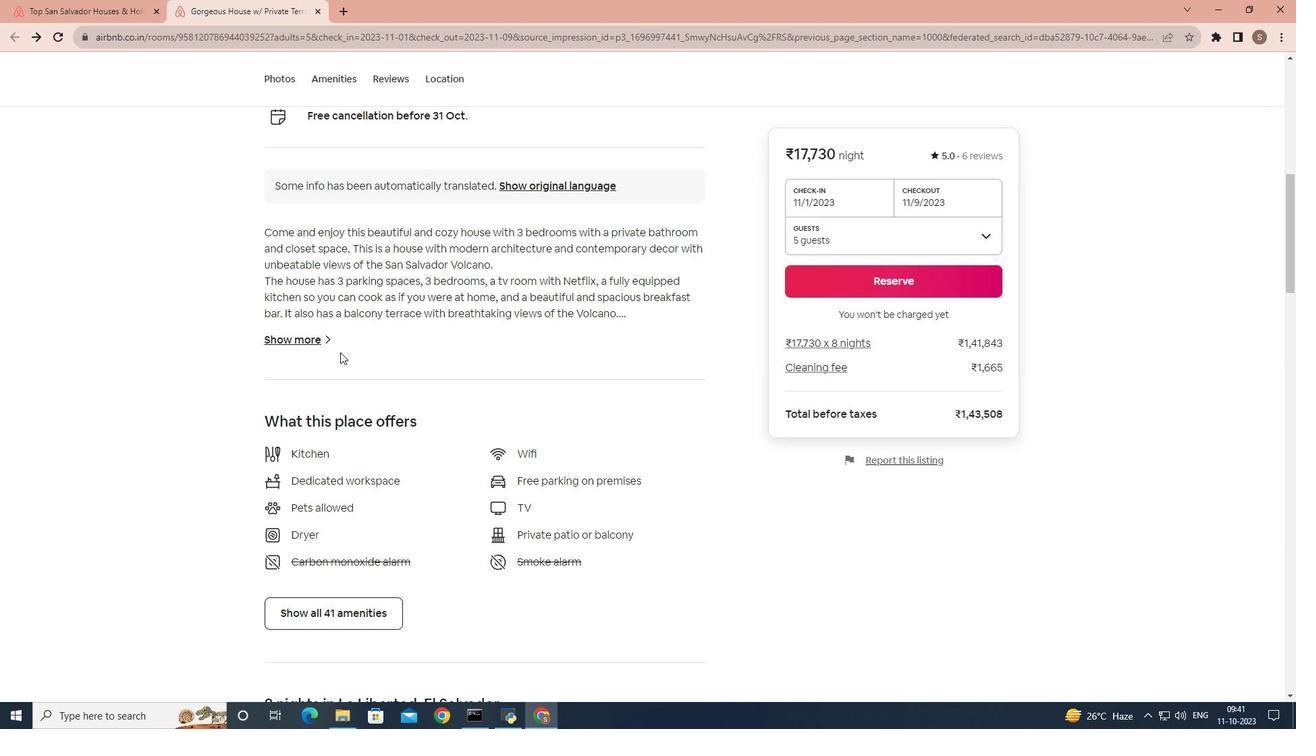 
Action: Mouse scrolled (340, 351) with delta (0, 0)
Screenshot: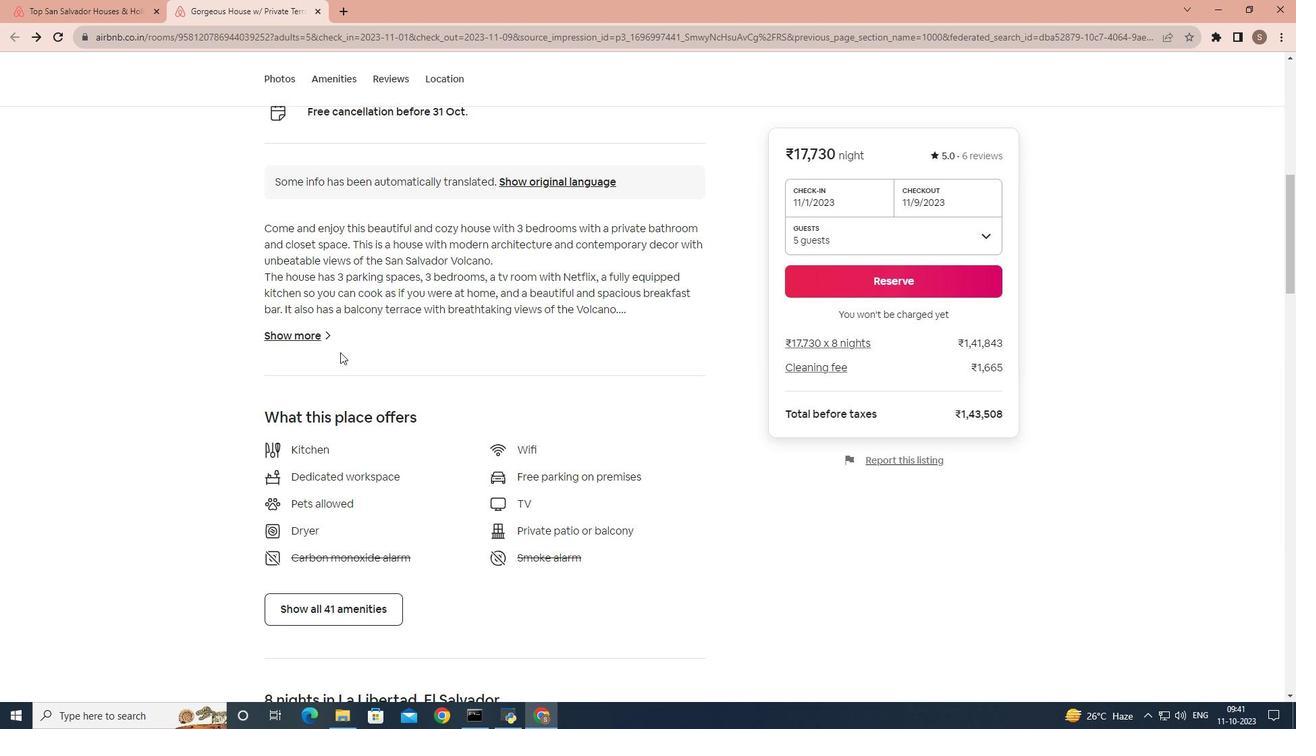 
Action: Mouse scrolled (340, 351) with delta (0, 0)
Screenshot: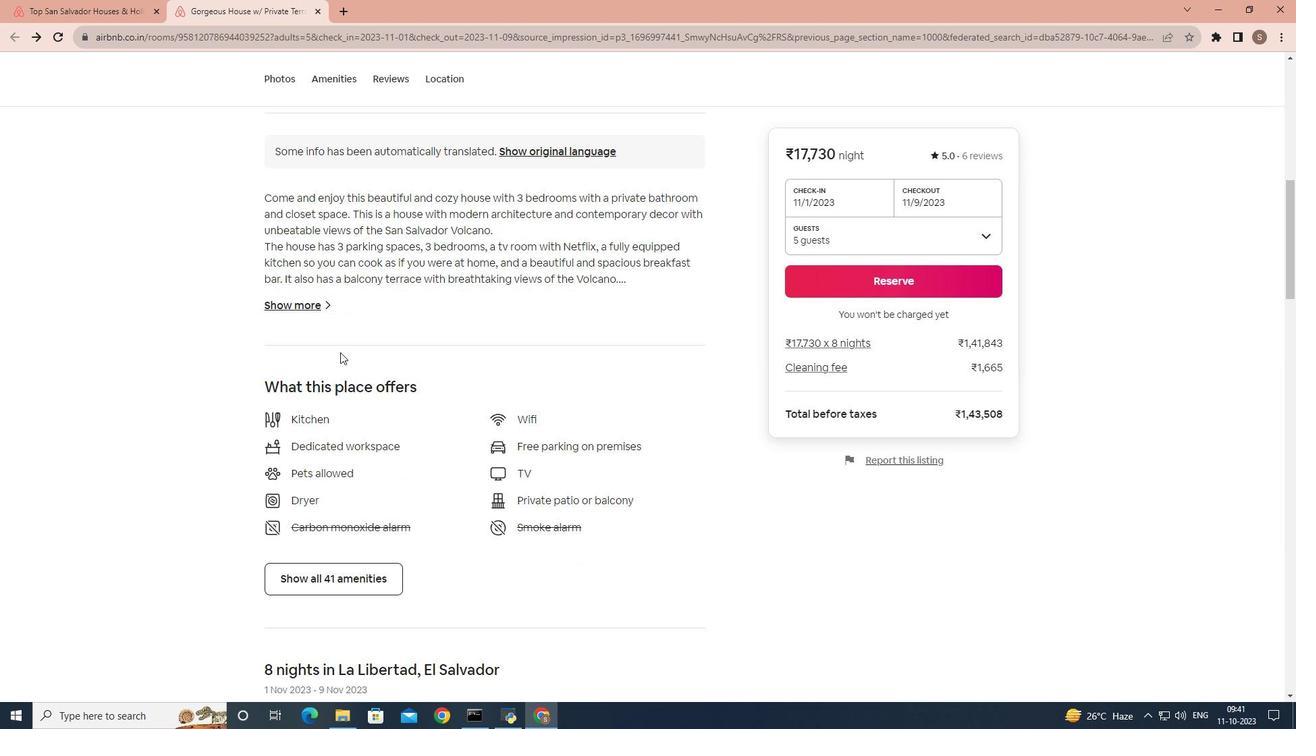 
Action: Mouse scrolled (340, 351) with delta (0, 0)
Screenshot: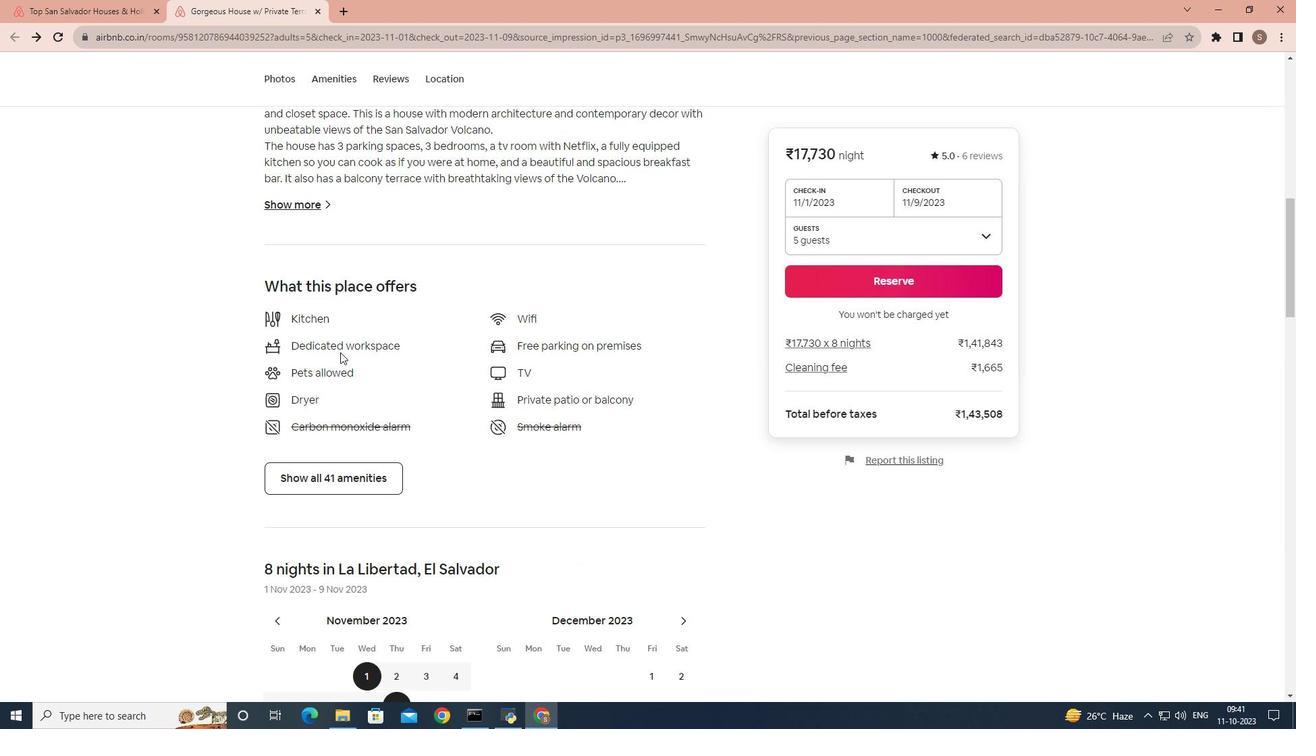 
Action: Mouse scrolled (340, 351) with delta (0, 0)
Screenshot: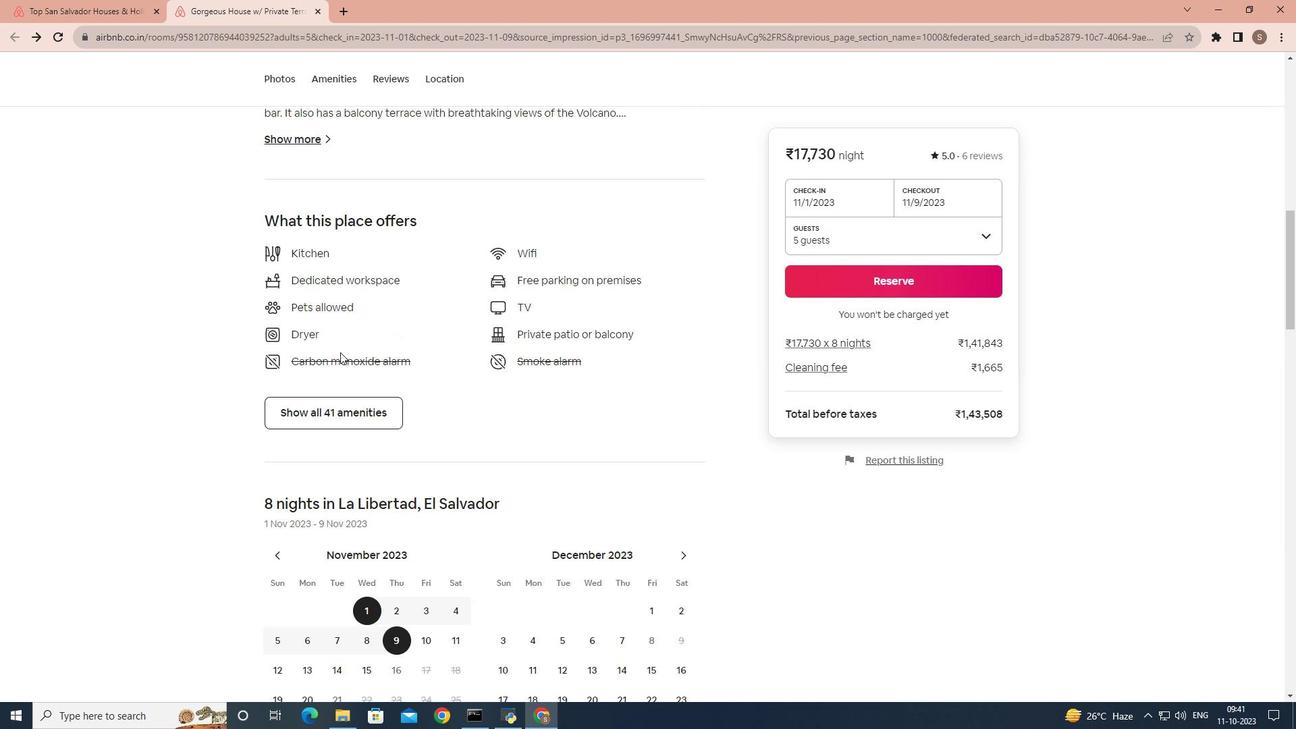 
Action: Mouse moved to (340, 353)
Screenshot: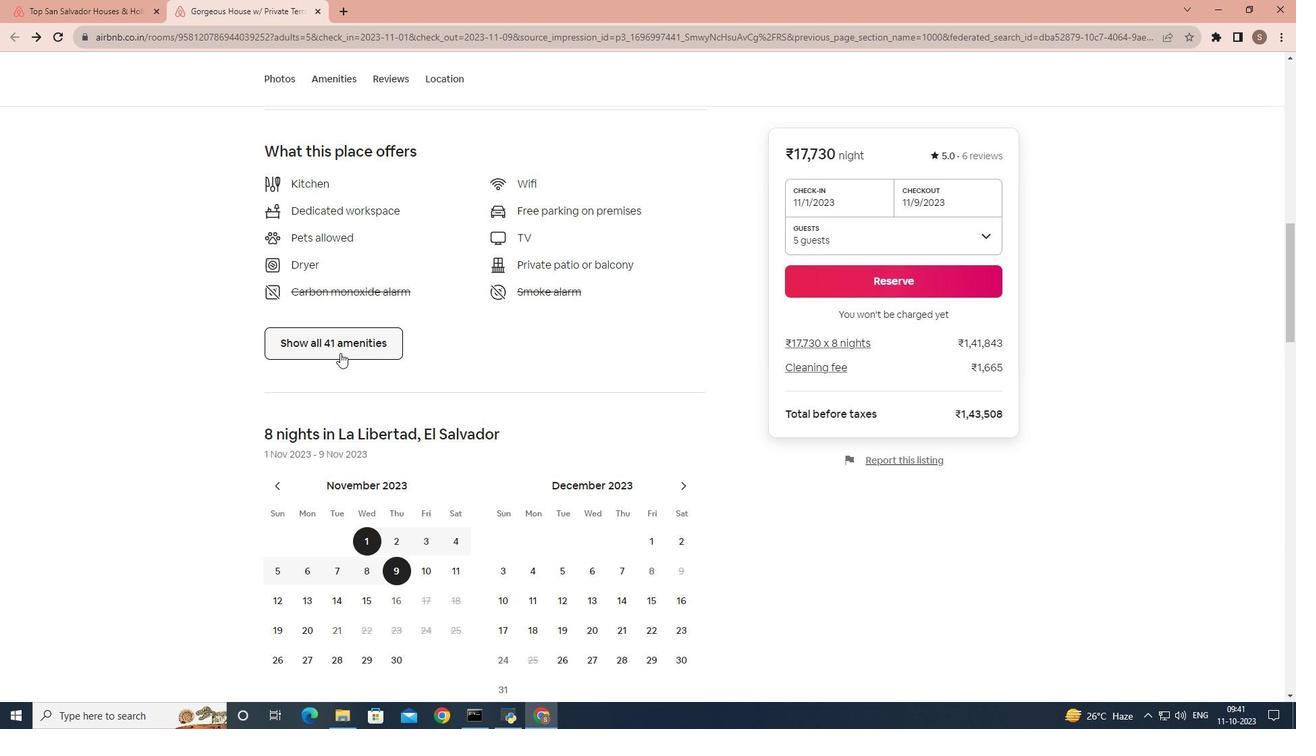 
Action: Mouse pressed left at (340, 353)
Screenshot: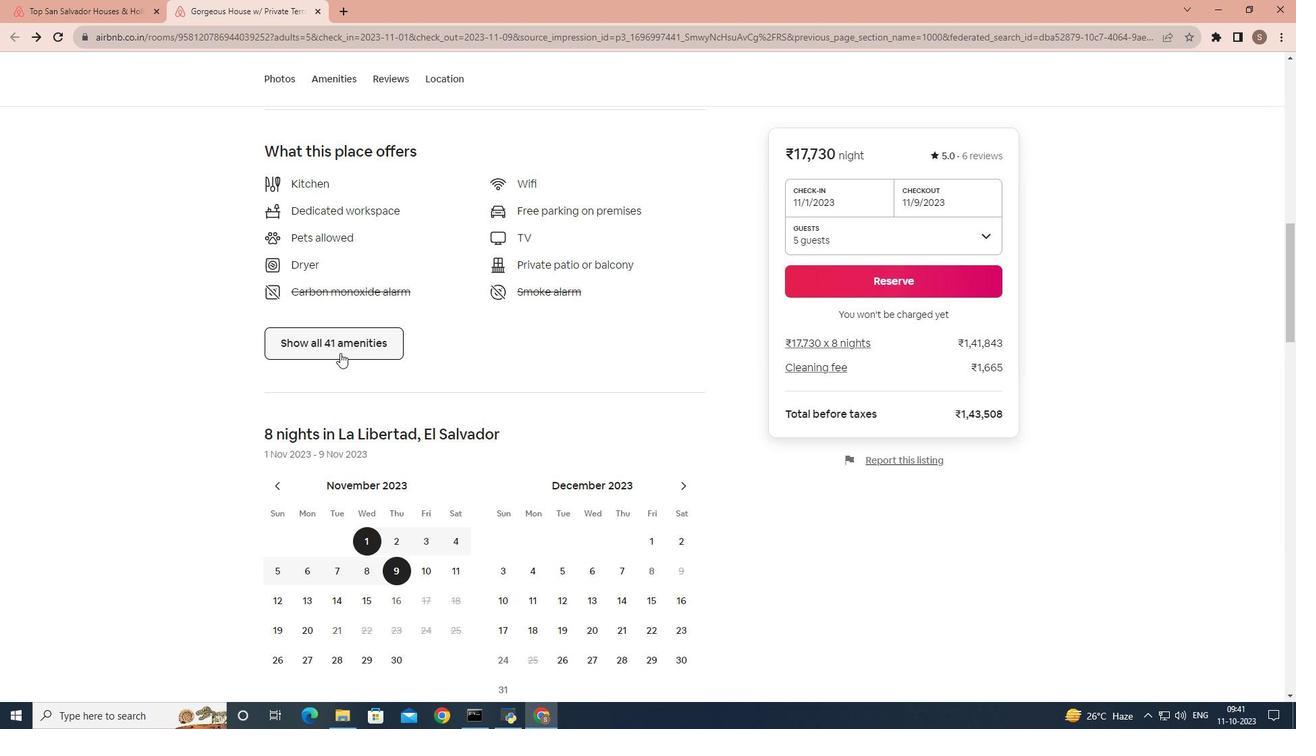 
Action: Mouse moved to (384, 354)
Screenshot: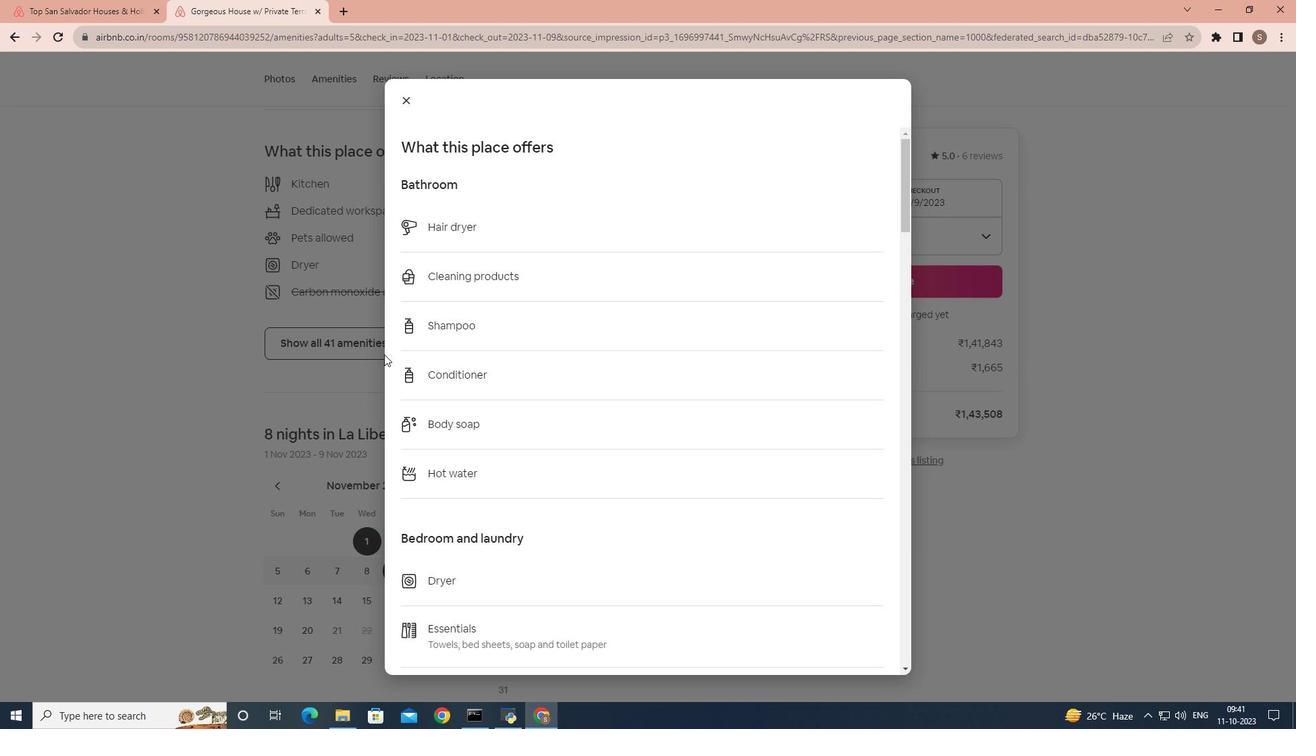 
Action: Mouse scrolled (384, 353) with delta (0, 0)
Screenshot: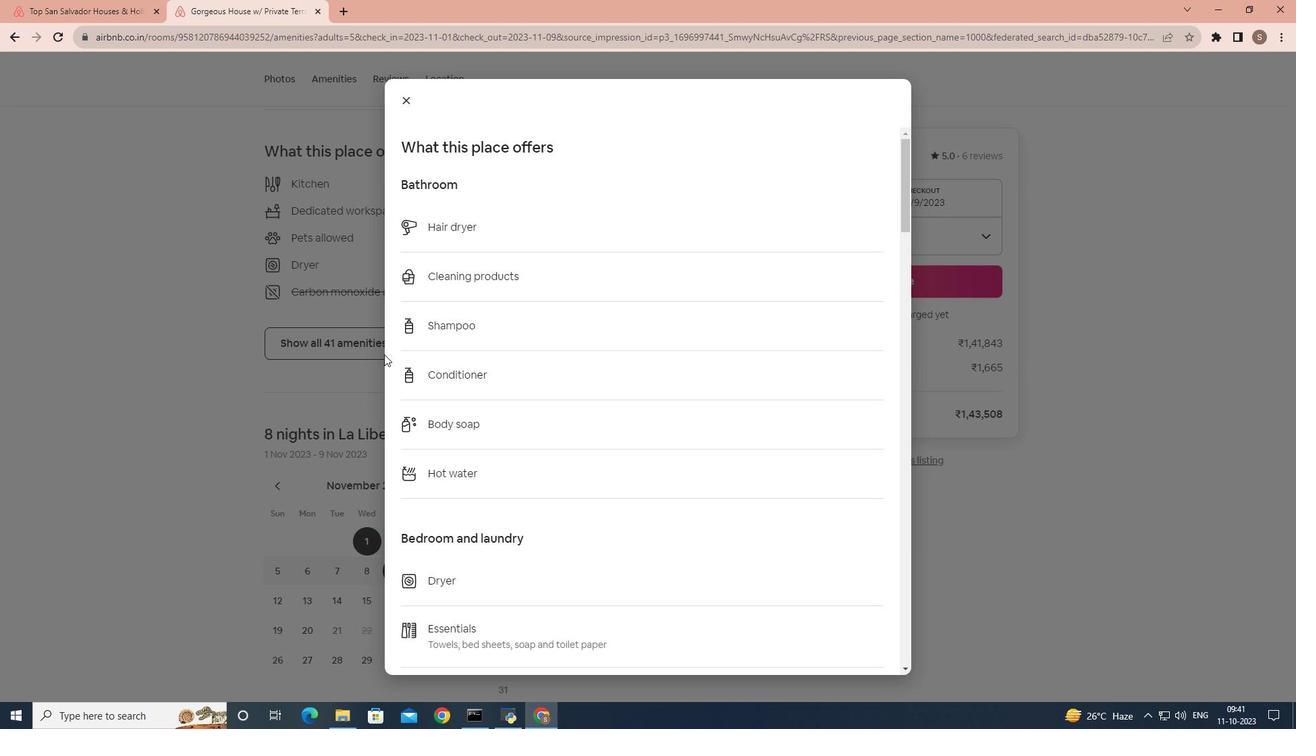 
Action: Mouse scrolled (384, 353) with delta (0, 0)
Screenshot: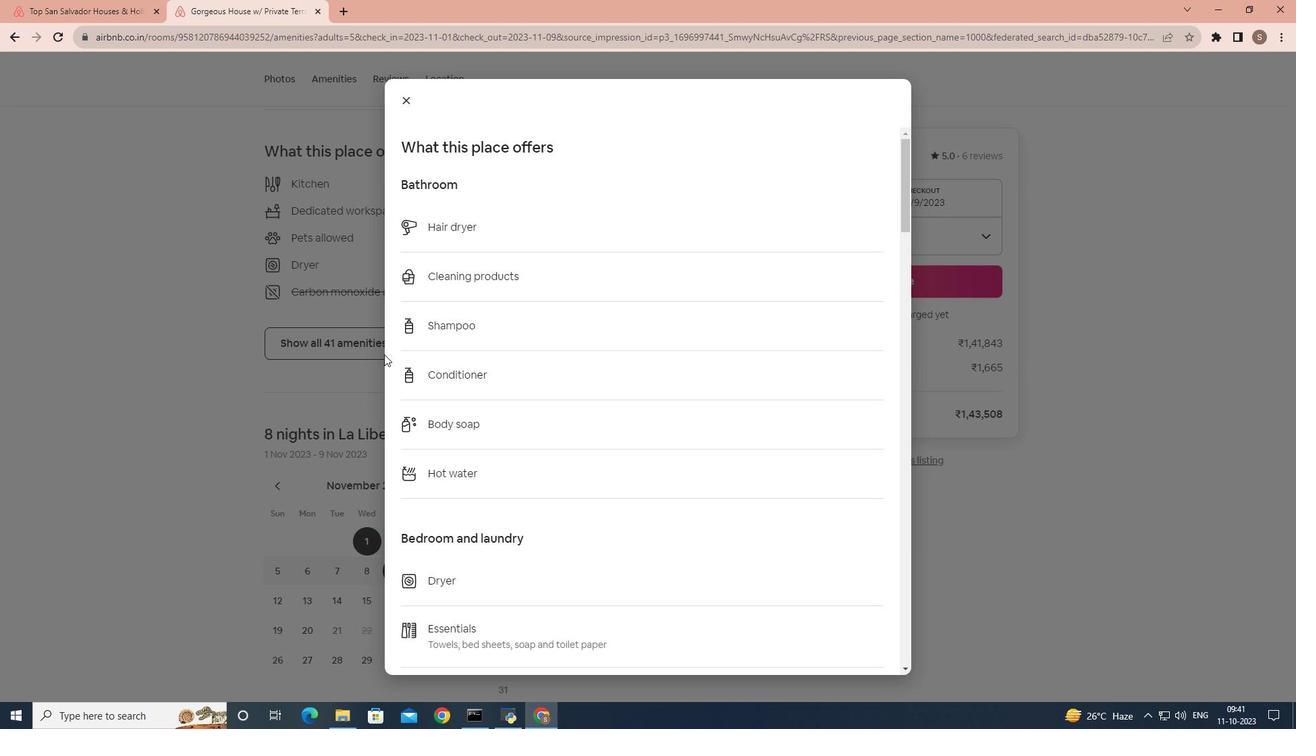 
Action: Mouse moved to (417, 378)
Screenshot: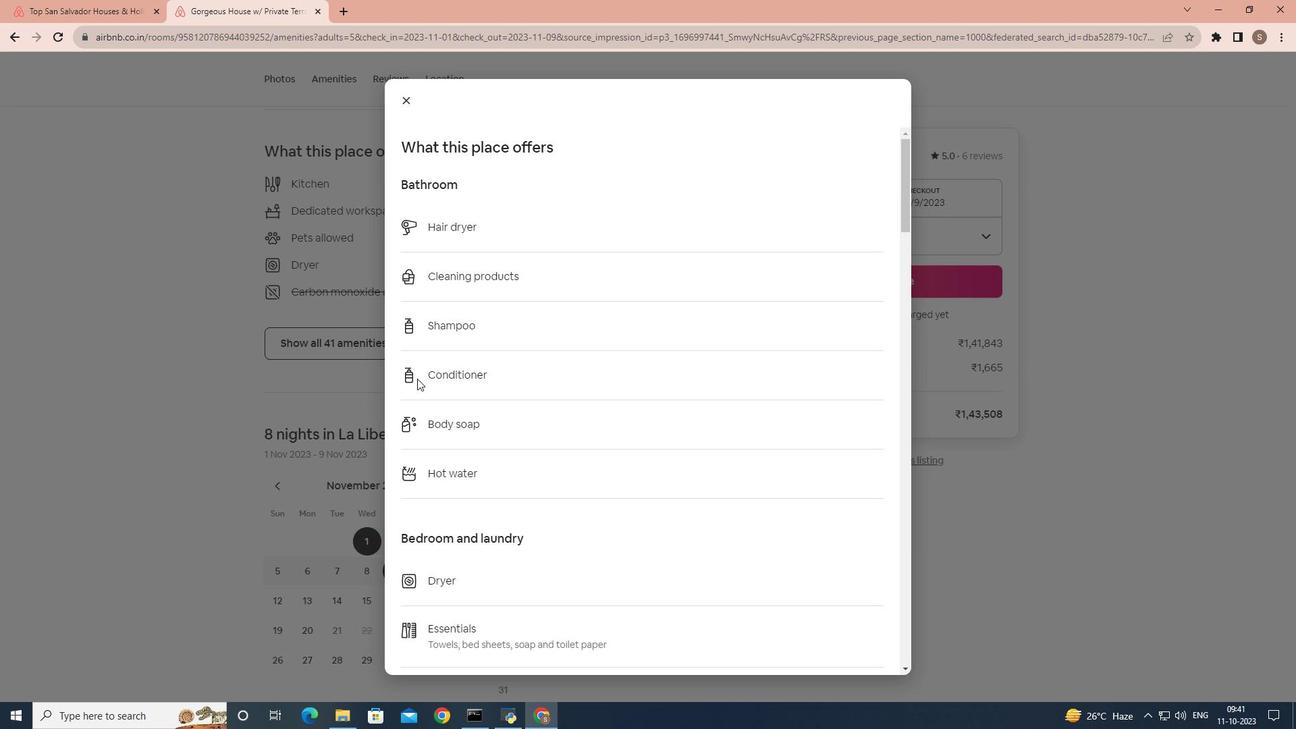 
Action: Mouse scrolled (417, 377) with delta (0, 0)
Screenshot: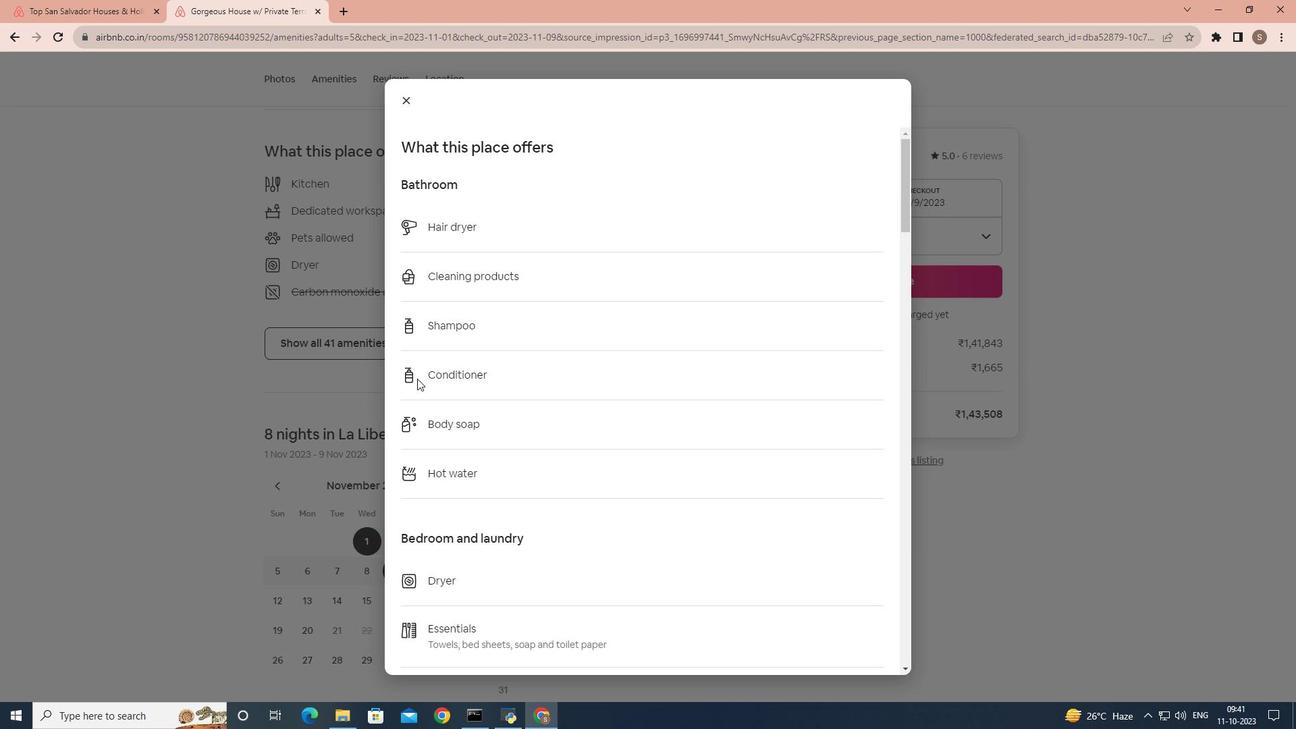 
Action: Mouse moved to (417, 380)
Screenshot: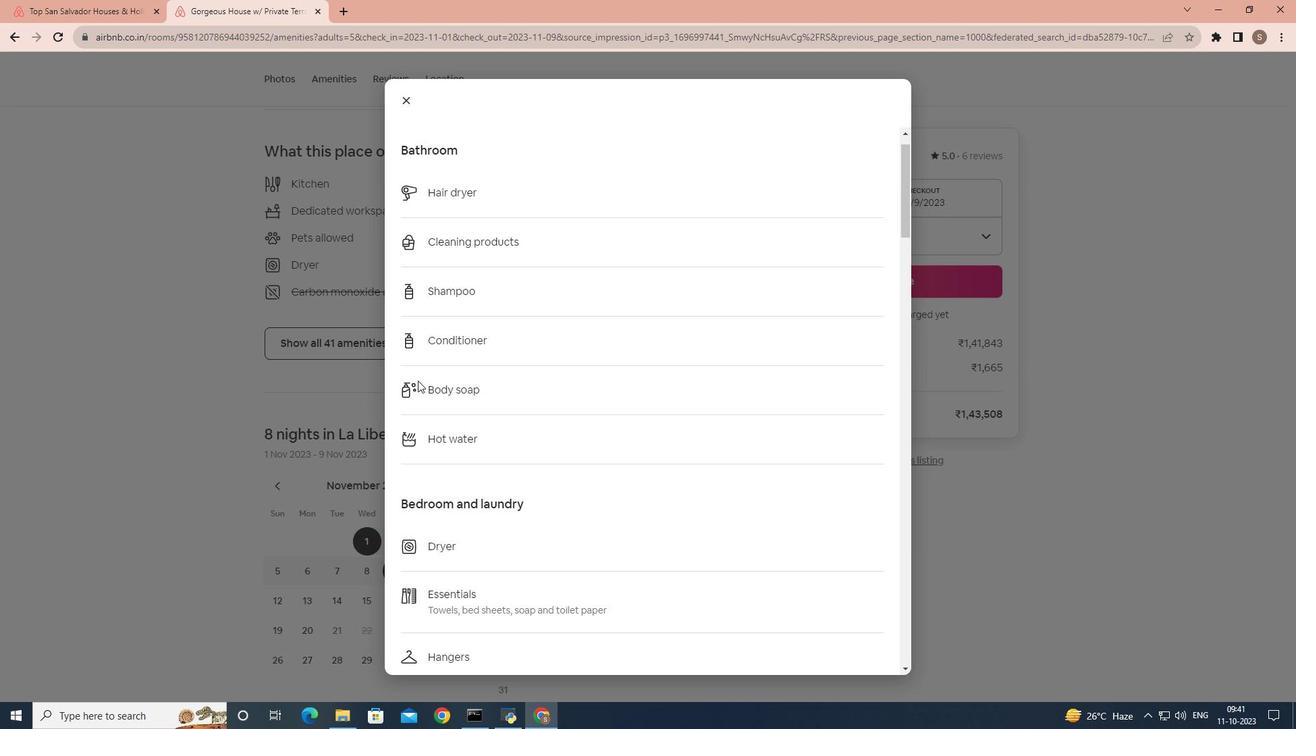 
Action: Mouse scrolled (417, 380) with delta (0, 0)
Screenshot: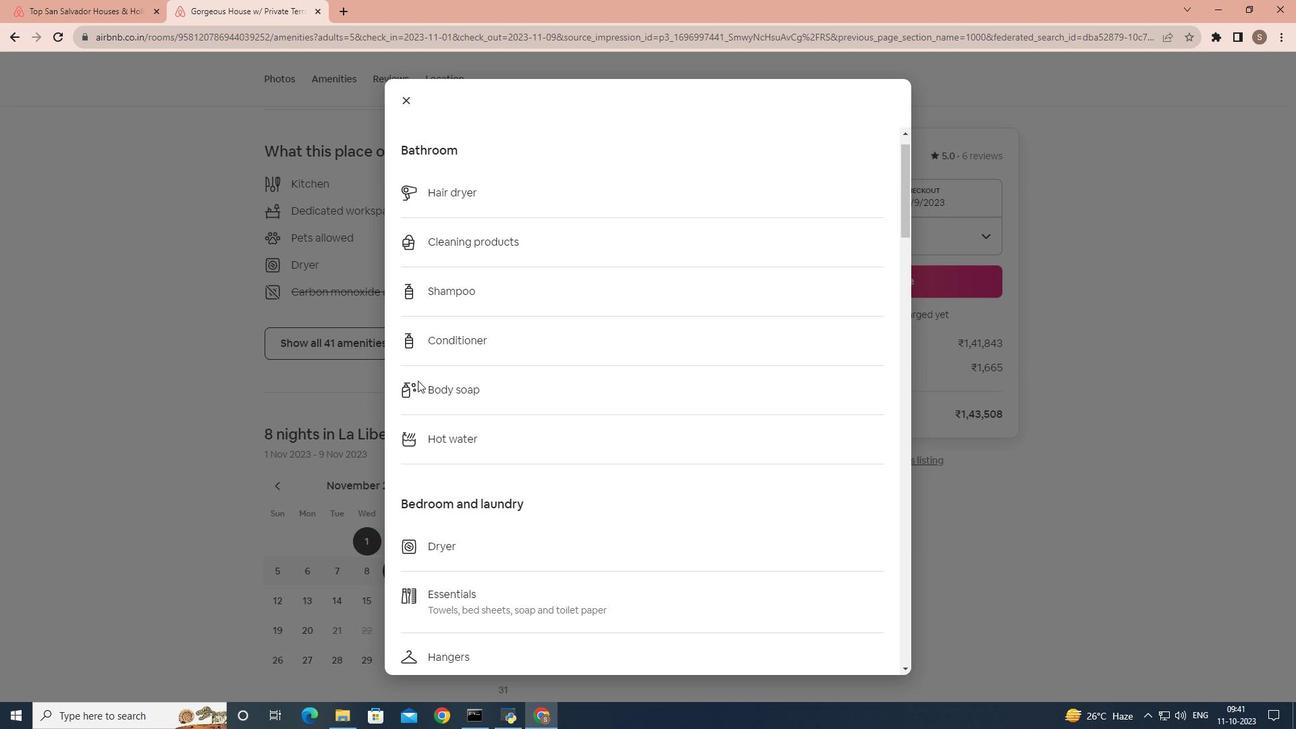 
Action: Mouse scrolled (417, 380) with delta (0, 0)
Screenshot: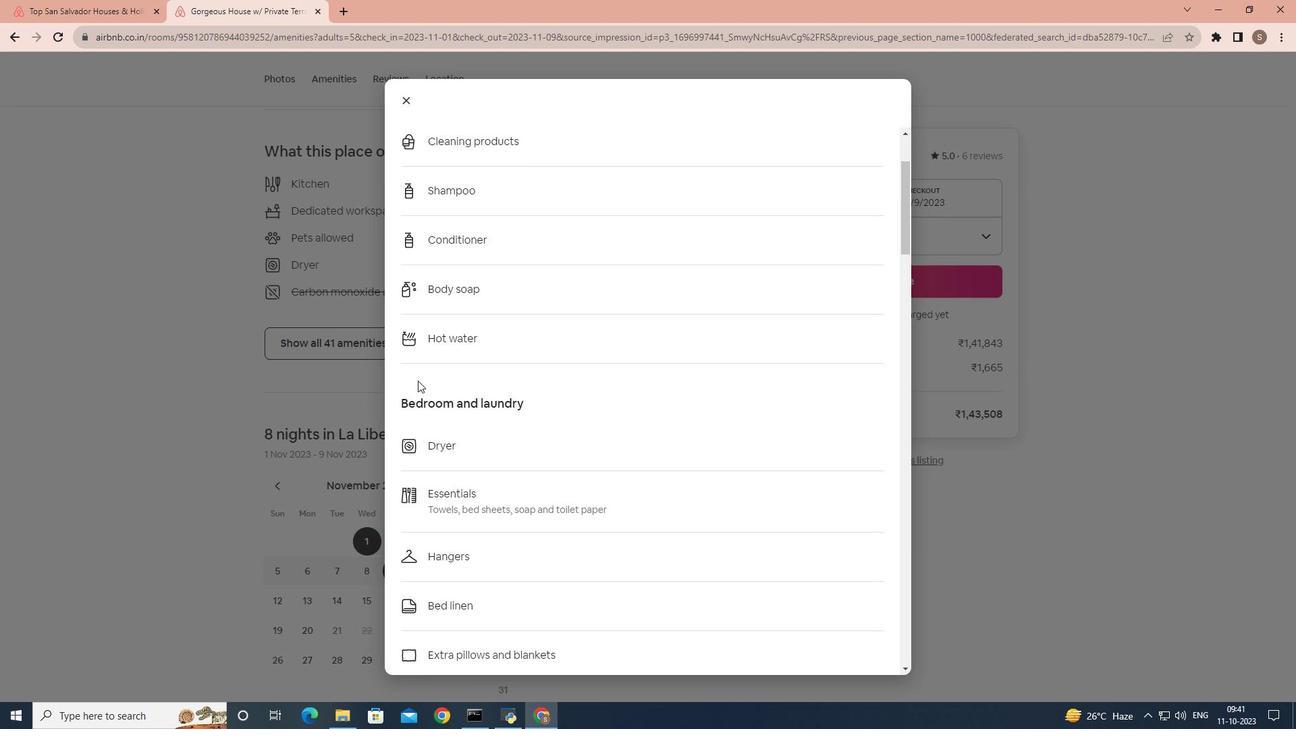 
Action: Mouse scrolled (417, 380) with delta (0, 0)
Screenshot: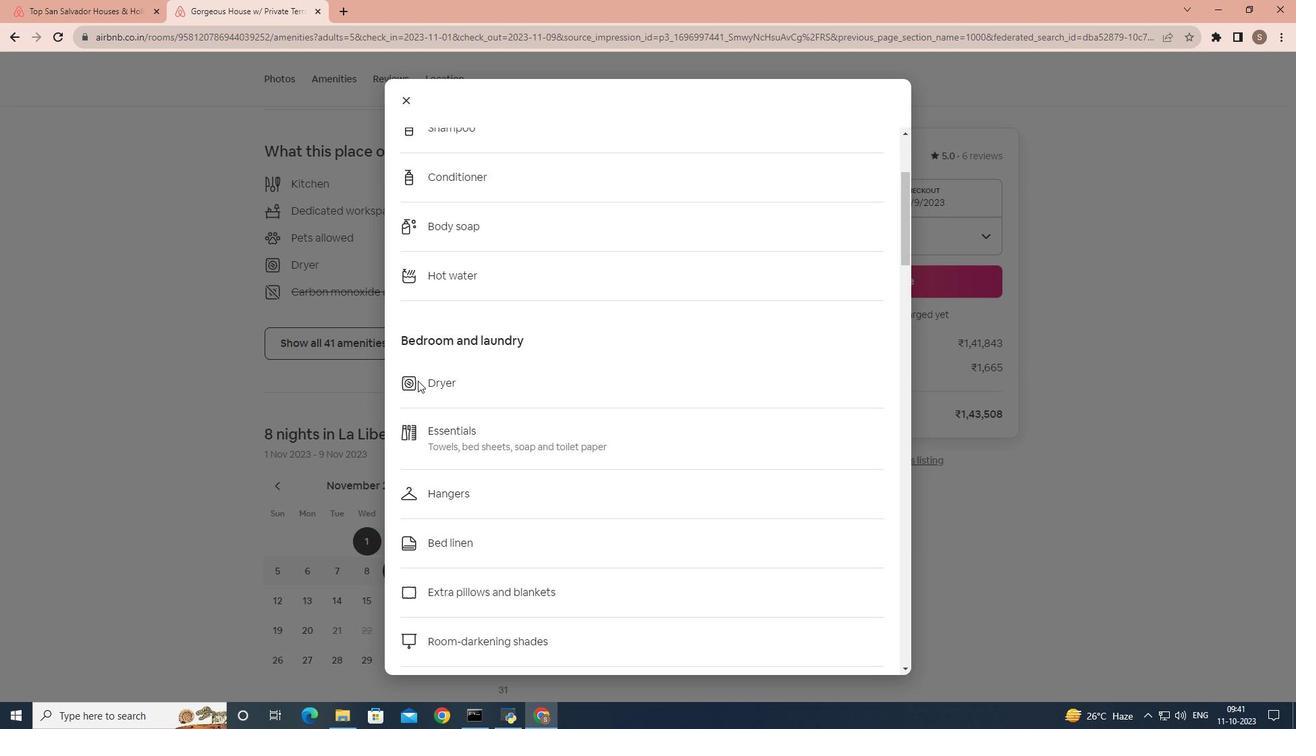 
Action: Mouse scrolled (417, 380) with delta (0, 0)
Screenshot: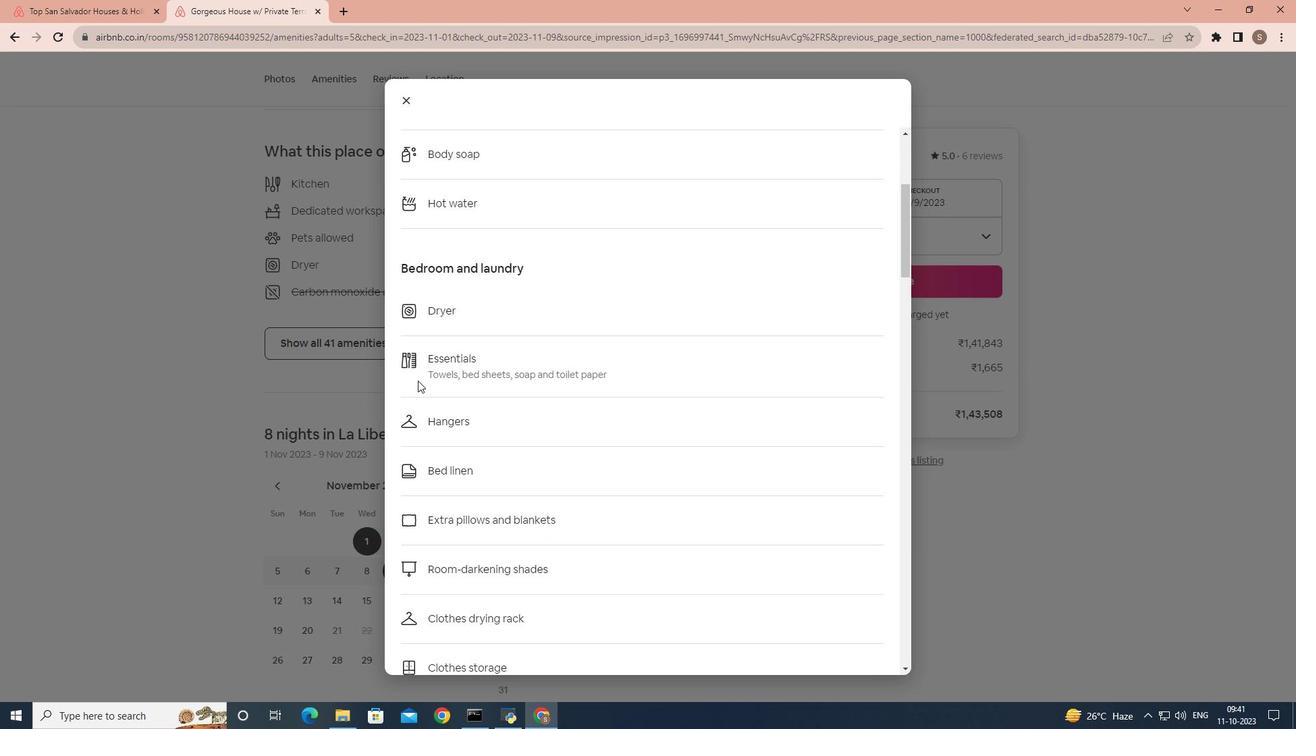 
Action: Mouse scrolled (417, 380) with delta (0, 0)
Screenshot: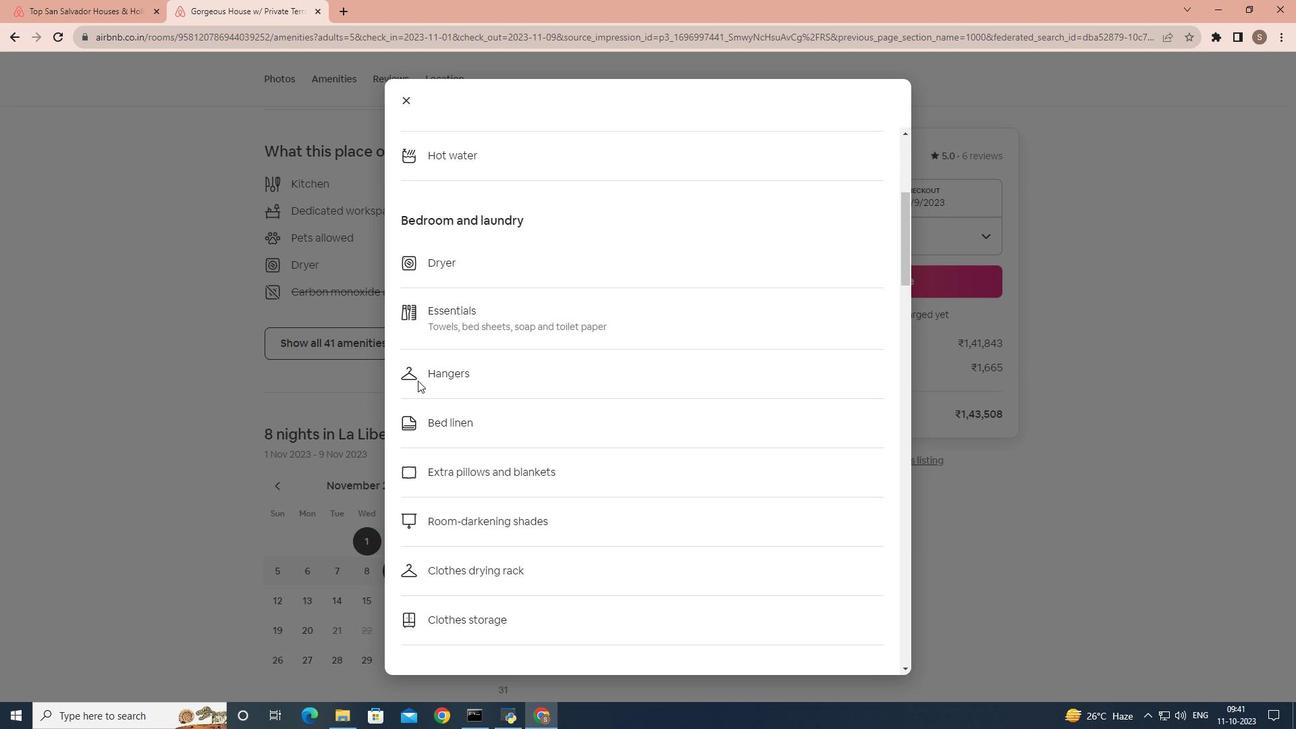 
Action: Mouse scrolled (417, 380) with delta (0, 0)
Screenshot: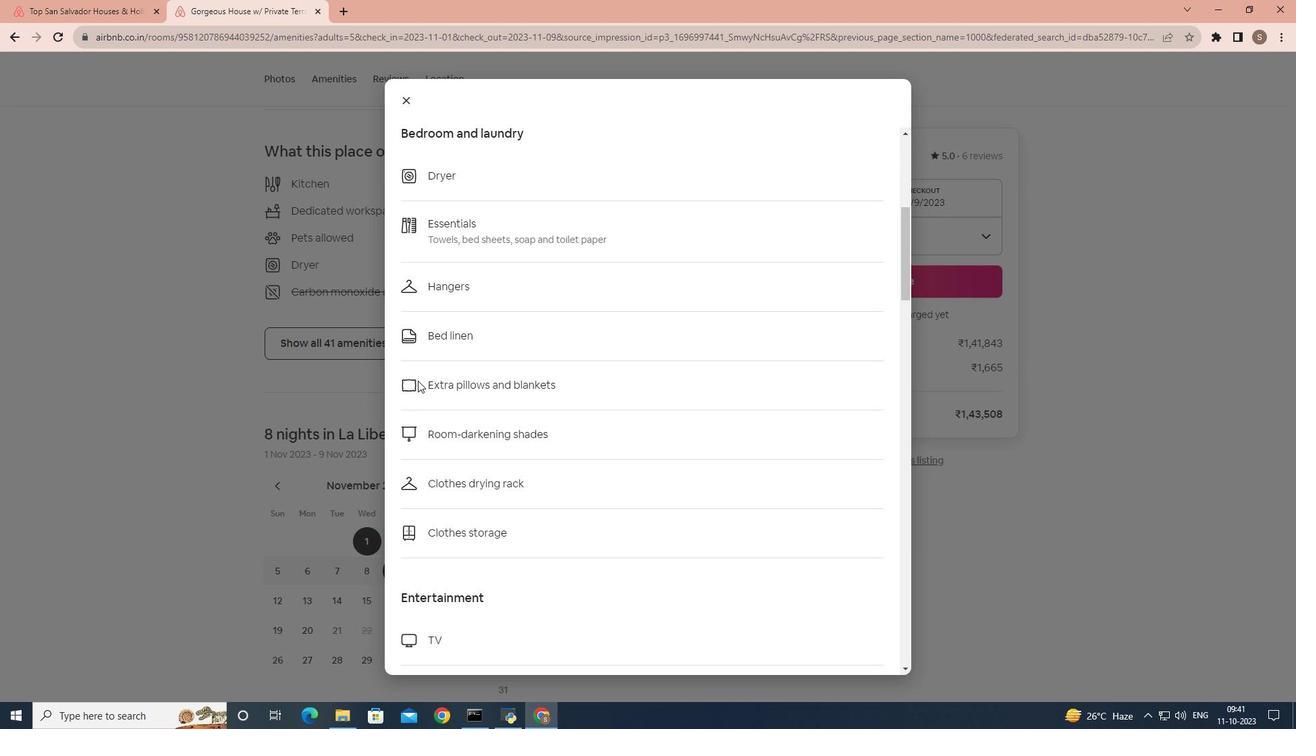 
Action: Mouse scrolled (417, 380) with delta (0, 0)
Screenshot: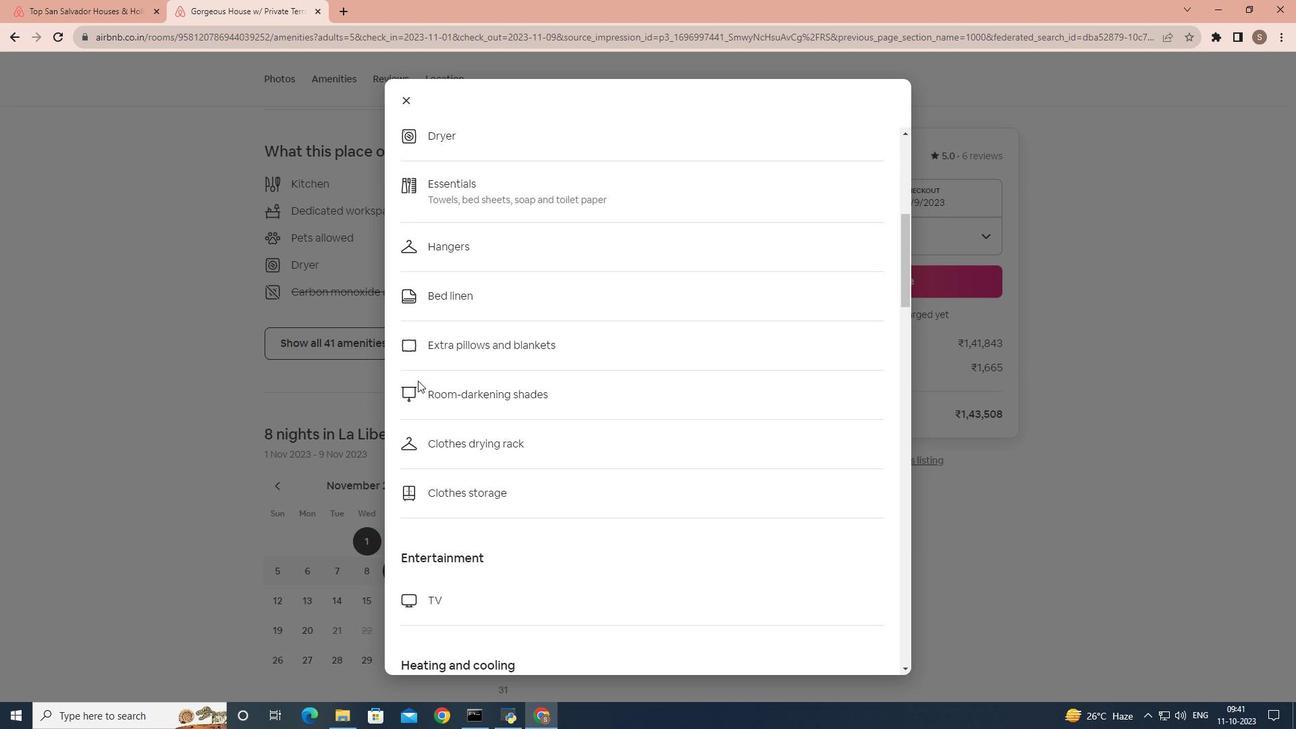 
Action: Mouse scrolled (417, 380) with delta (0, 0)
Screenshot: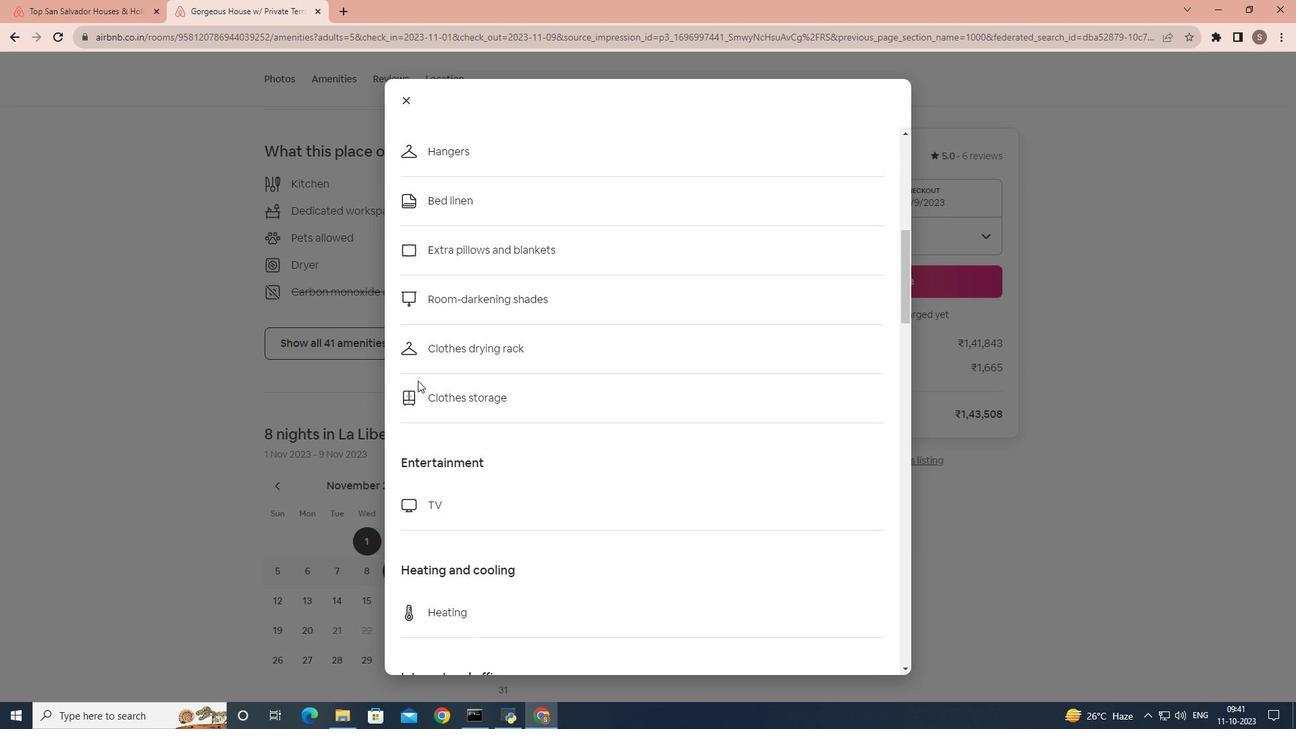 
Action: Mouse scrolled (417, 380) with delta (0, 0)
Screenshot: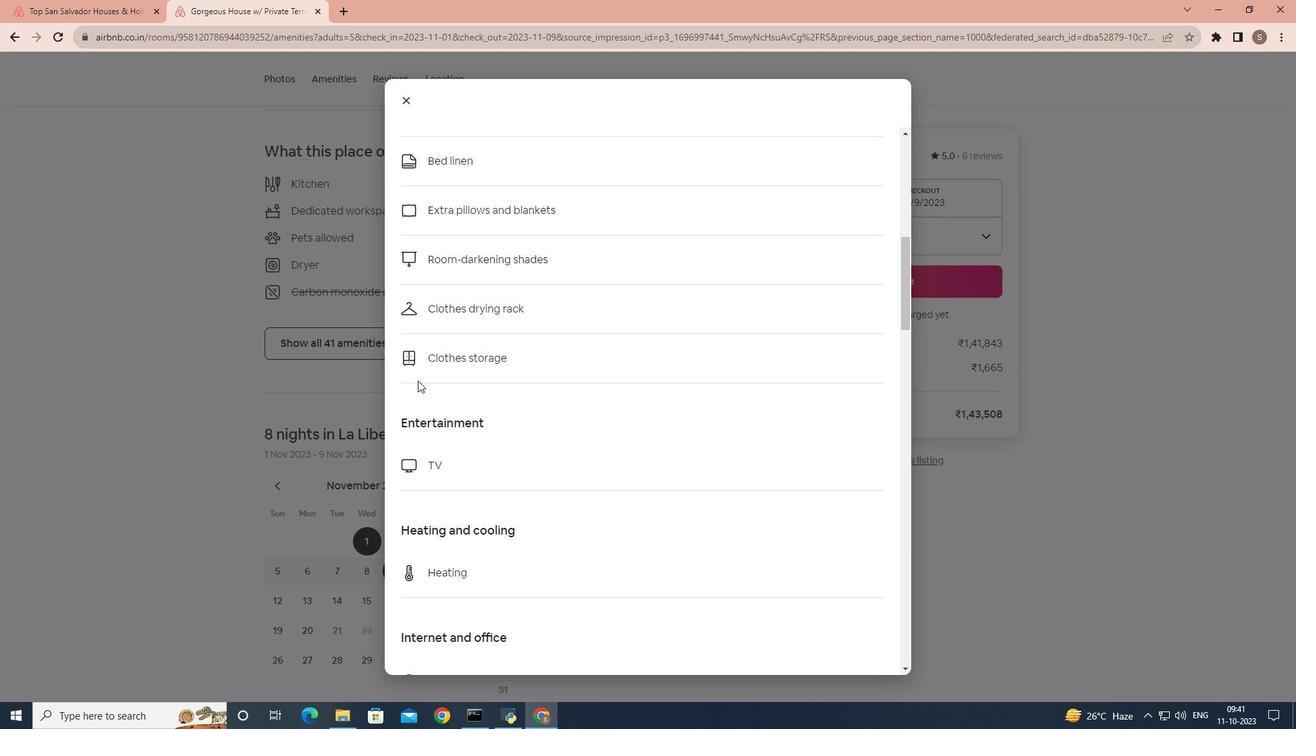 
Action: Mouse moved to (417, 380)
Screenshot: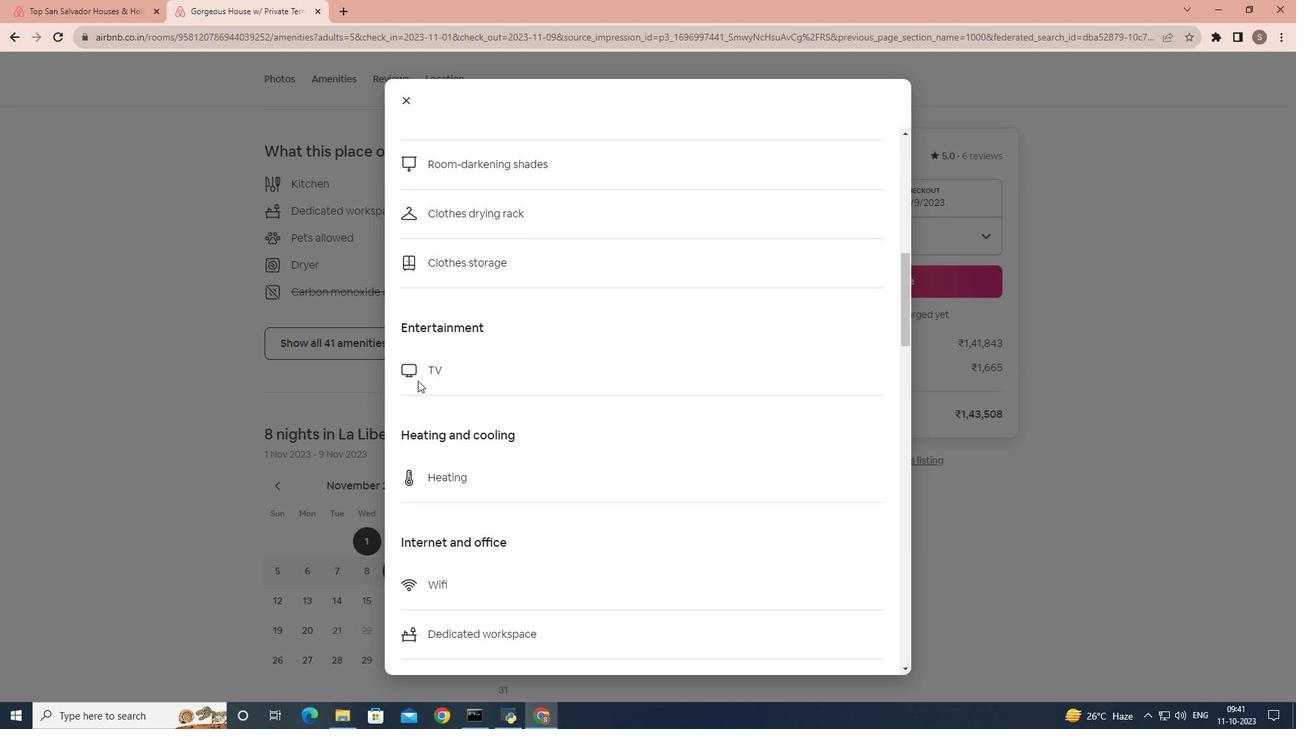 
Action: Mouse scrolled (417, 380) with delta (0, 0)
Screenshot: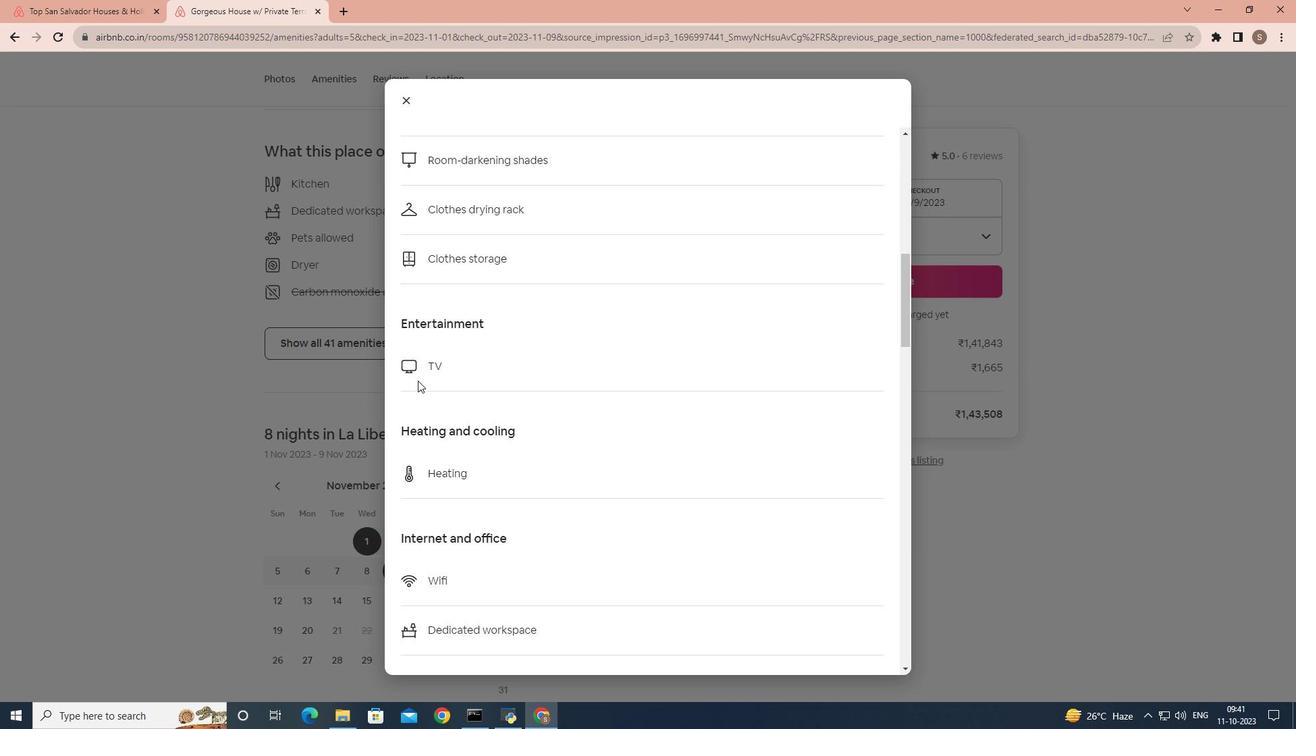 
Action: Mouse scrolled (417, 380) with delta (0, 0)
Screenshot: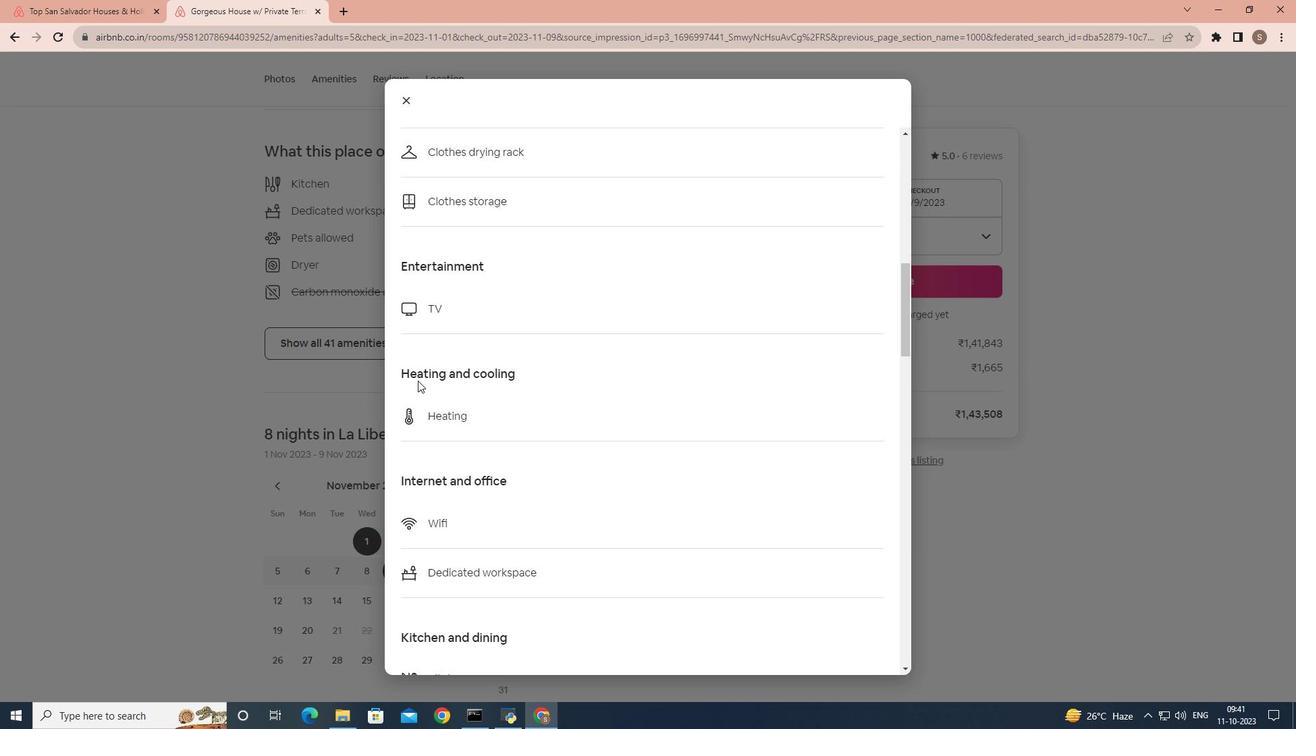 
Action: Mouse scrolled (417, 380) with delta (0, 0)
Screenshot: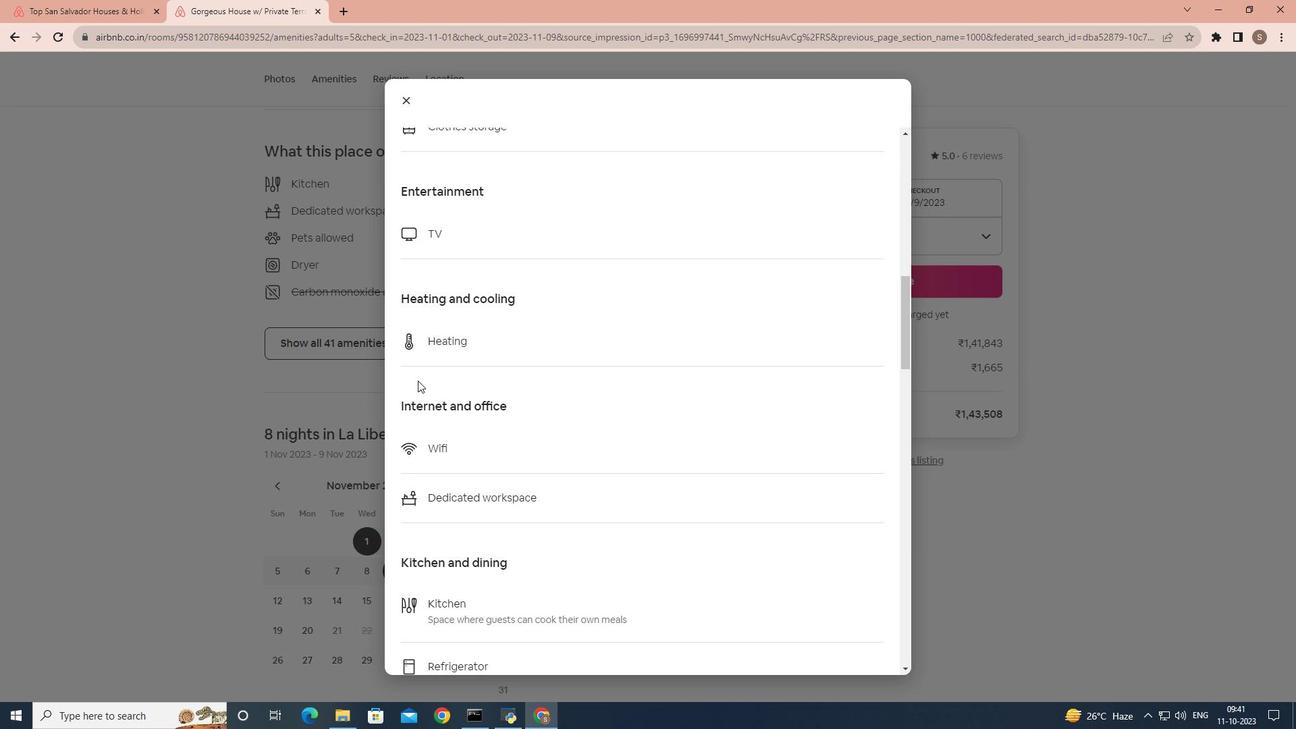 
Action: Mouse scrolled (417, 380) with delta (0, 0)
Screenshot: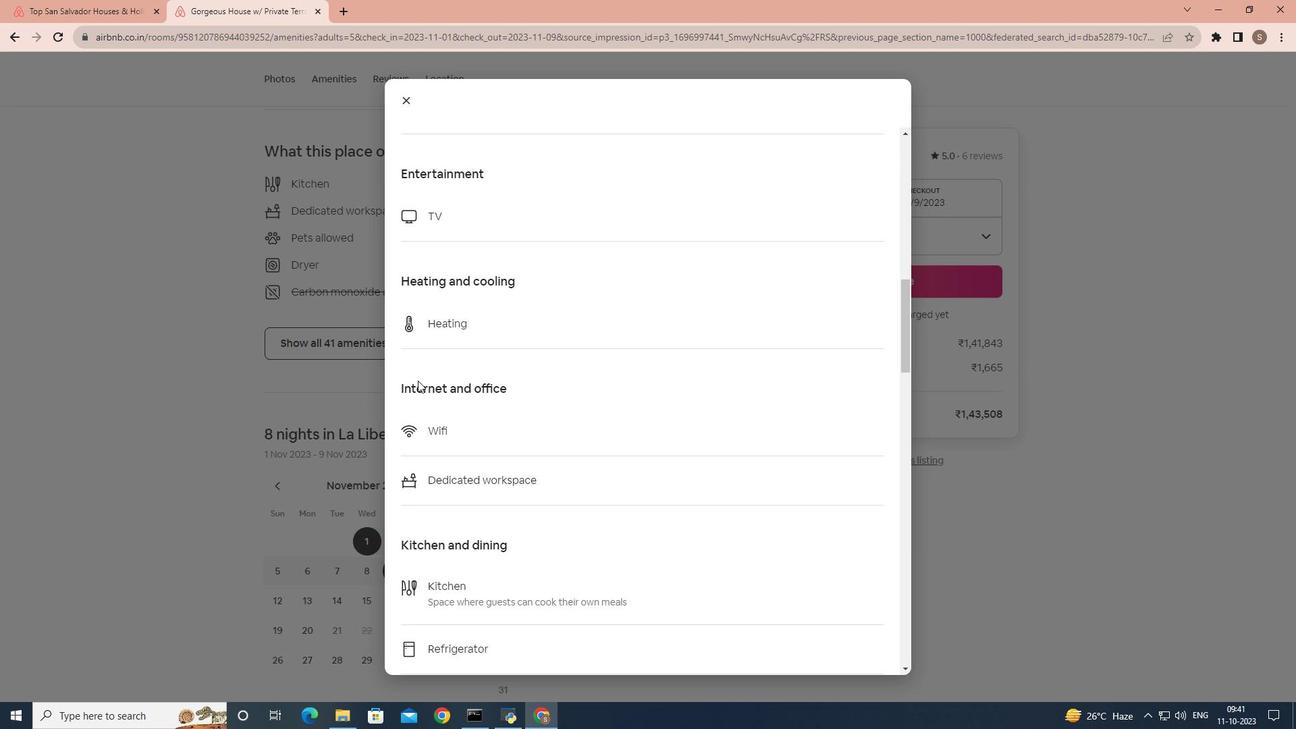 
Action: Mouse scrolled (417, 380) with delta (0, 0)
Screenshot: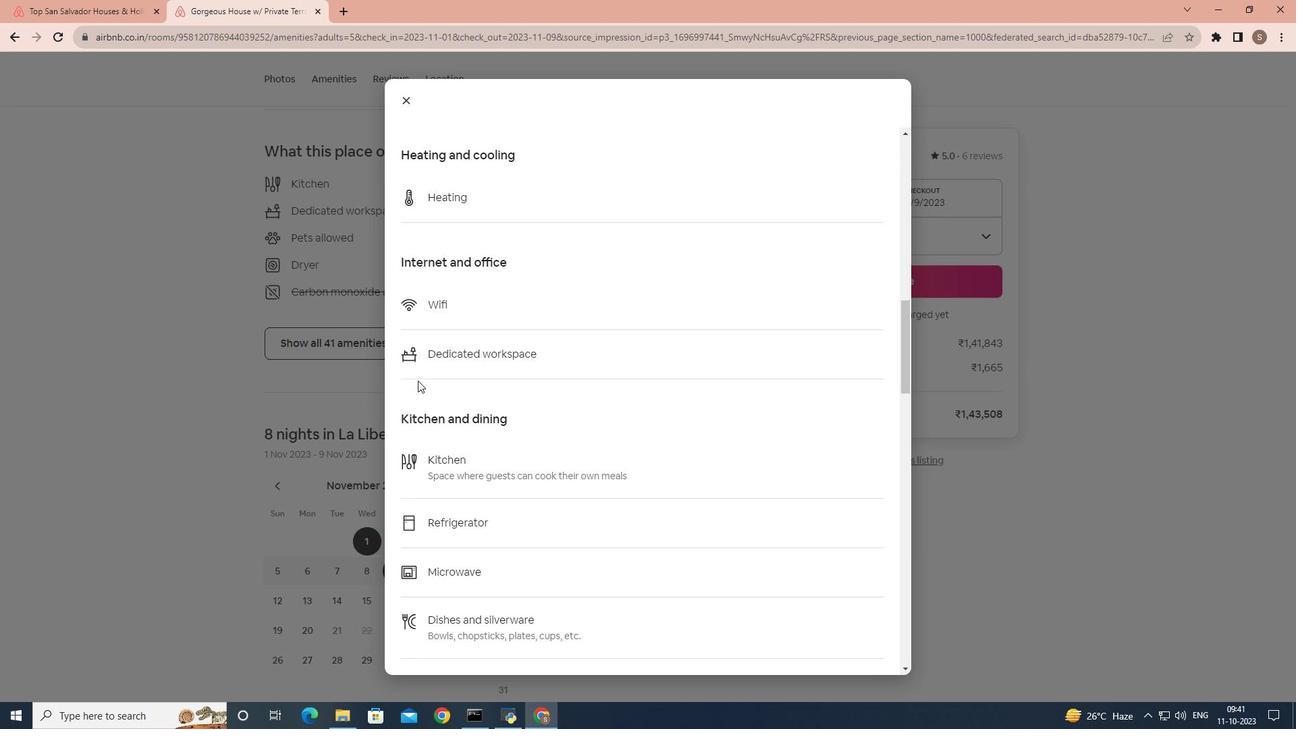 
Action: Mouse scrolled (417, 380) with delta (0, 0)
Screenshot: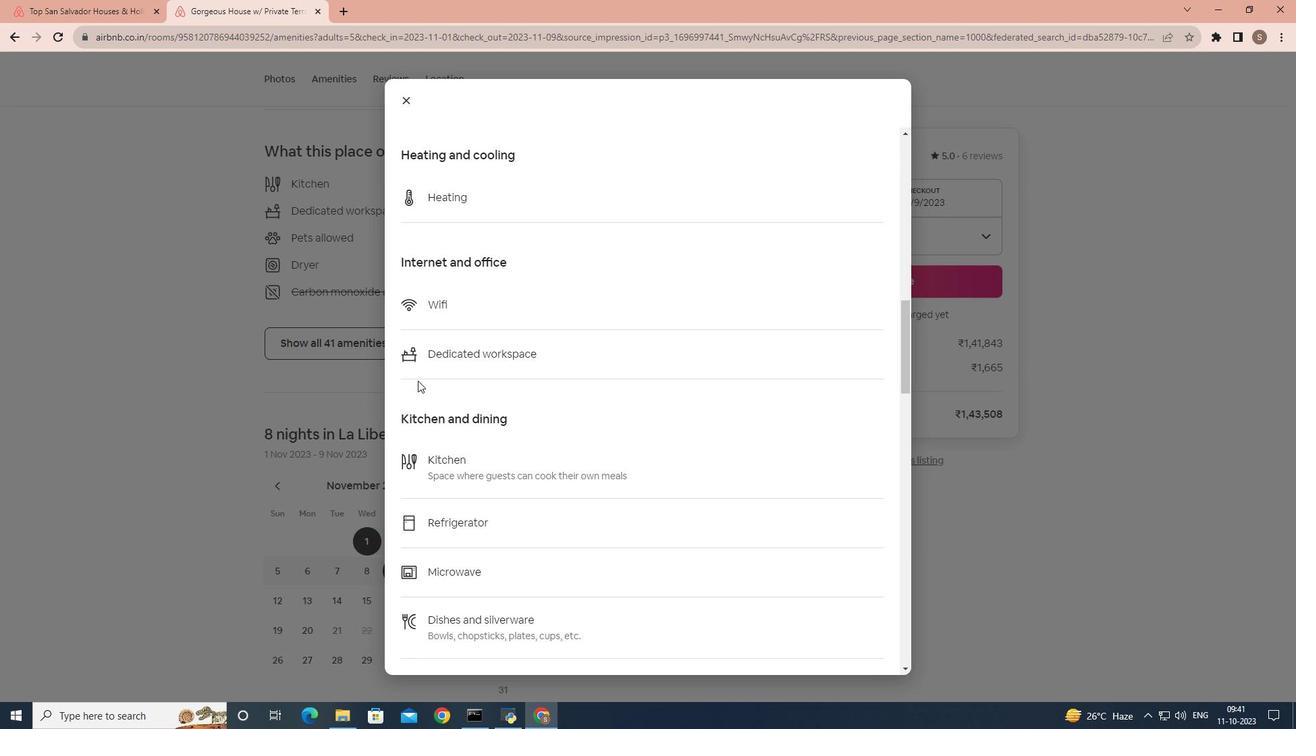 
Action: Mouse scrolled (417, 380) with delta (0, 0)
Screenshot: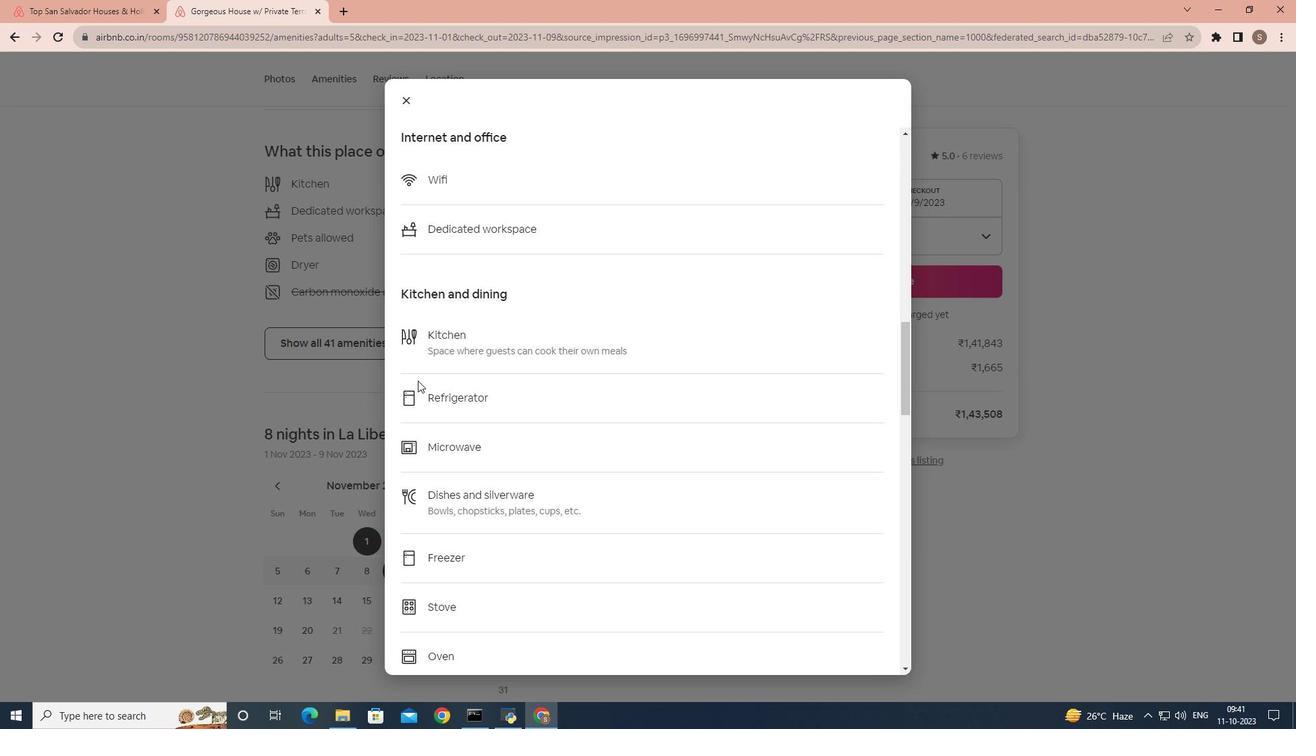 
Action: Mouse scrolled (417, 380) with delta (0, 0)
Screenshot: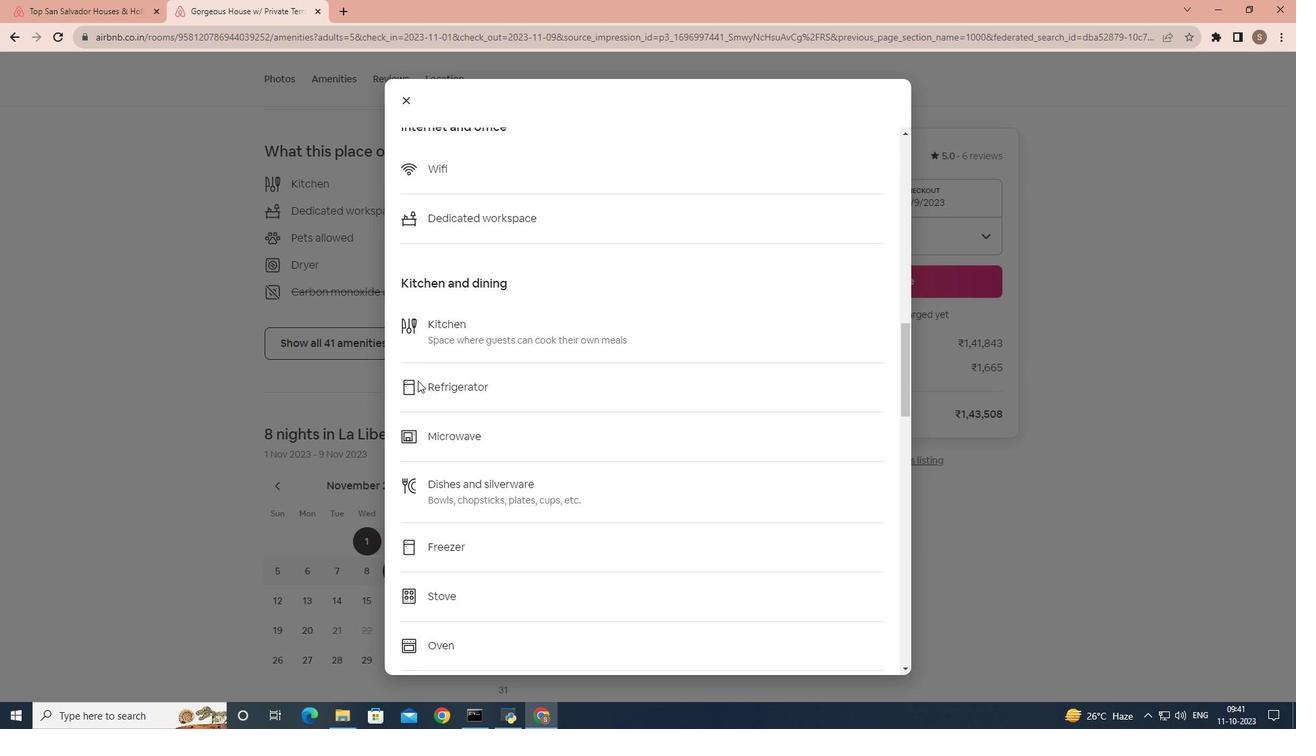 
Action: Mouse scrolled (417, 380) with delta (0, 0)
Screenshot: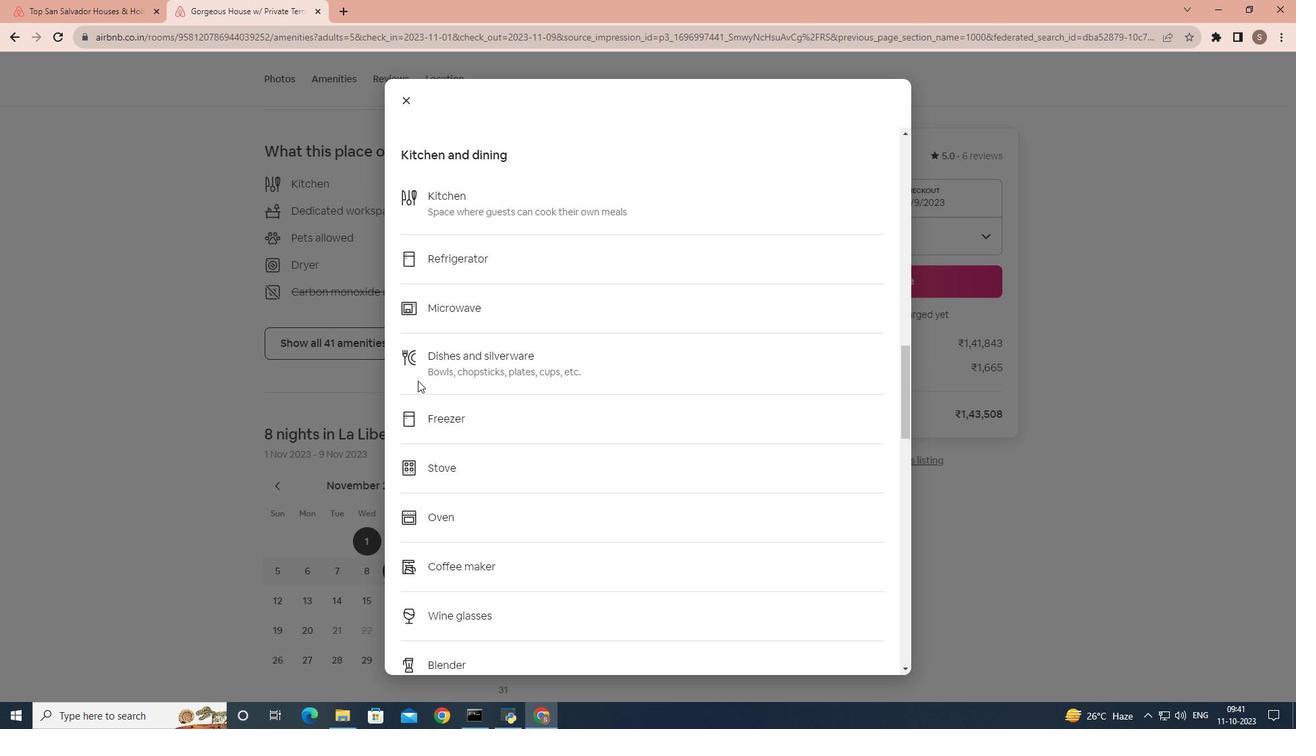 
Action: Mouse scrolled (417, 380) with delta (0, 0)
Screenshot: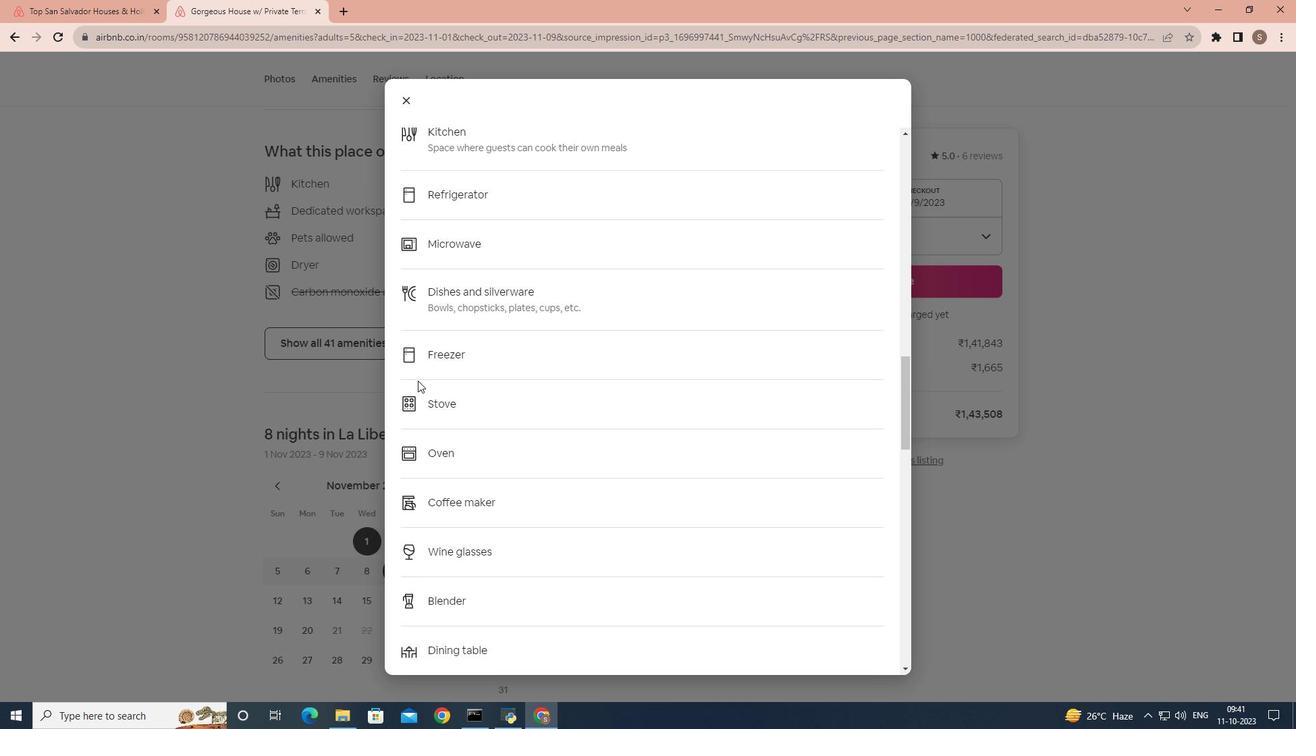 
Action: Mouse scrolled (417, 380) with delta (0, 0)
Screenshot: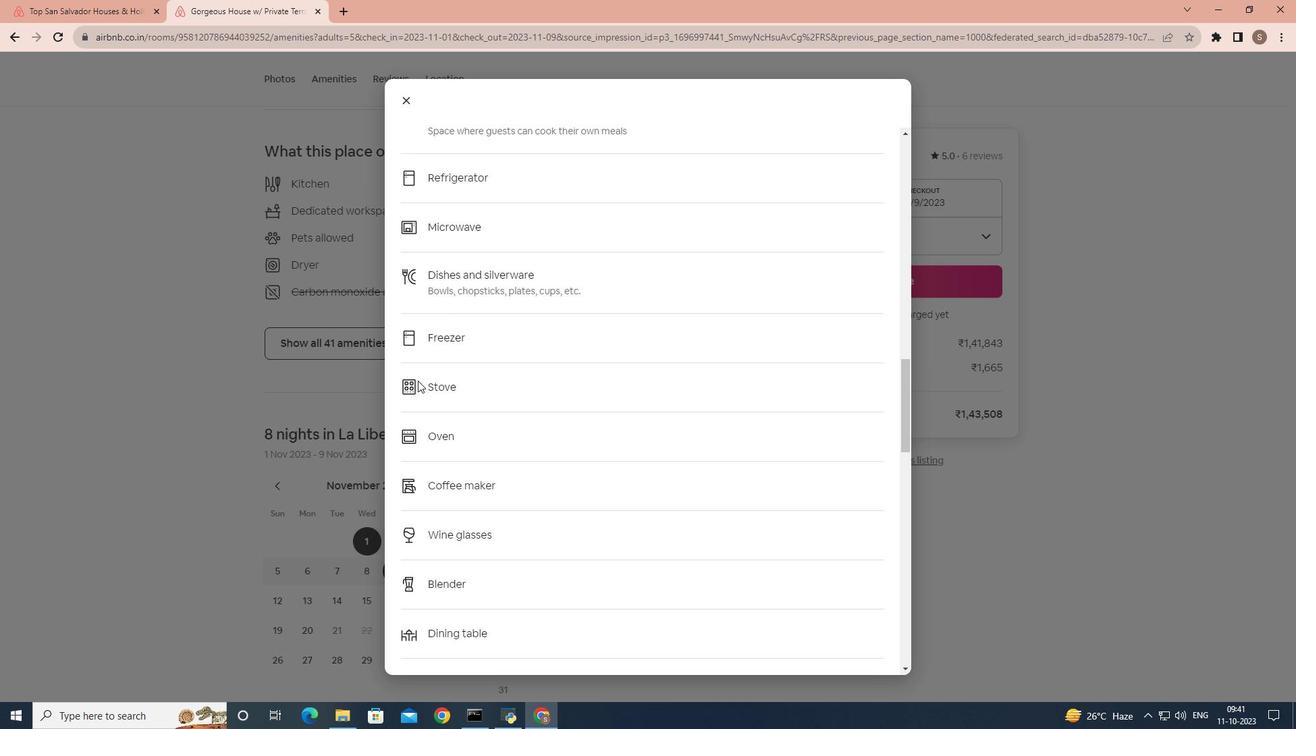 
Action: Mouse scrolled (417, 380) with delta (0, 0)
Screenshot: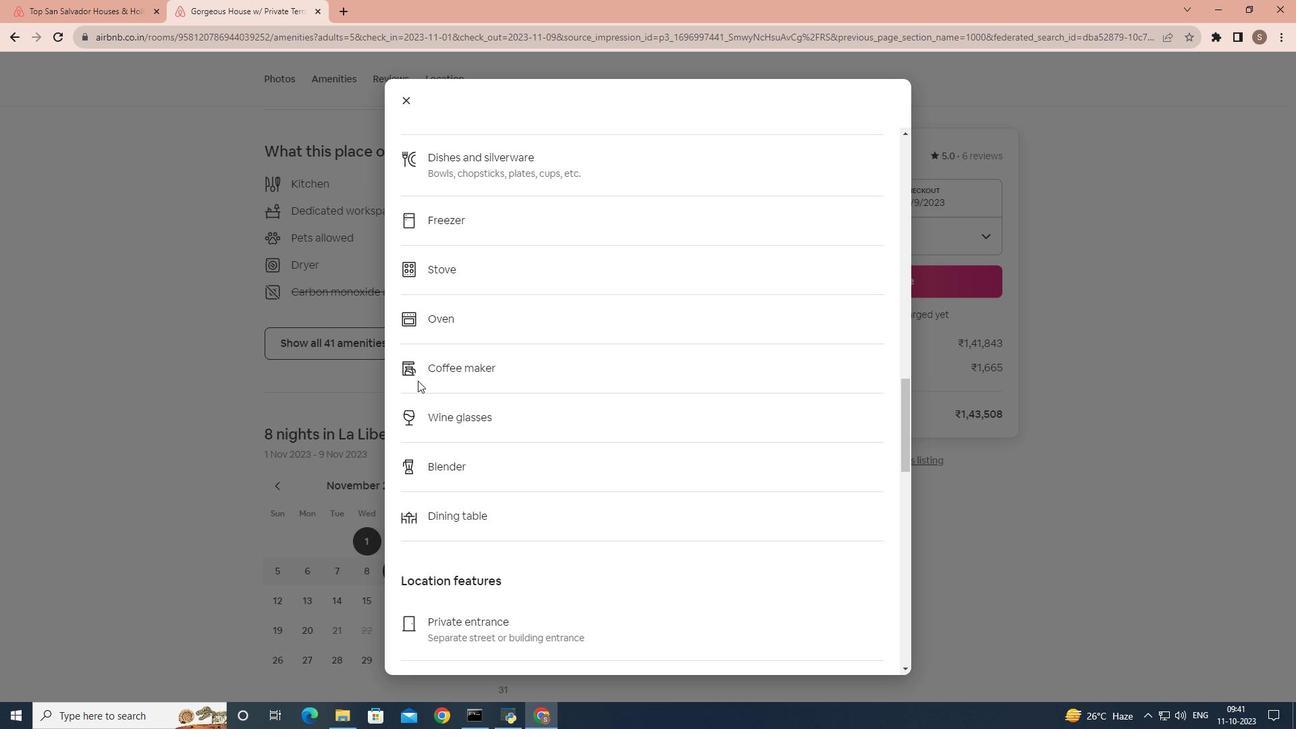 
Action: Mouse scrolled (417, 380) with delta (0, 0)
Screenshot: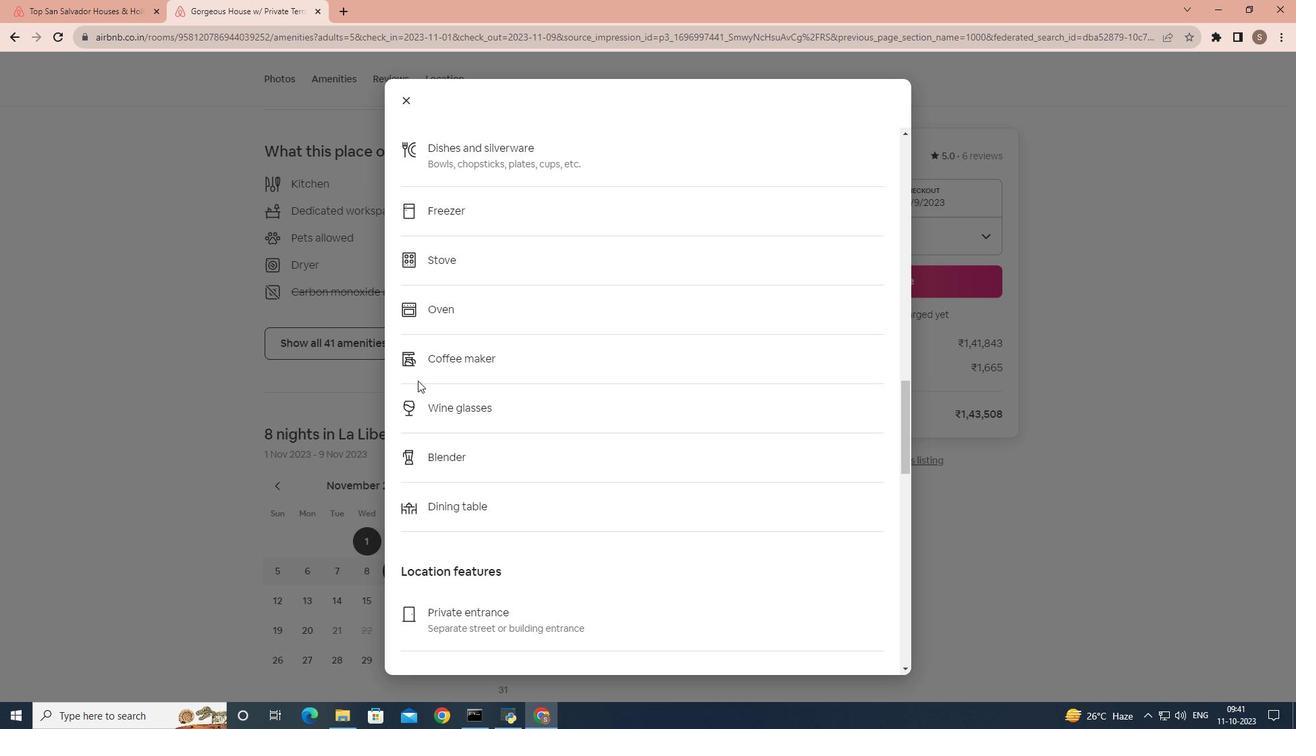 
Action: Mouse scrolled (417, 380) with delta (0, 0)
Screenshot: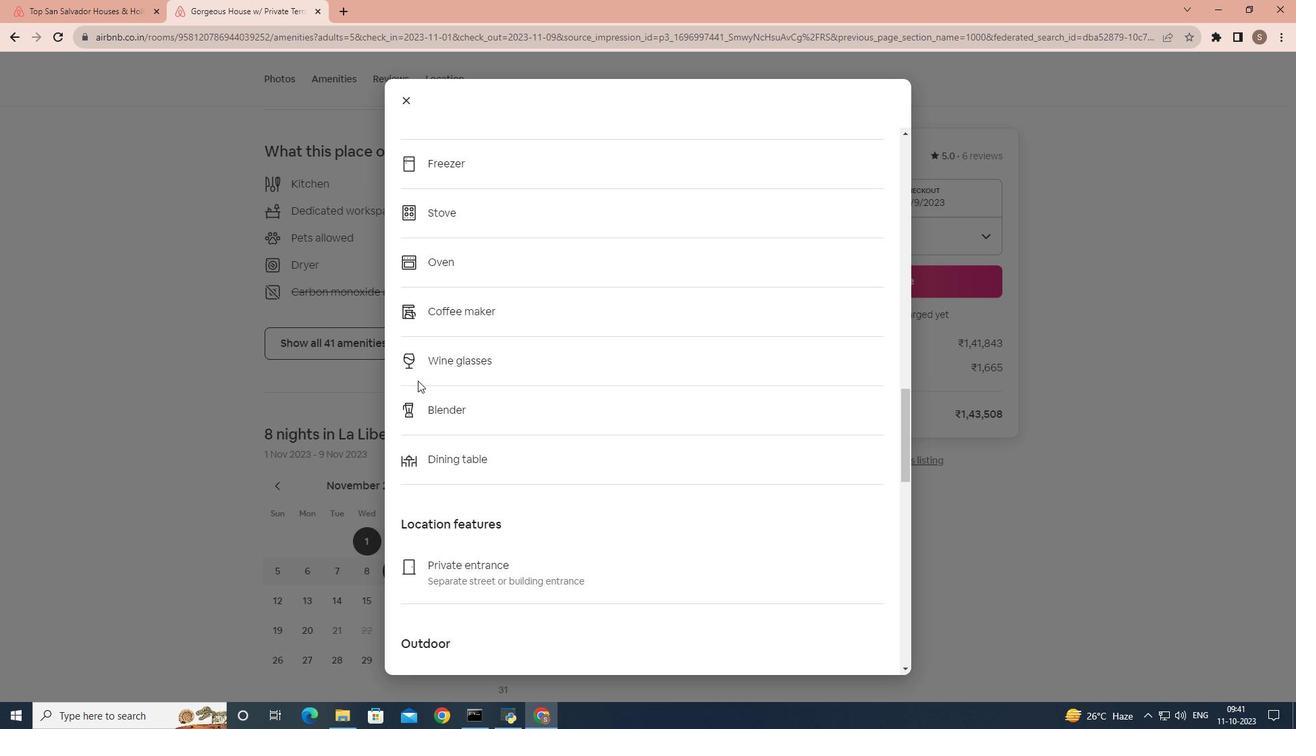 
Action: Mouse scrolled (417, 380) with delta (0, 0)
Screenshot: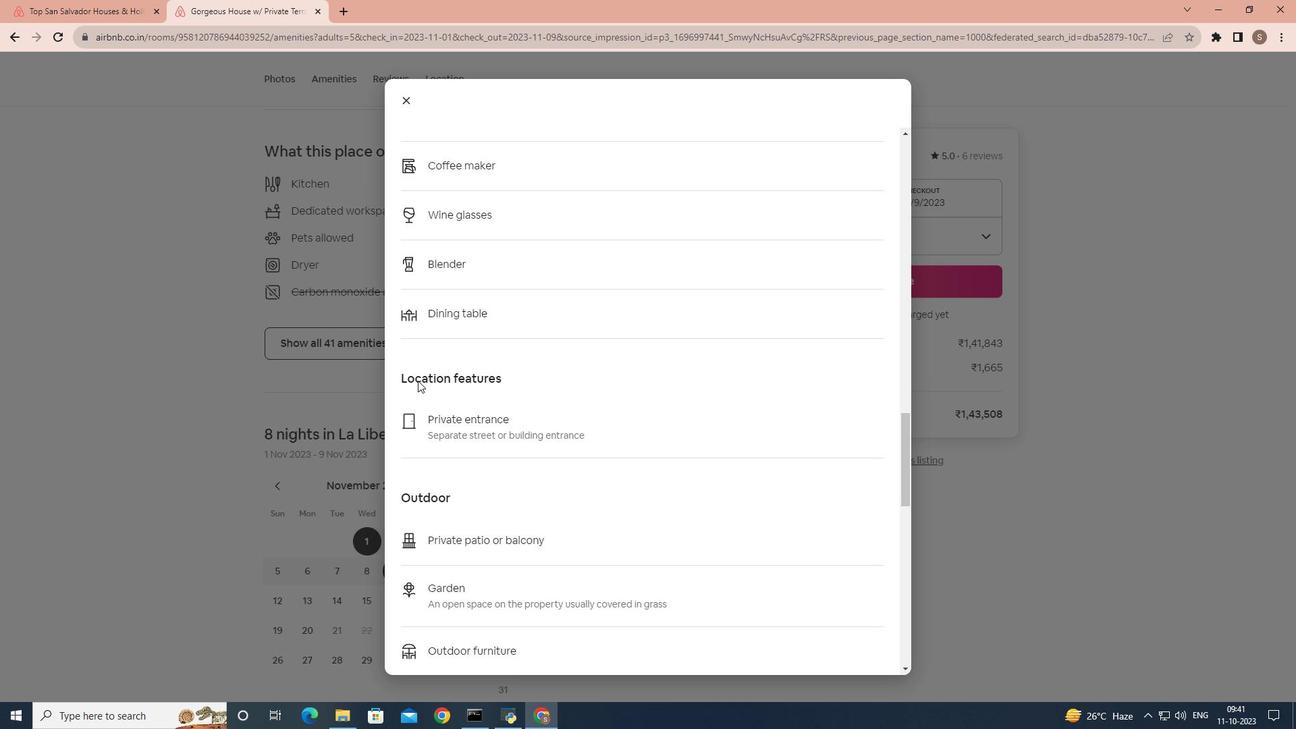 
Action: Mouse scrolled (417, 380) with delta (0, 0)
Screenshot: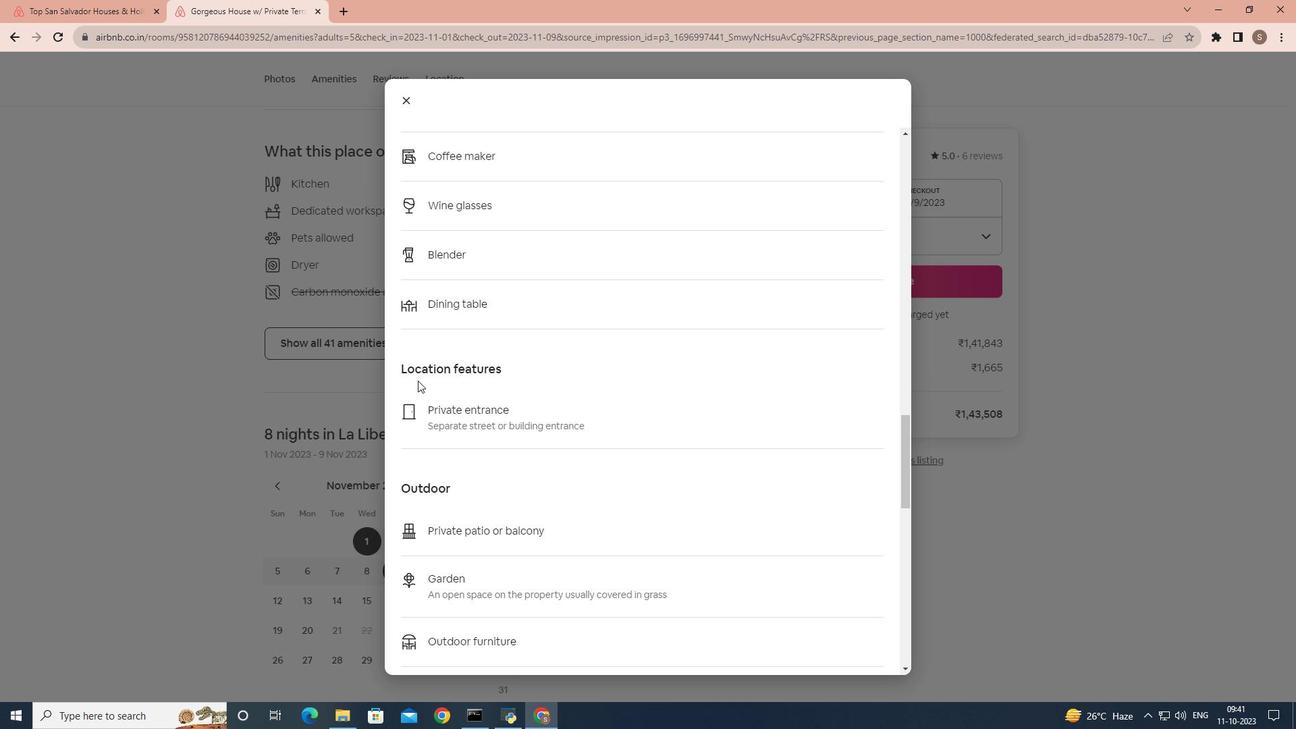 
Action: Mouse scrolled (417, 380) with delta (0, 0)
Screenshot: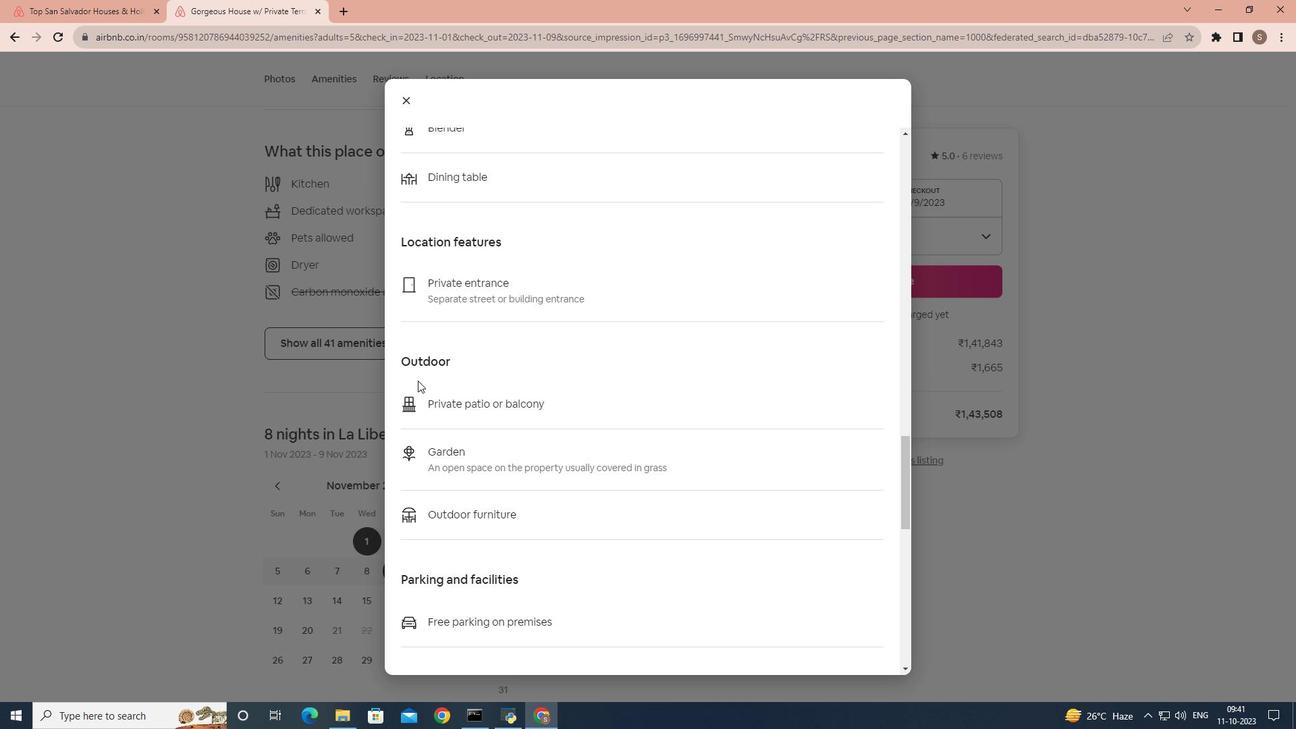 
Action: Mouse scrolled (417, 380) with delta (0, 0)
Screenshot: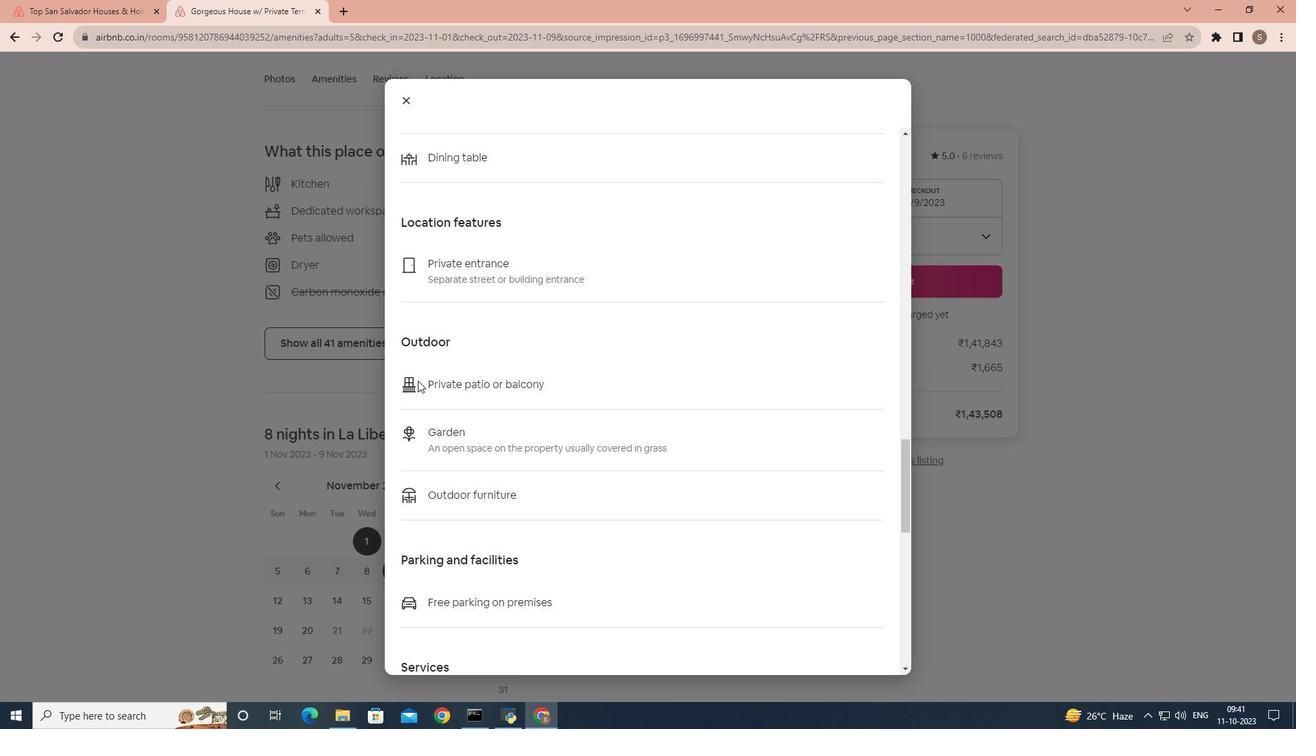 
Action: Mouse scrolled (417, 380) with delta (0, 0)
Screenshot: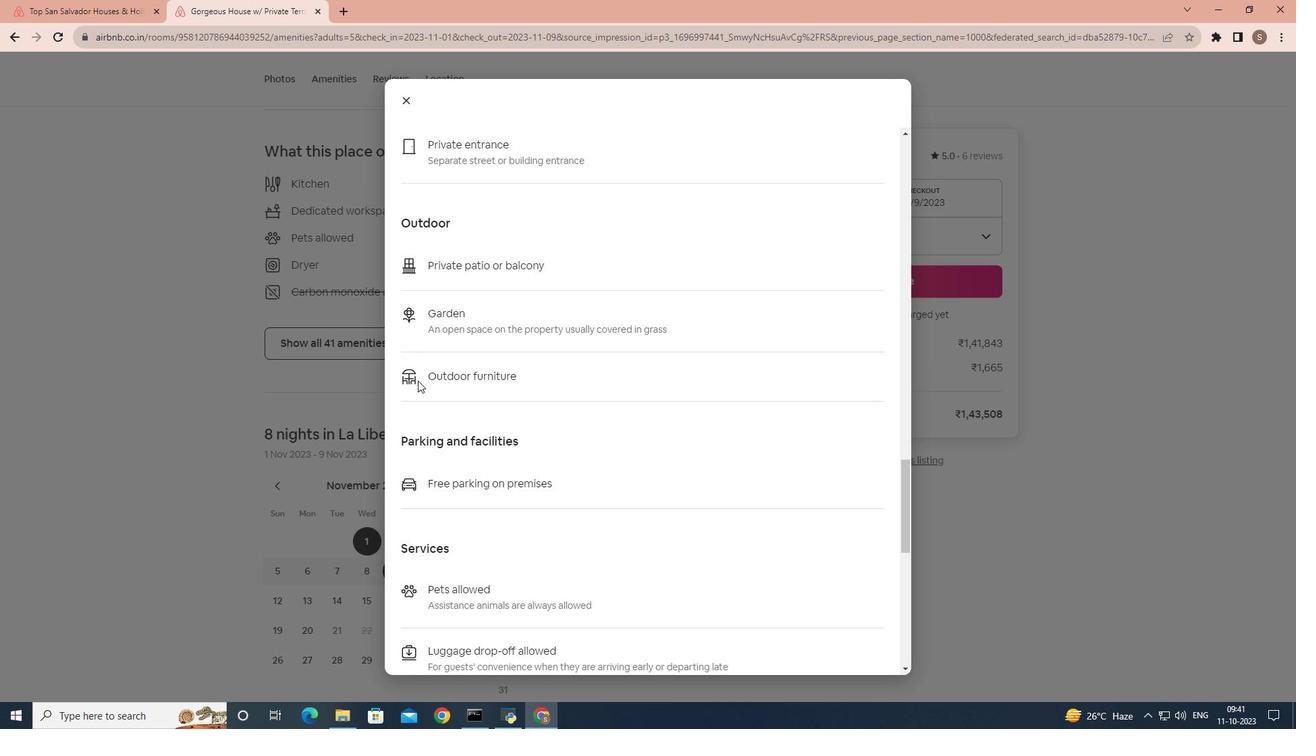 
Action: Mouse scrolled (417, 380) with delta (0, 0)
Screenshot: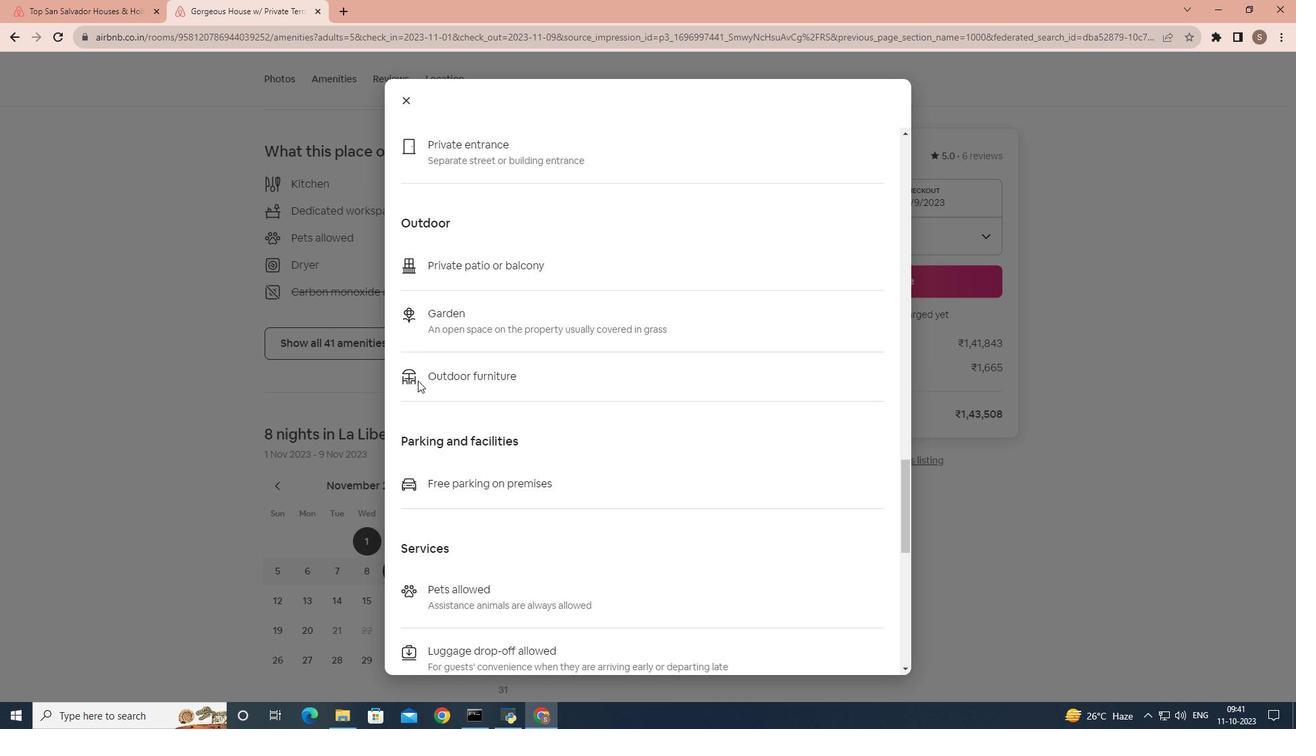 
Action: Mouse scrolled (417, 380) with delta (0, 0)
Screenshot: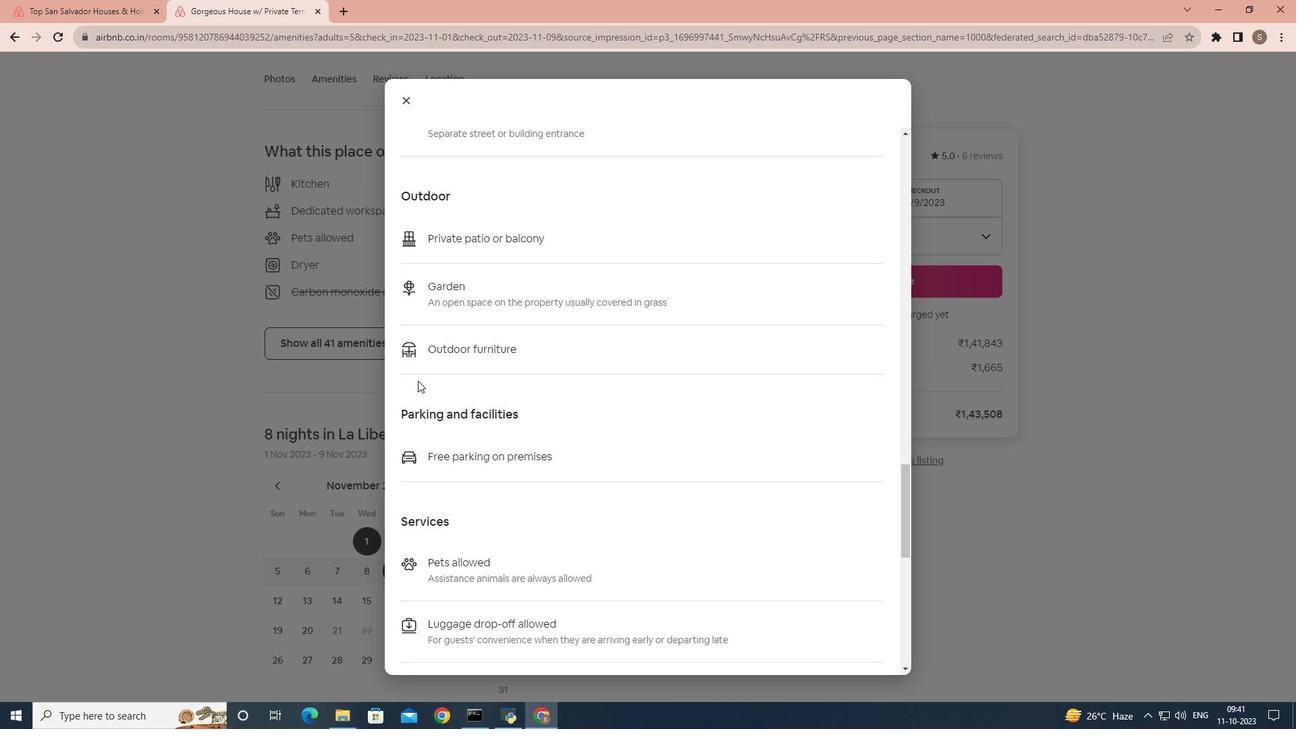 
Action: Mouse scrolled (417, 380) with delta (0, 0)
Screenshot: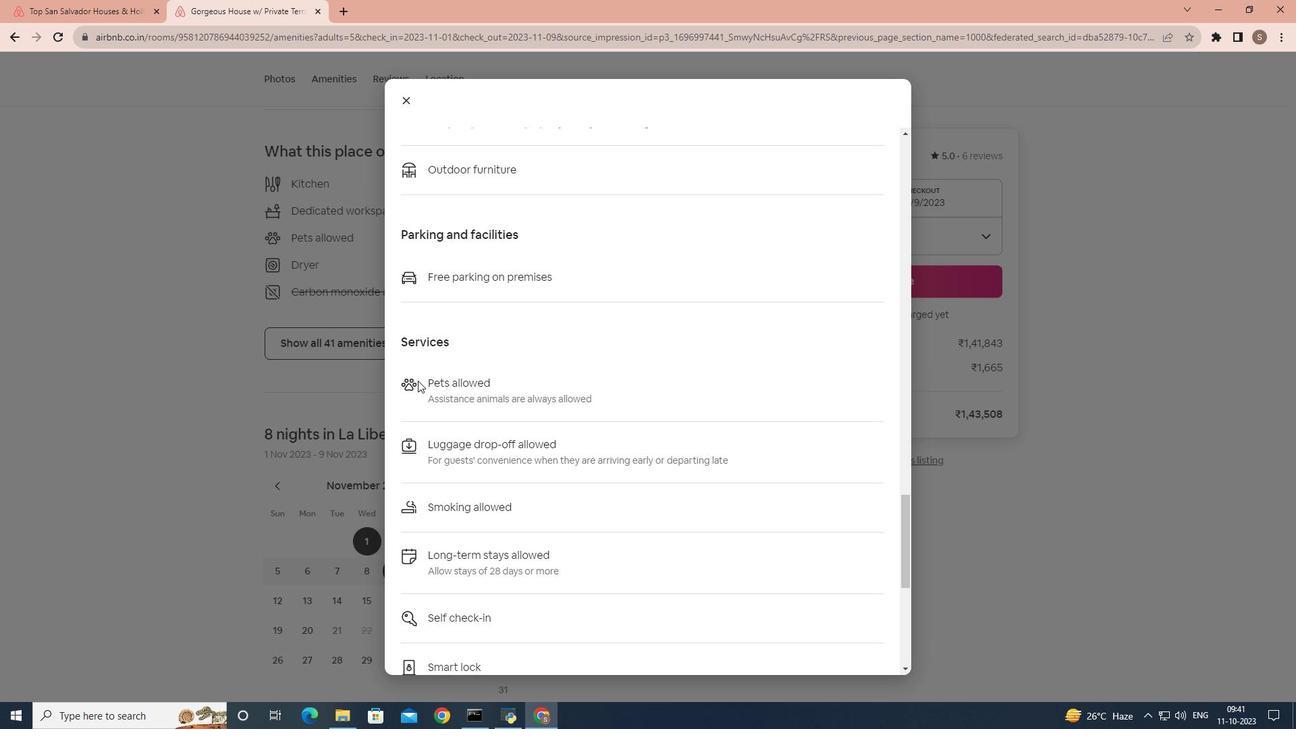 
Action: Mouse scrolled (417, 380) with delta (0, 0)
Screenshot: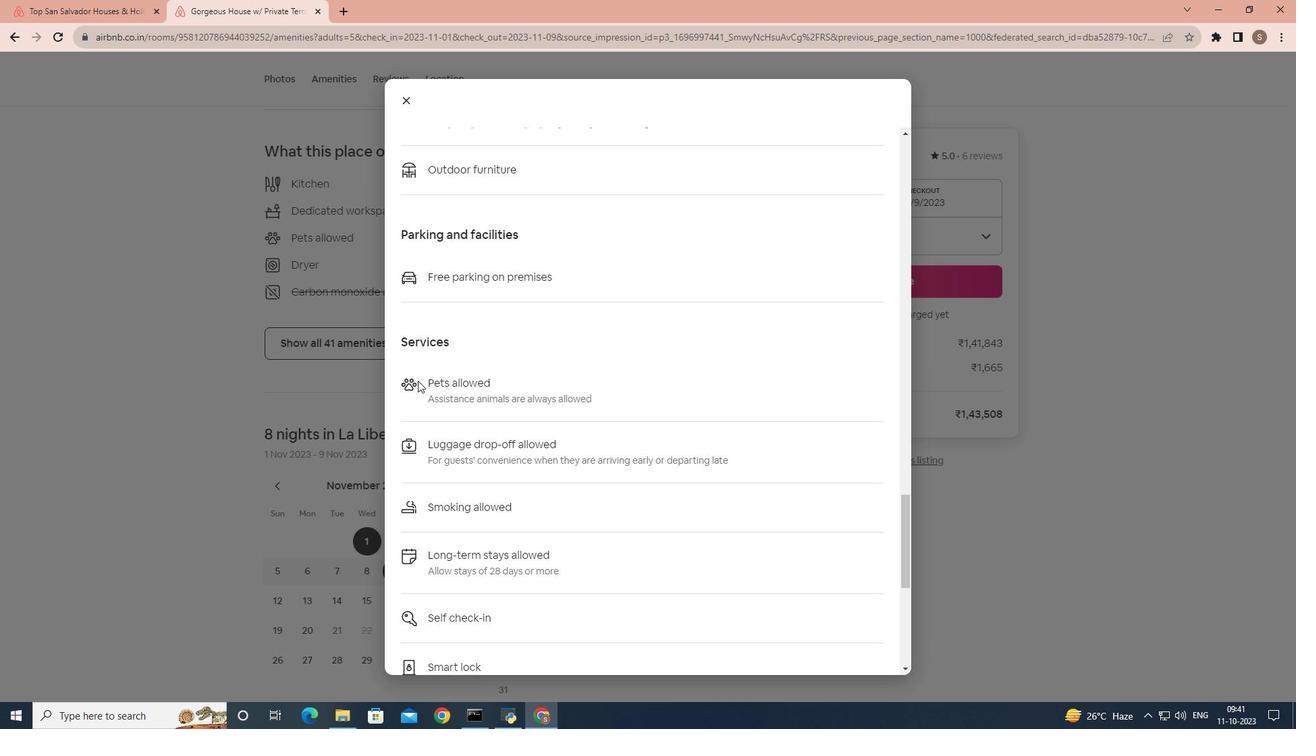 
Action: Mouse scrolled (417, 380) with delta (0, 0)
Screenshot: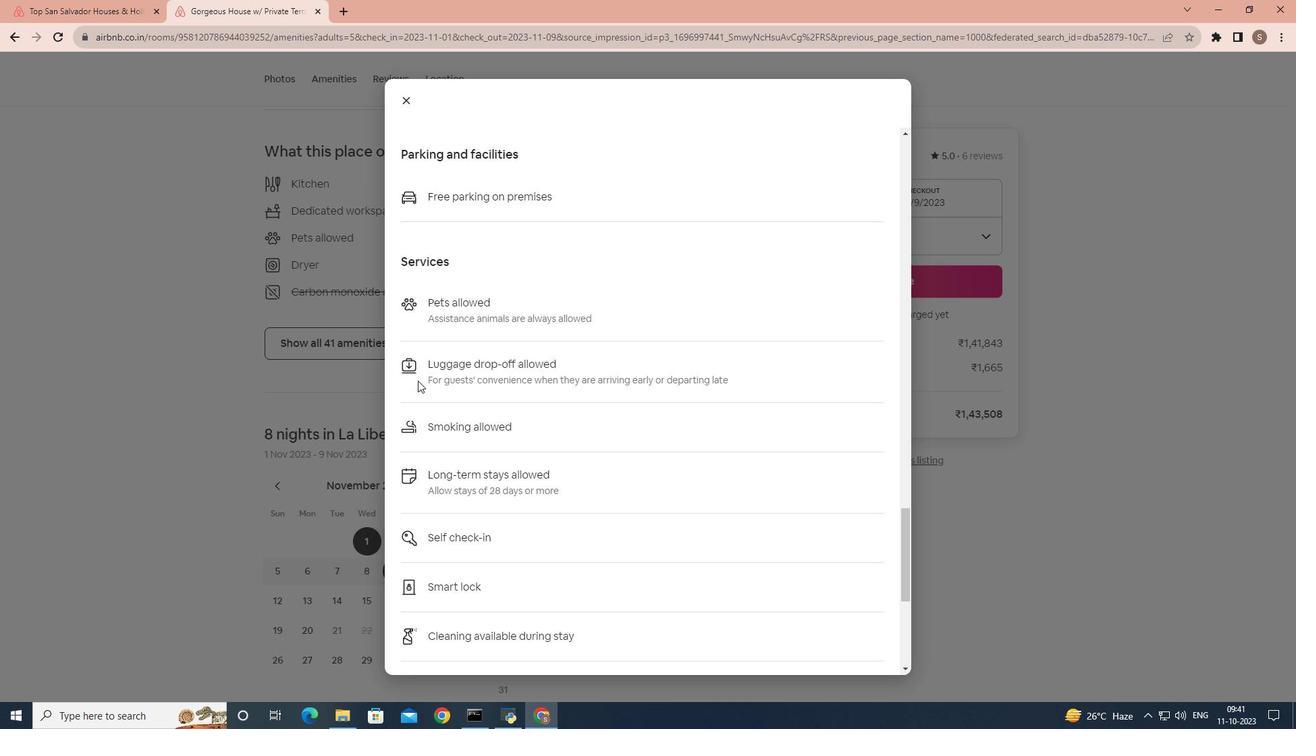 
Action: Mouse scrolled (417, 380) with delta (0, 0)
Screenshot: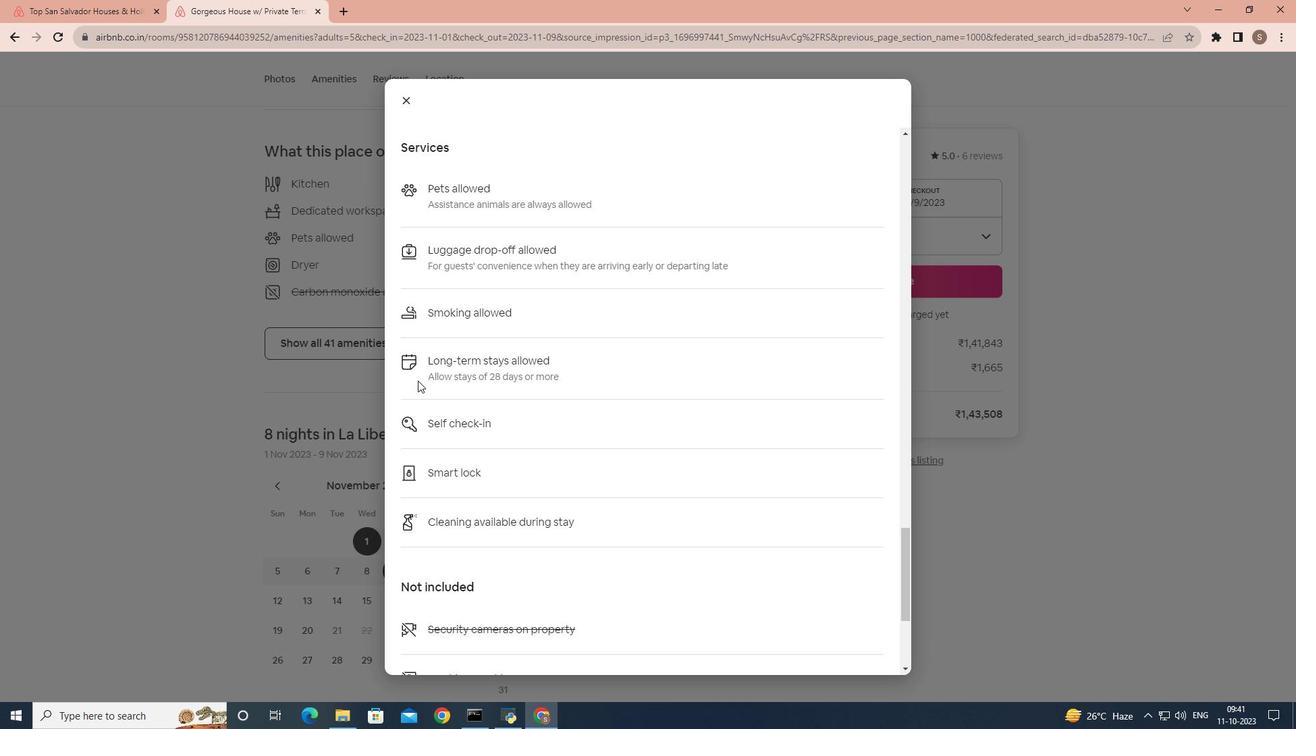 
Action: Mouse scrolled (417, 380) with delta (0, 0)
Screenshot: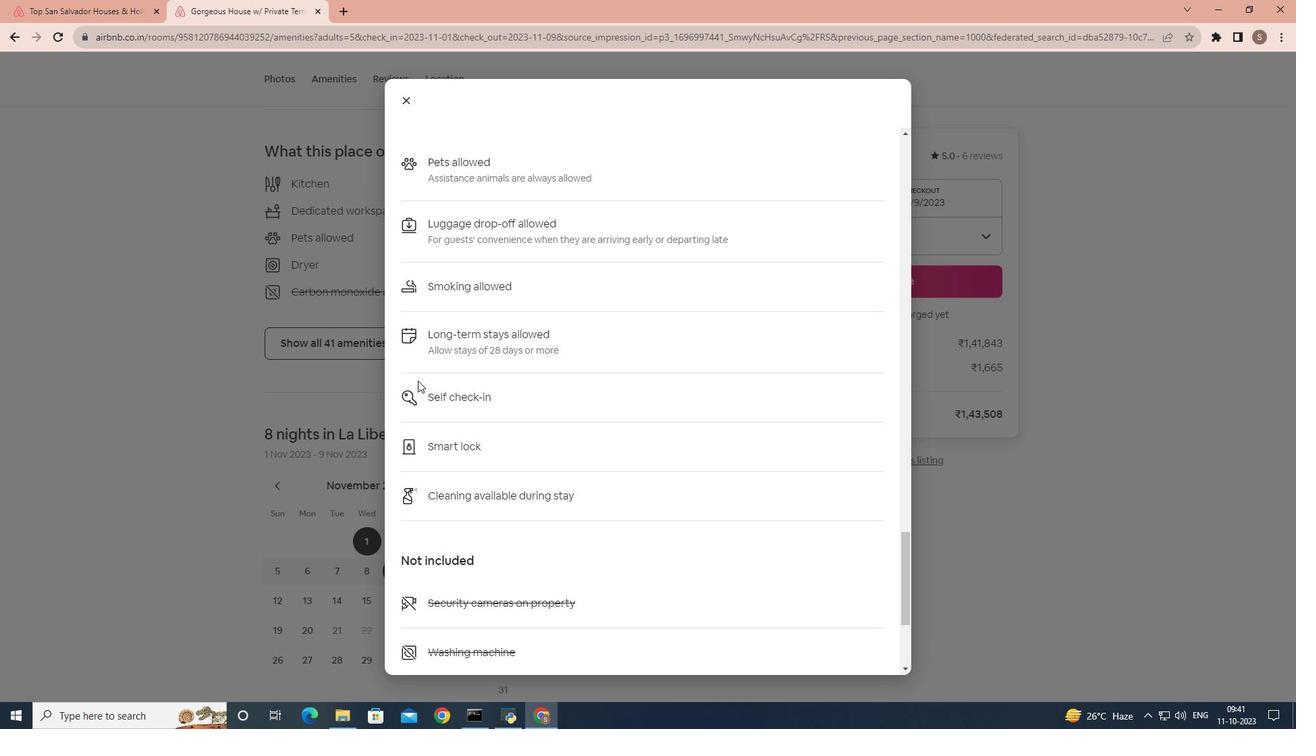 
Action: Mouse scrolled (417, 380) with delta (0, 0)
Screenshot: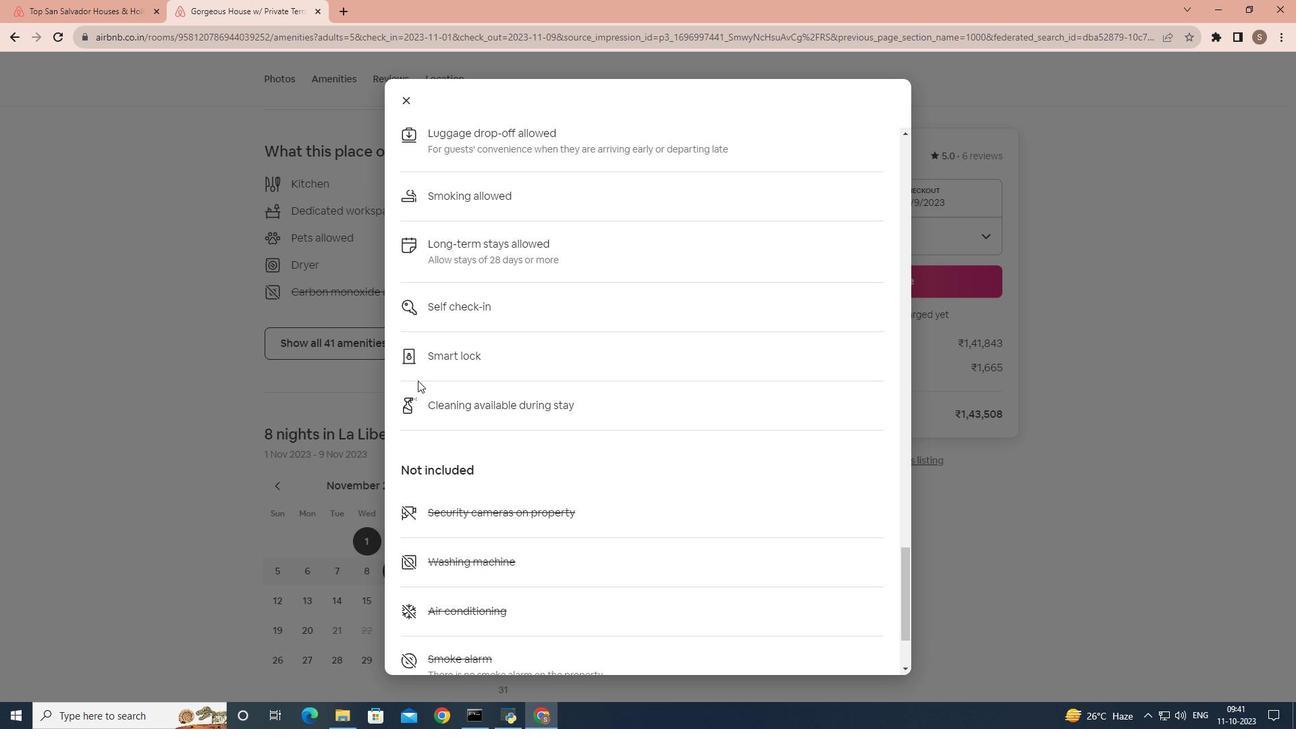 
Action: Mouse scrolled (417, 381) with delta (0, 0)
Screenshot: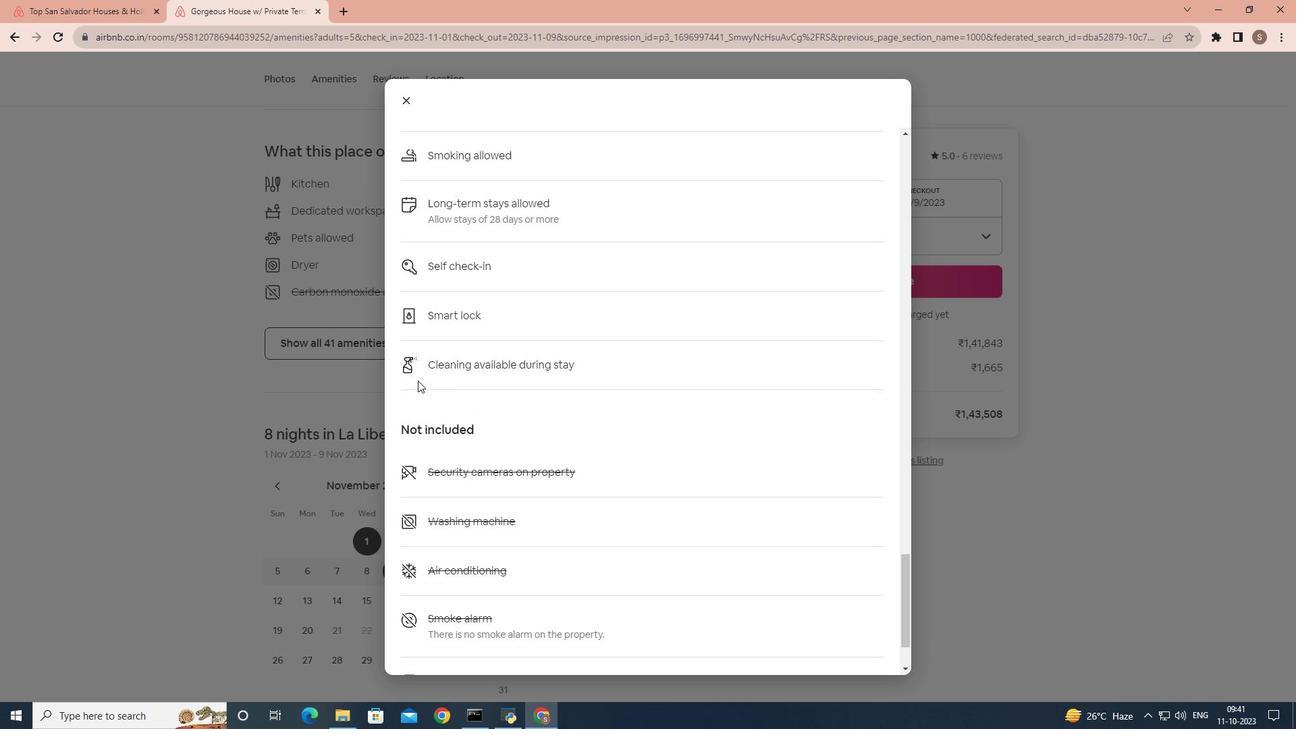 
Action: Mouse scrolled (417, 380) with delta (0, 0)
Screenshot: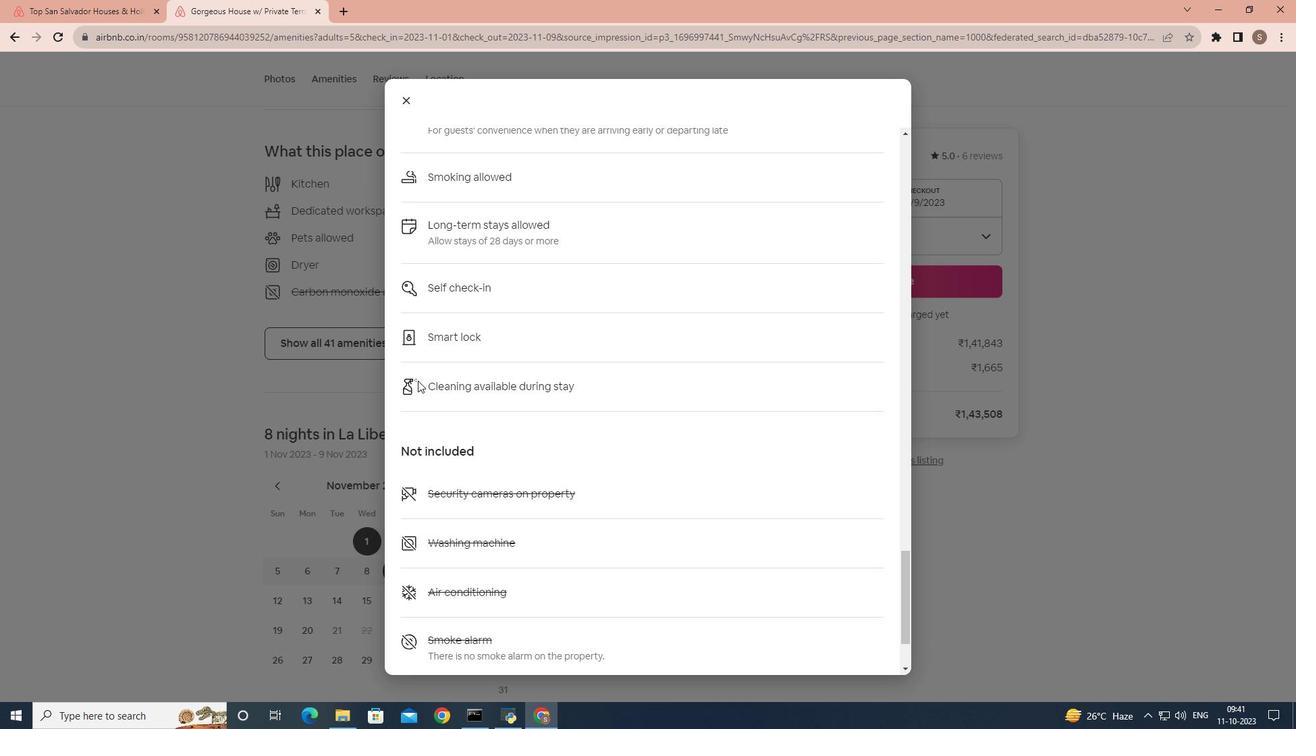 
Action: Mouse scrolled (417, 380) with delta (0, 0)
Screenshot: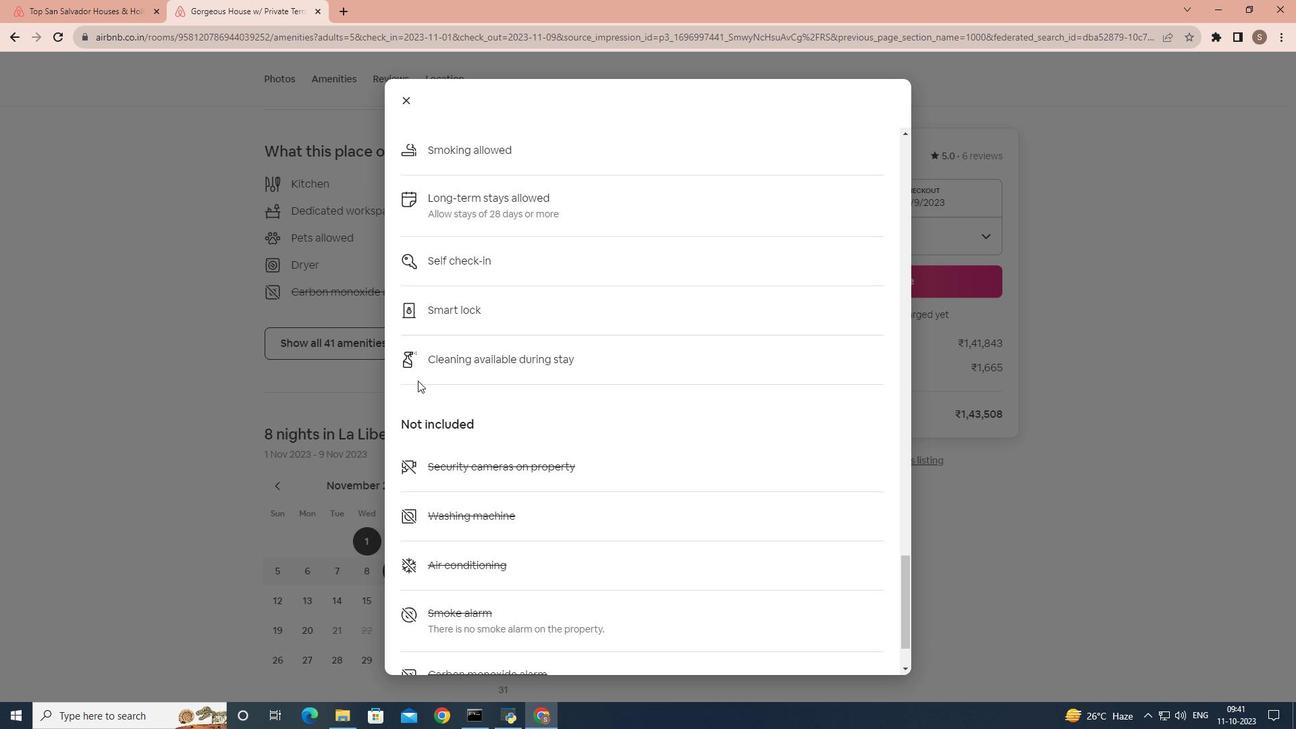 
Action: Mouse scrolled (417, 380) with delta (0, 0)
Screenshot: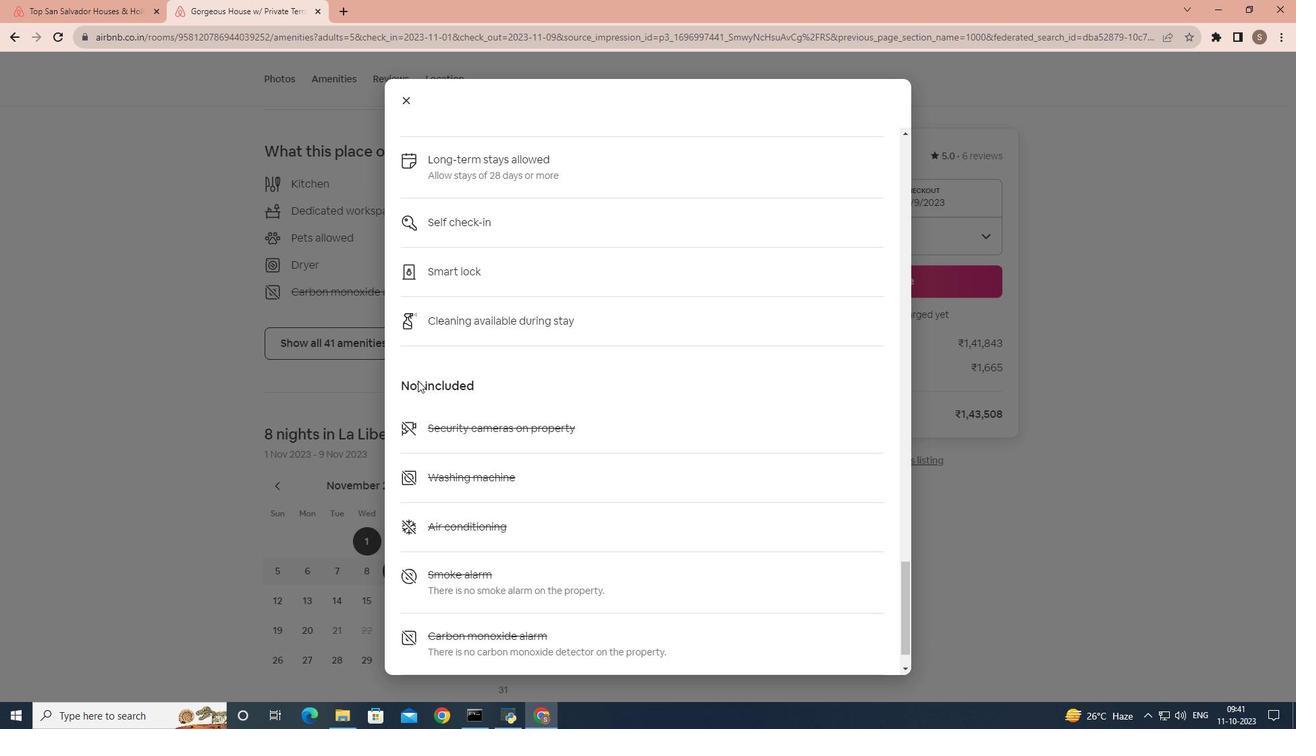 
Action: Mouse scrolled (417, 380) with delta (0, 0)
Screenshot: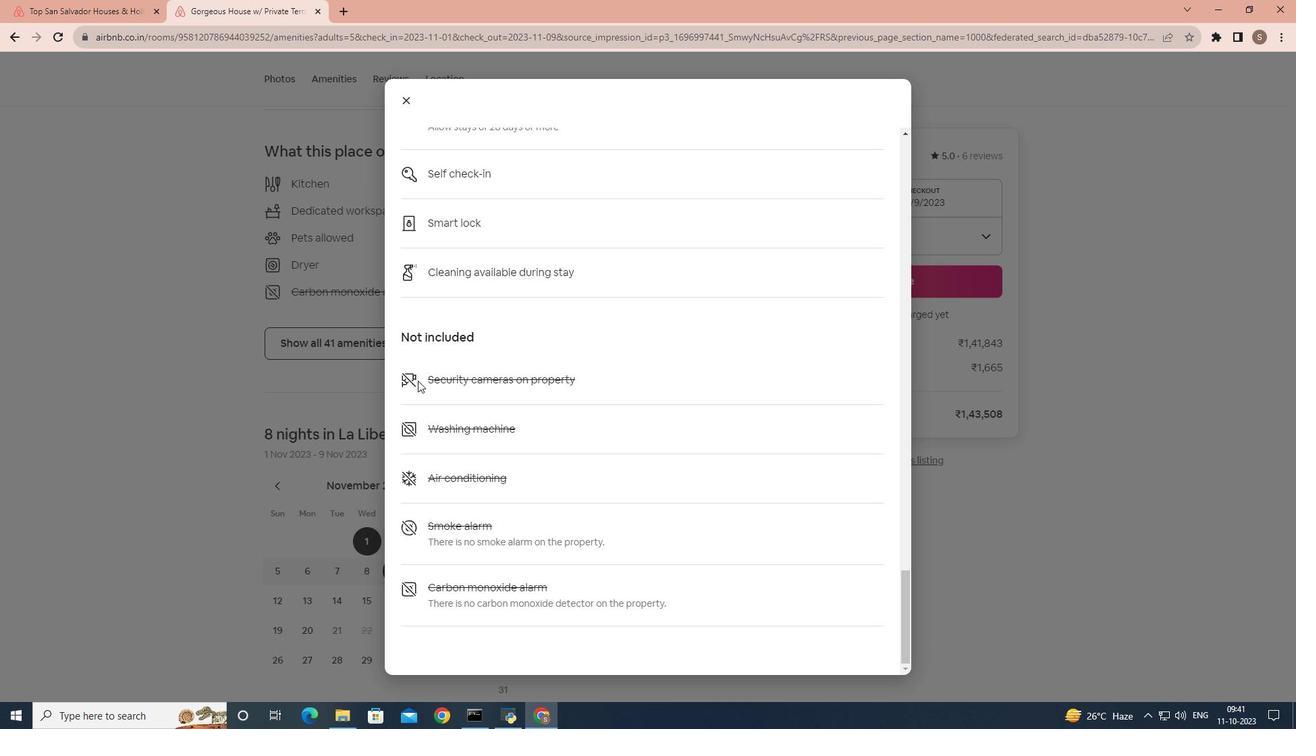 
Action: Mouse scrolled (417, 380) with delta (0, 0)
Screenshot: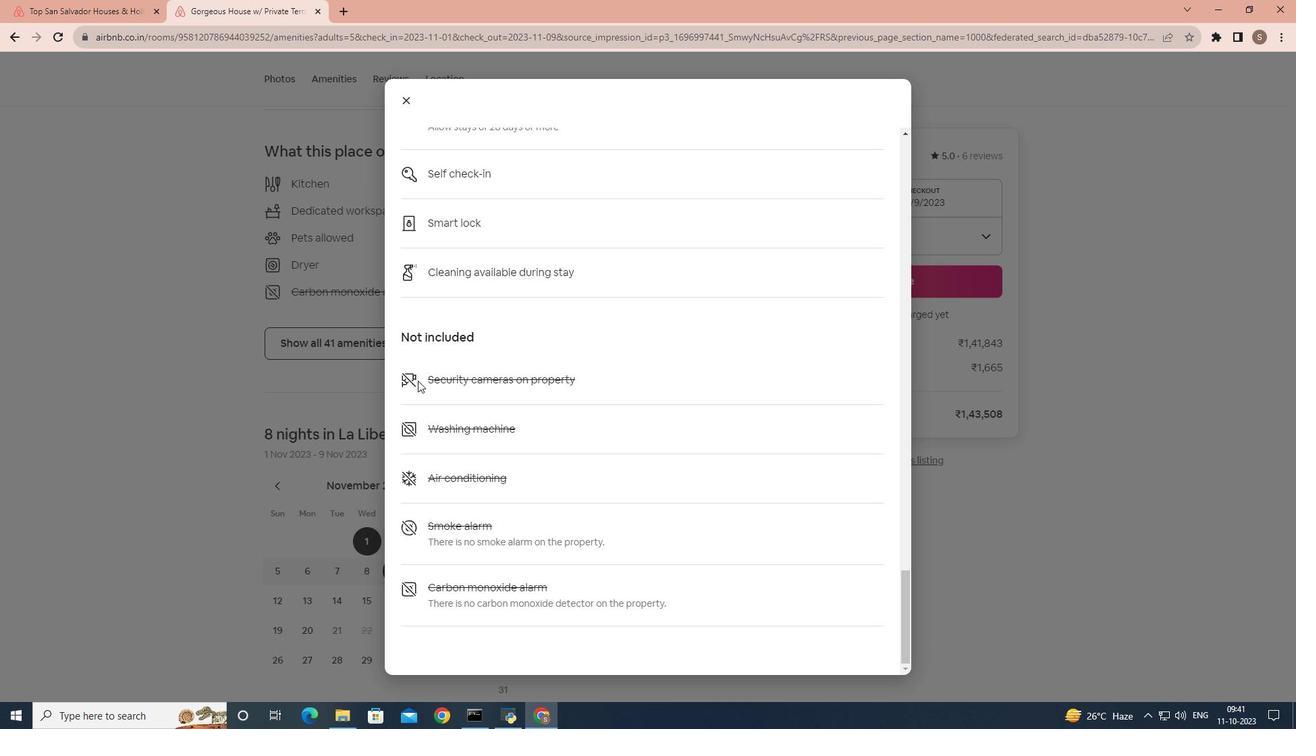 
Action: Mouse scrolled (417, 380) with delta (0, 0)
Screenshot: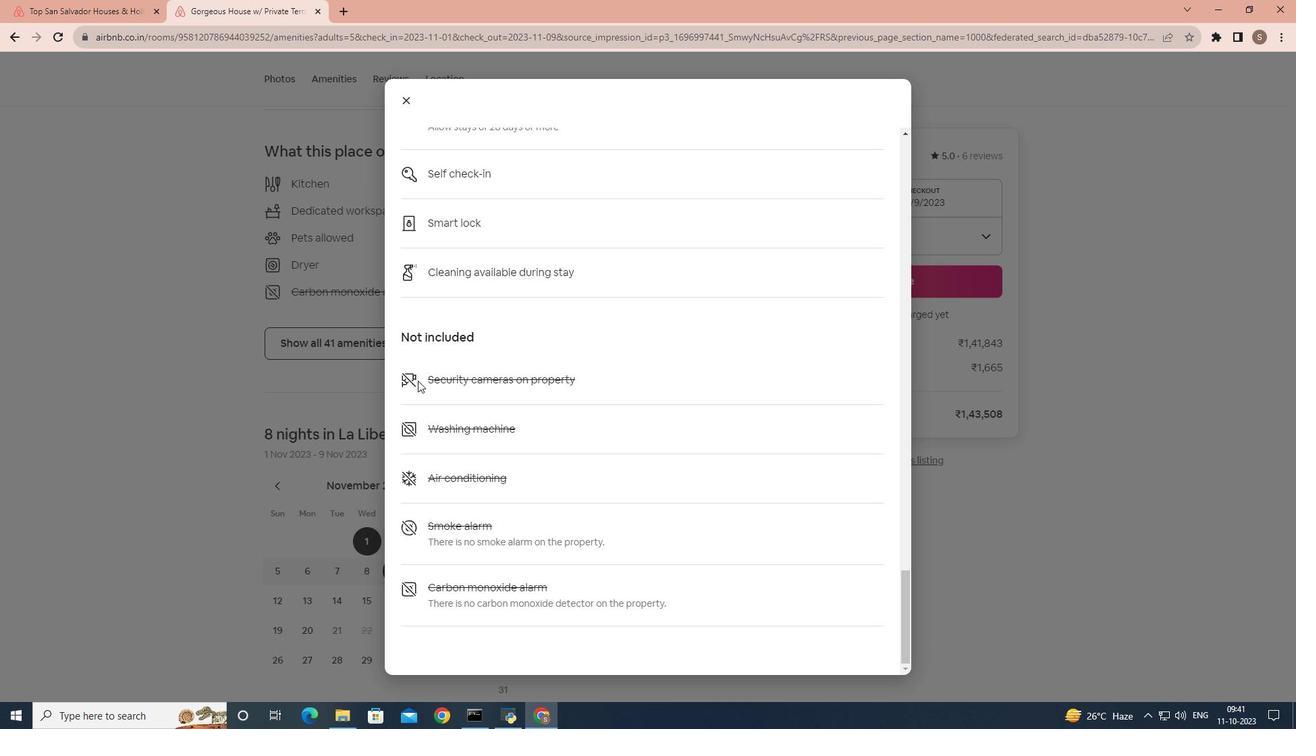 
Action: Mouse moved to (407, 103)
Screenshot: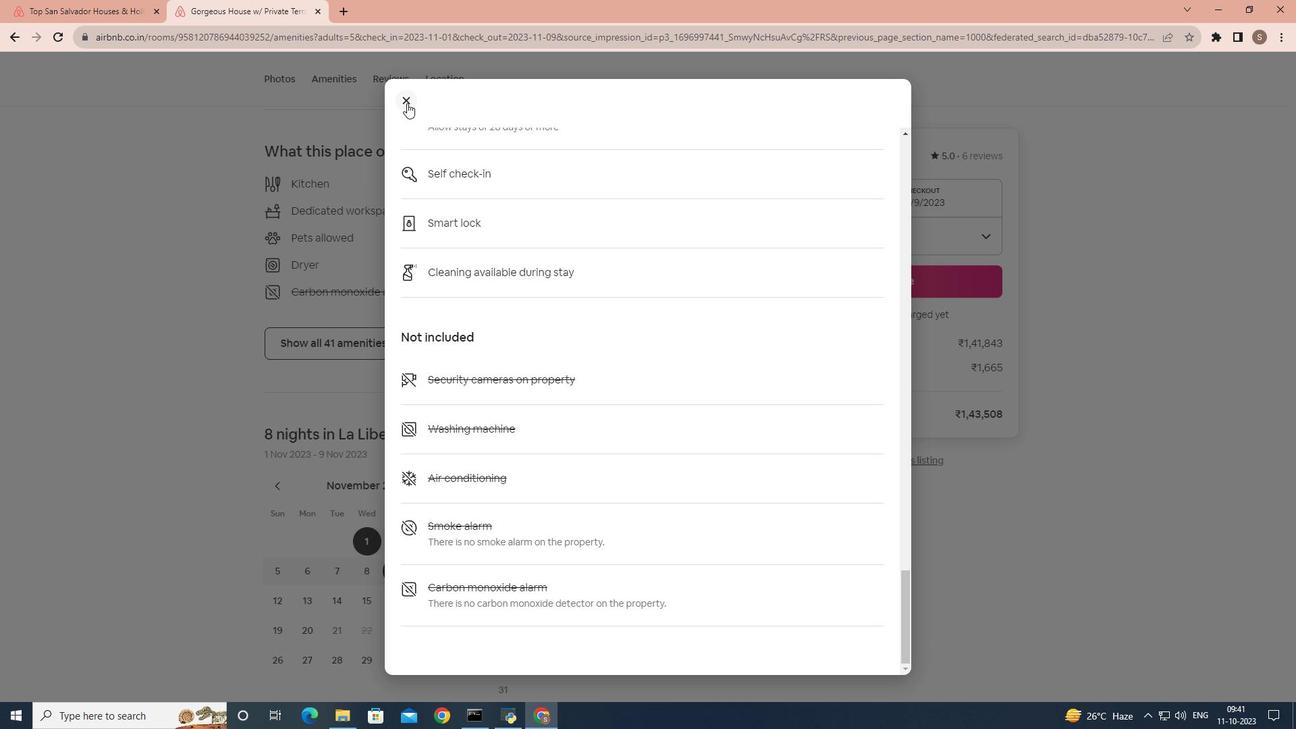 
Action: Mouse pressed left at (407, 103)
Screenshot: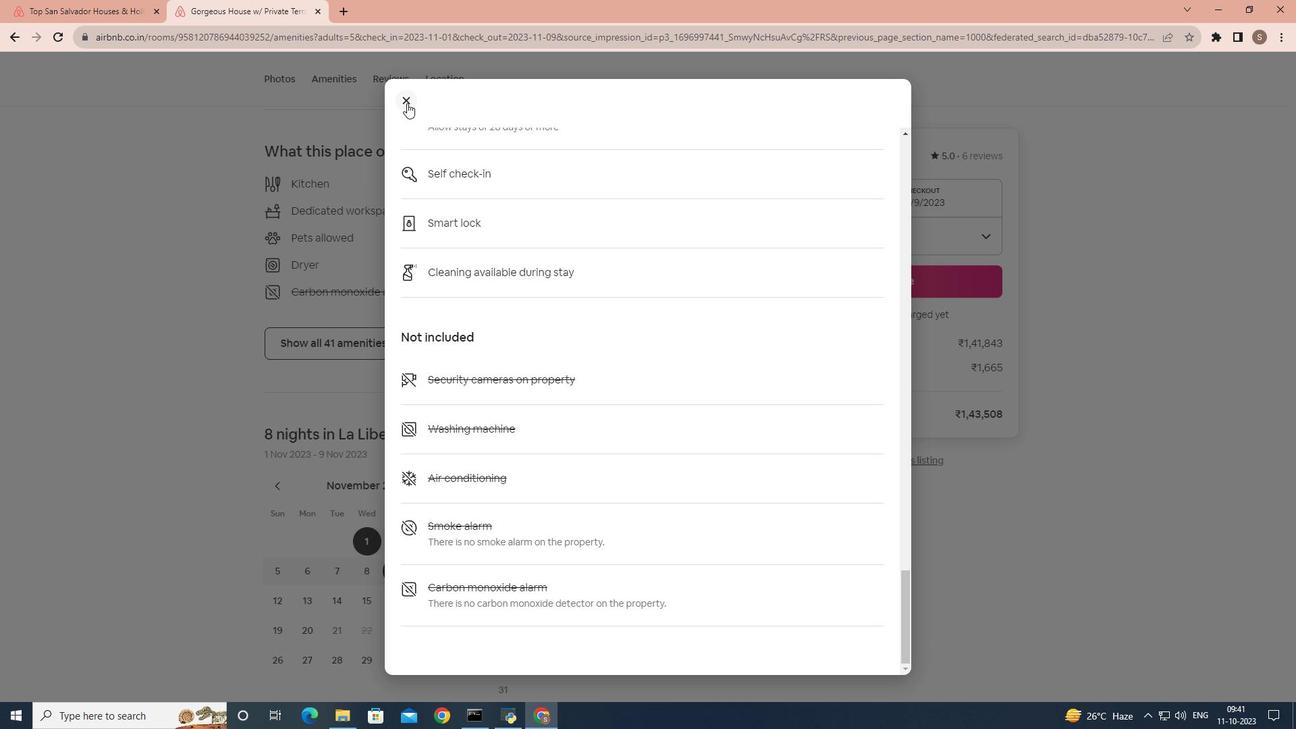 
Action: Mouse moved to (326, 392)
Screenshot: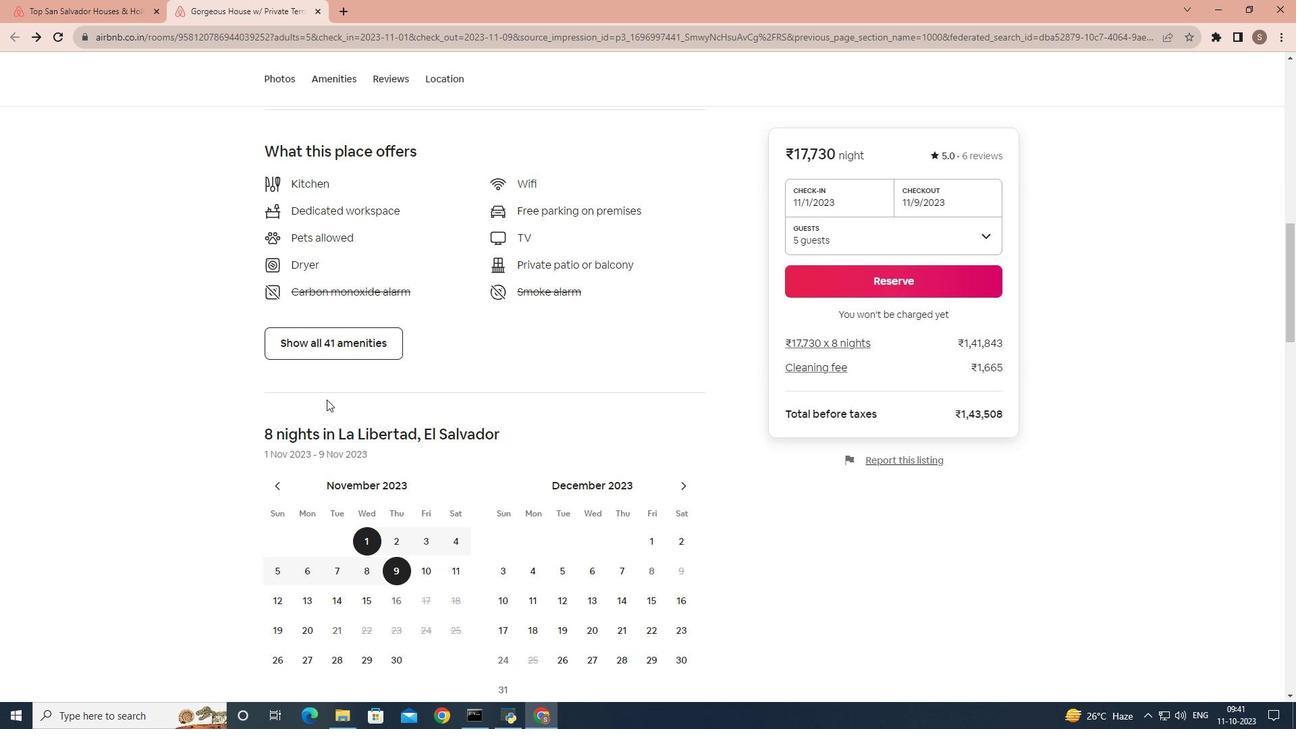 
Action: Mouse scrolled (326, 392) with delta (0, 0)
Screenshot: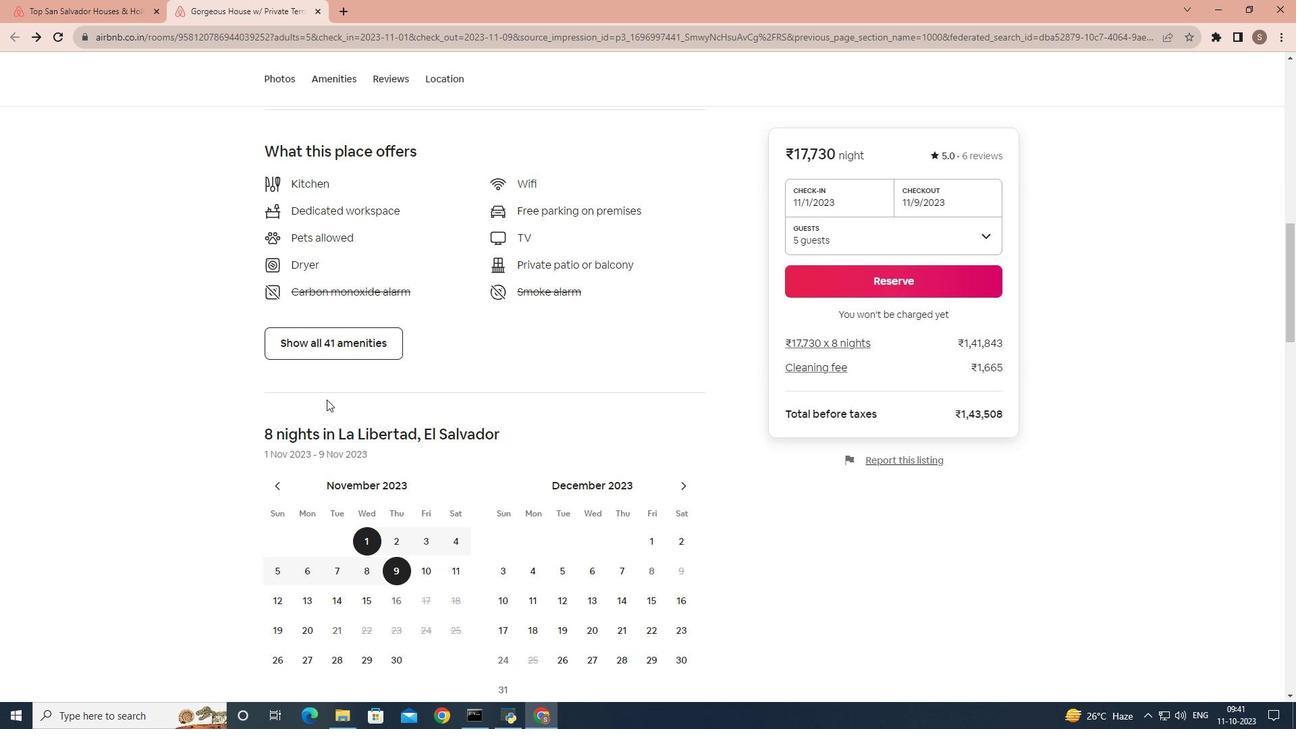 
Action: Mouse moved to (326, 403)
Screenshot: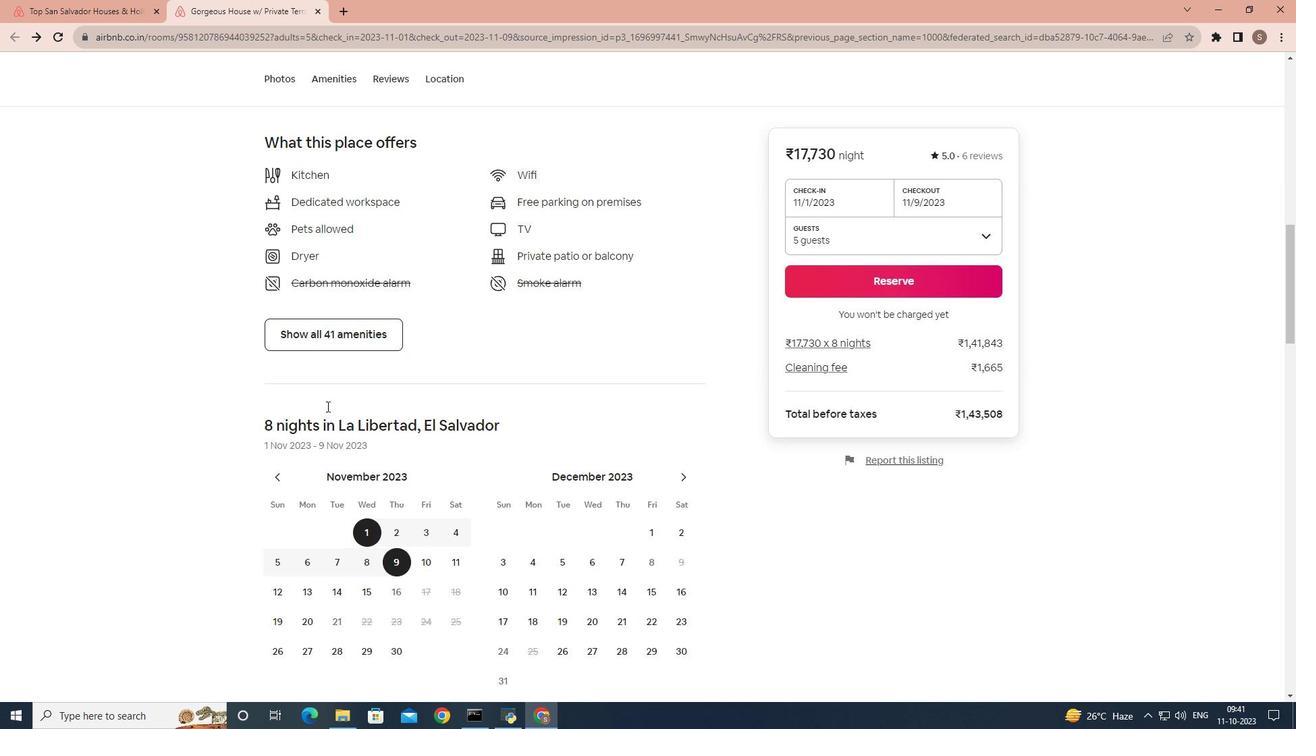 
Action: Mouse scrolled (326, 403) with delta (0, 0)
Screenshot: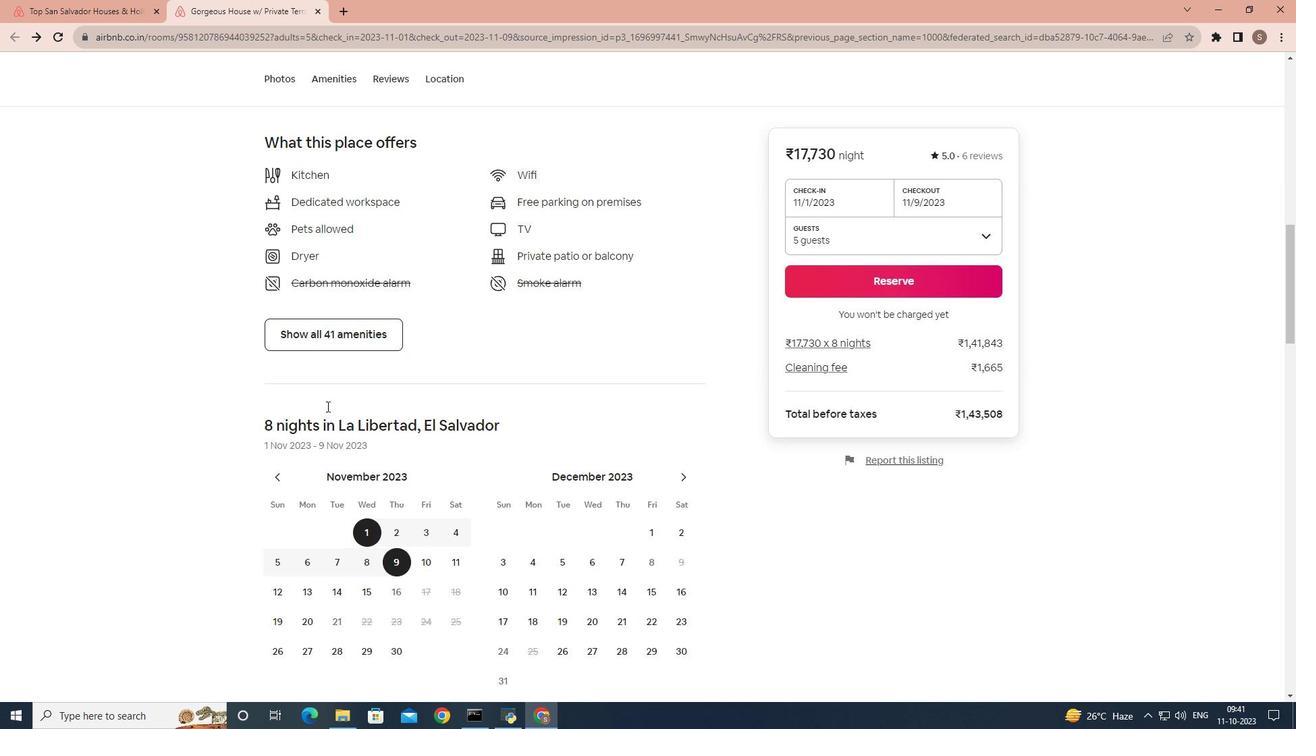 
Action: Mouse moved to (324, 424)
Screenshot: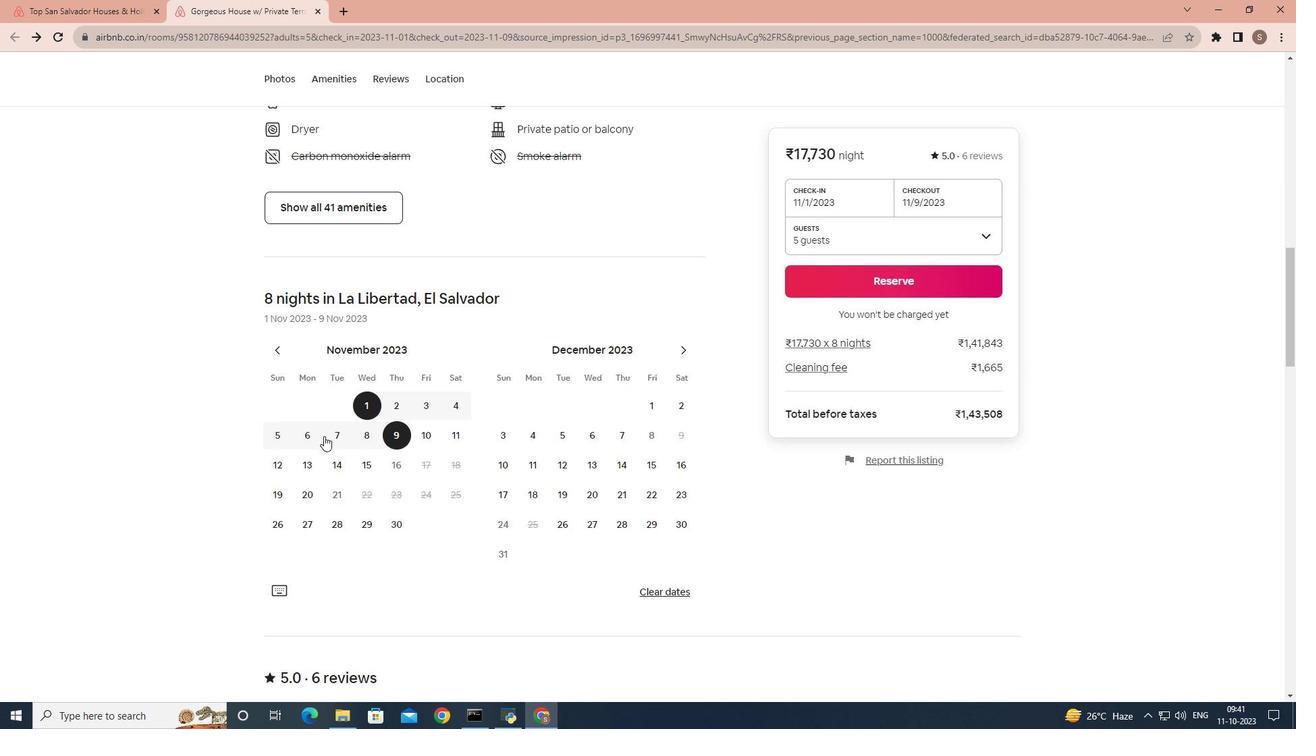 
Action: Mouse scrolled (324, 423) with delta (0, 0)
Screenshot: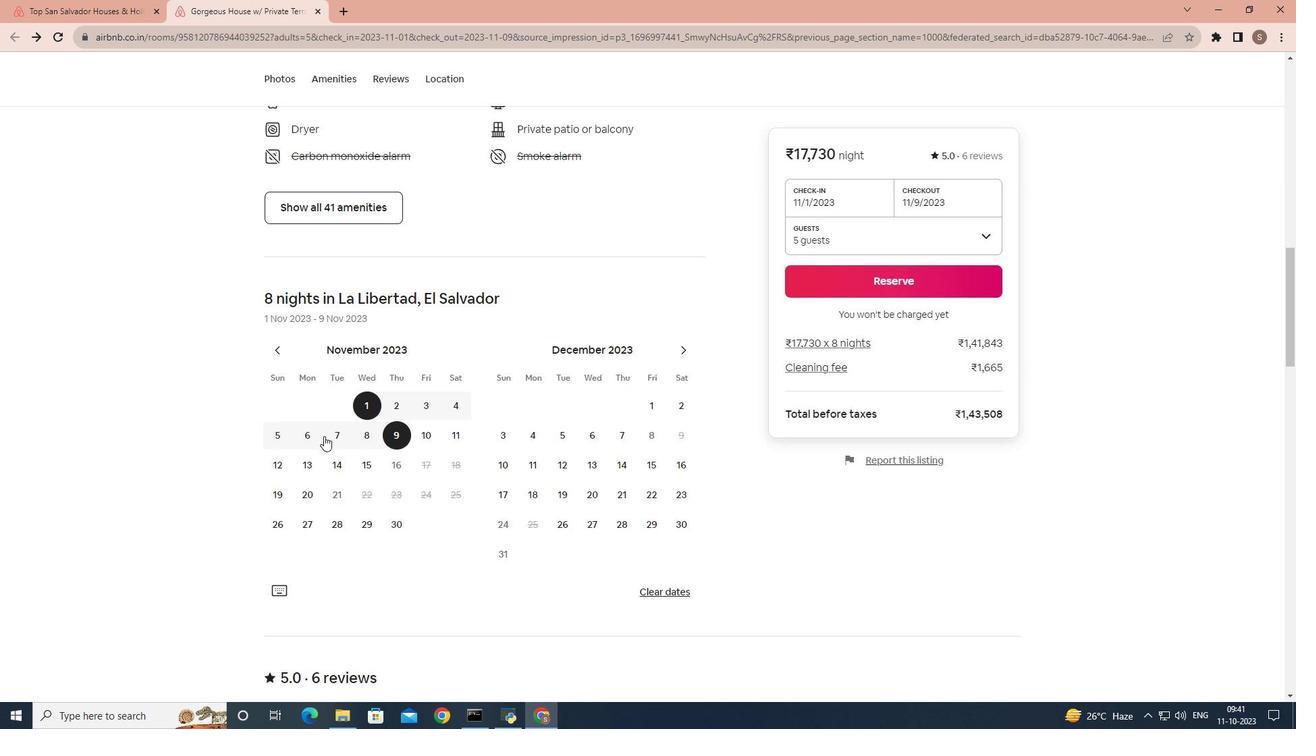 
Action: Mouse moved to (324, 434)
Screenshot: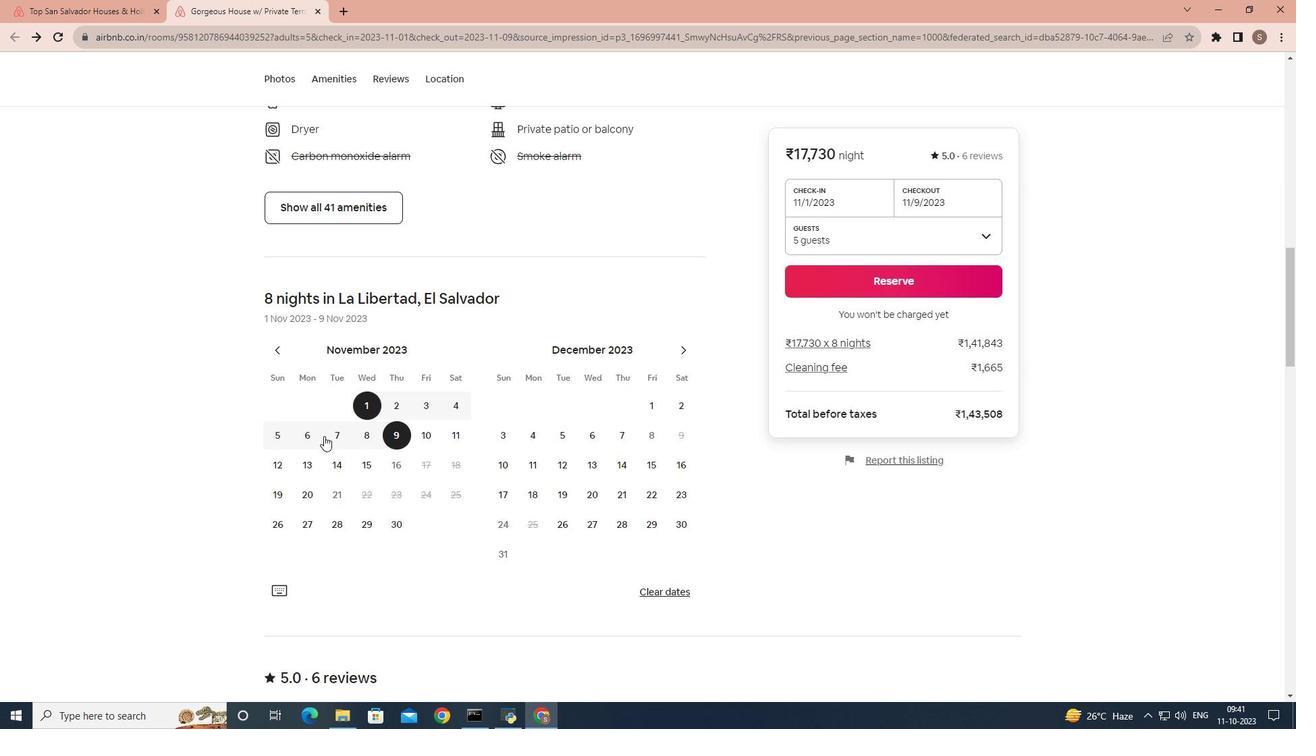 
Action: Mouse scrolled (324, 434) with delta (0, 0)
Screenshot: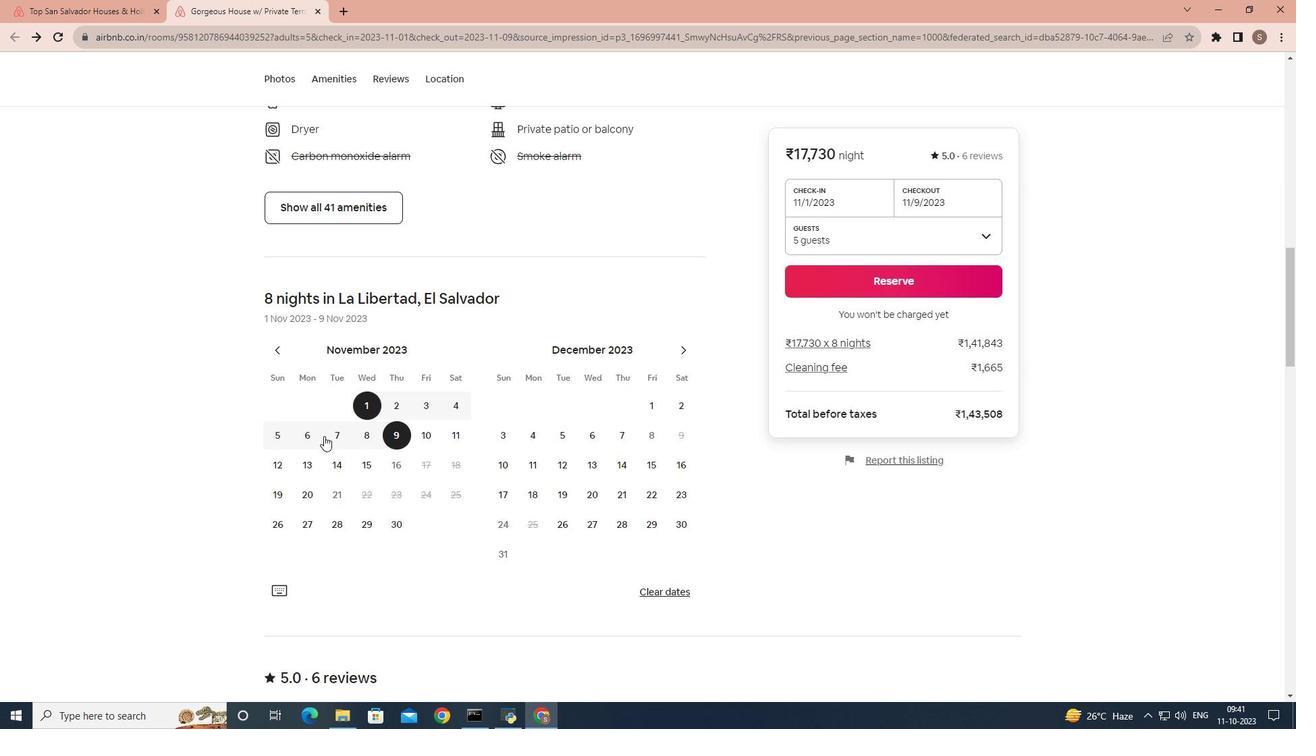 
Action: Mouse moved to (324, 441)
Screenshot: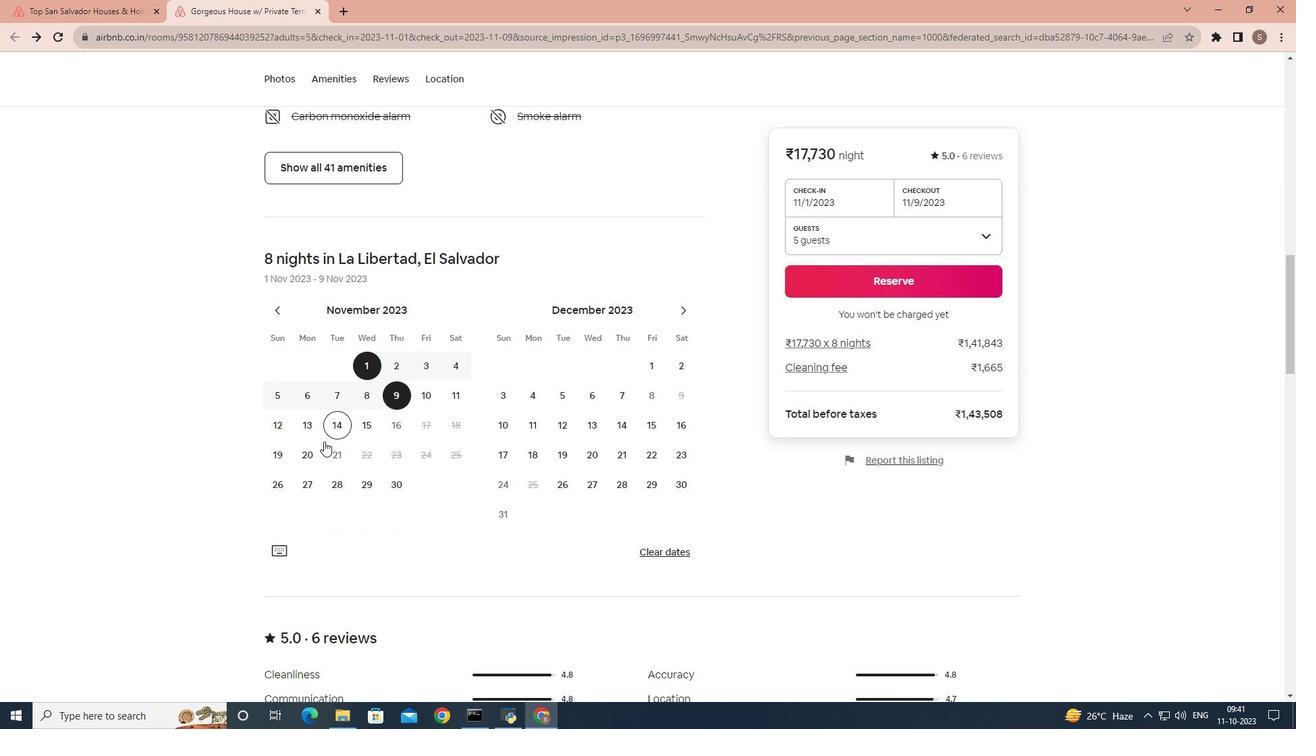 
Action: Mouse scrolled (324, 440) with delta (0, 0)
Screenshot: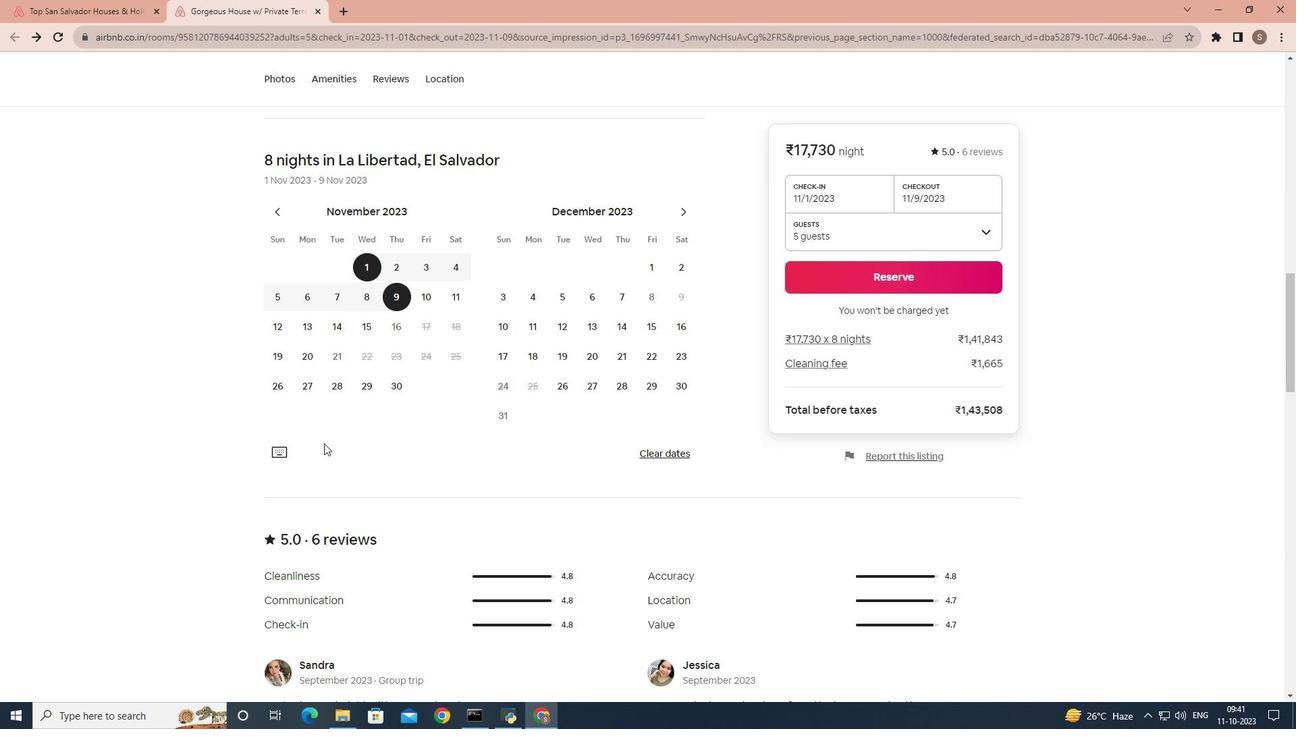 
Action: Mouse moved to (324, 445)
Screenshot: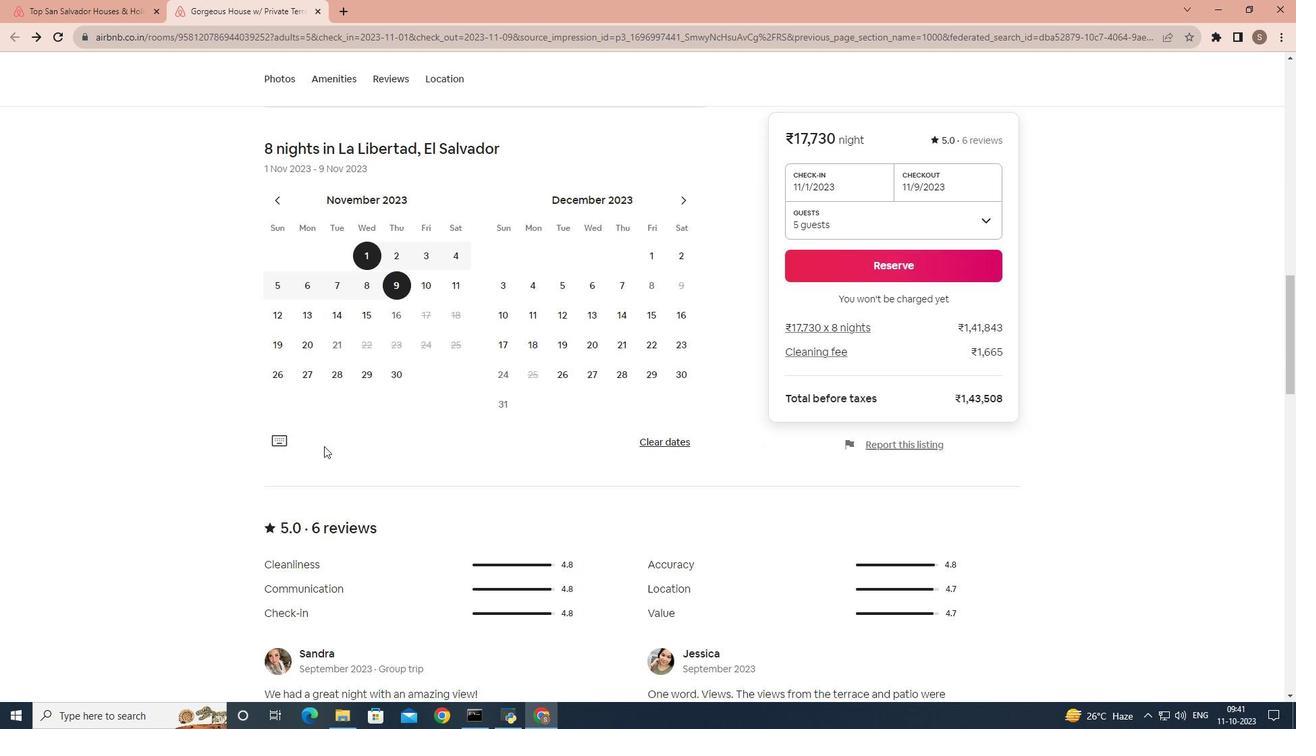 
Action: Mouse scrolled (324, 444) with delta (0, 0)
Screenshot: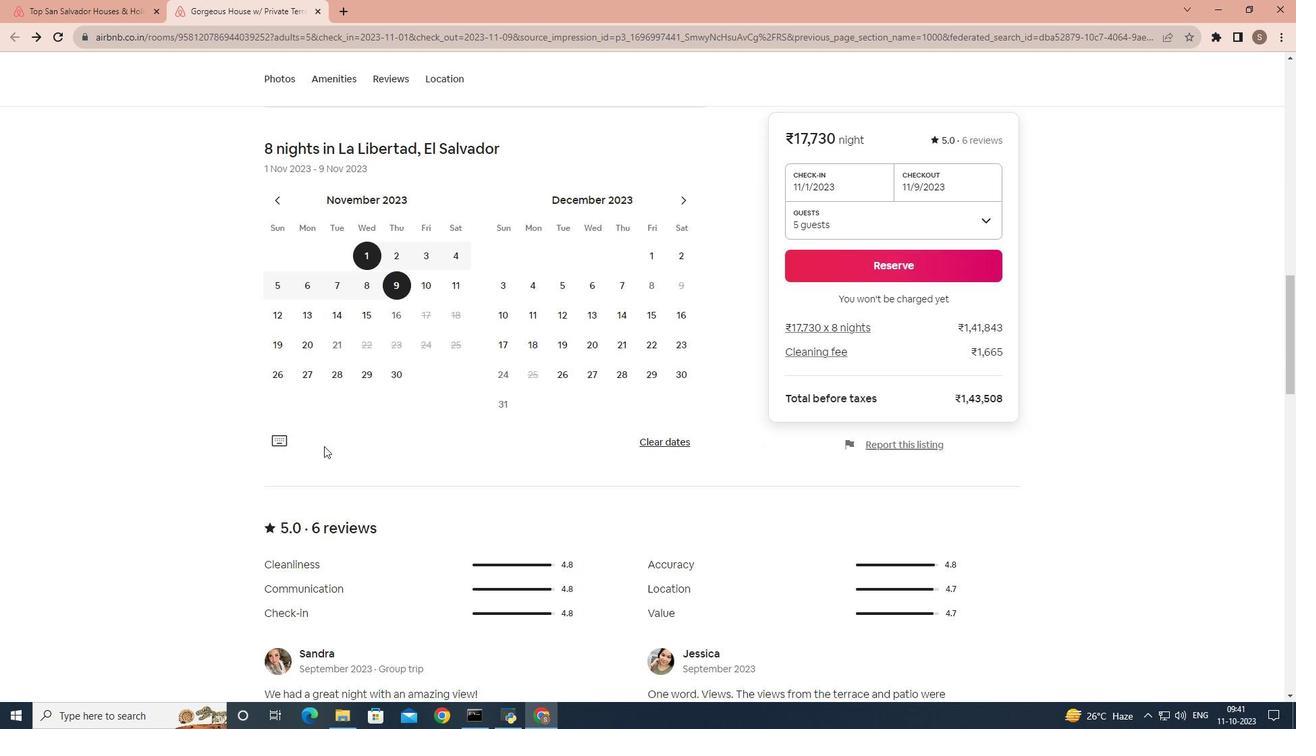 
Action: Mouse moved to (324, 447)
Screenshot: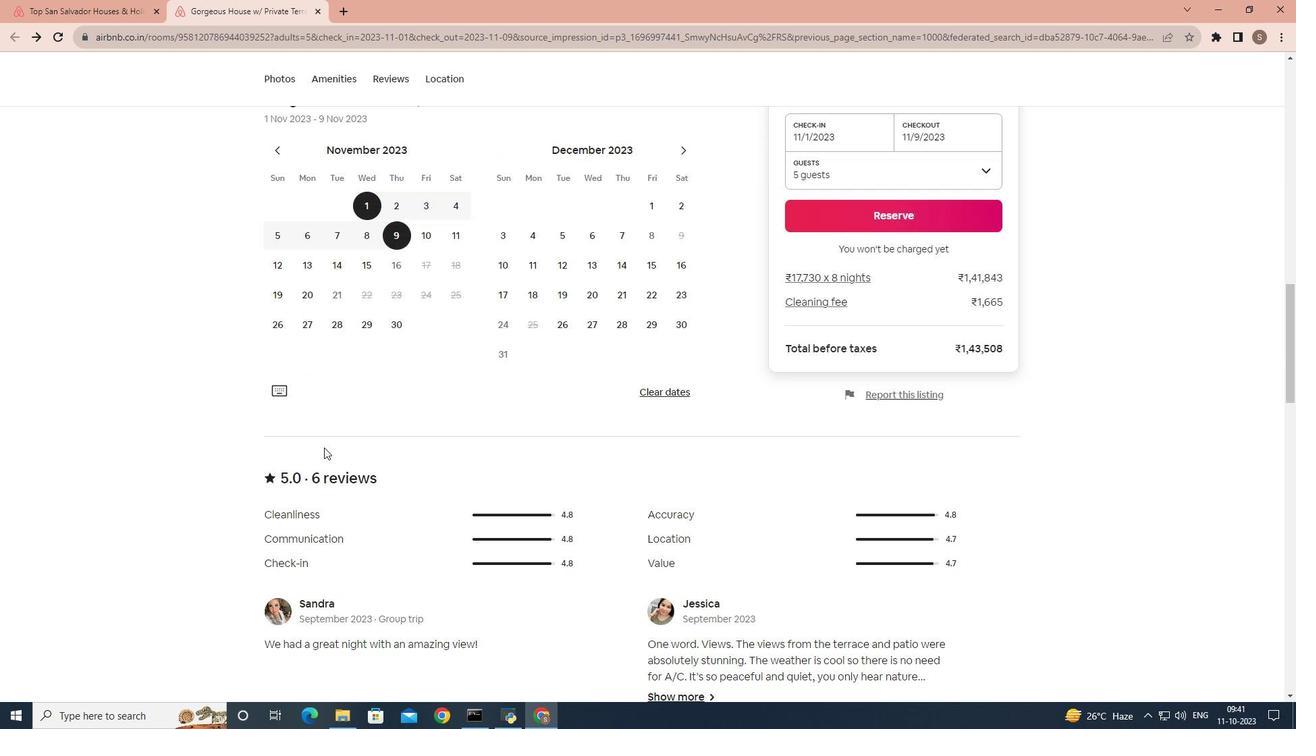 
Action: Mouse scrolled (324, 446) with delta (0, 0)
Screenshot: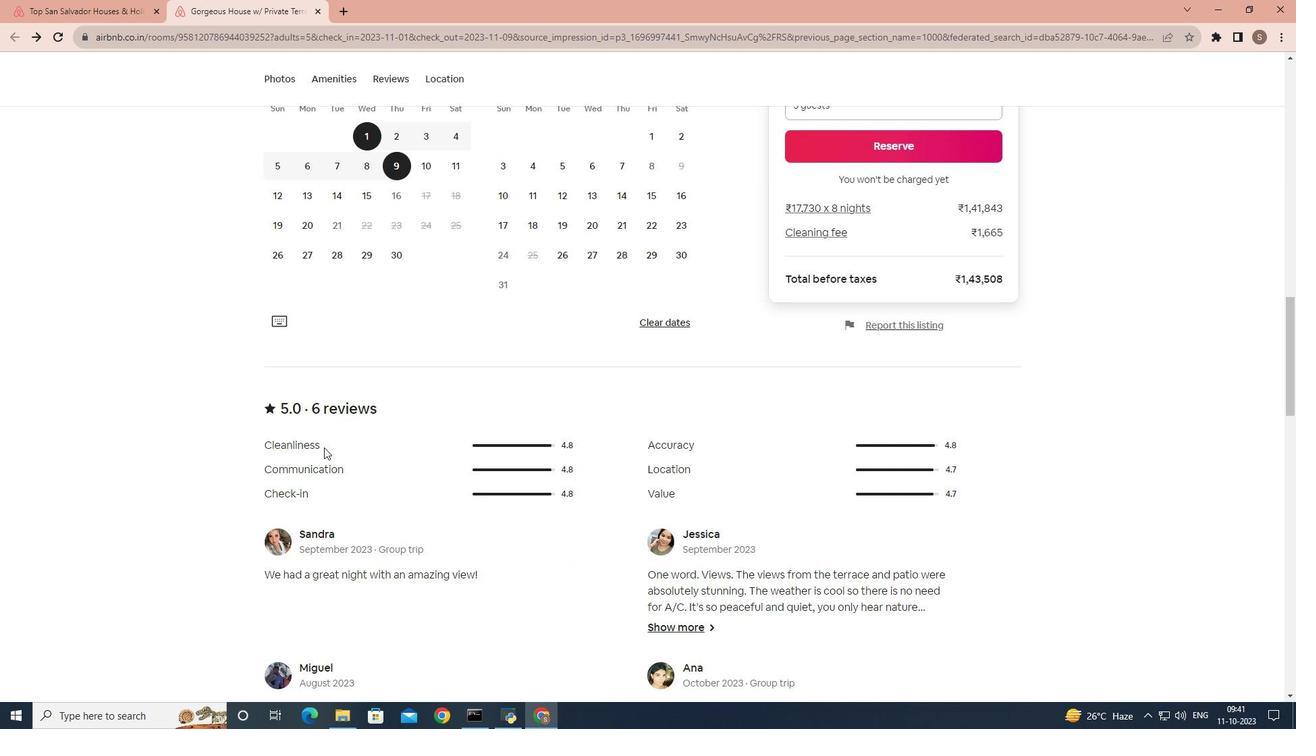 
Action: Mouse scrolled (324, 446) with delta (0, 0)
Screenshot: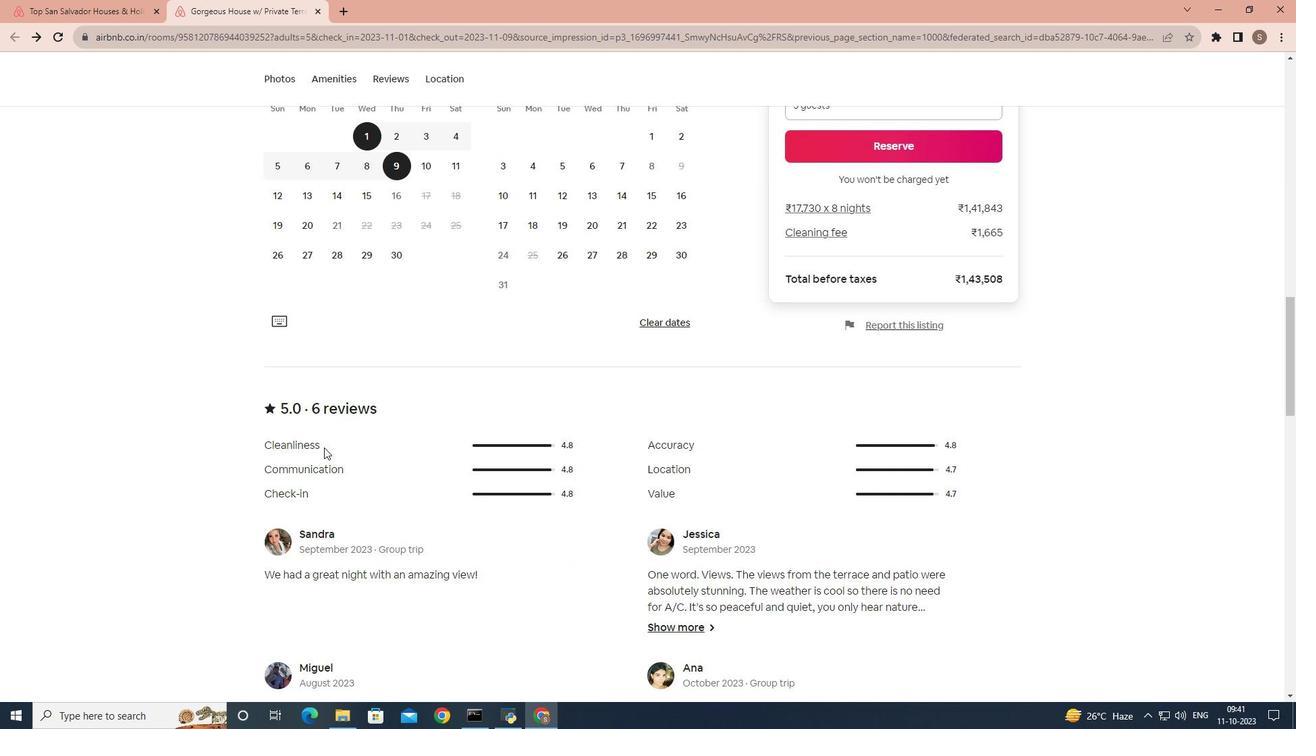 
Action: Mouse moved to (324, 448)
Screenshot: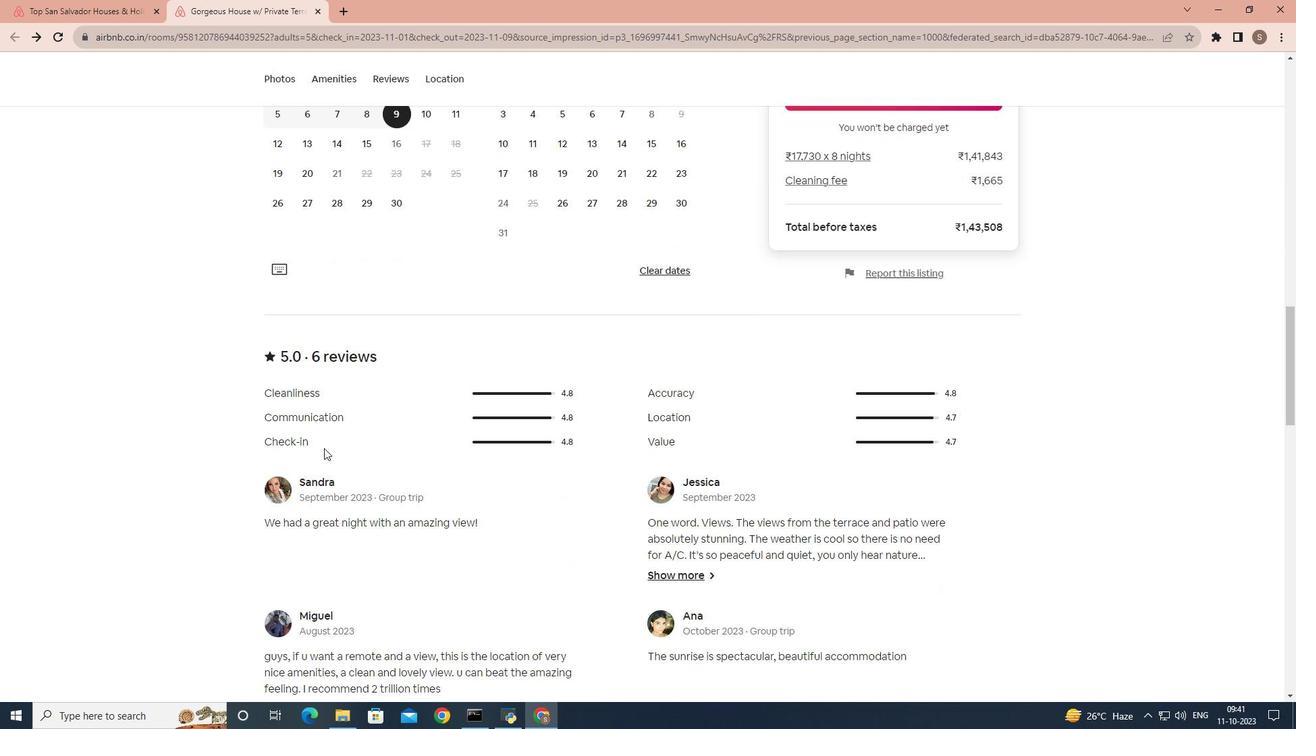 
Action: Mouse scrolled (324, 447) with delta (0, 0)
Screenshot: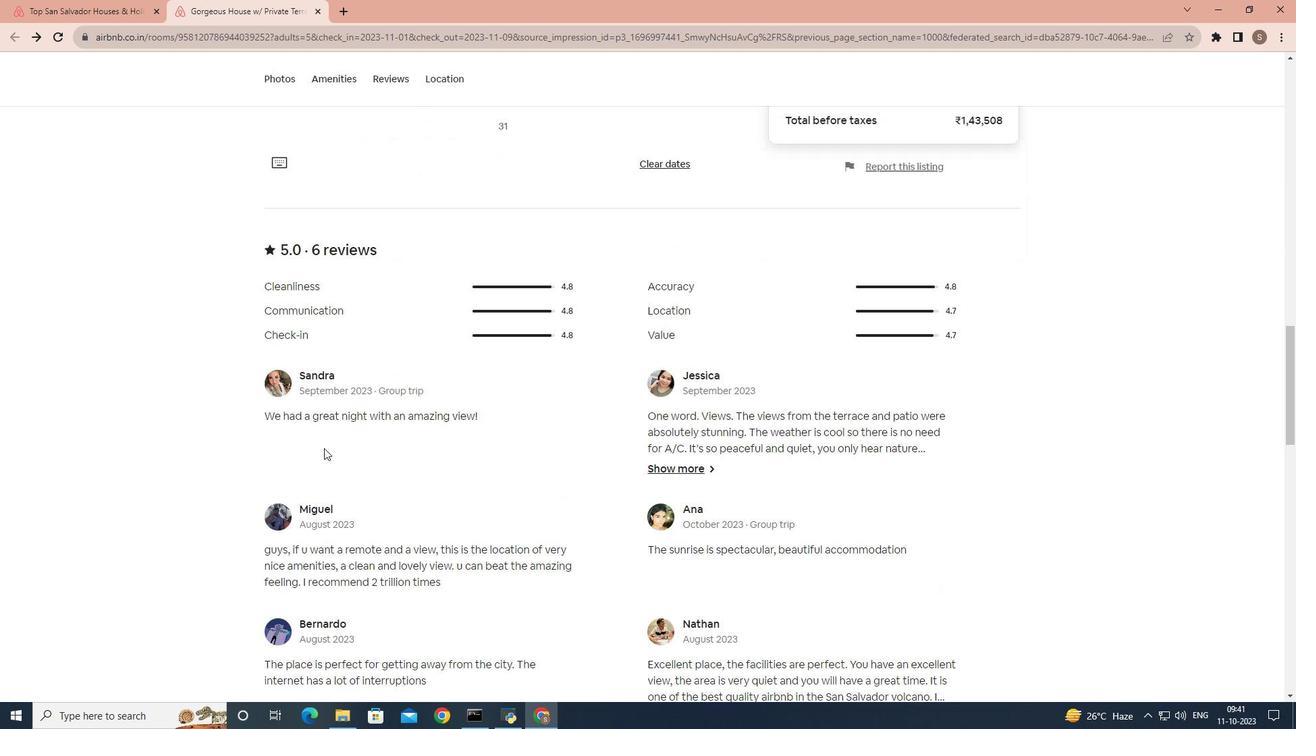 
Action: Mouse scrolled (324, 449) with delta (0, 0)
Screenshot: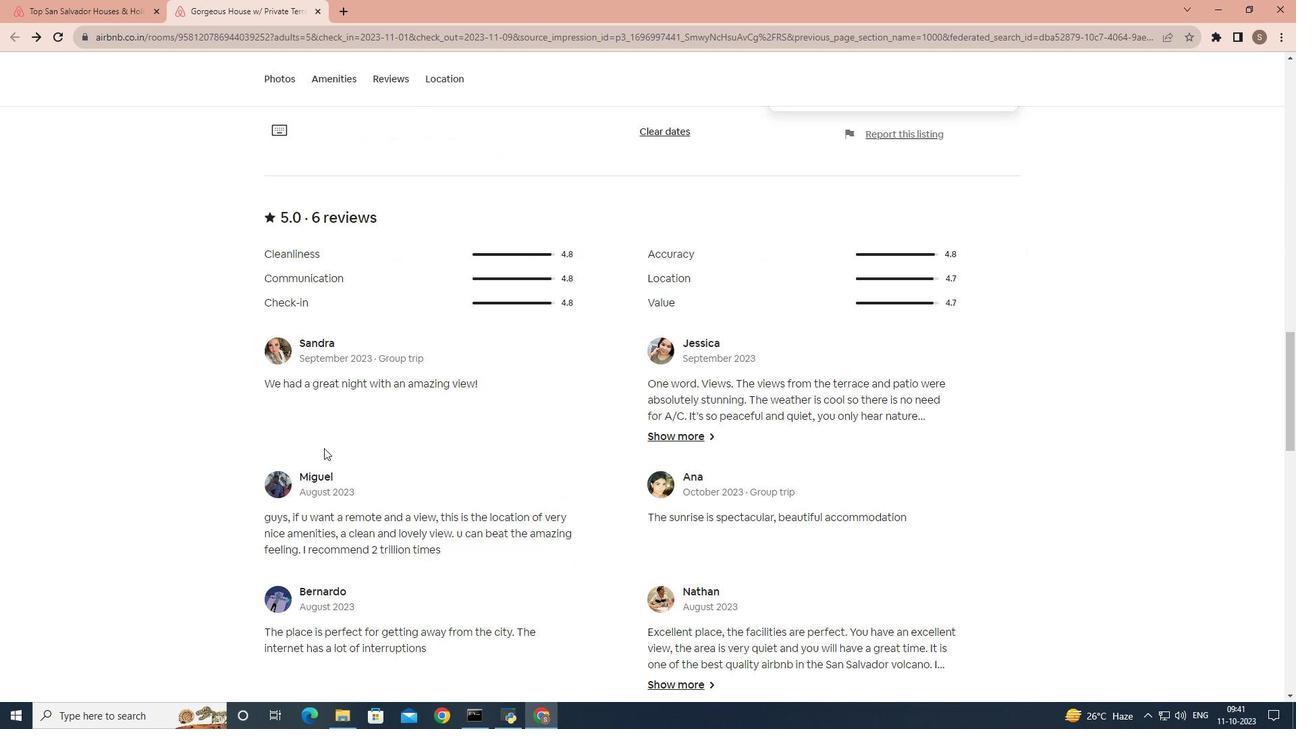 
Action: Mouse scrolled (324, 447) with delta (0, 0)
Screenshot: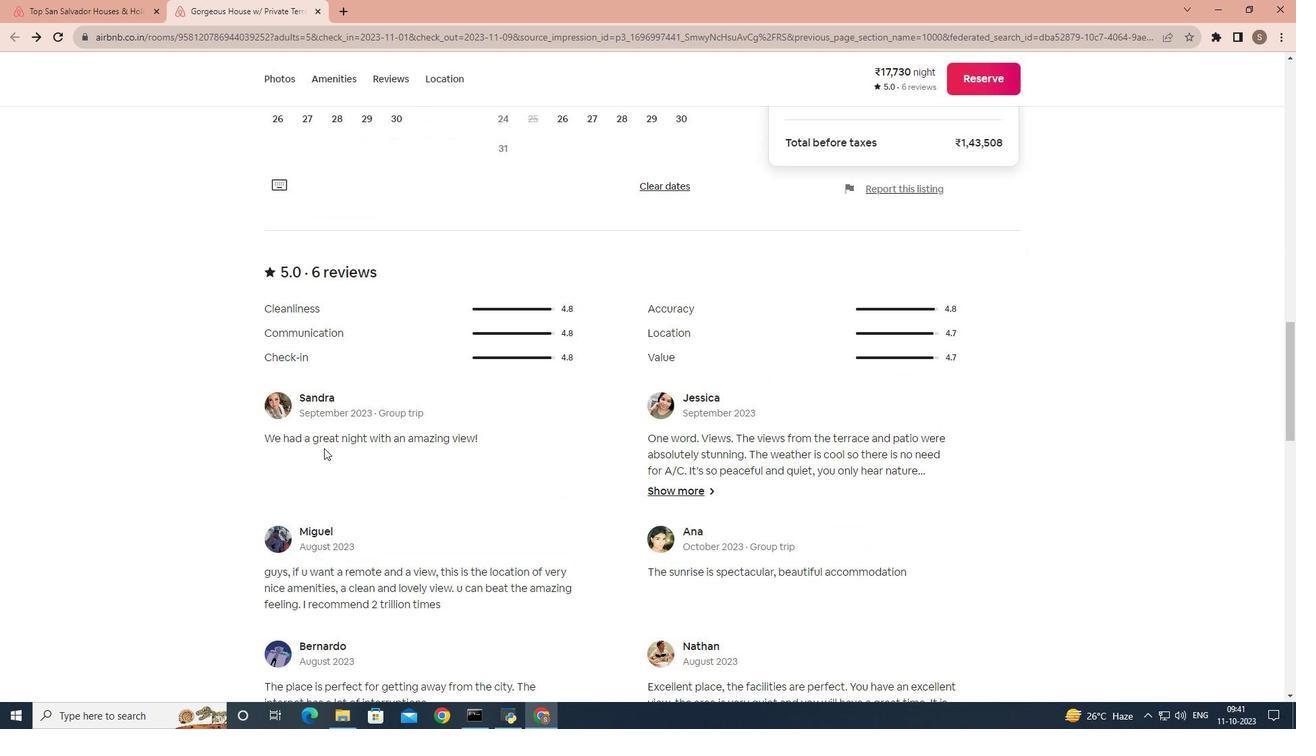 
Action: Mouse scrolled (324, 447) with delta (0, 0)
Screenshot: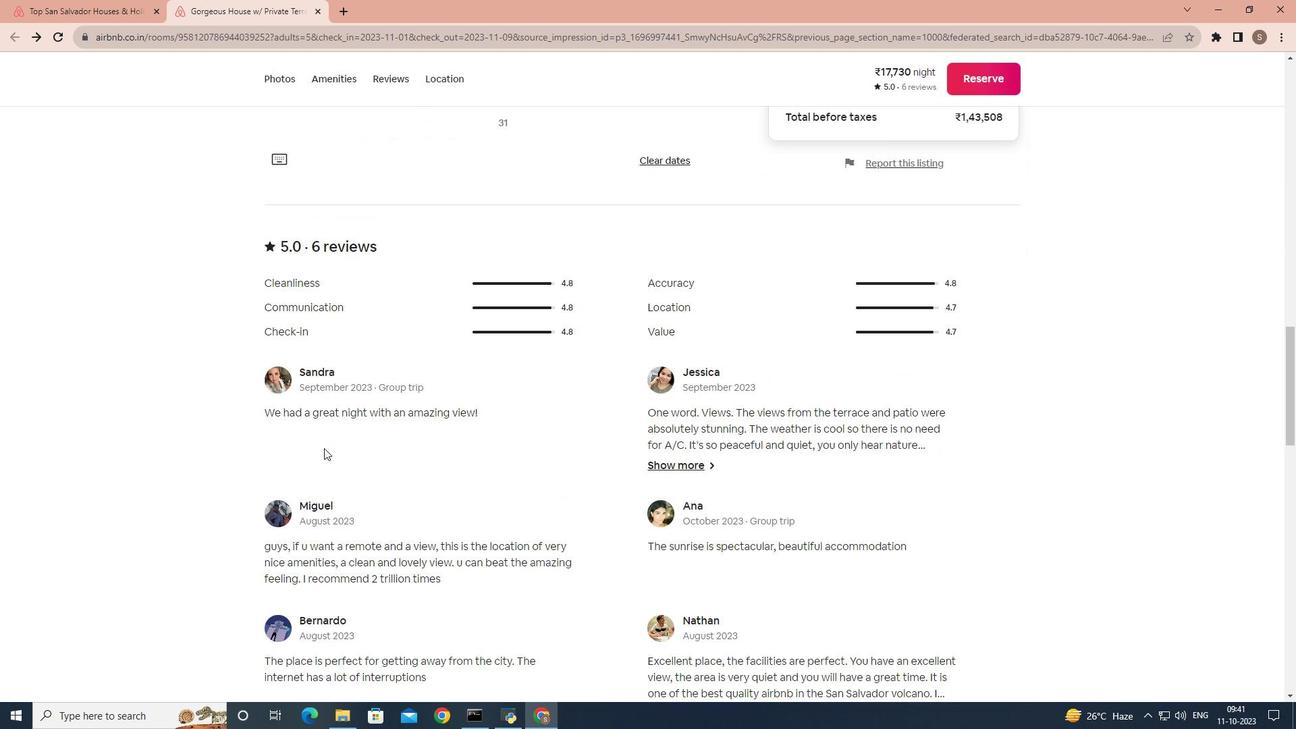 
Action: Mouse scrolled (324, 447) with delta (0, 0)
Screenshot: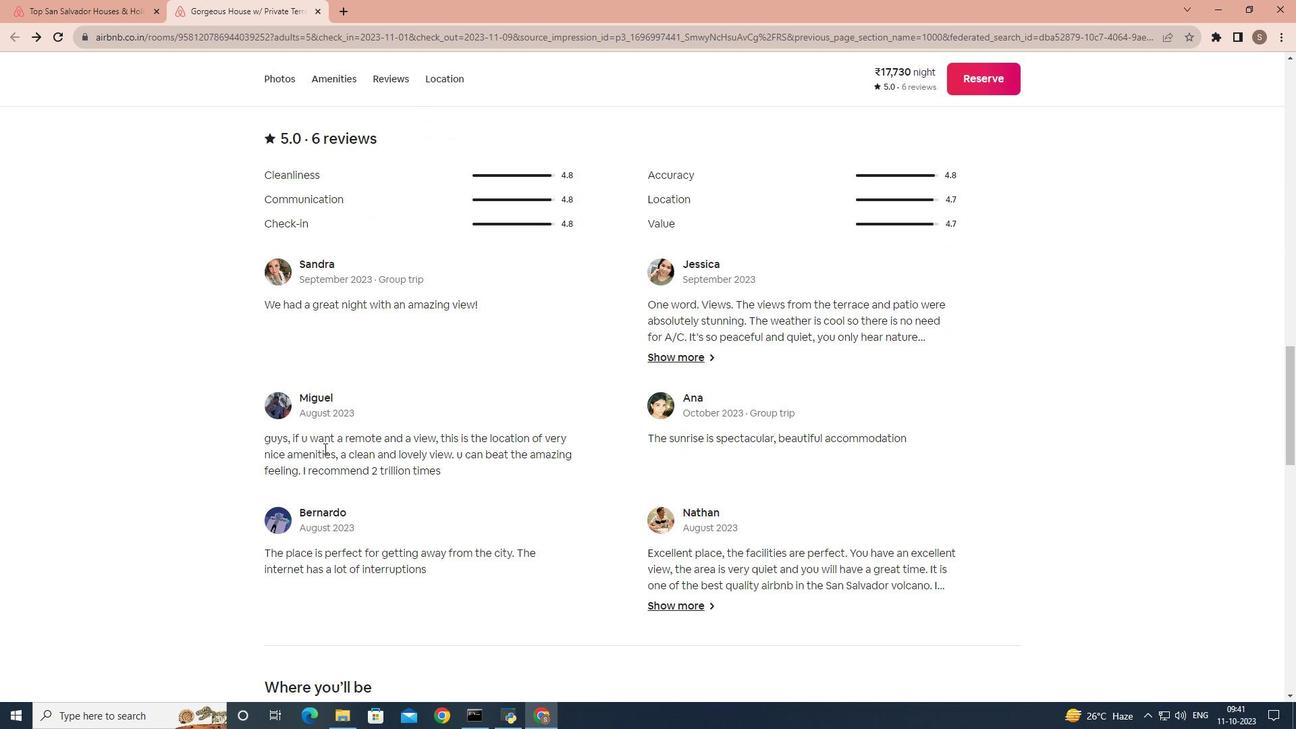 
Action: Mouse scrolled (324, 447) with delta (0, 0)
Screenshot: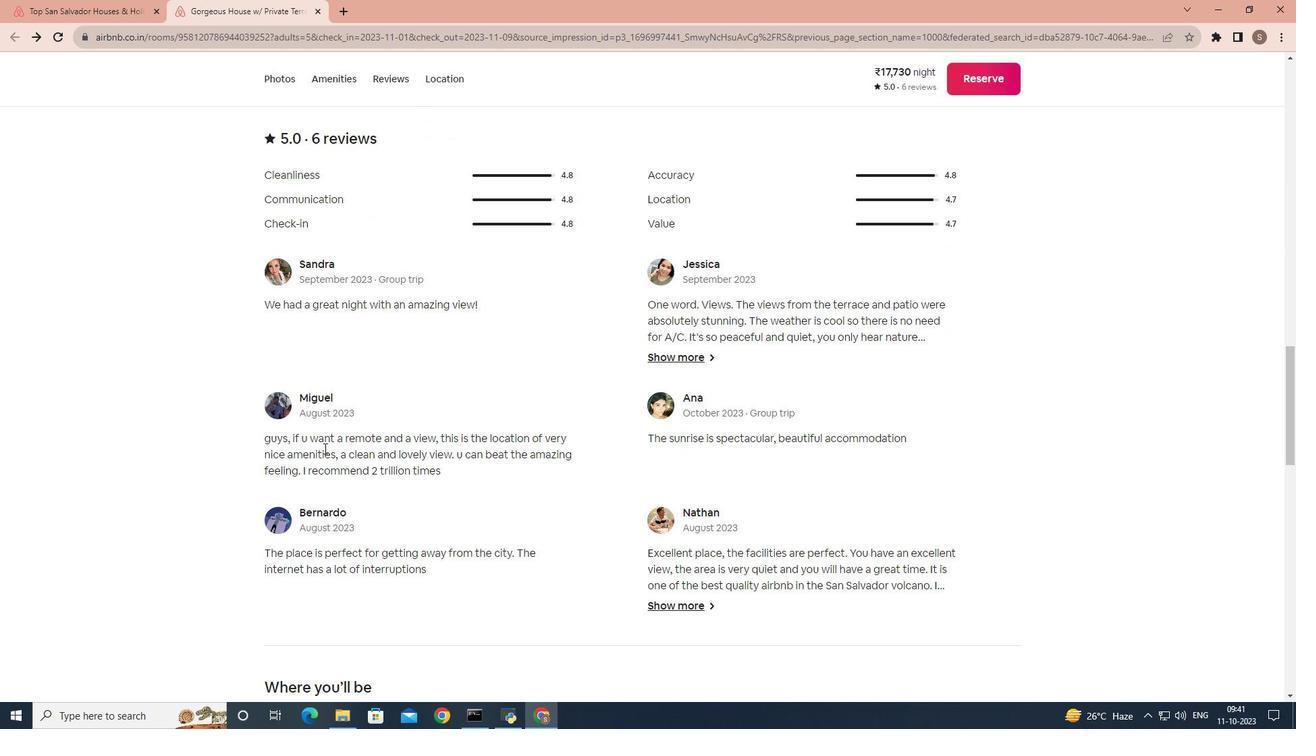 
Action: Mouse scrolled (324, 447) with delta (0, 0)
Screenshot: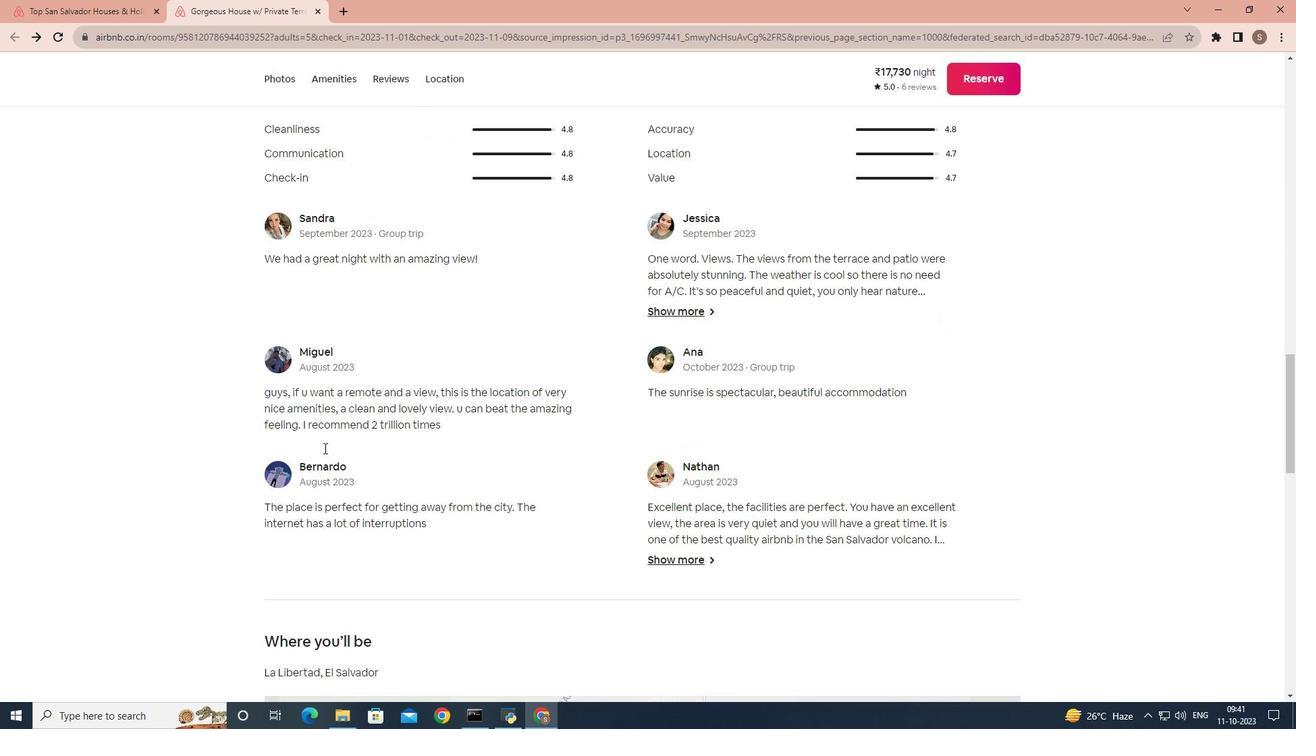 
Action: Mouse moved to (494, 421)
Screenshot: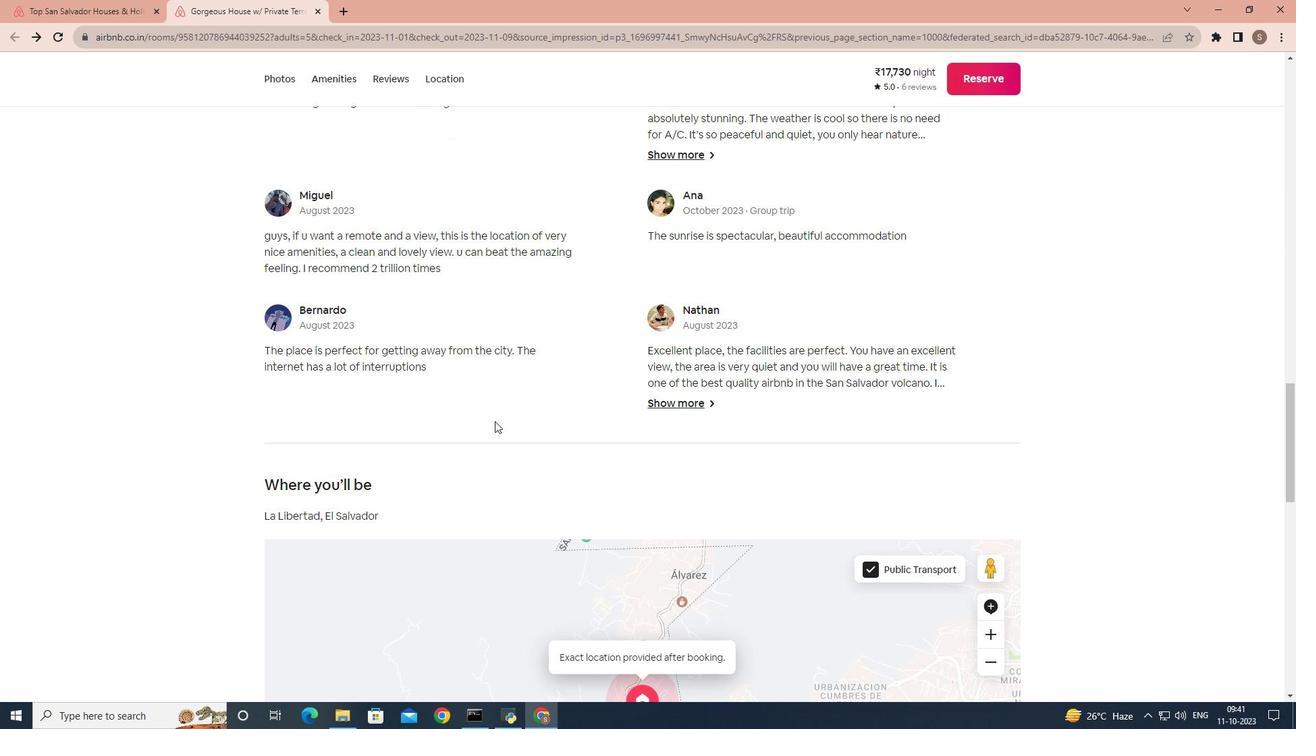 
Action: Mouse scrolled (494, 420) with delta (0, 0)
Screenshot: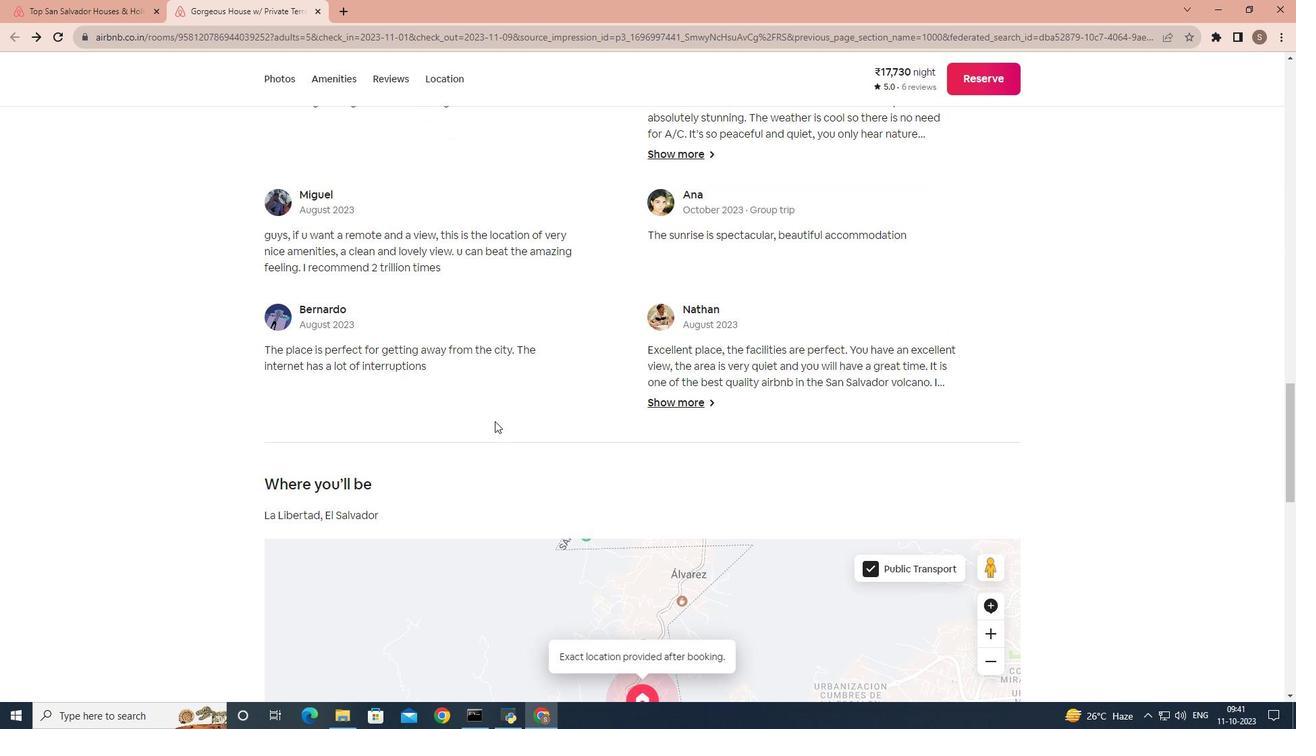 
Action: Mouse scrolled (494, 420) with delta (0, 0)
Screenshot: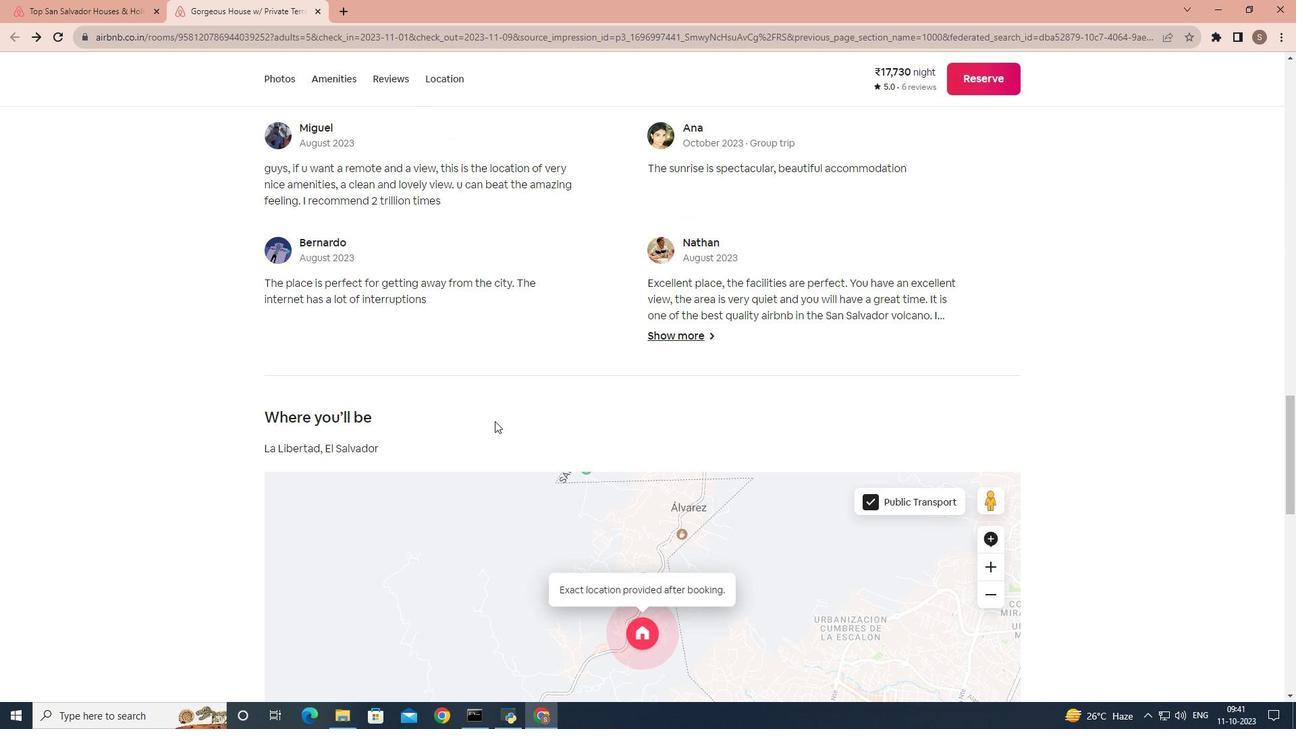 
Action: Mouse scrolled (494, 420) with delta (0, 0)
Screenshot: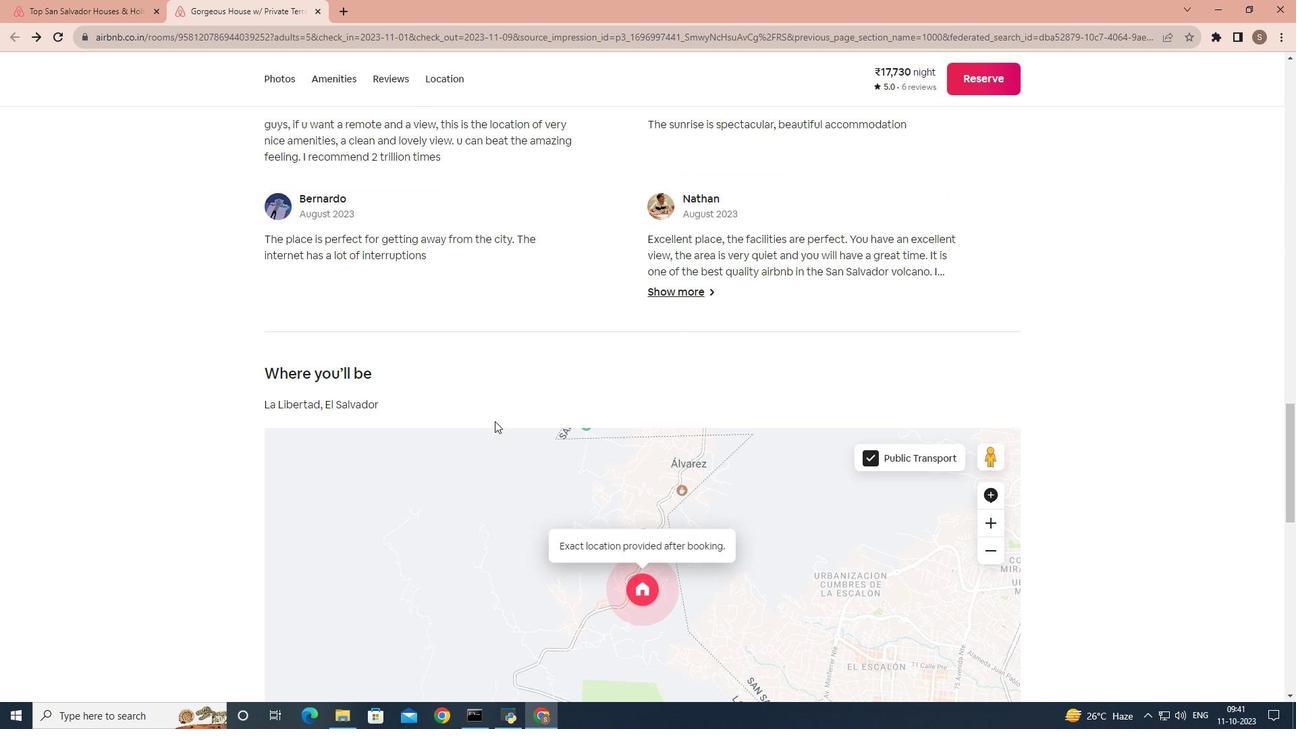 
Action: Mouse scrolled (494, 420) with delta (0, 0)
Screenshot: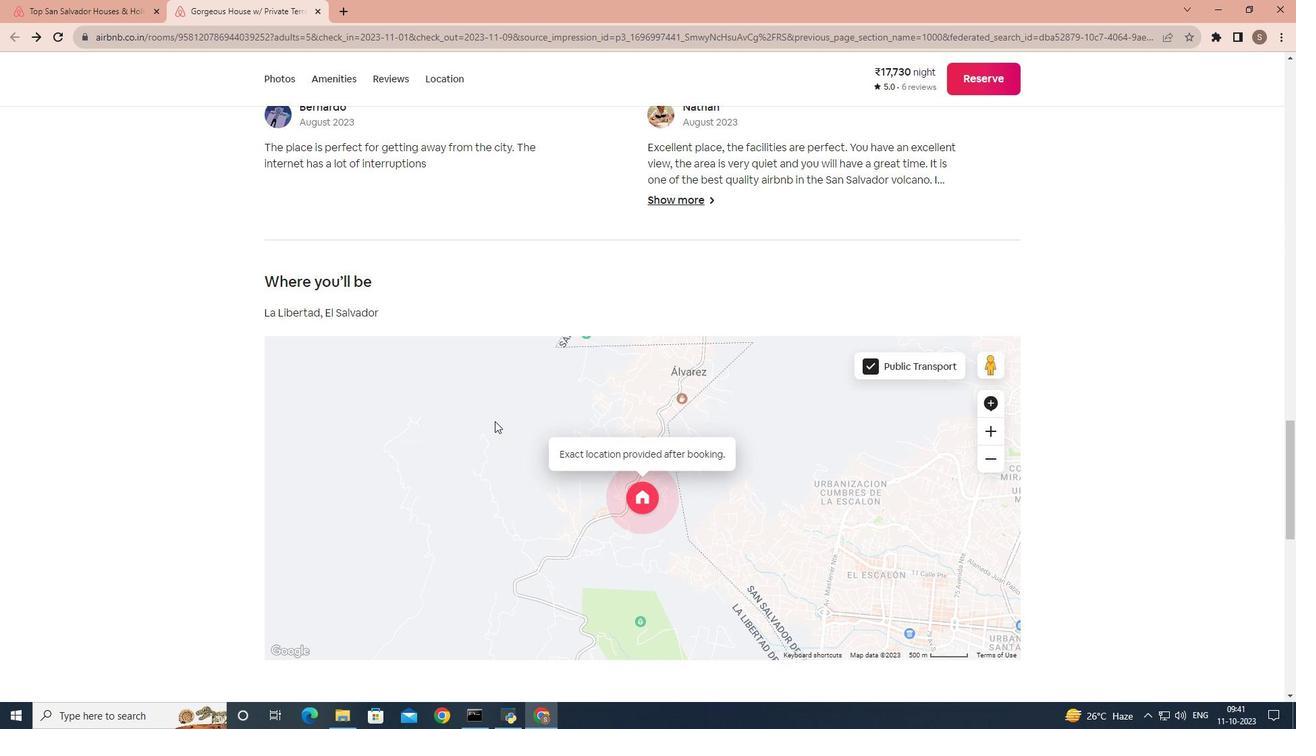 
Action: Mouse scrolled (494, 420) with delta (0, 0)
Screenshot: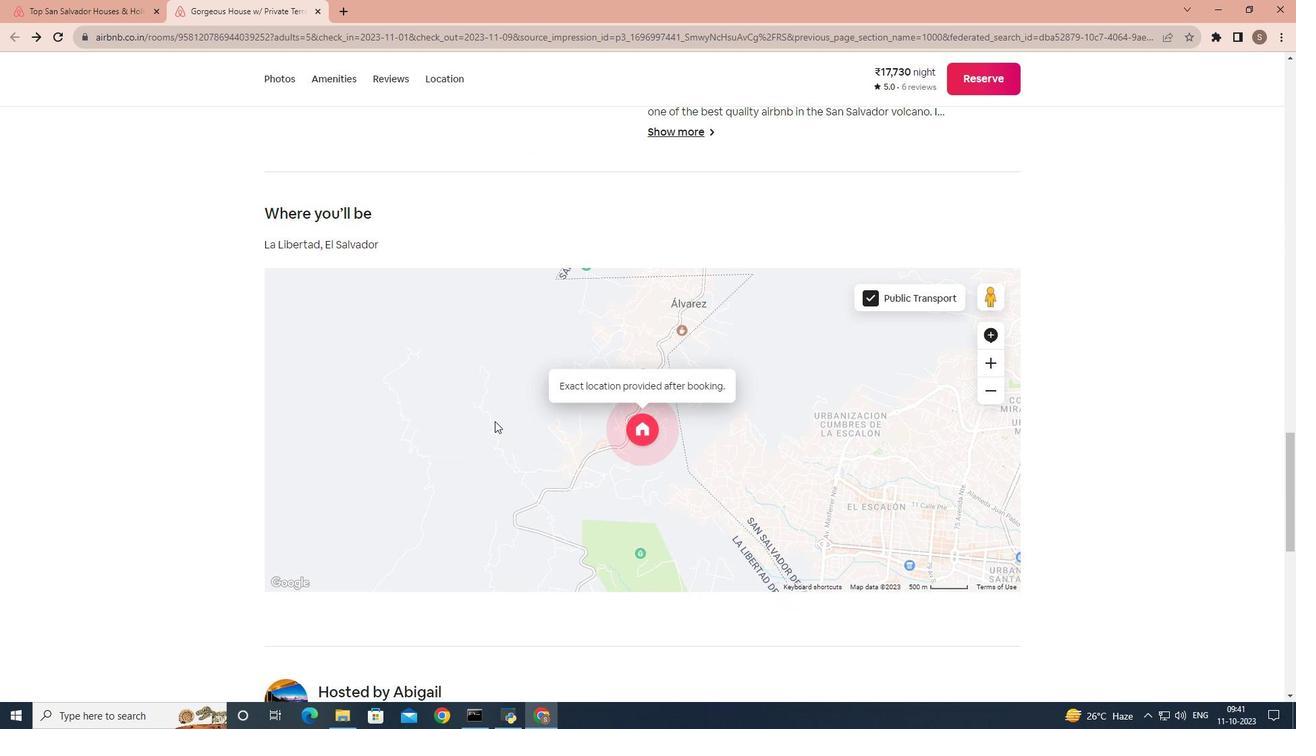 
Action: Mouse moved to (494, 421)
Screenshot: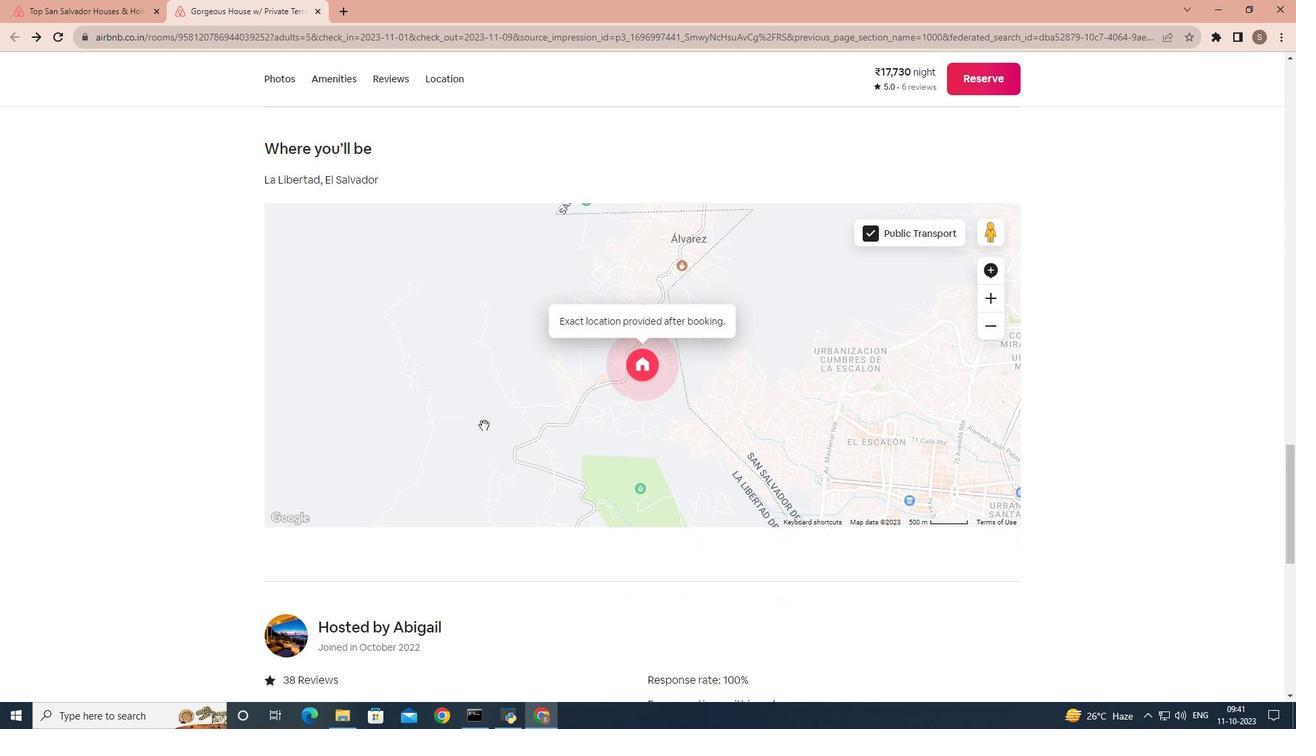 
Action: Mouse scrolled (494, 420) with delta (0, 0)
Screenshot: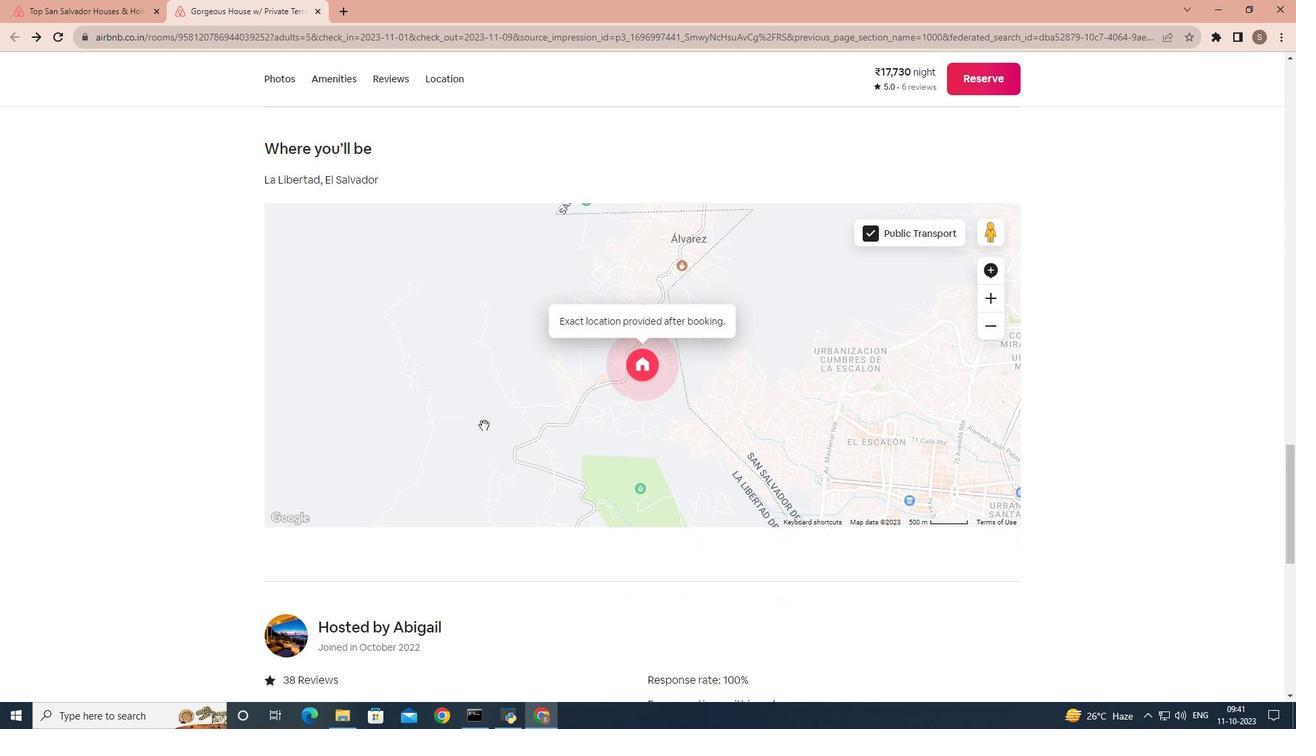 
Action: Mouse moved to (446, 460)
Screenshot: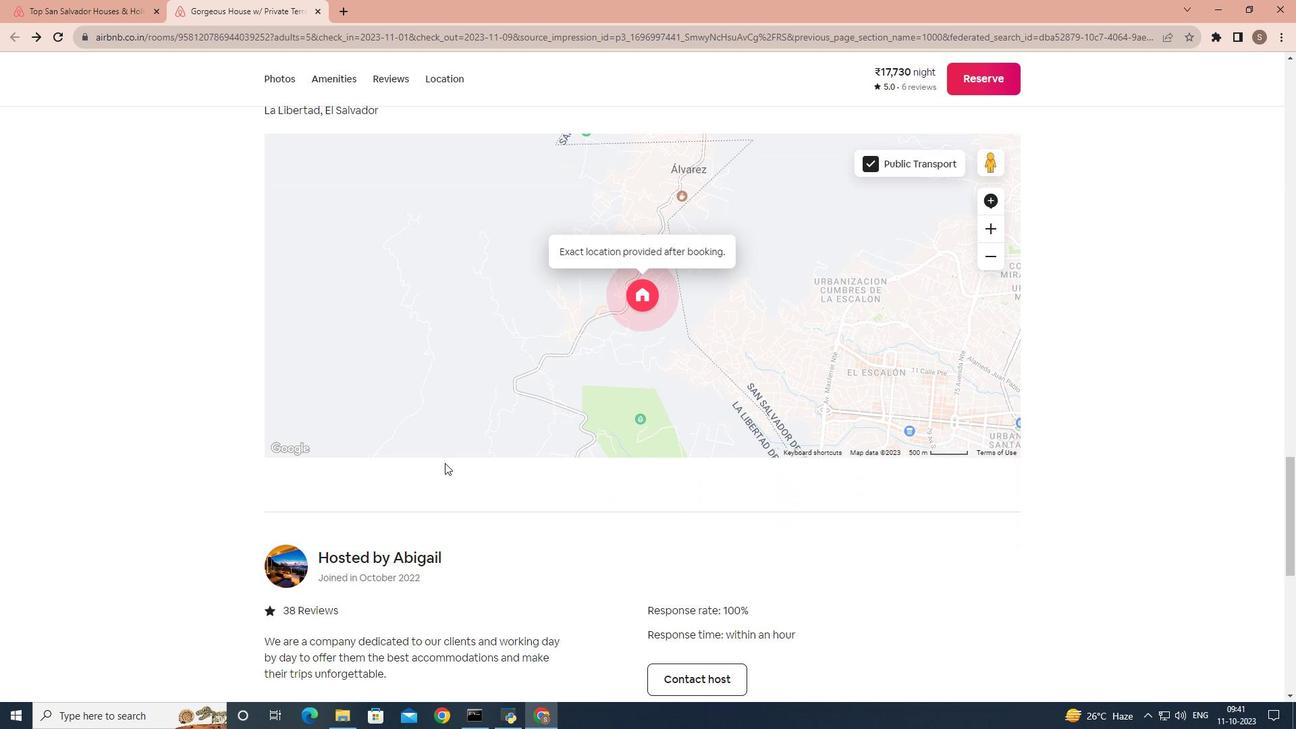 
Action: Mouse scrolled (446, 459) with delta (0, 0)
Screenshot: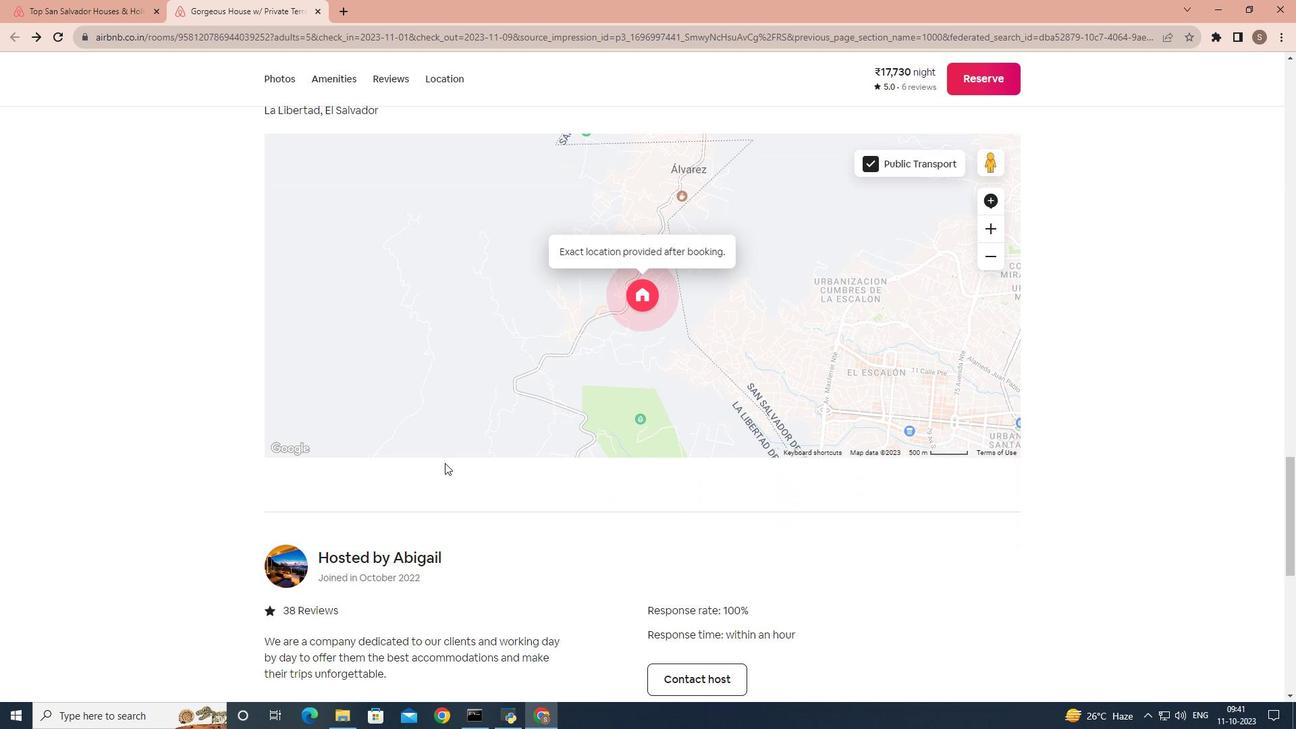 
Action: Mouse moved to (406, 493)
Screenshot: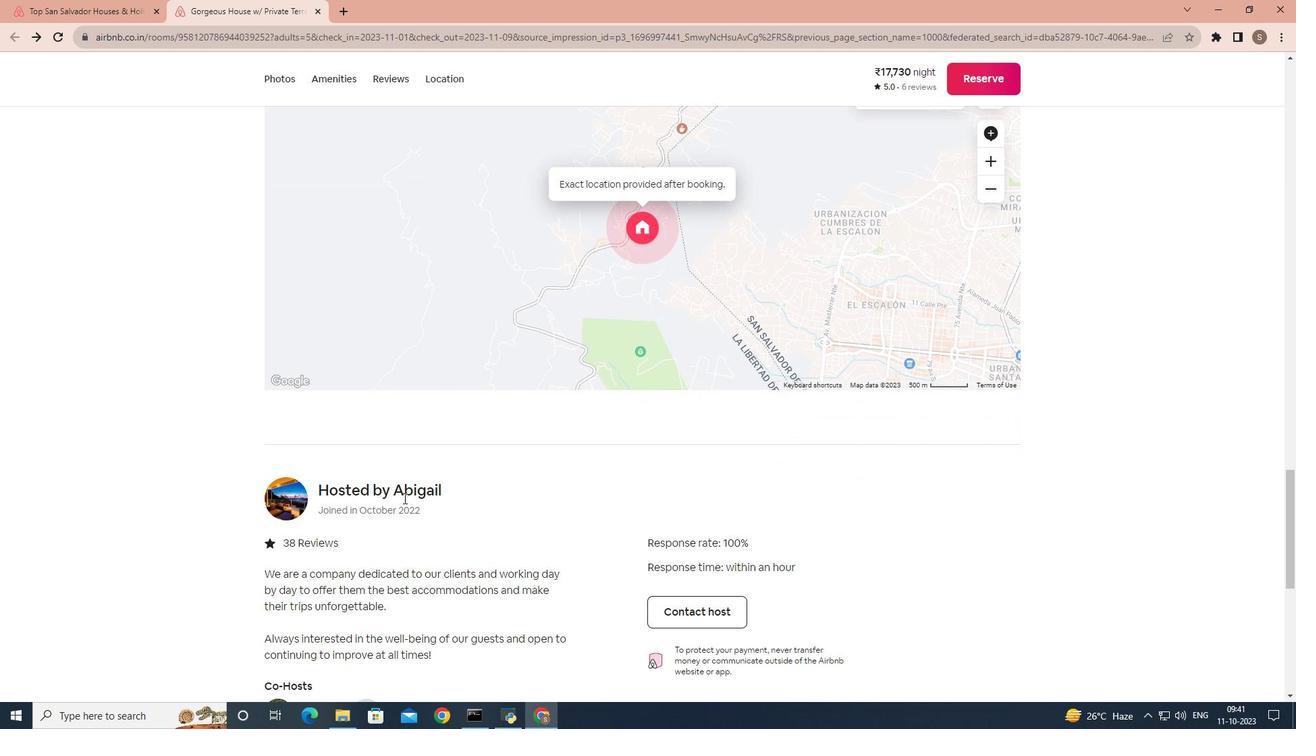 
Action: Mouse scrolled (406, 492) with delta (0, 0)
Screenshot: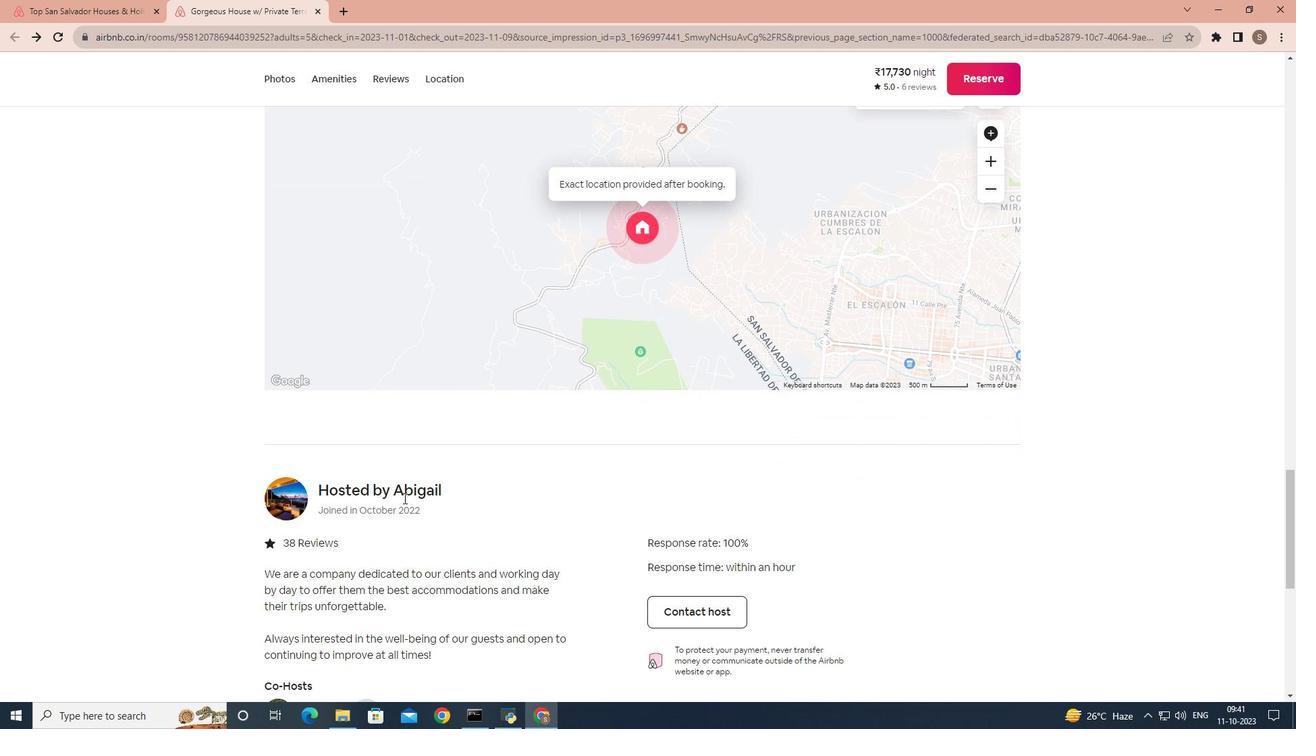 
Action: Mouse moved to (403, 498)
Screenshot: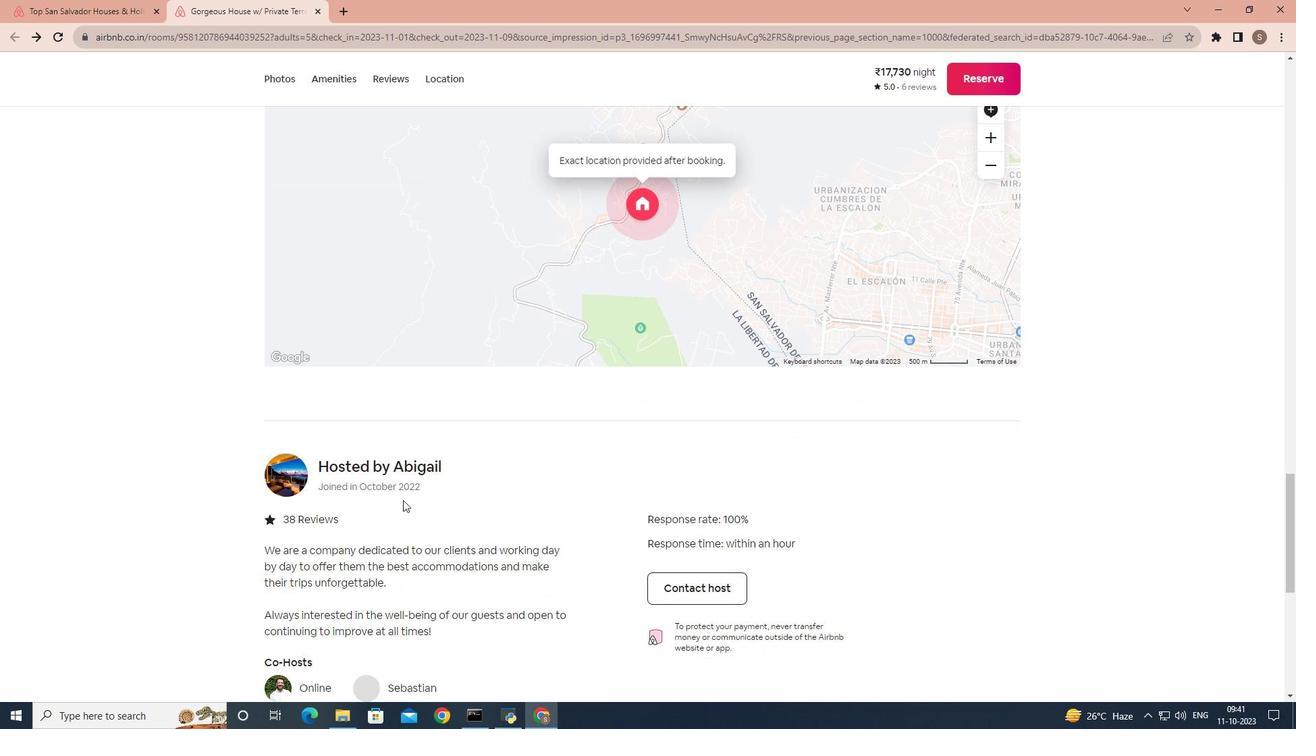 
Action: Mouse scrolled (403, 497) with delta (0, 0)
Screenshot: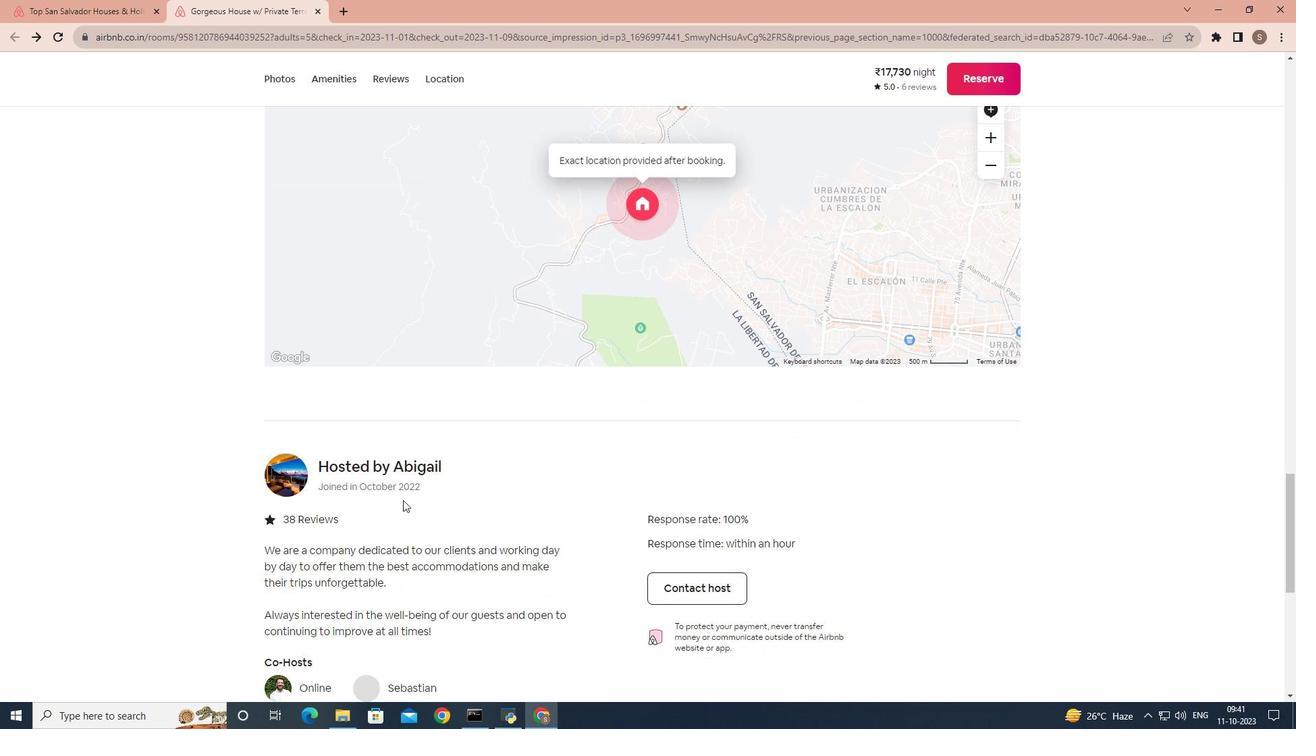
Action: Mouse moved to (402, 500)
Screenshot: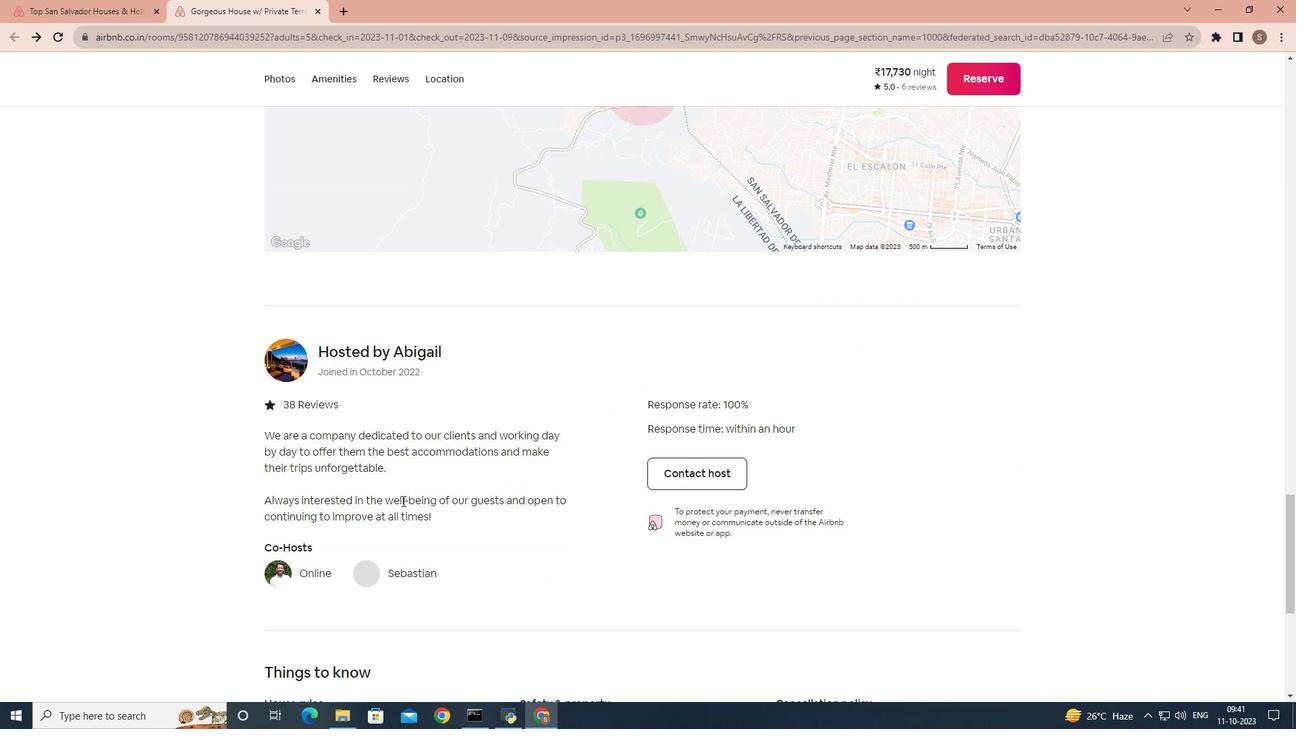 
Action: Mouse scrolled (402, 500) with delta (0, 0)
Screenshot: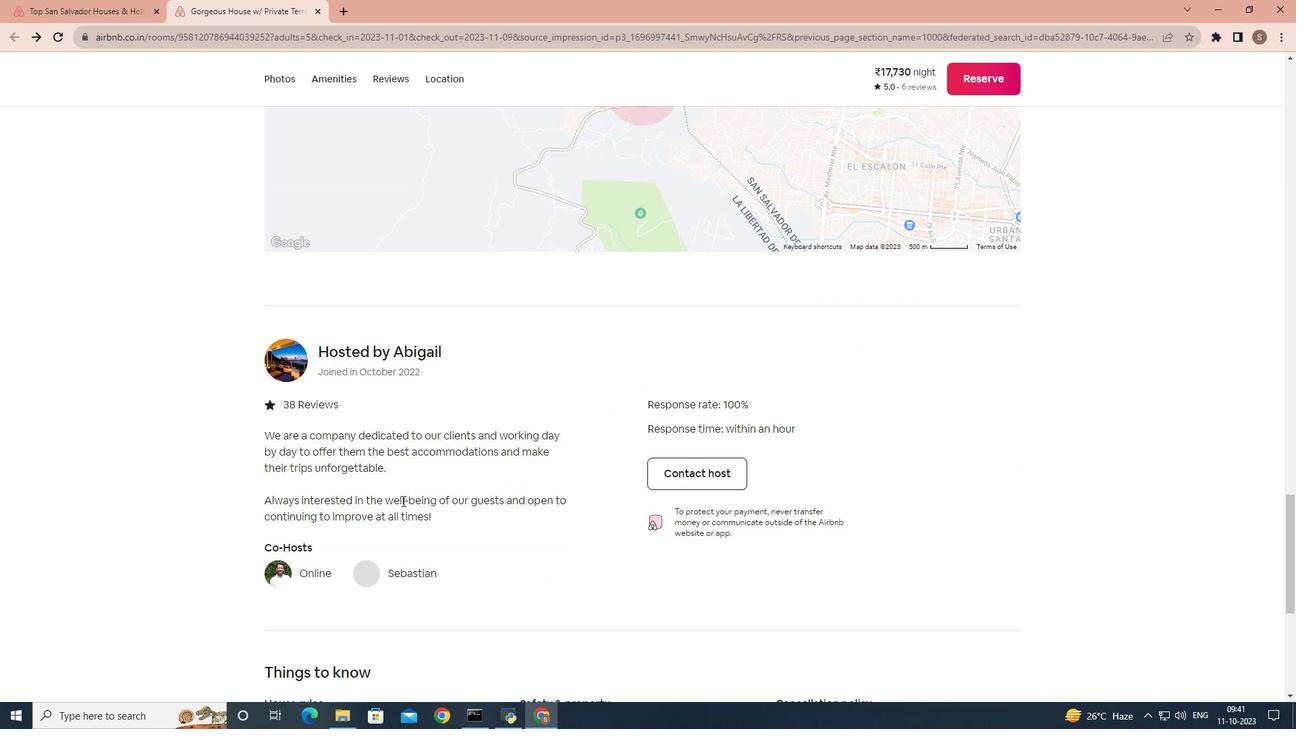 
Action: Mouse scrolled (402, 500) with delta (0, 0)
Screenshot: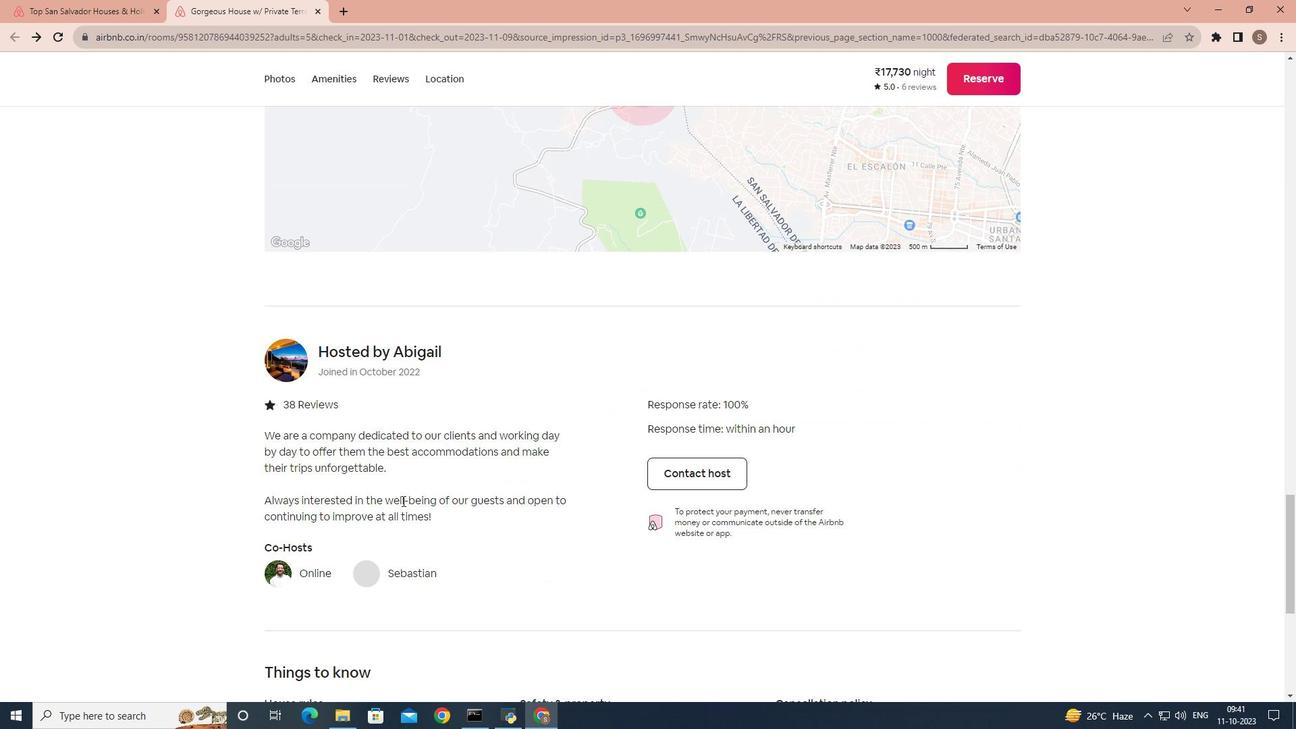 
Action: Mouse scrolled (402, 500) with delta (0, 0)
Screenshot: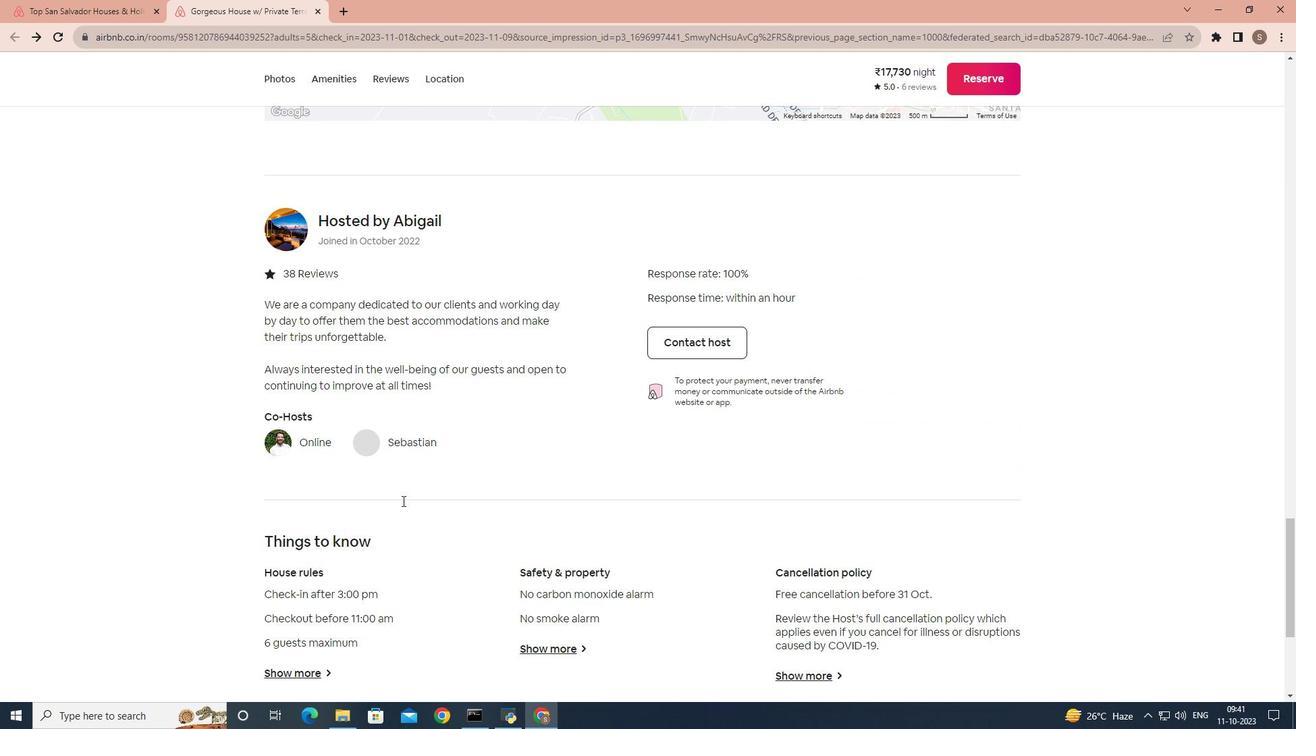 
Action: Mouse scrolled (402, 500) with delta (0, 0)
Screenshot: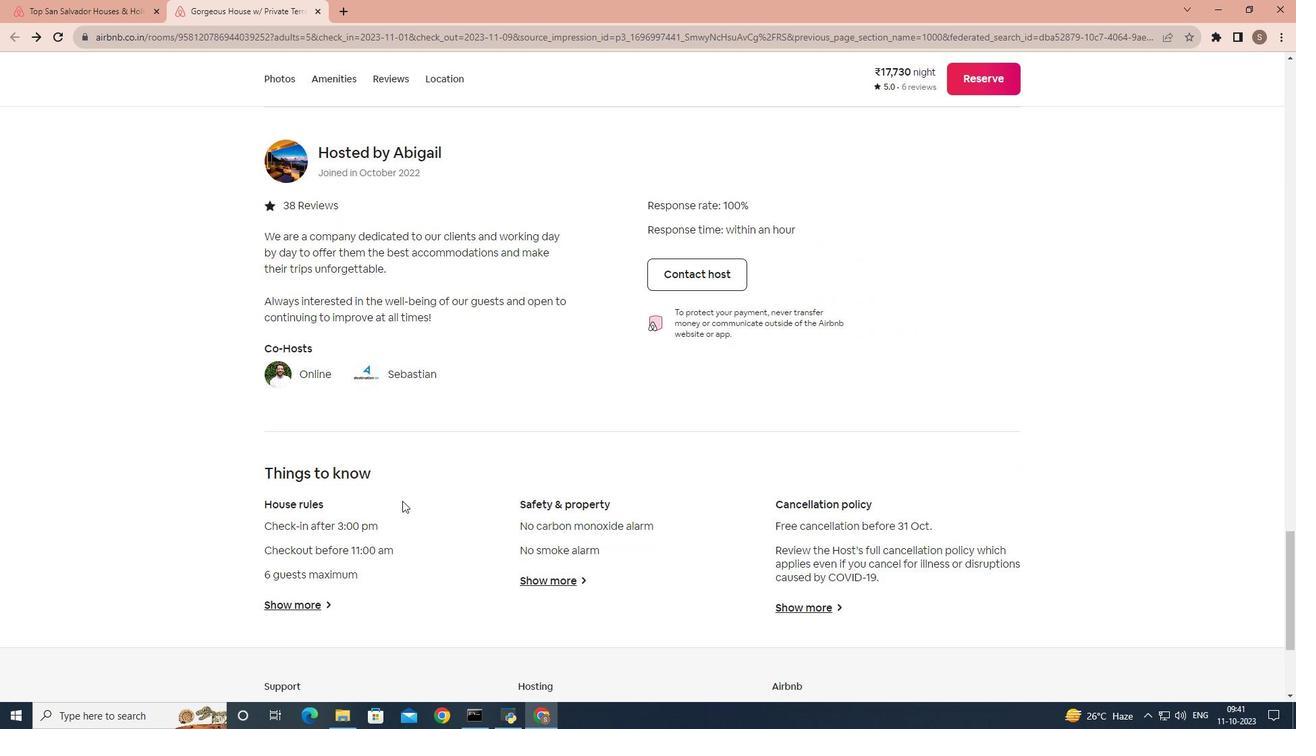 
Action: Mouse scrolled (402, 500) with delta (0, 0)
Screenshot: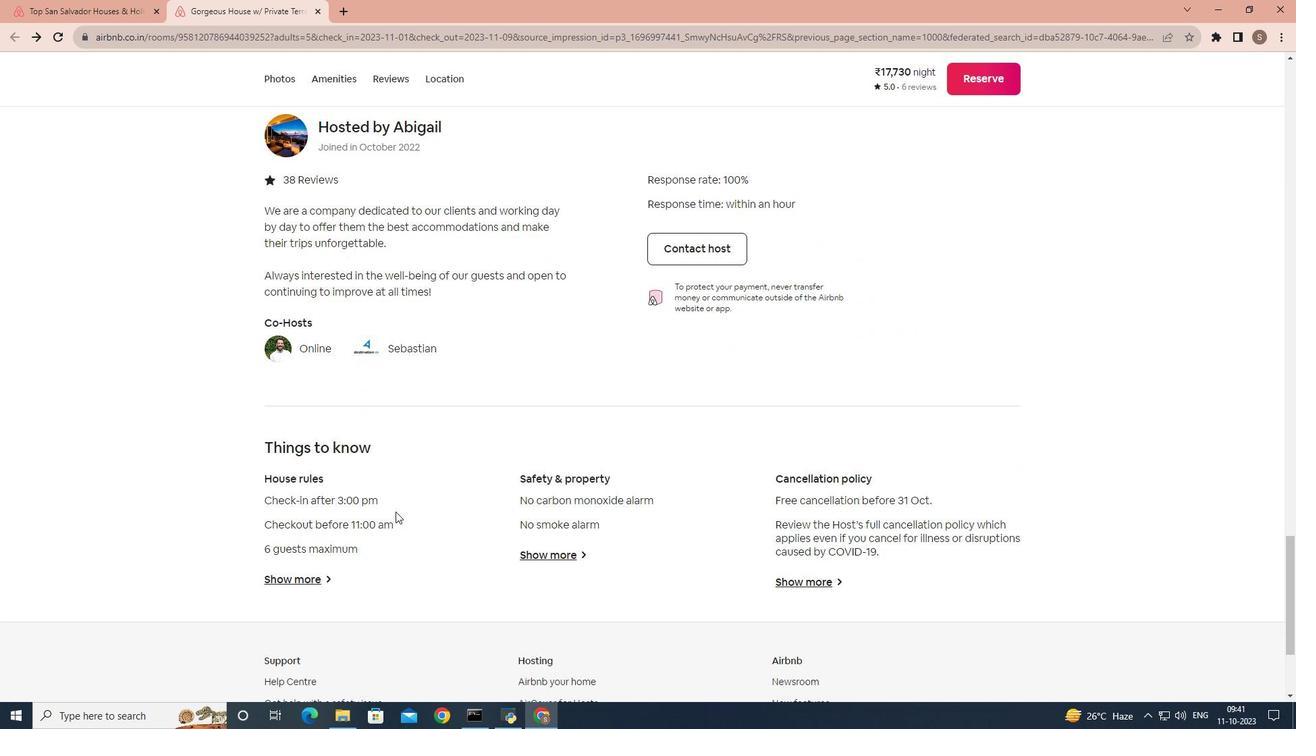 
Action: Mouse moved to (395, 511)
Screenshot: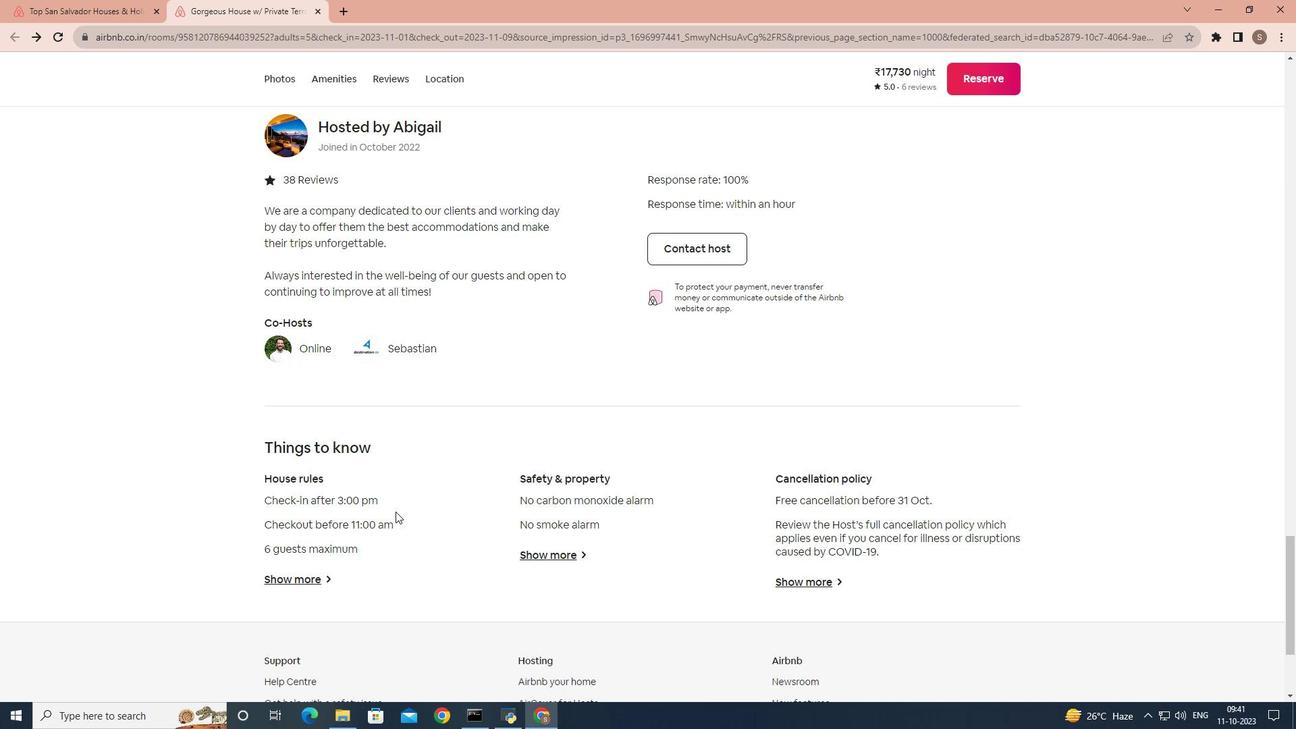 
Action: Mouse scrolled (395, 511) with delta (0, 0)
Screenshot: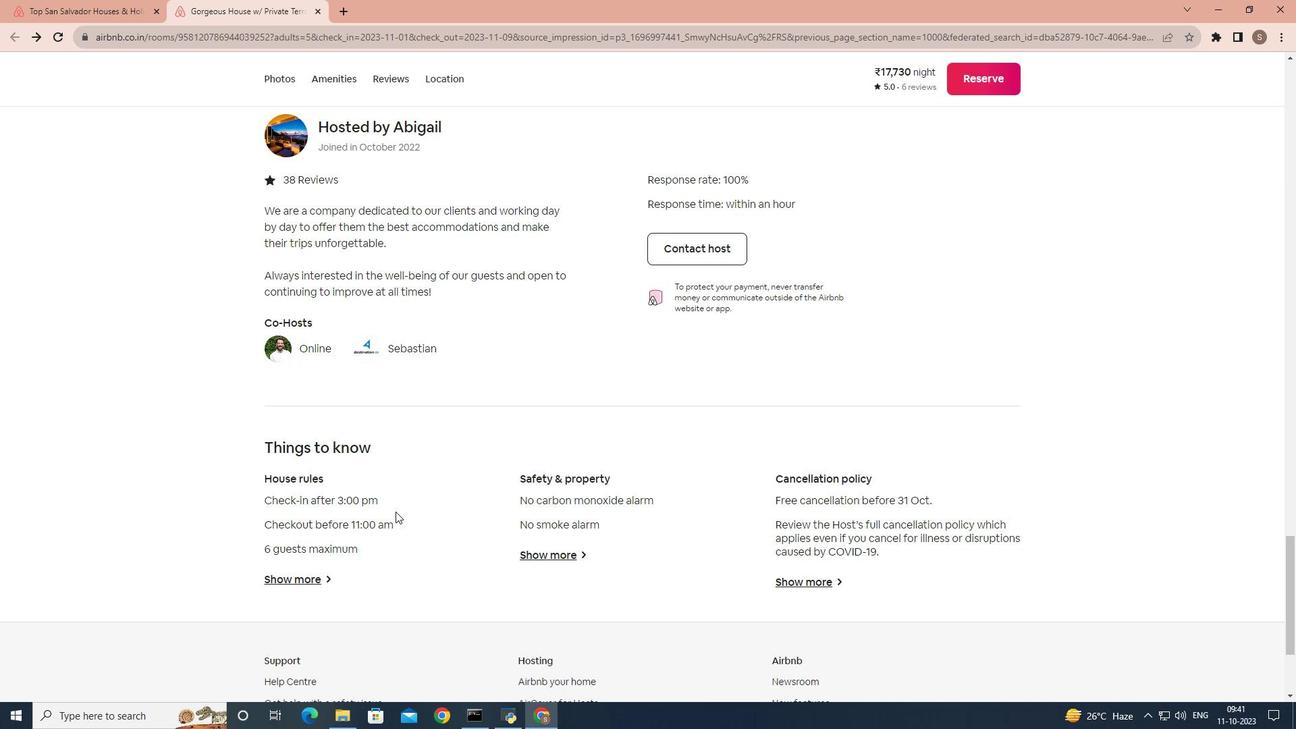 
Action: Mouse moved to (301, 405)
Screenshot: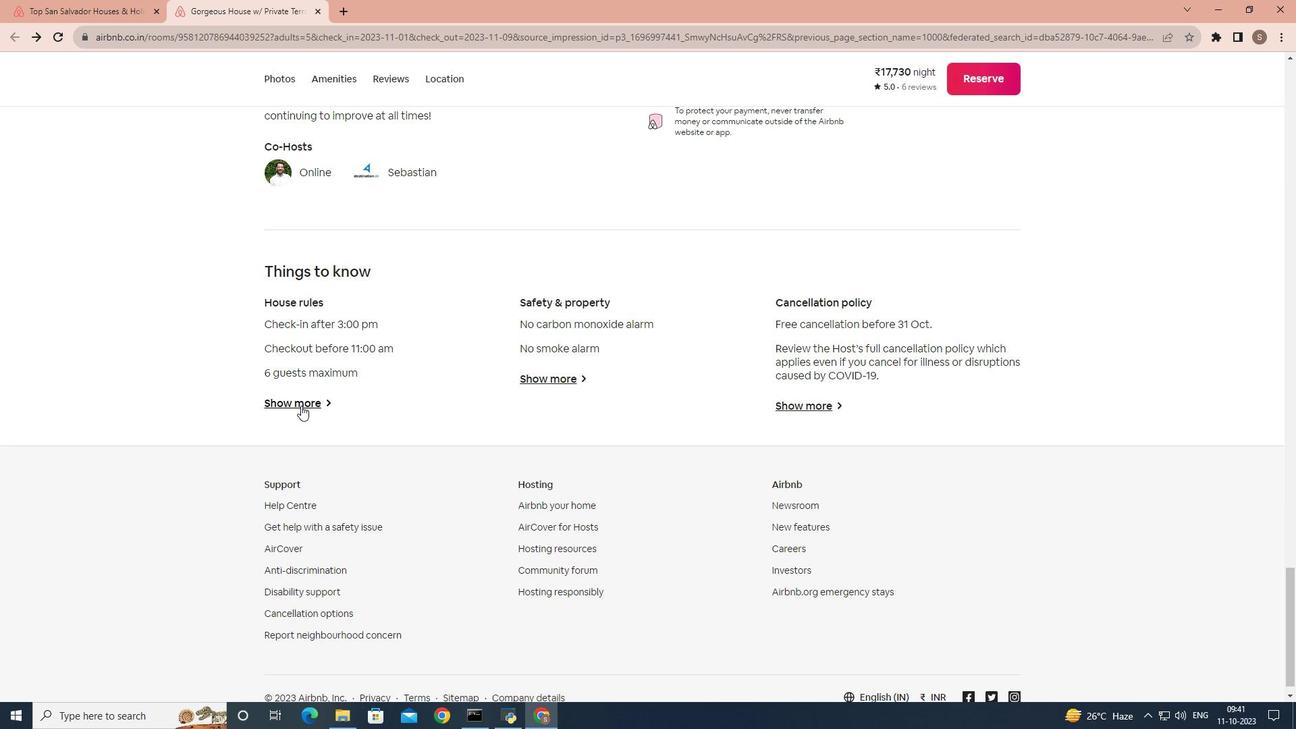 
Action: Mouse pressed left at (301, 405)
Screenshot: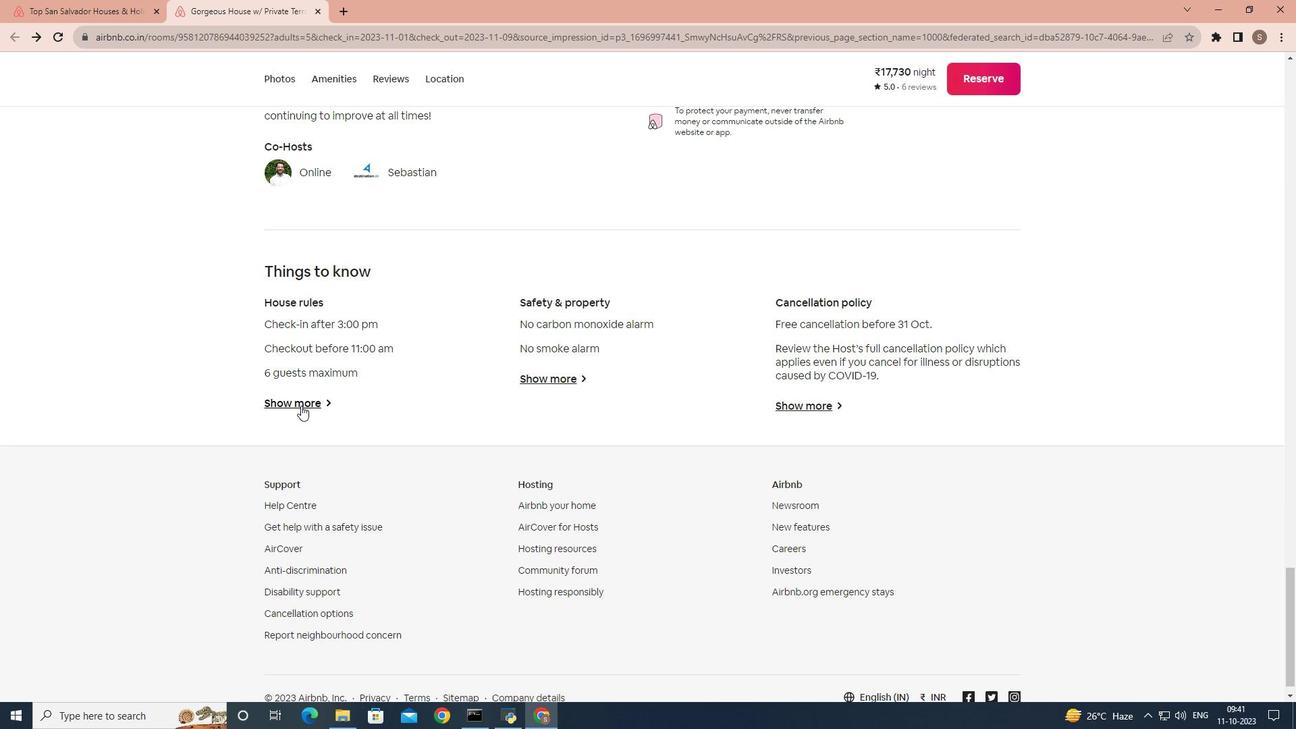 
Action: Mouse moved to (474, 420)
